 Task: Read customer reviews and ratings for real estate agents in Pittsburgh, Pennsylvania, to find an agent who specializes in historic homes or unique architecture.
Action: Mouse moved to (457, 231)
Screenshot: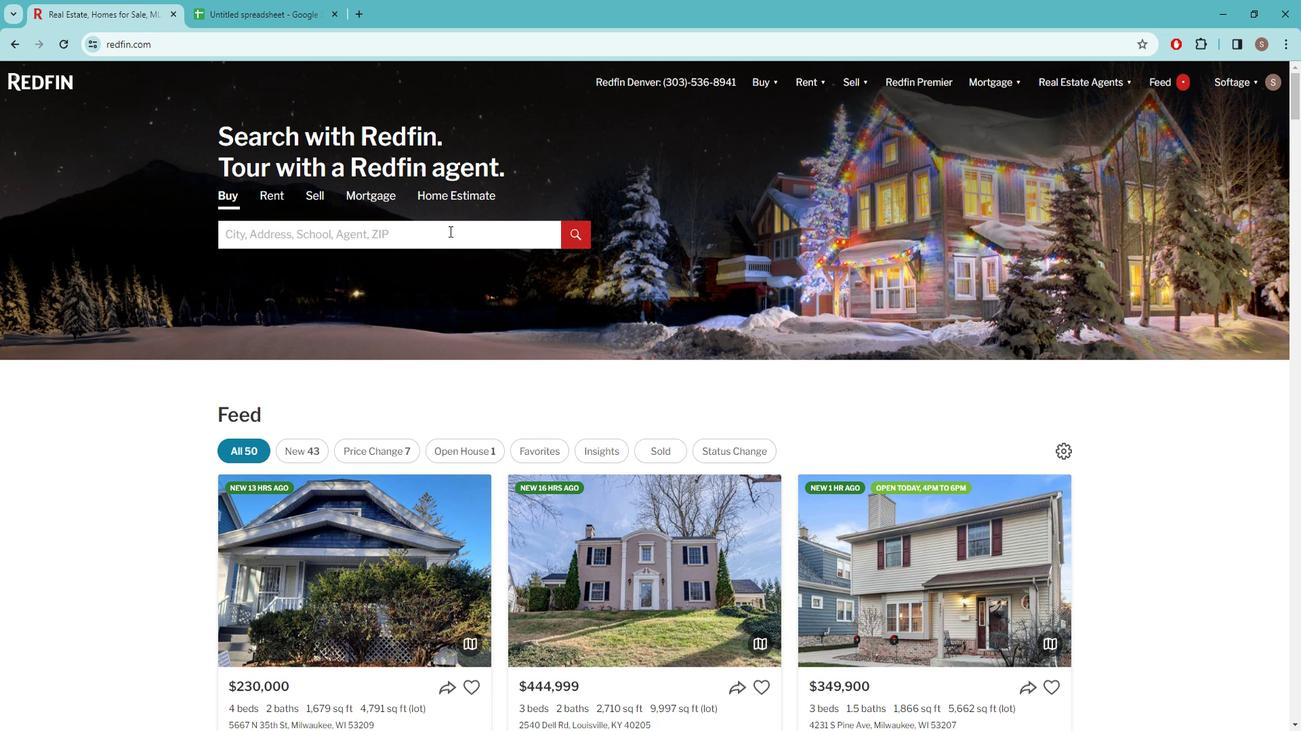 
Action: Mouse pressed left at (457, 231)
Screenshot: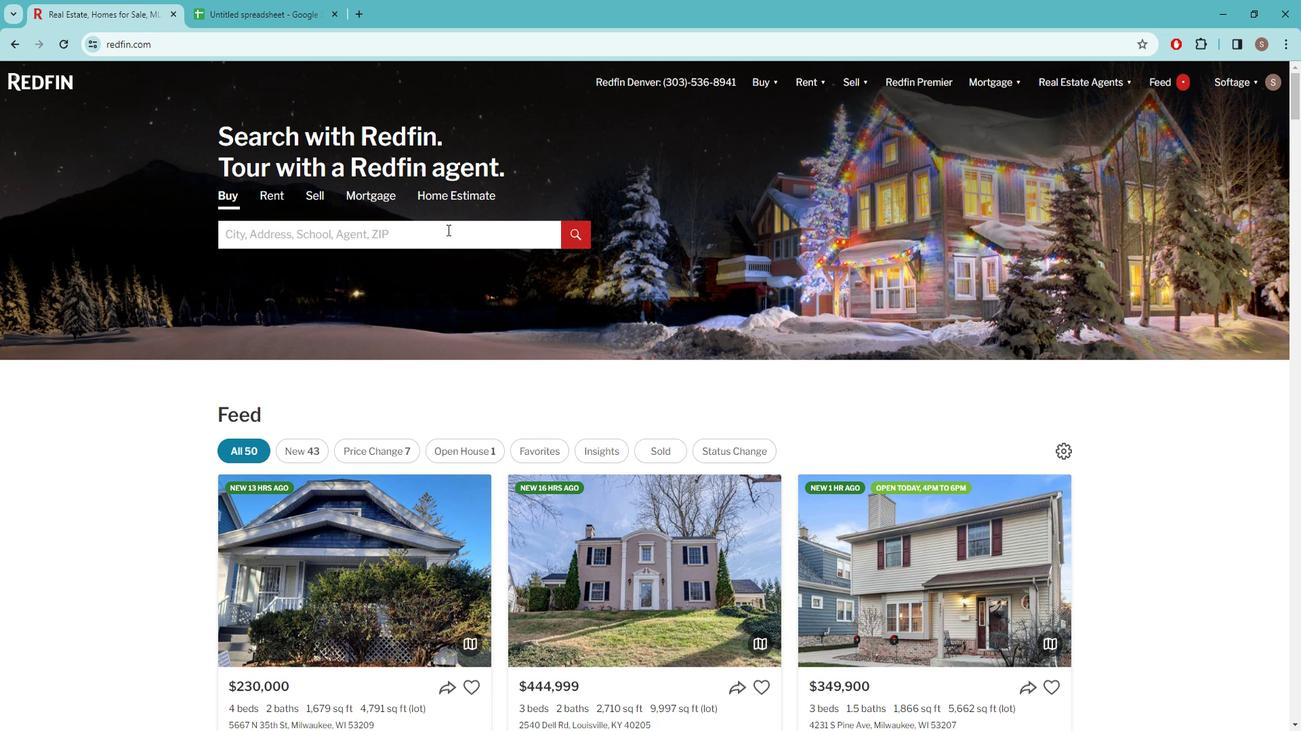 
Action: Key pressed p<Key.caps_lock>ITTSBURGH
Screenshot: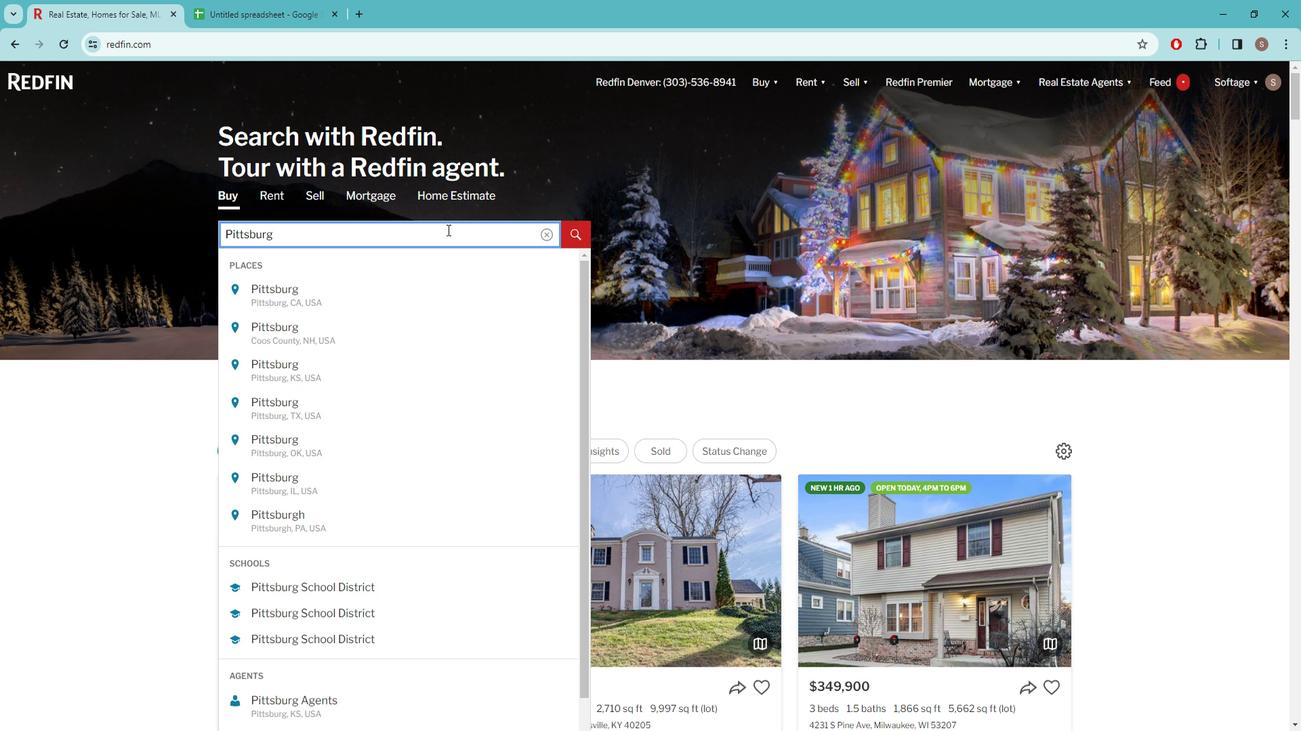 
Action: Mouse moved to (363, 296)
Screenshot: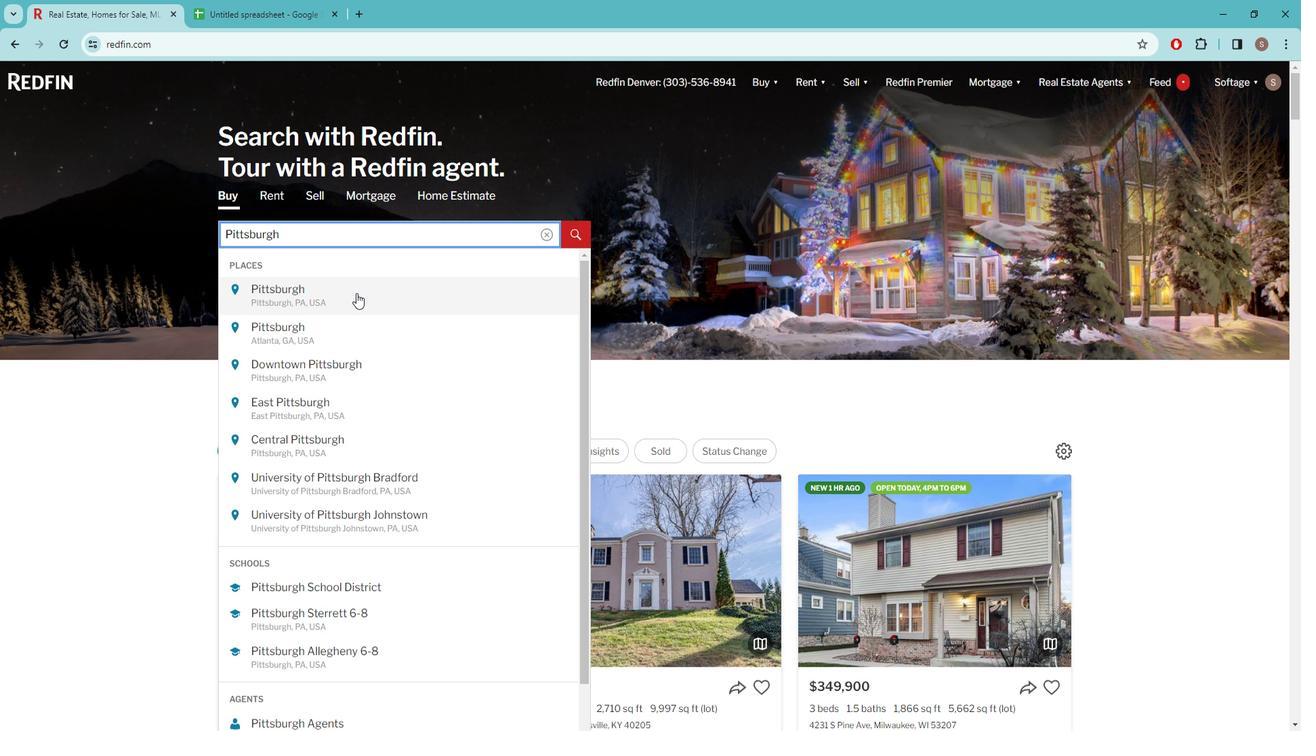 
Action: Mouse pressed left at (363, 296)
Screenshot: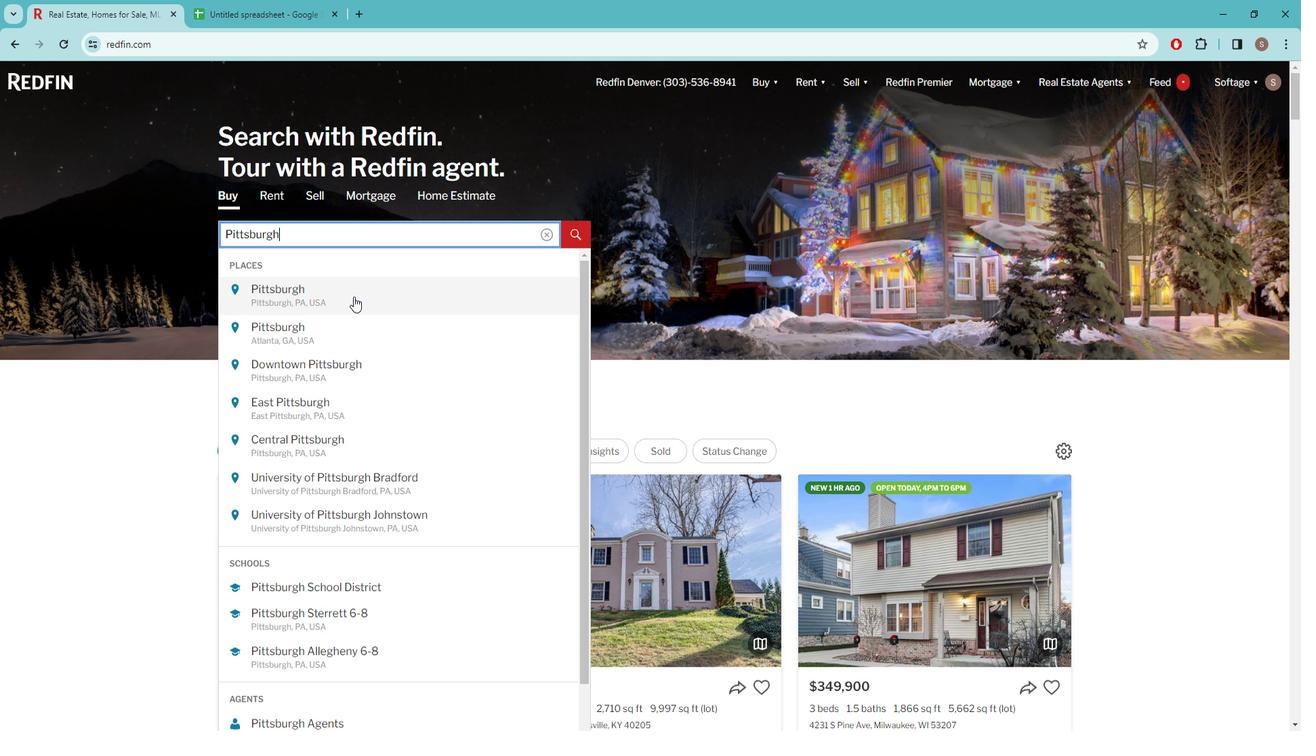 
Action: Mouse moved to (1147, 169)
Screenshot: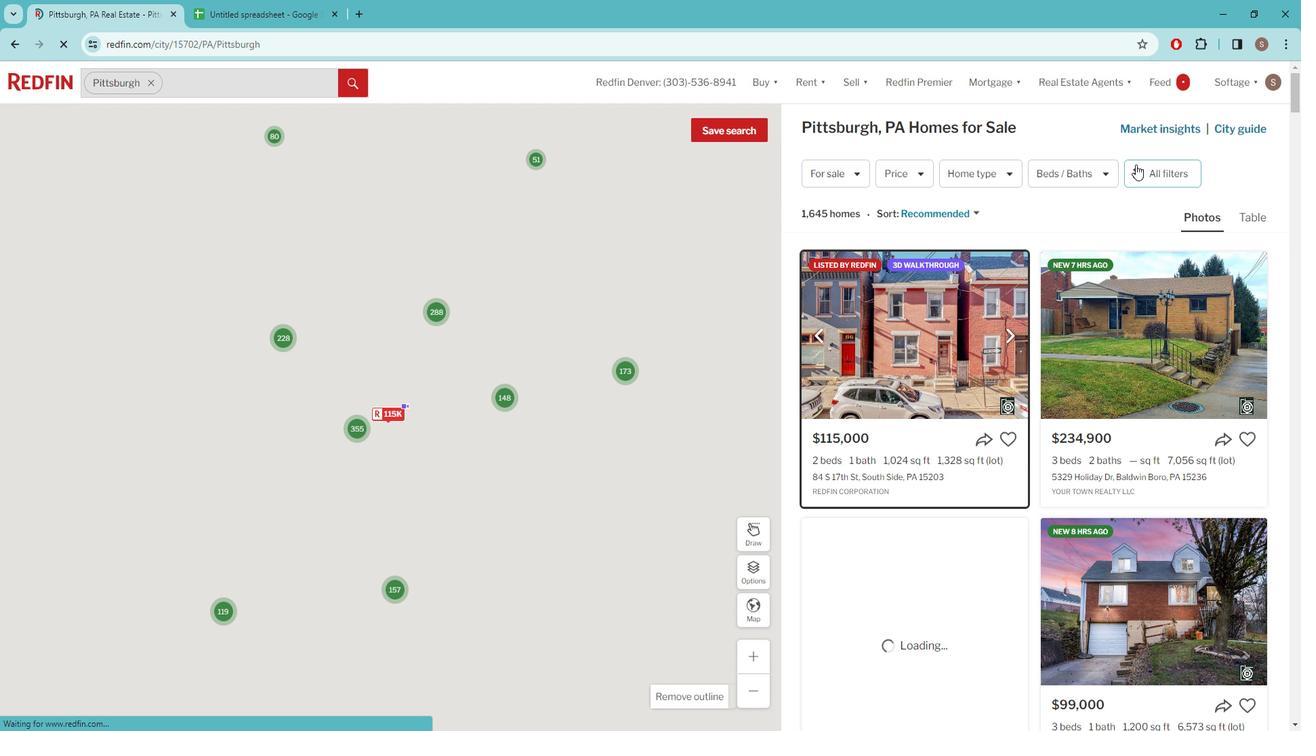 
Action: Mouse pressed left at (1147, 169)
Screenshot: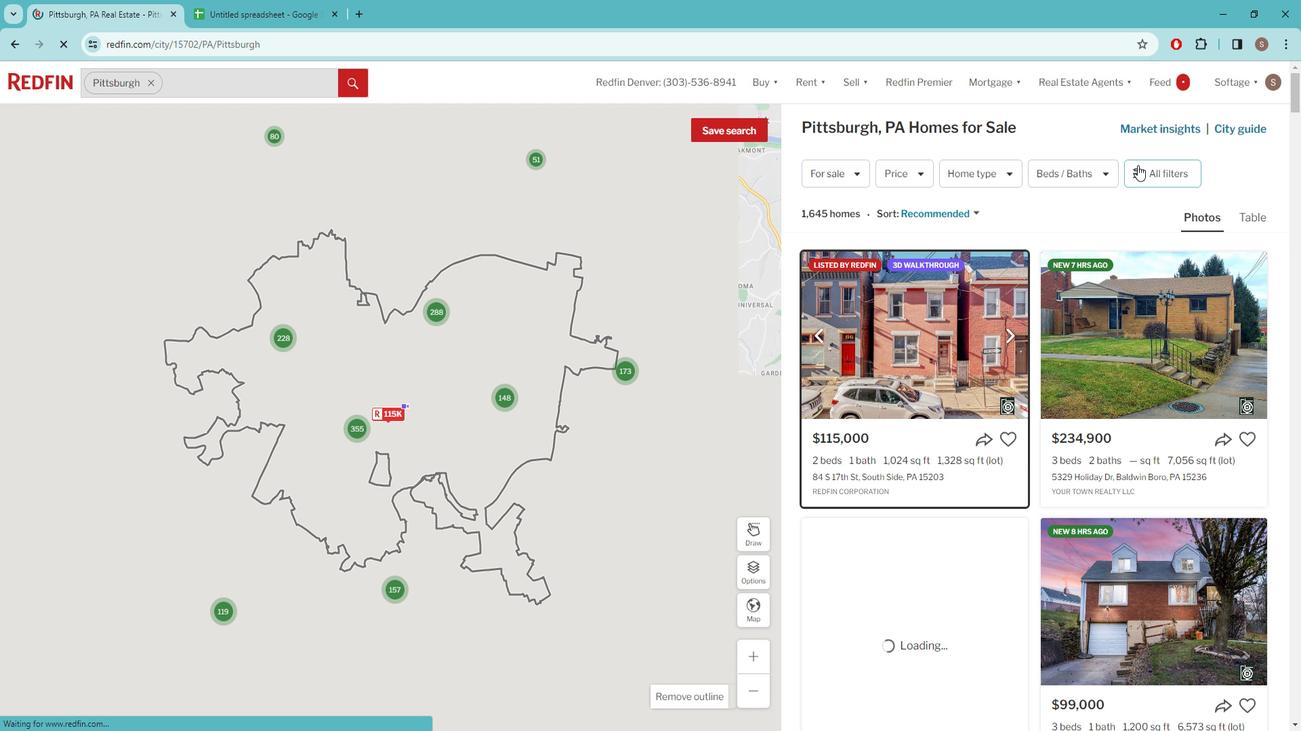 
Action: Mouse pressed left at (1147, 169)
Screenshot: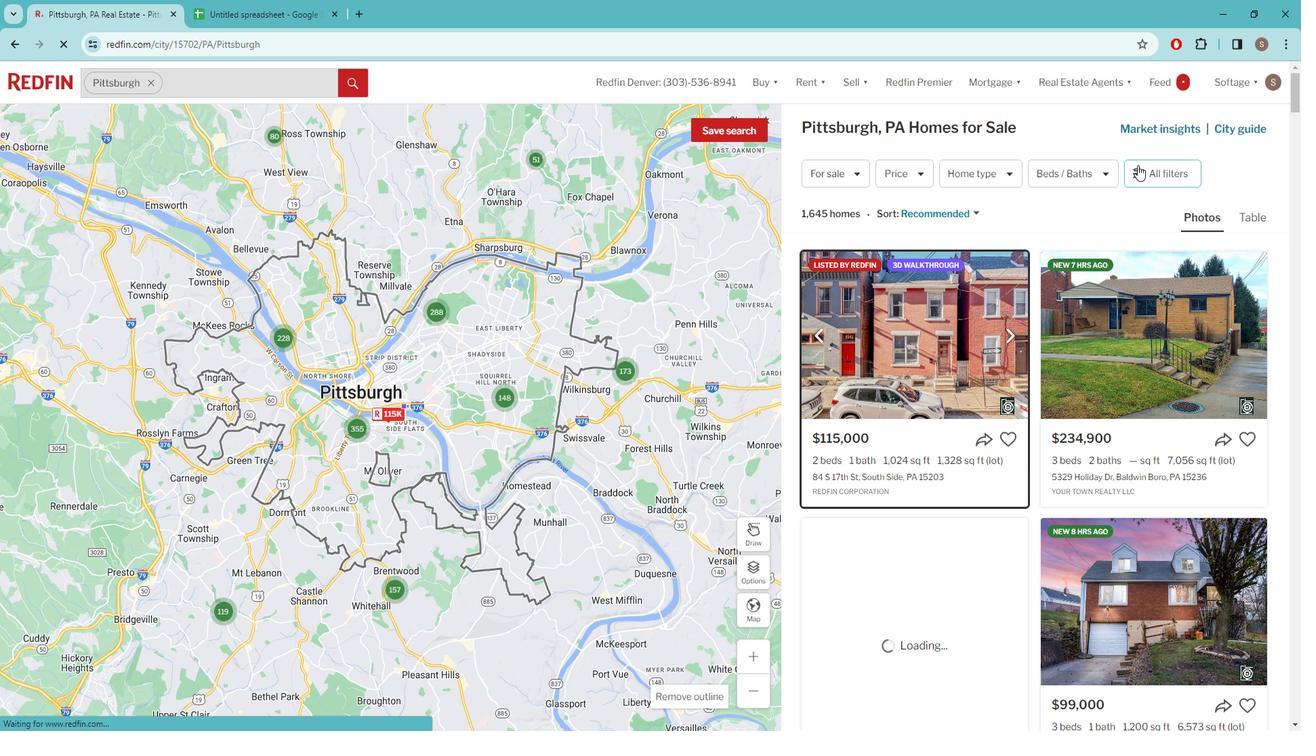 
Action: Mouse moved to (1148, 173)
Screenshot: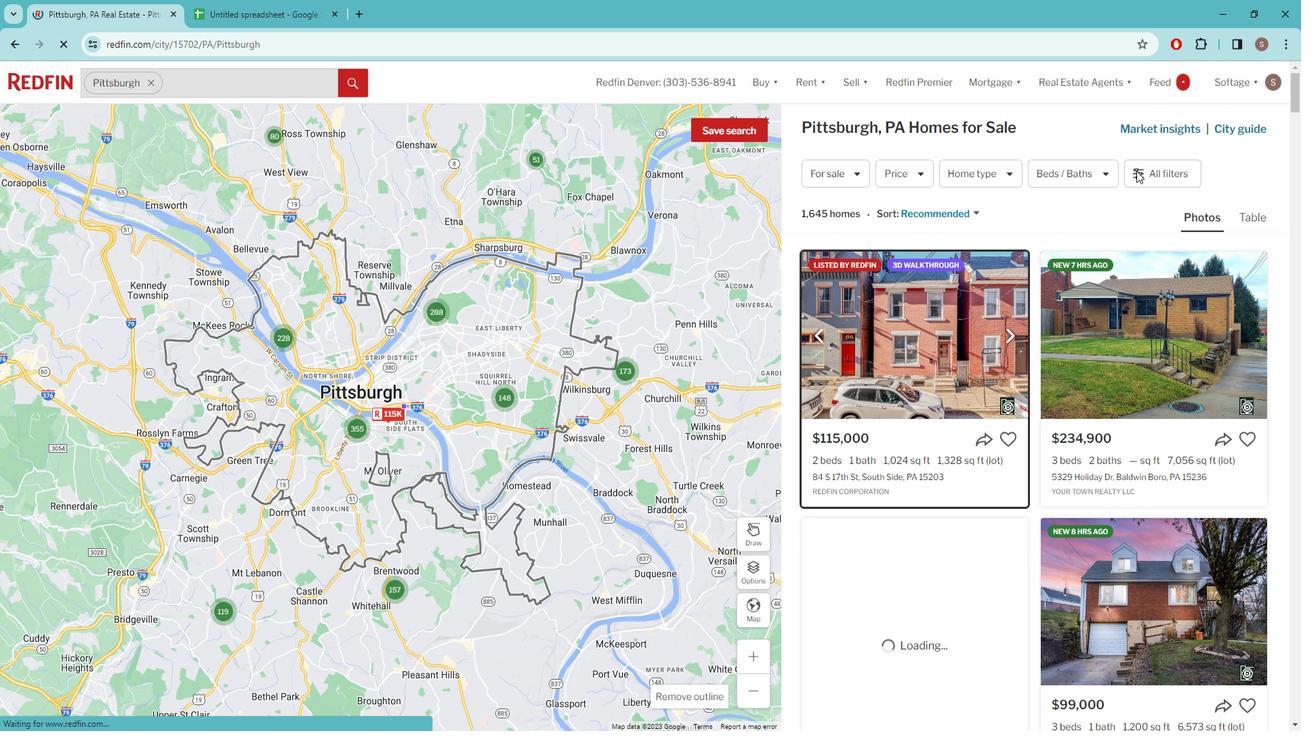 
Action: Mouse pressed left at (1148, 173)
Screenshot: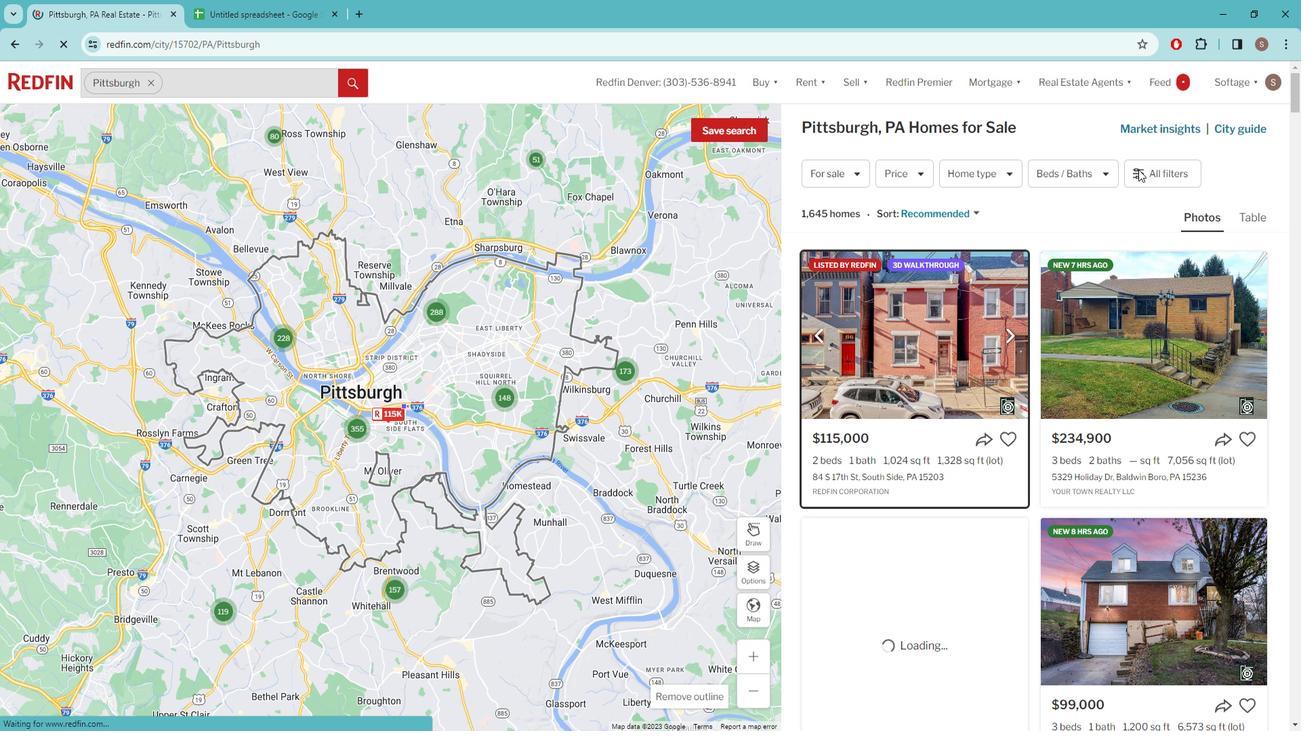 
Action: Mouse moved to (1156, 172)
Screenshot: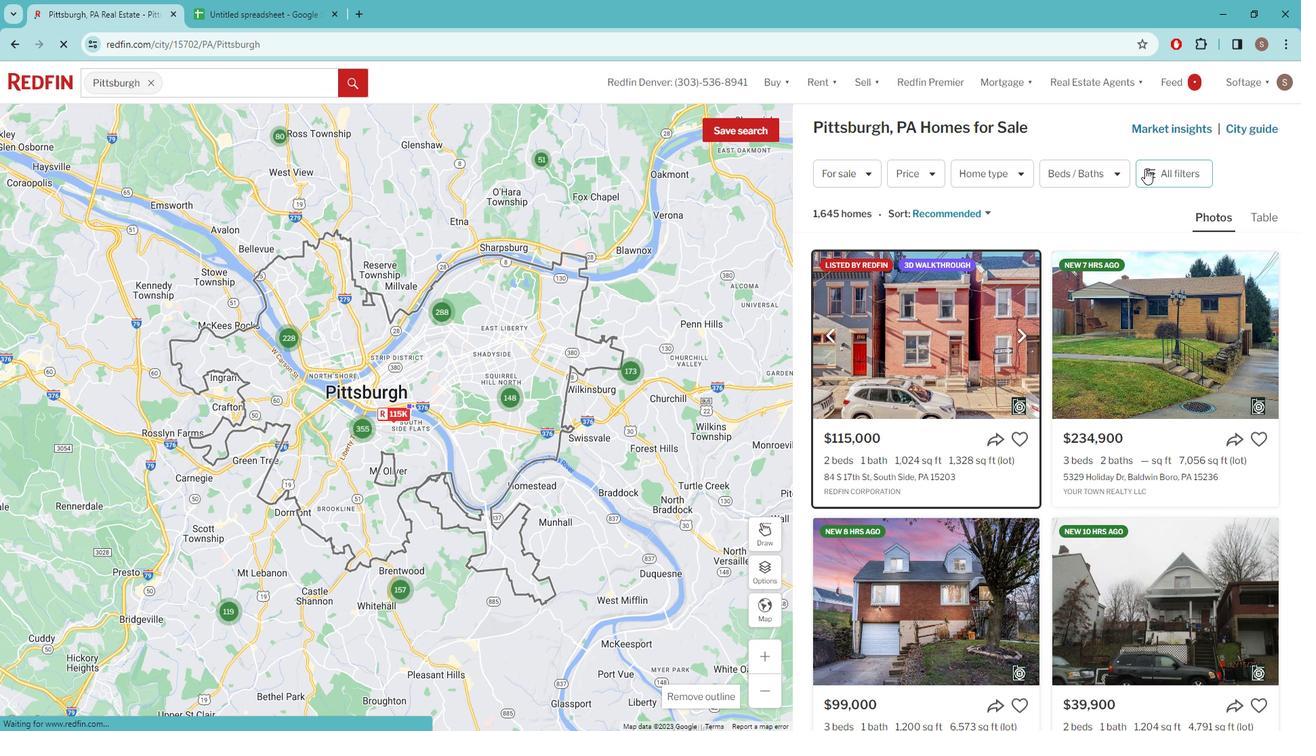 
Action: Mouse pressed left at (1156, 172)
Screenshot: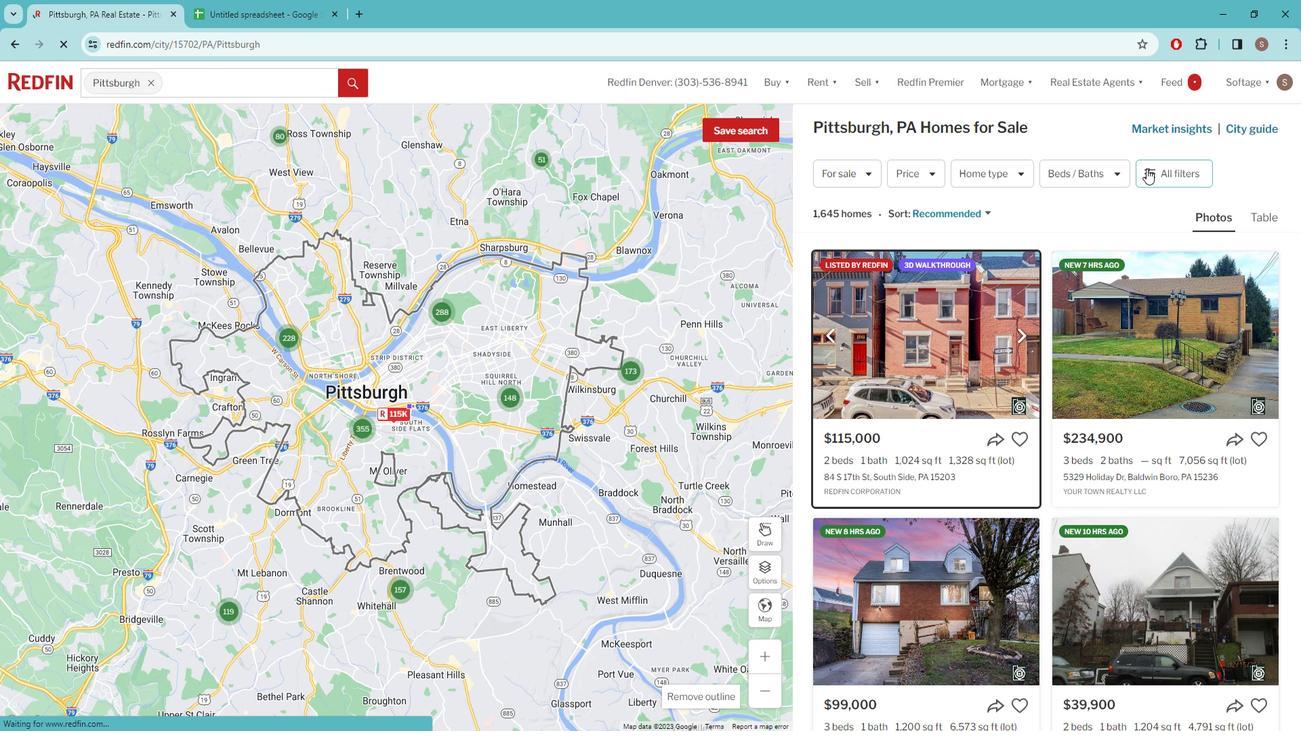 
Action: Mouse pressed left at (1156, 172)
Screenshot: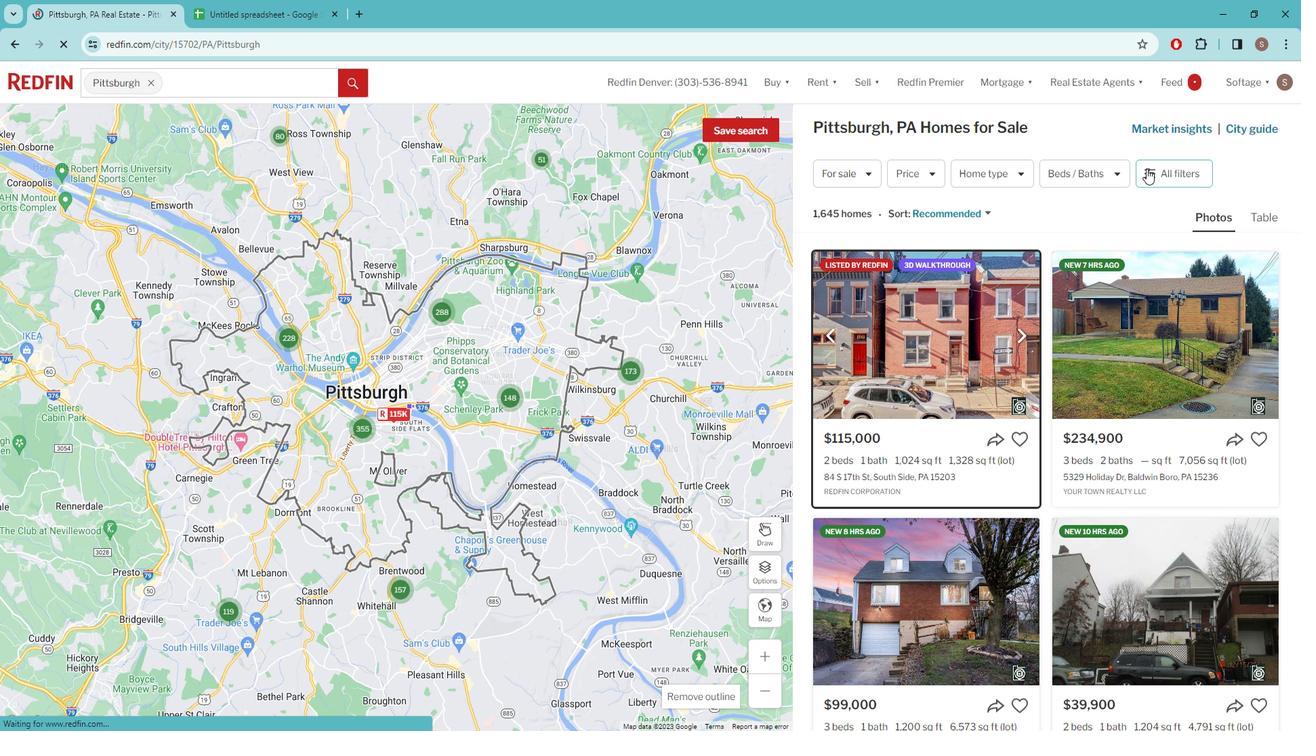 
Action: Mouse moved to (1071, 250)
Screenshot: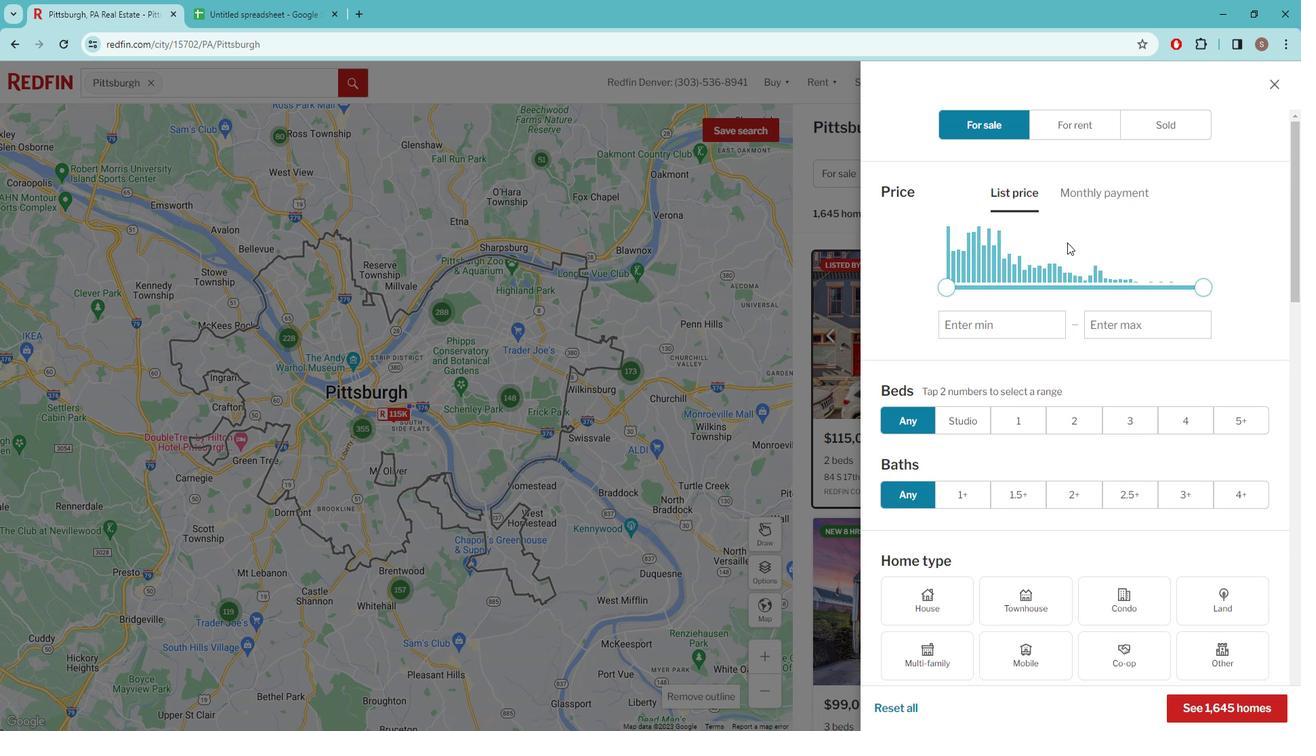 
Action: Mouse scrolled (1071, 250) with delta (0, 0)
Screenshot: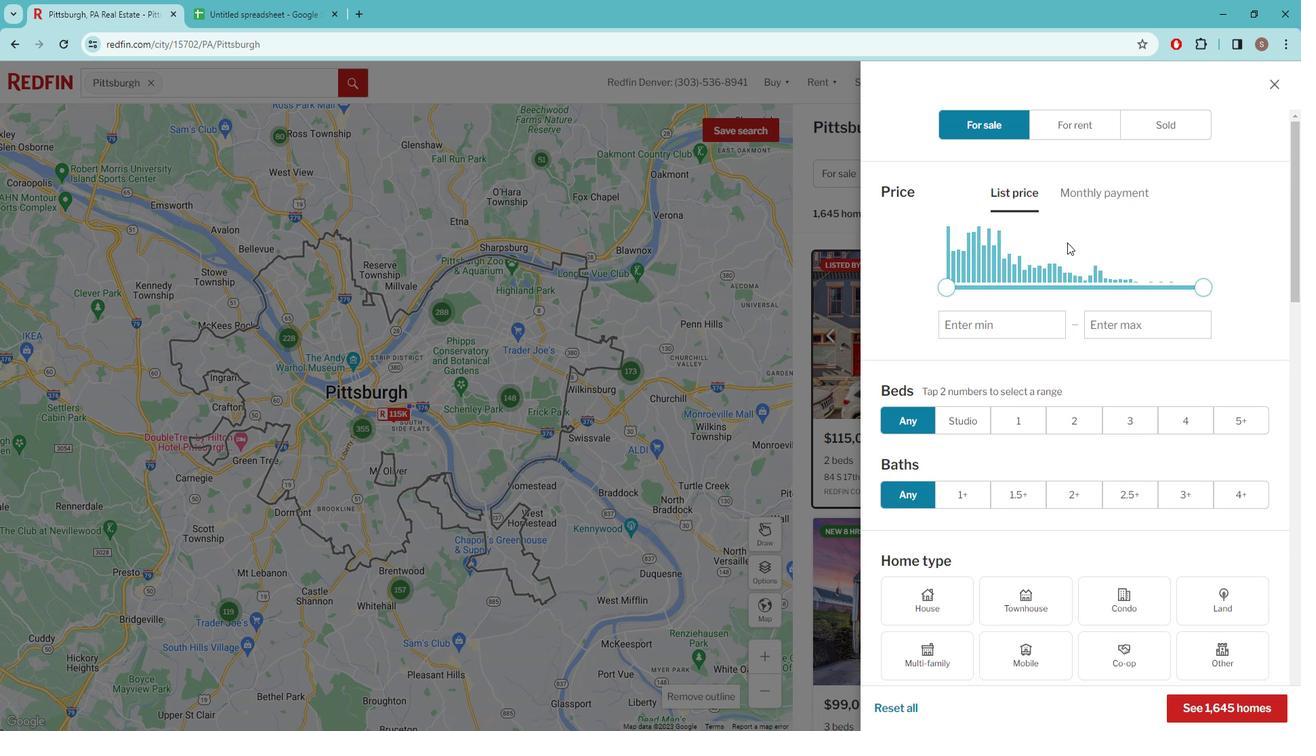 
Action: Mouse moved to (1067, 255)
Screenshot: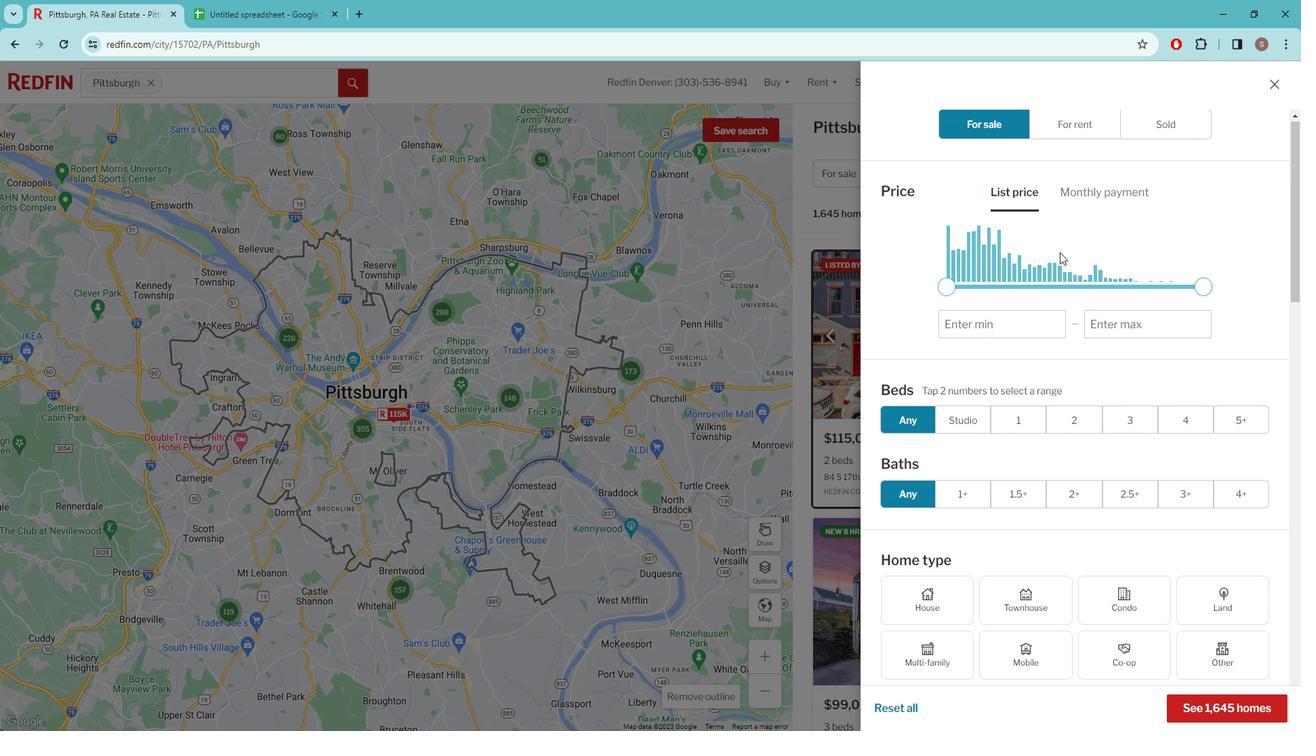 
Action: Mouse scrolled (1067, 254) with delta (0, 0)
Screenshot: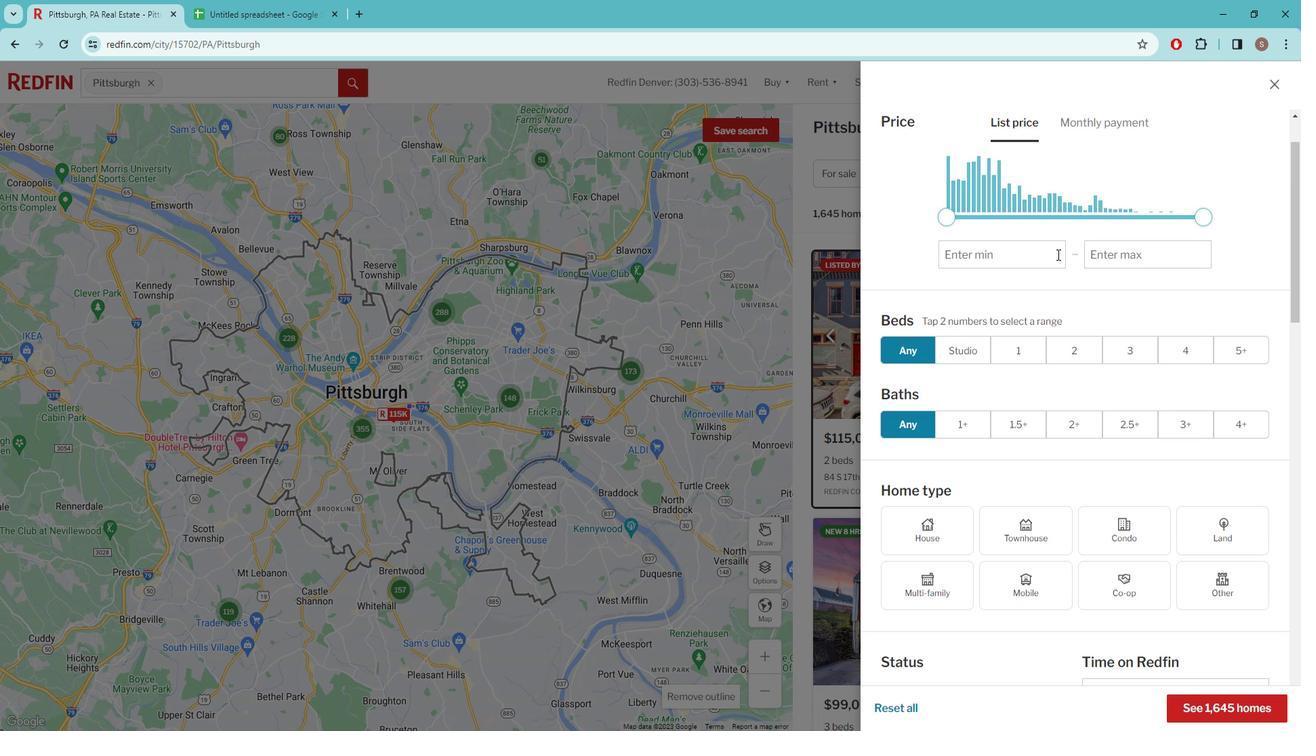 
Action: Mouse moved to (1066, 256)
Screenshot: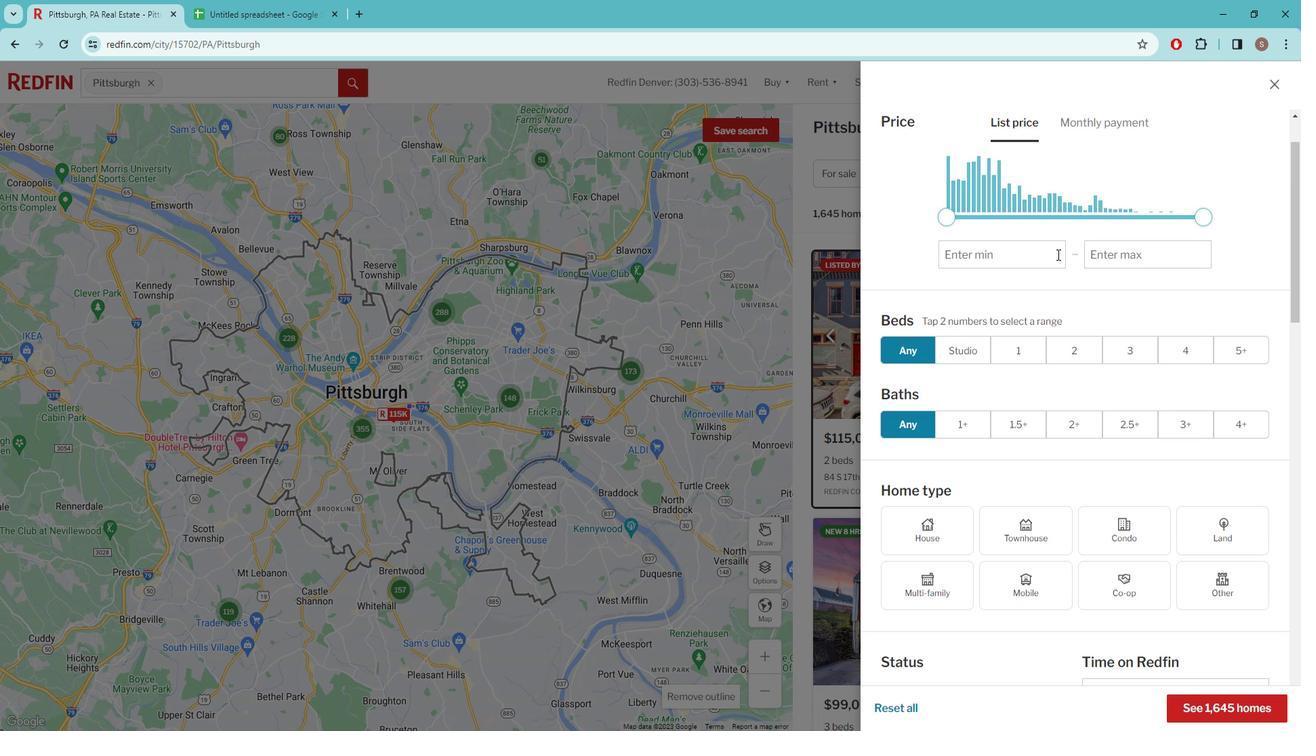 
Action: Mouse scrolled (1066, 255) with delta (0, 0)
Screenshot: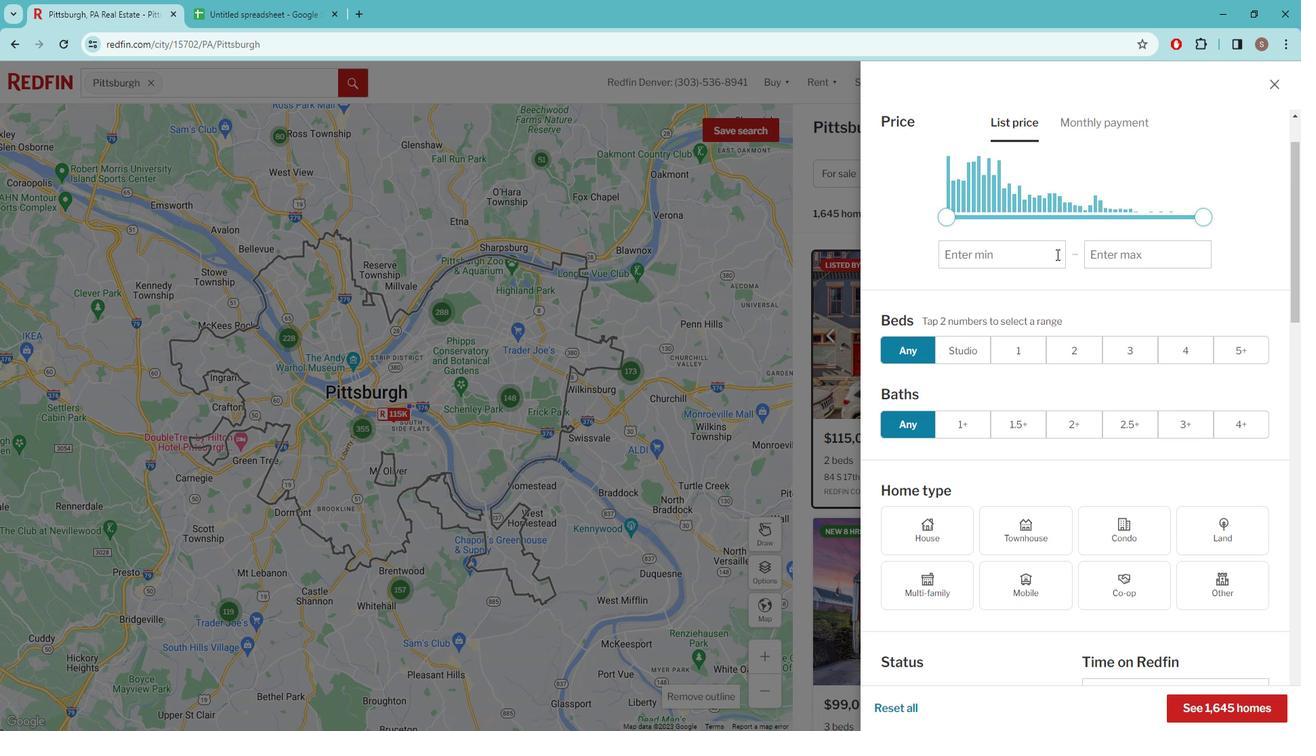 
Action: Mouse moved to (1040, 278)
Screenshot: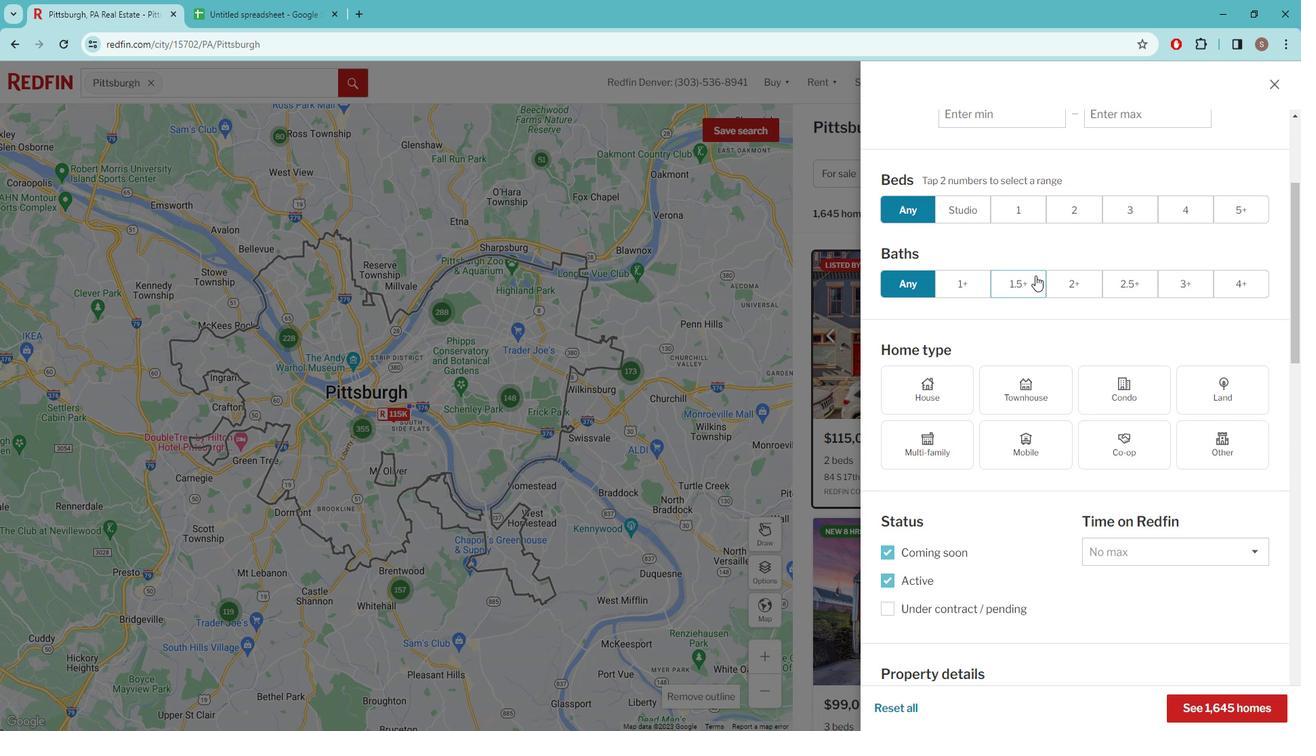 
Action: Mouse scrolled (1040, 277) with delta (0, 0)
Screenshot: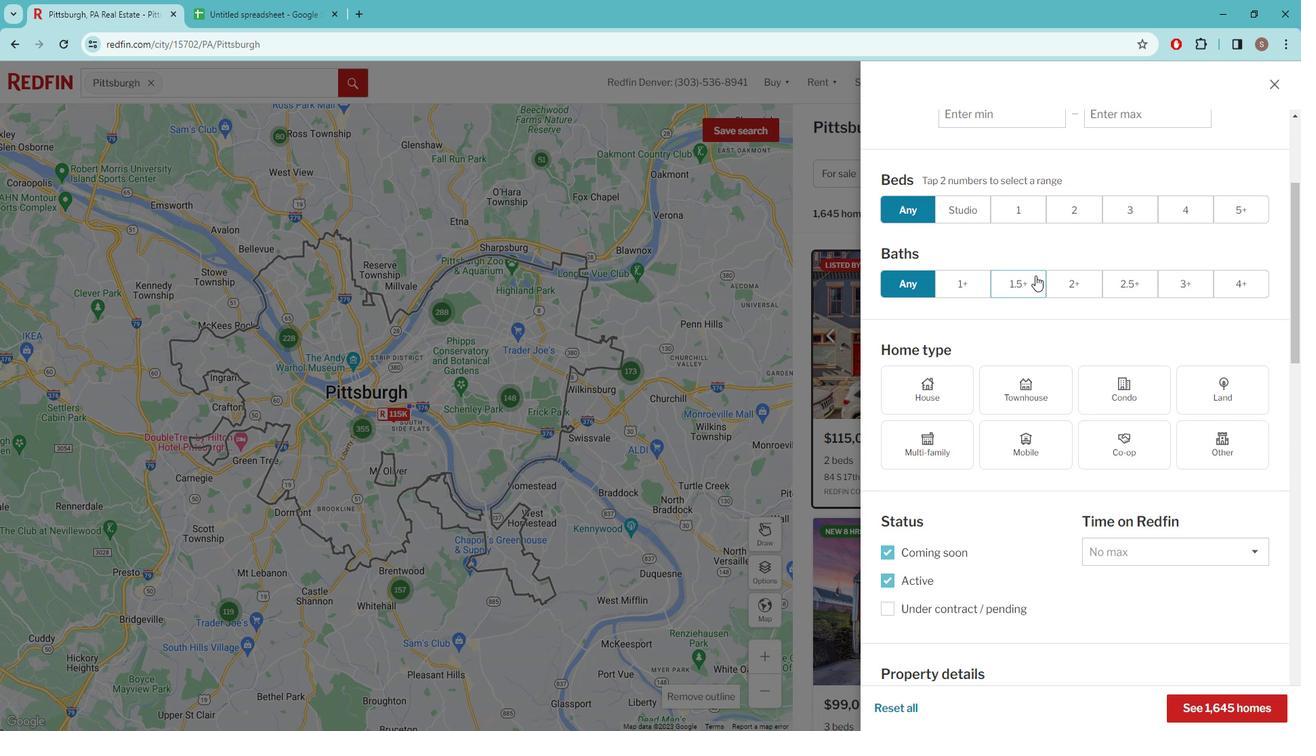 
Action: Mouse moved to (1040, 279)
Screenshot: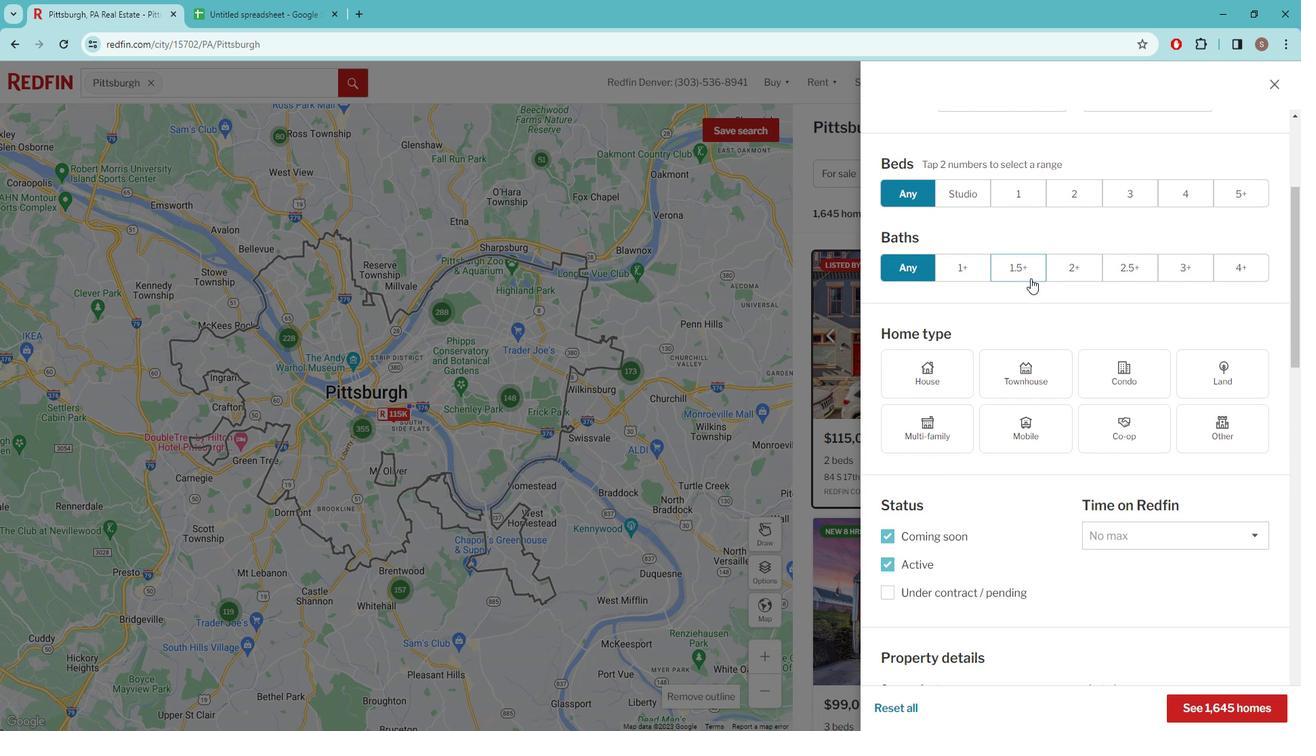 
Action: Mouse scrolled (1040, 278) with delta (0, 0)
Screenshot: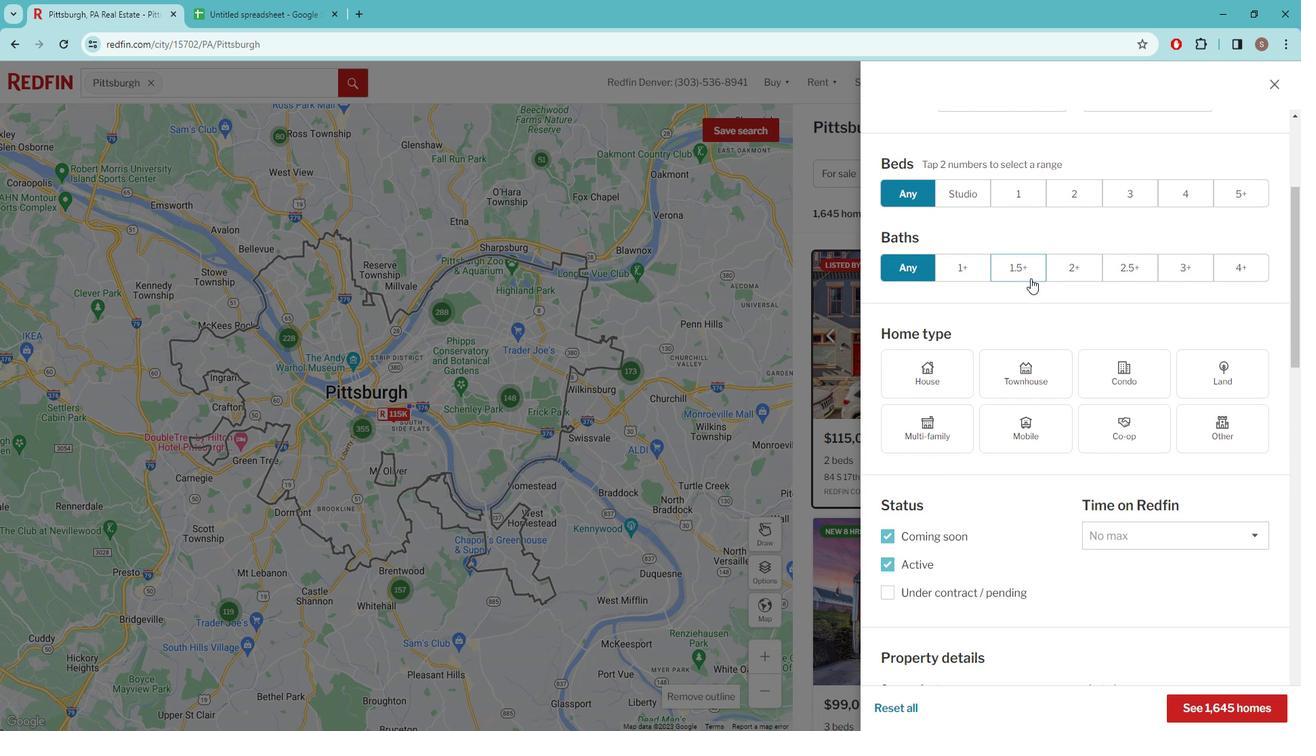 
Action: Mouse moved to (1008, 284)
Screenshot: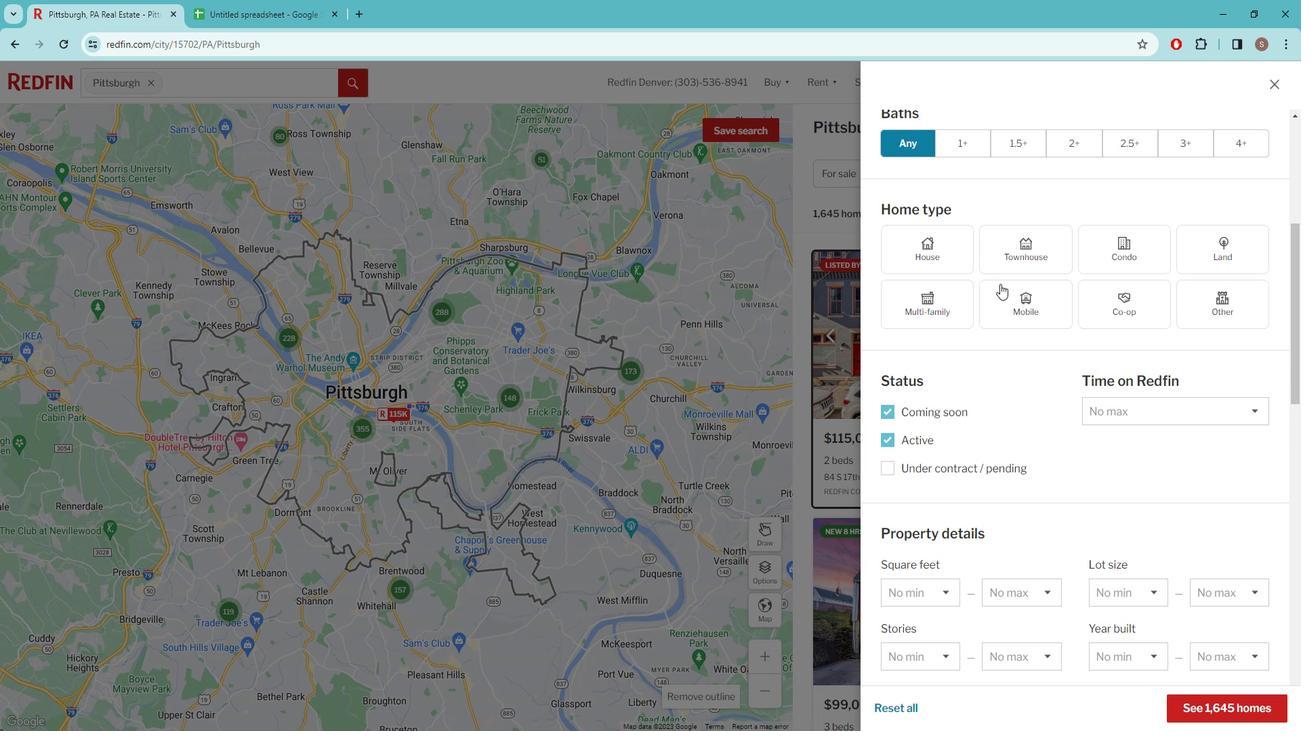 
Action: Mouse scrolled (1008, 283) with delta (0, 0)
Screenshot: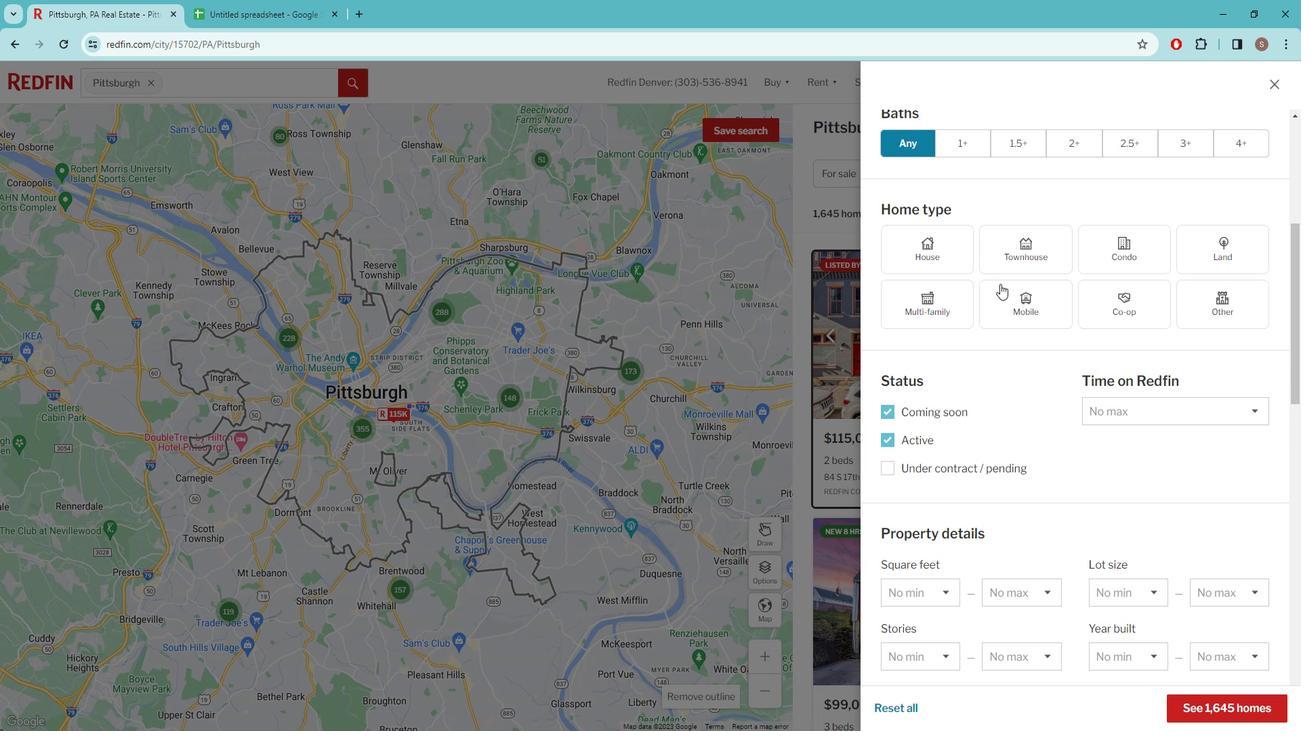 
Action: Mouse moved to (968, 309)
Screenshot: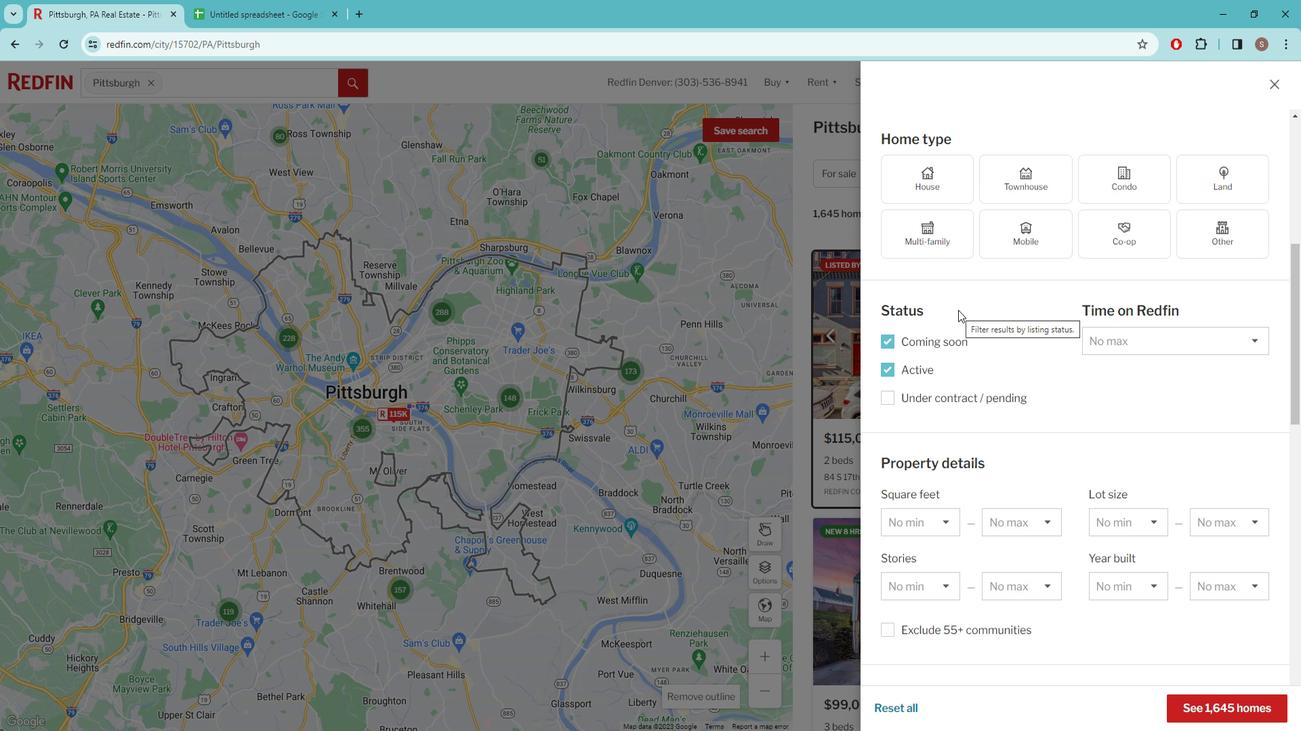 
Action: Mouse scrolled (968, 308) with delta (0, 0)
Screenshot: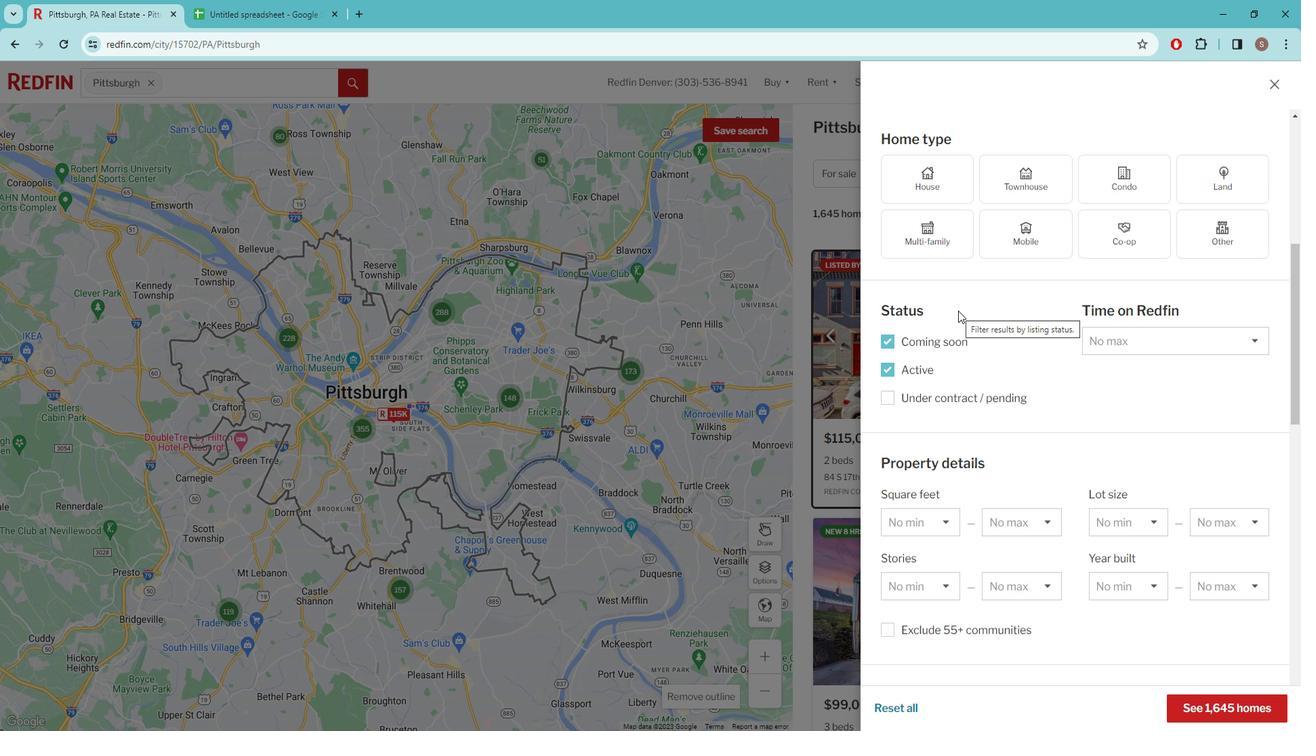 
Action: Mouse scrolled (968, 308) with delta (0, 0)
Screenshot: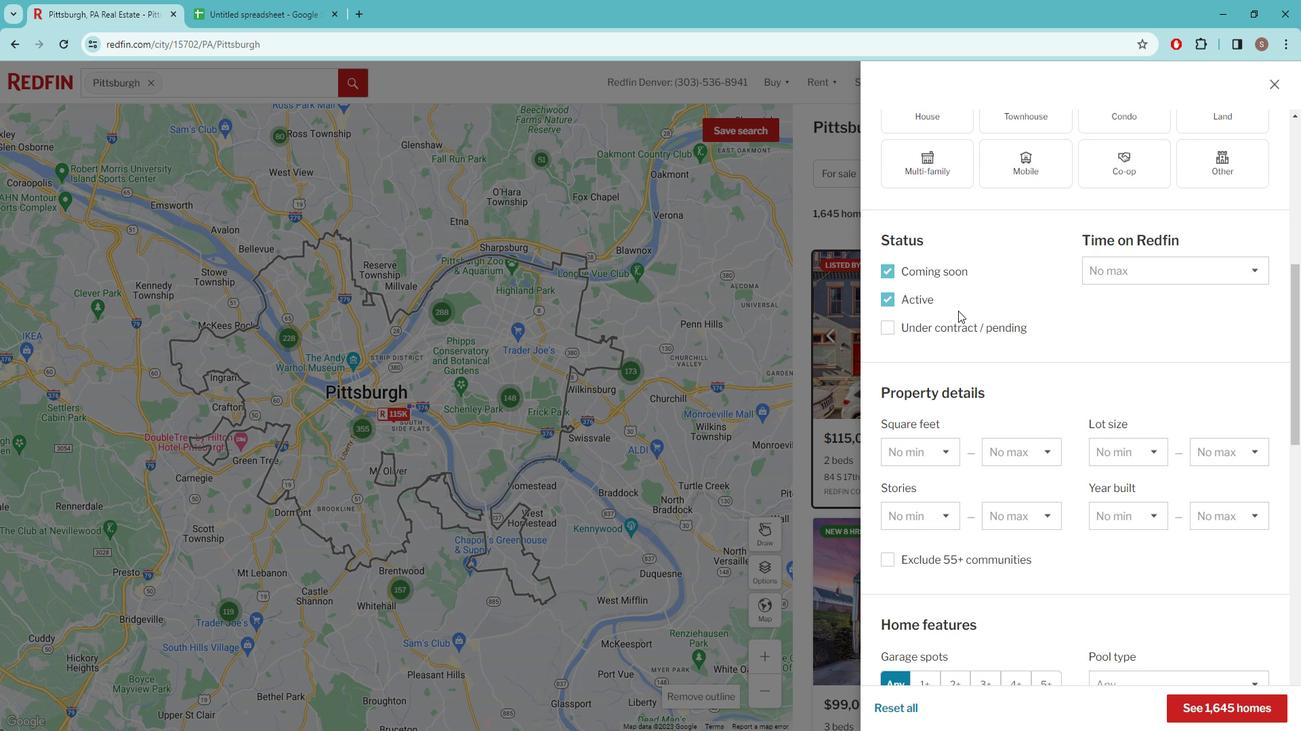 
Action: Mouse scrolled (968, 308) with delta (0, 0)
Screenshot: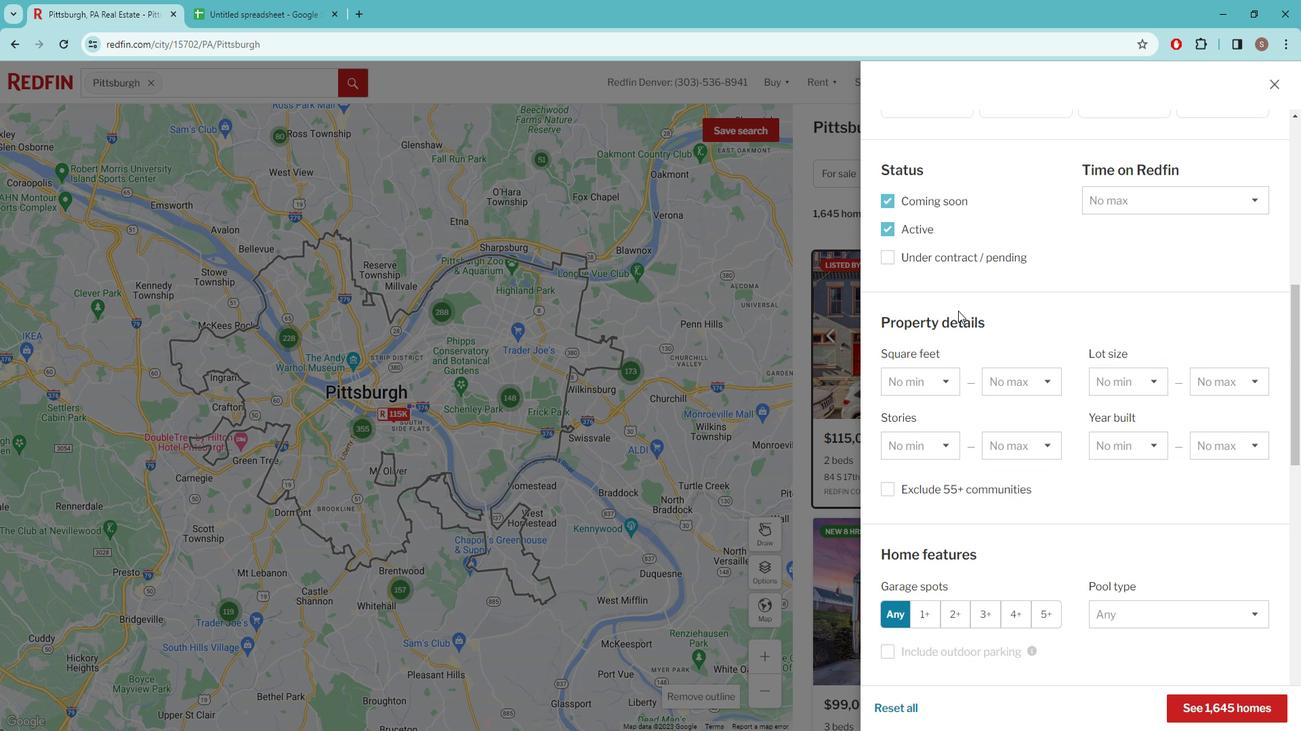 
Action: Mouse scrolled (968, 308) with delta (0, 0)
Screenshot: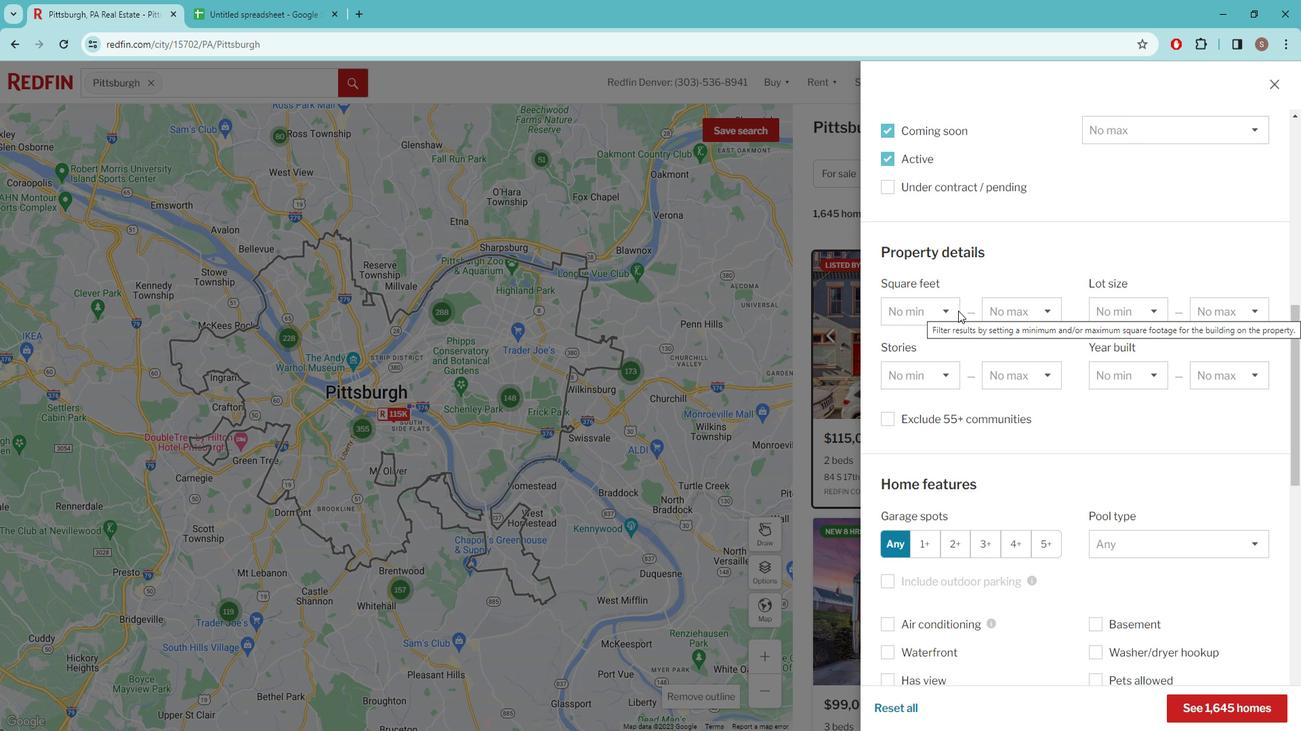 
Action: Mouse scrolled (968, 308) with delta (0, 0)
Screenshot: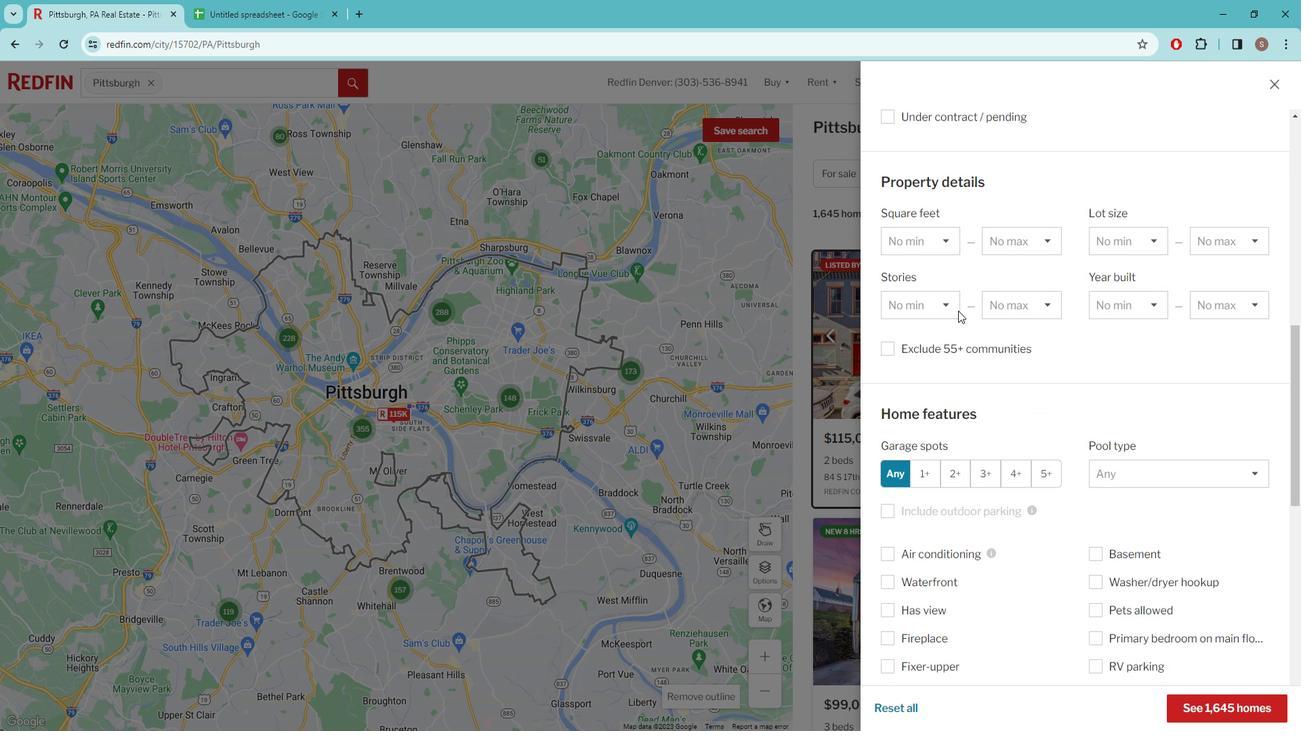 
Action: Mouse moved to (967, 309)
Screenshot: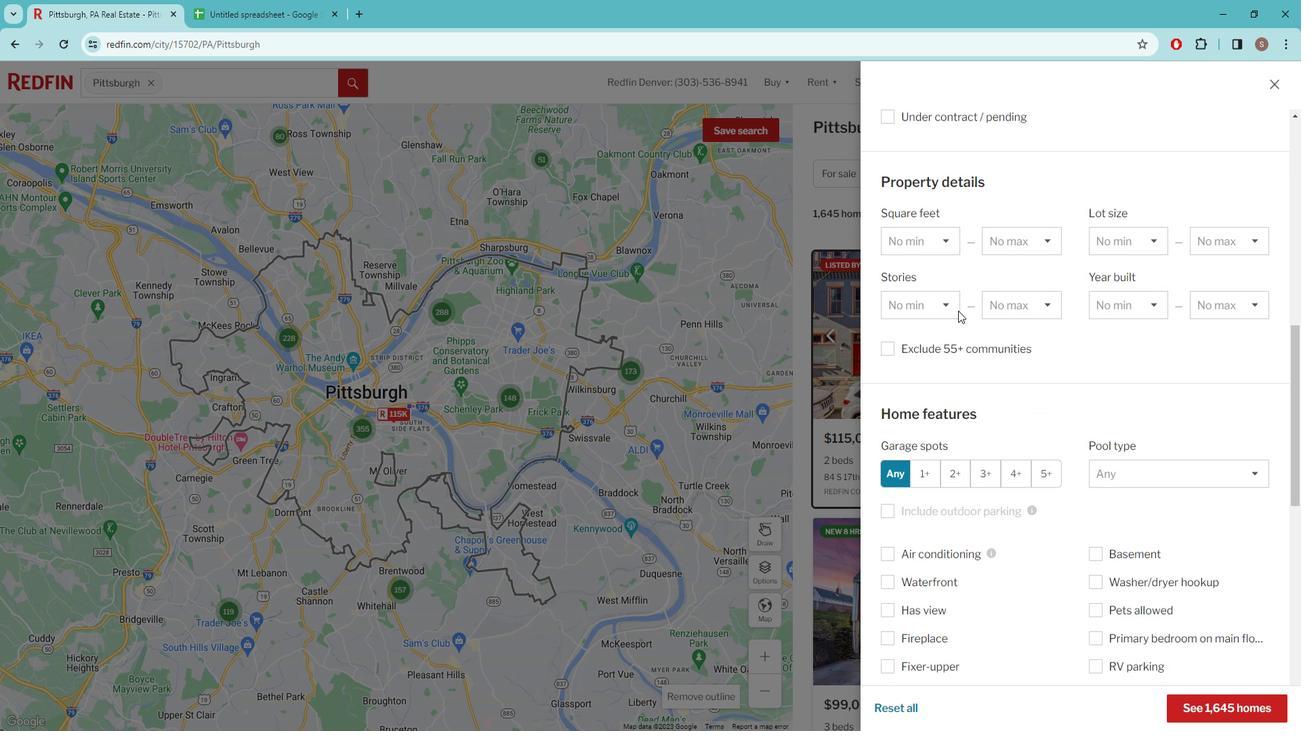 
Action: Mouse scrolled (967, 308) with delta (0, 0)
Screenshot: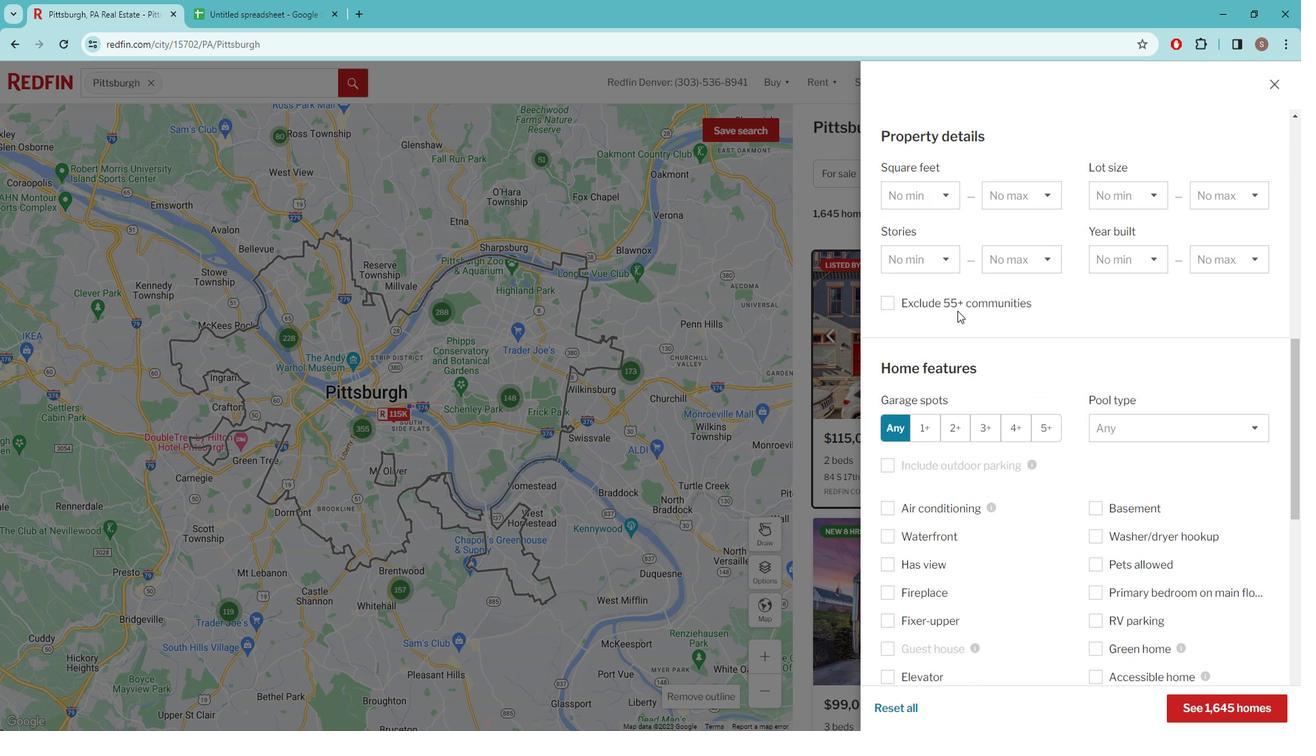 
Action: Mouse scrolled (967, 308) with delta (0, 0)
Screenshot: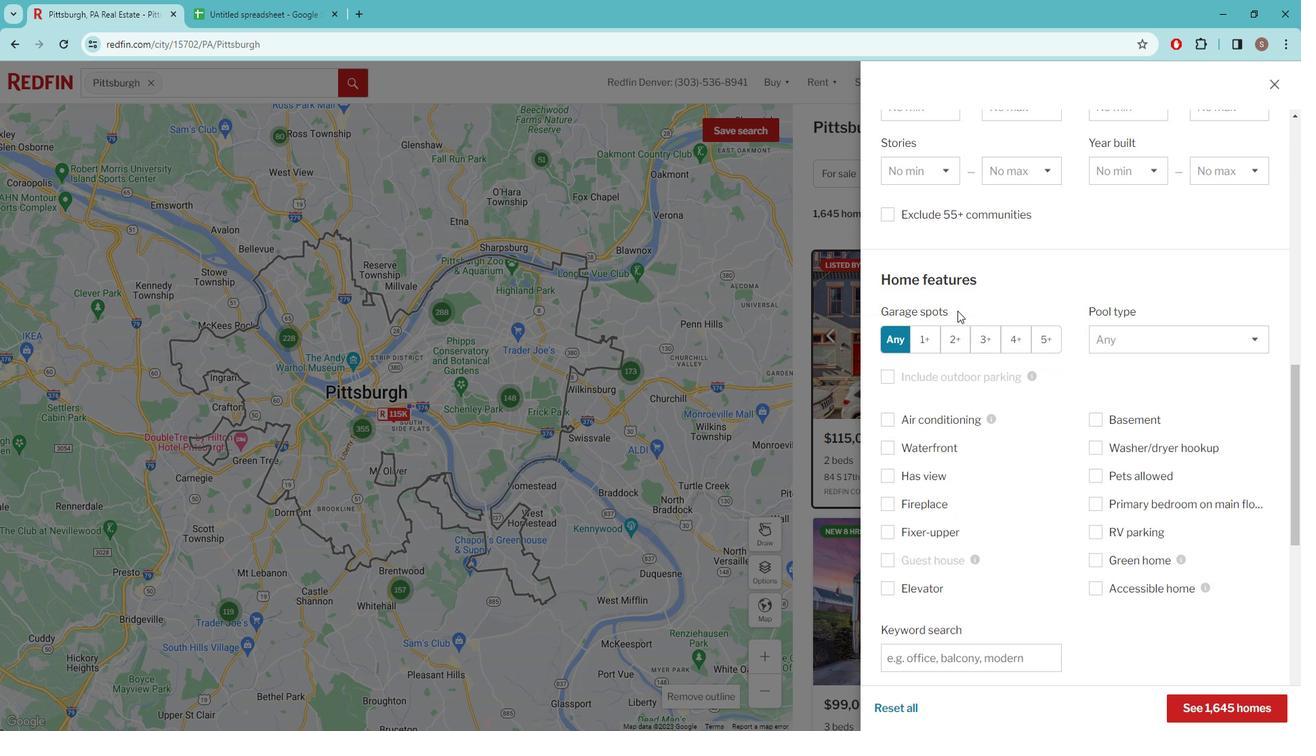 
Action: Mouse scrolled (967, 308) with delta (0, 0)
Screenshot: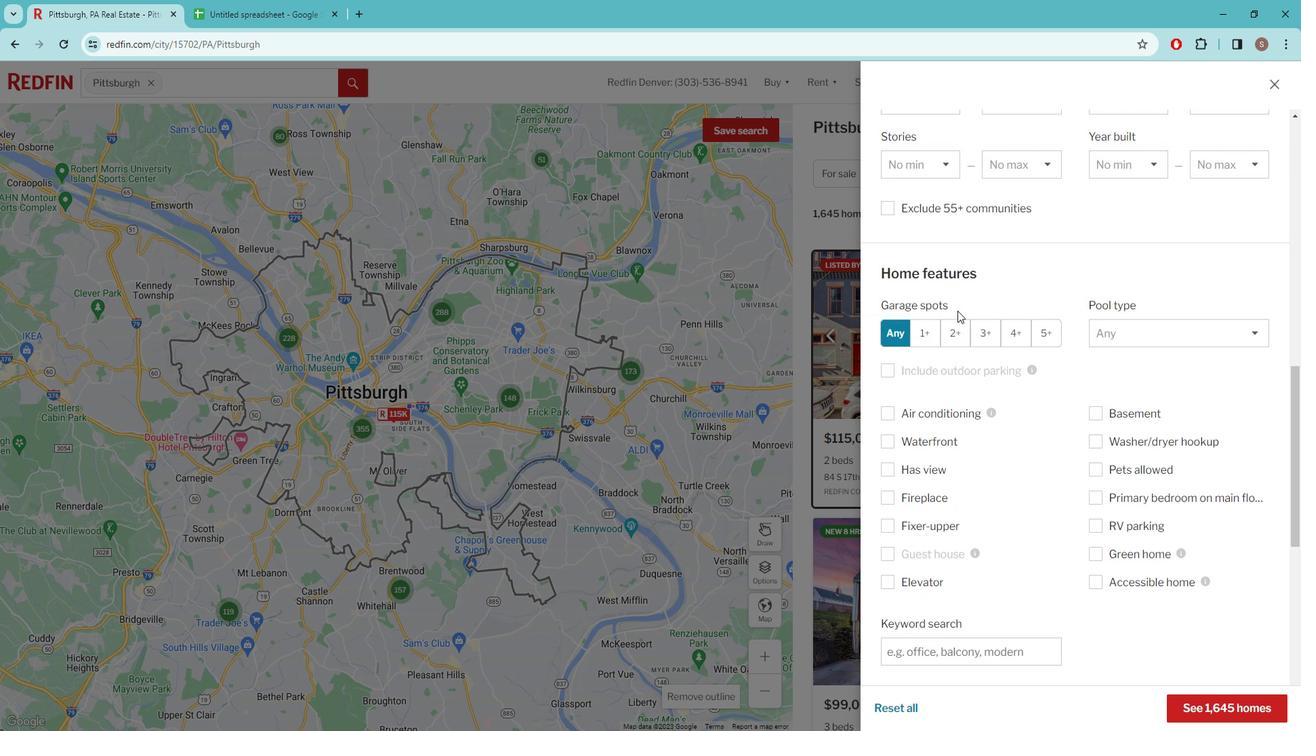 
Action: Mouse moved to (975, 321)
Screenshot: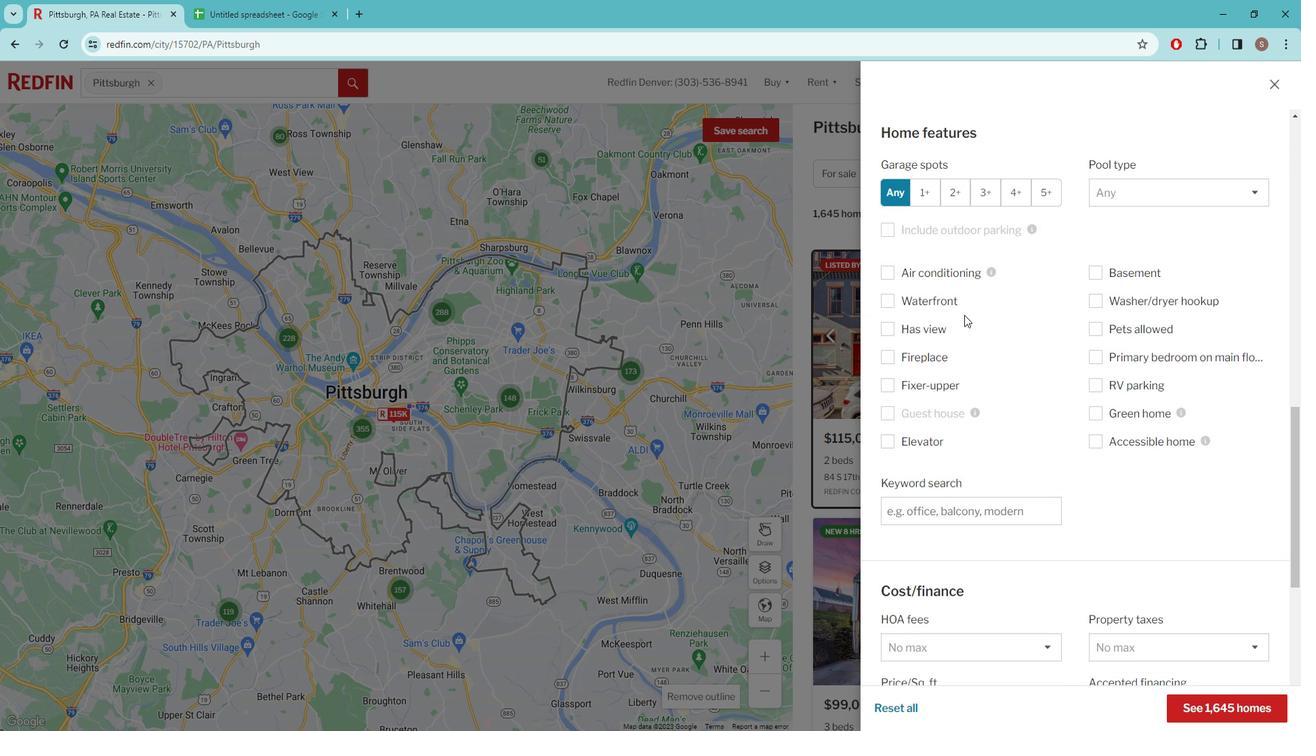 
Action: Mouse scrolled (975, 320) with delta (0, 0)
Screenshot: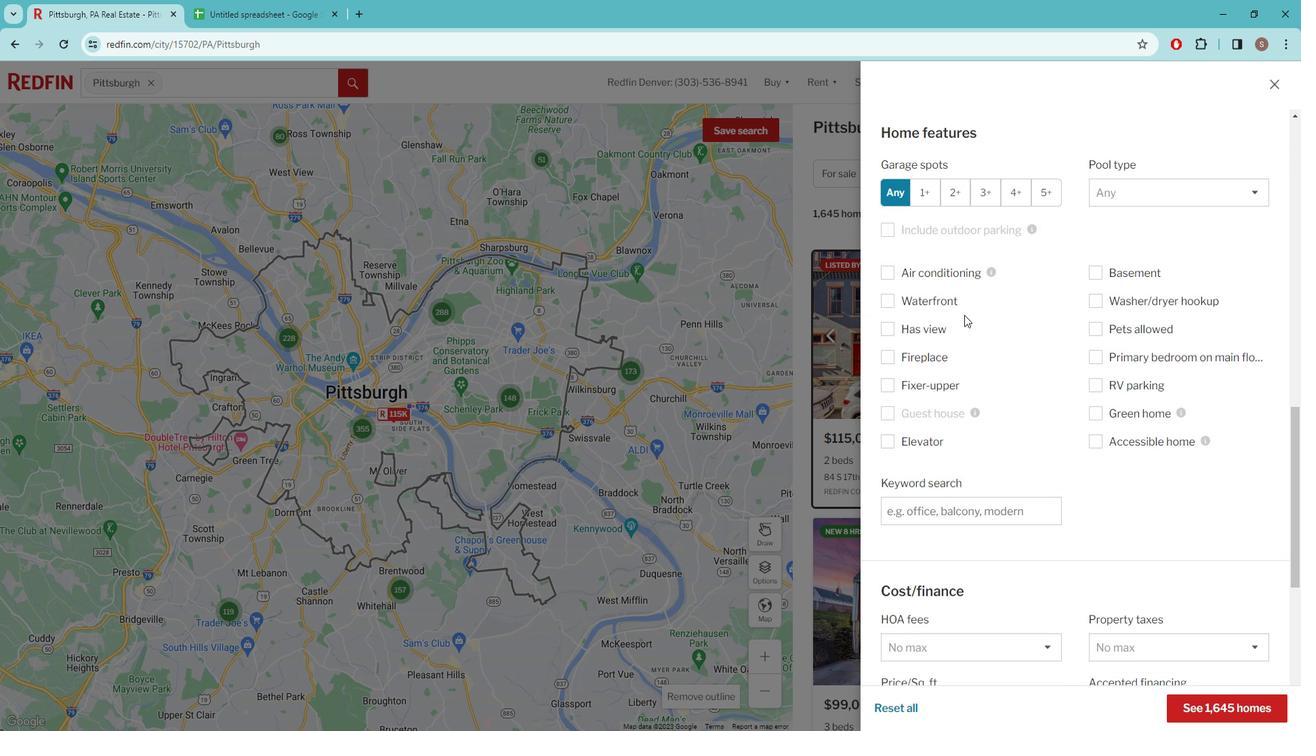 
Action: Mouse moved to (962, 429)
Screenshot: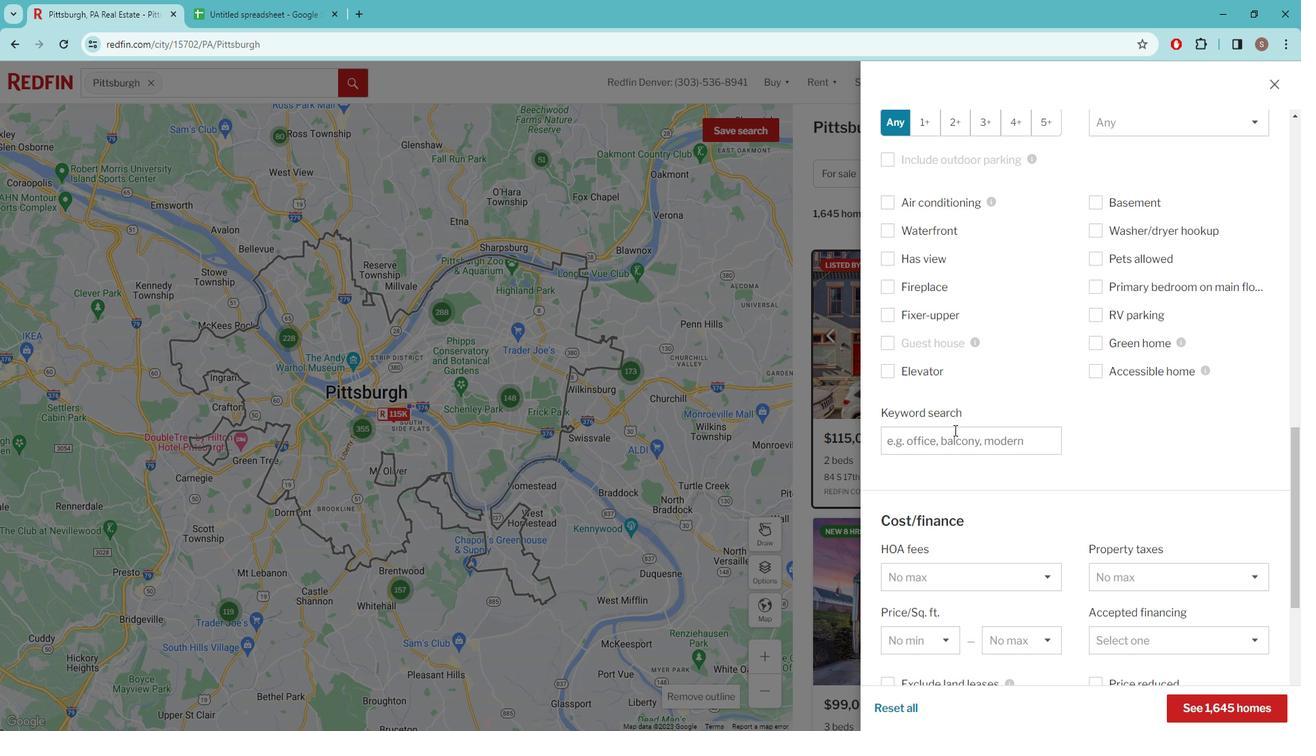 
Action: Mouse pressed left at (962, 429)
Screenshot: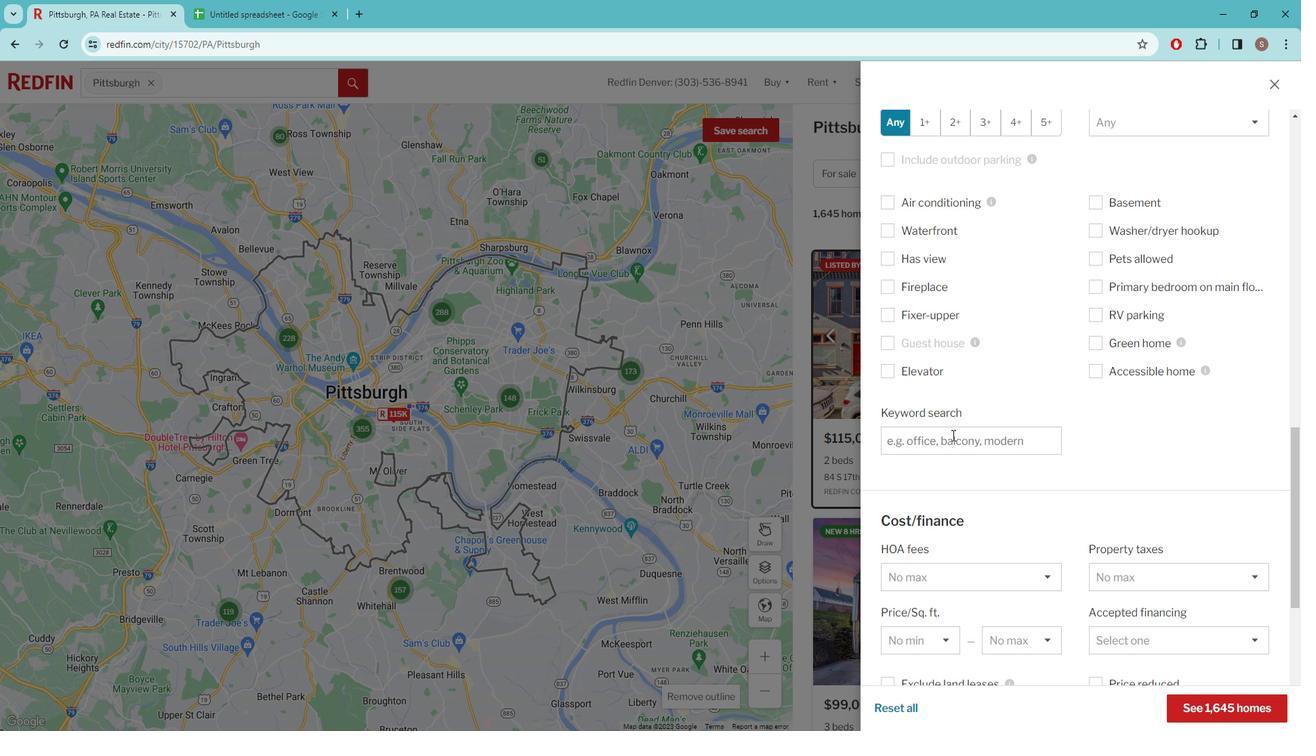 
Action: Key pressed HISTORIC<Key.space>HOMES<Key.space>
Screenshot: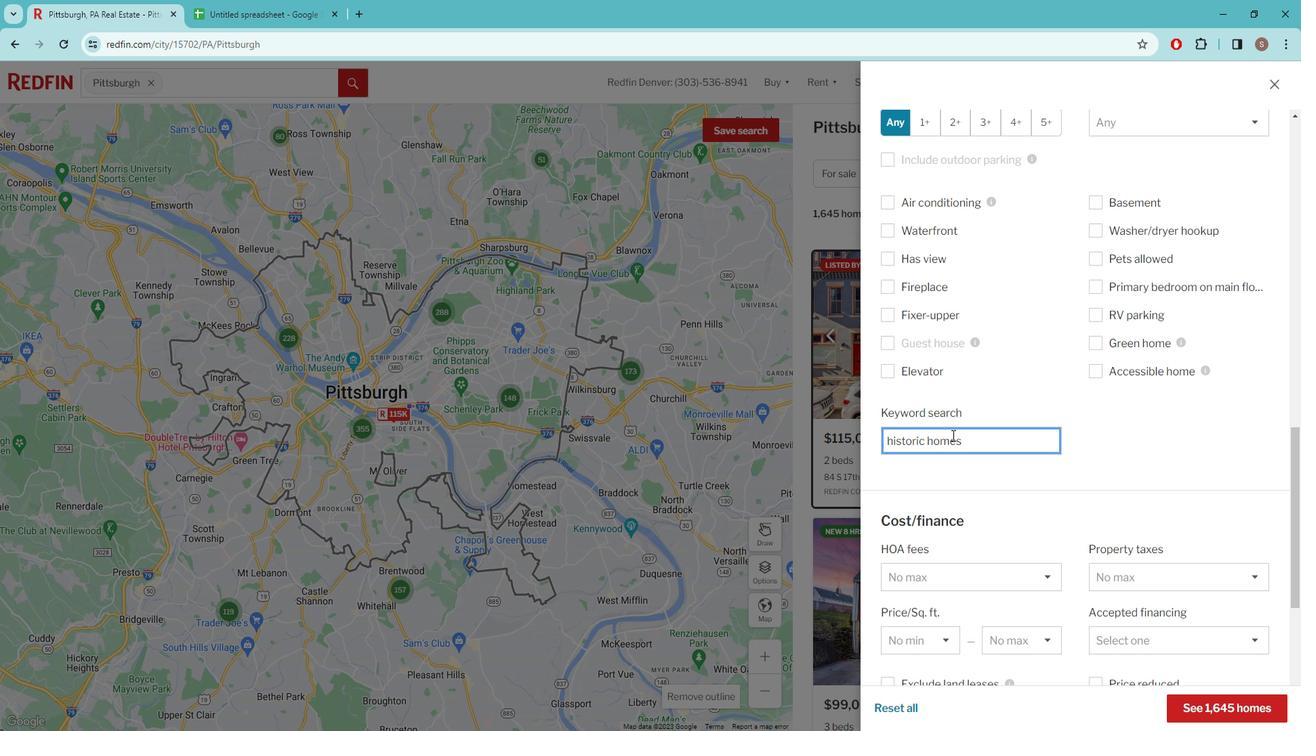 
Action: Mouse moved to (873, 458)
Screenshot: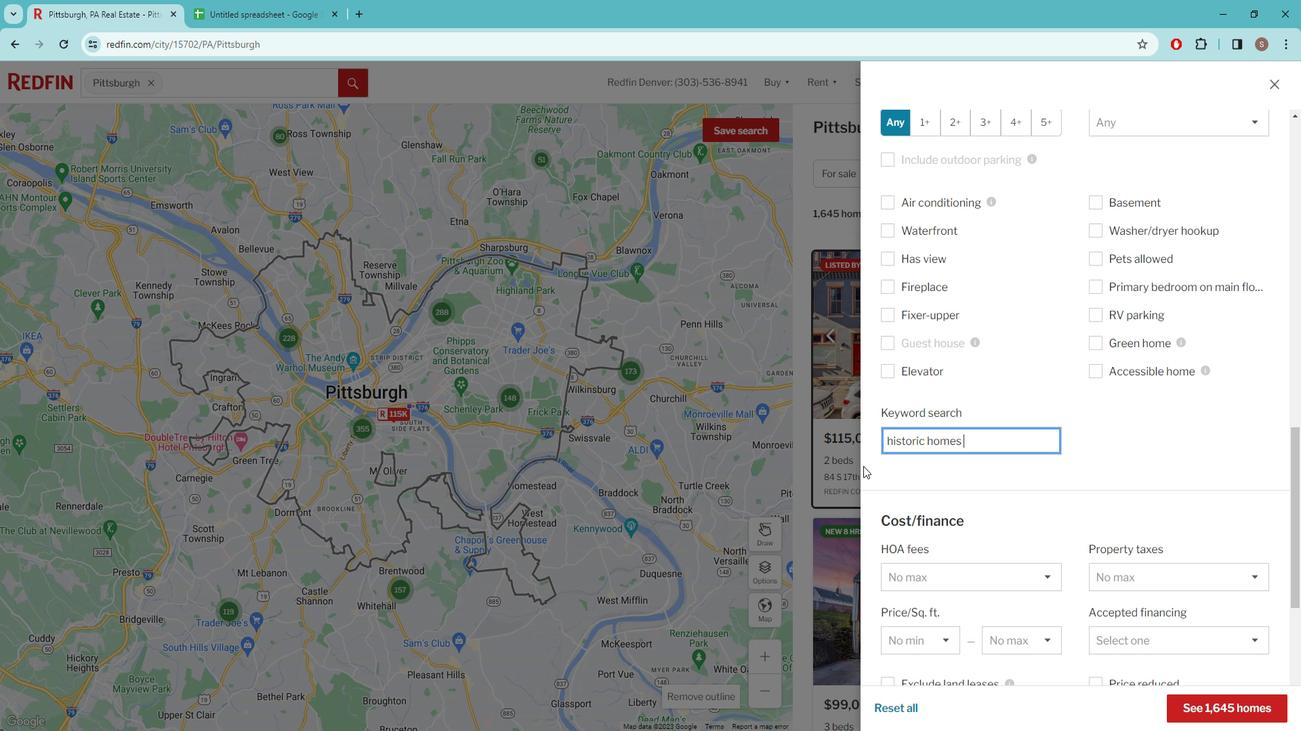 
Action: Mouse scrolled (873, 458) with delta (0, 0)
Screenshot: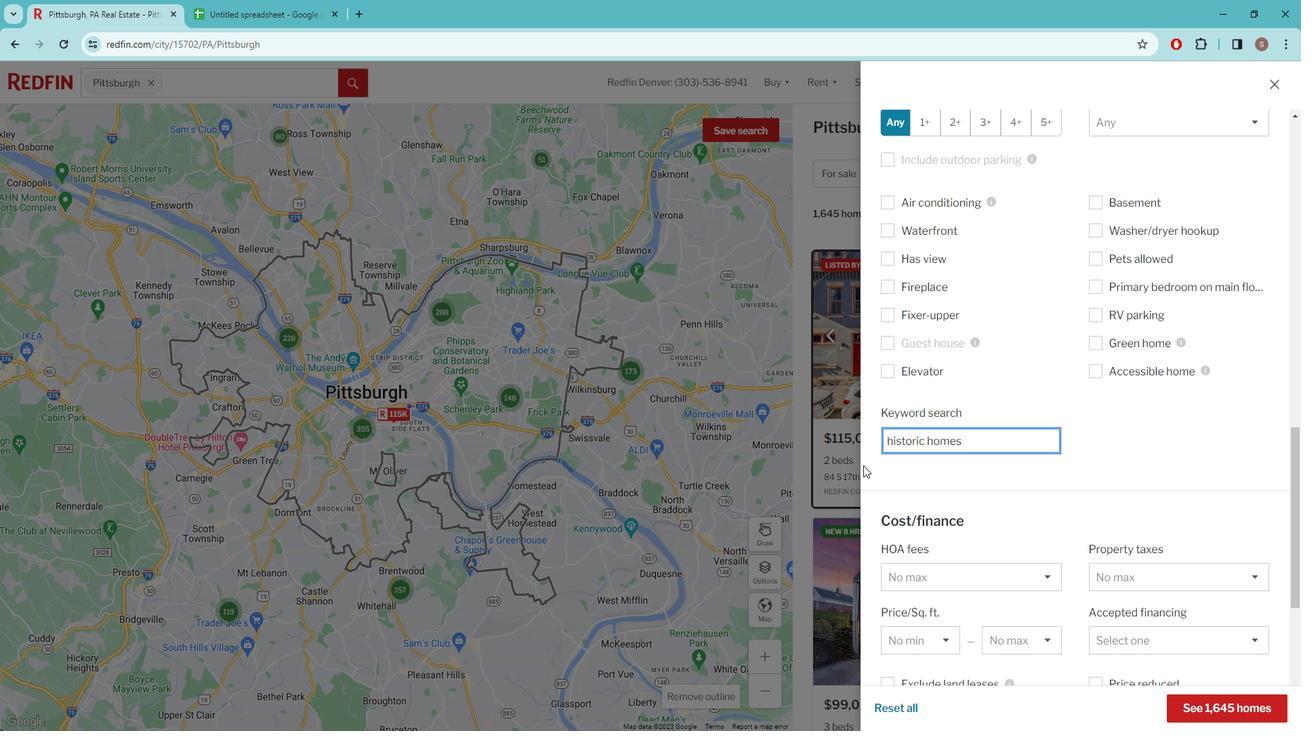 
Action: Mouse scrolled (873, 458) with delta (0, 0)
Screenshot: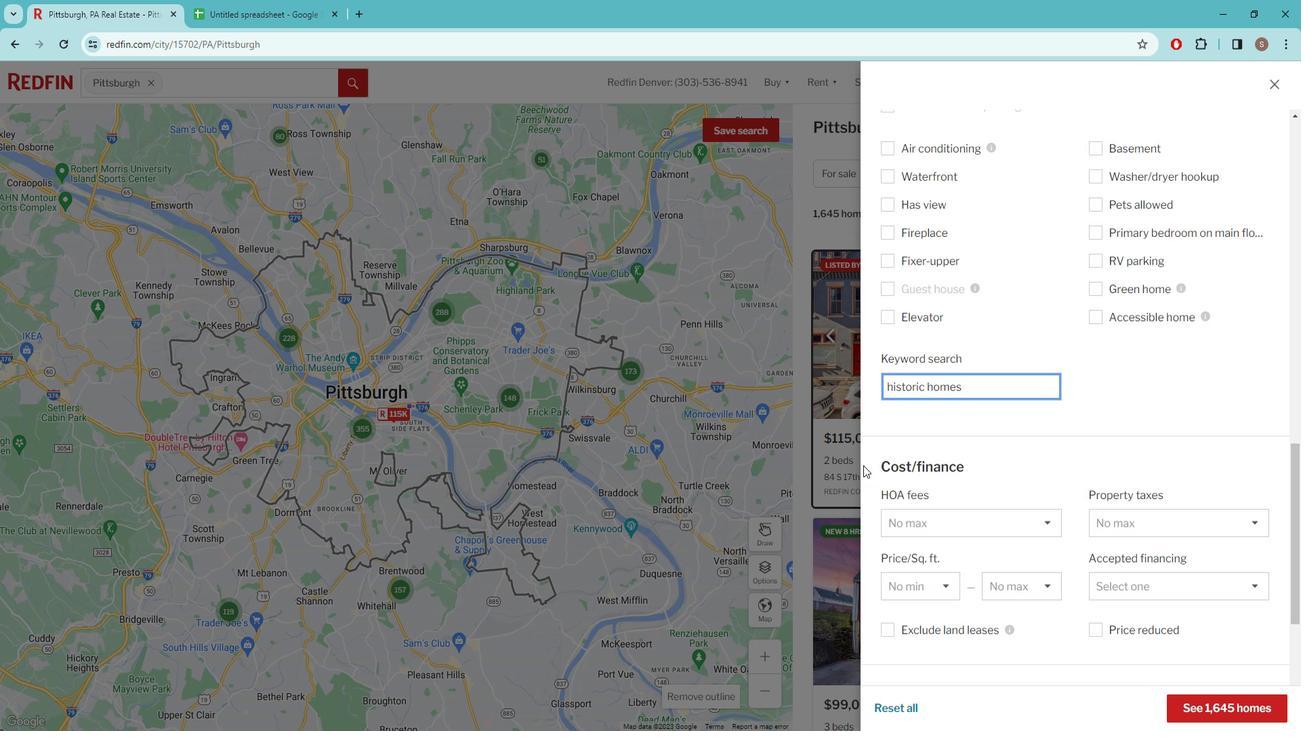
Action: Mouse scrolled (873, 458) with delta (0, 0)
Screenshot: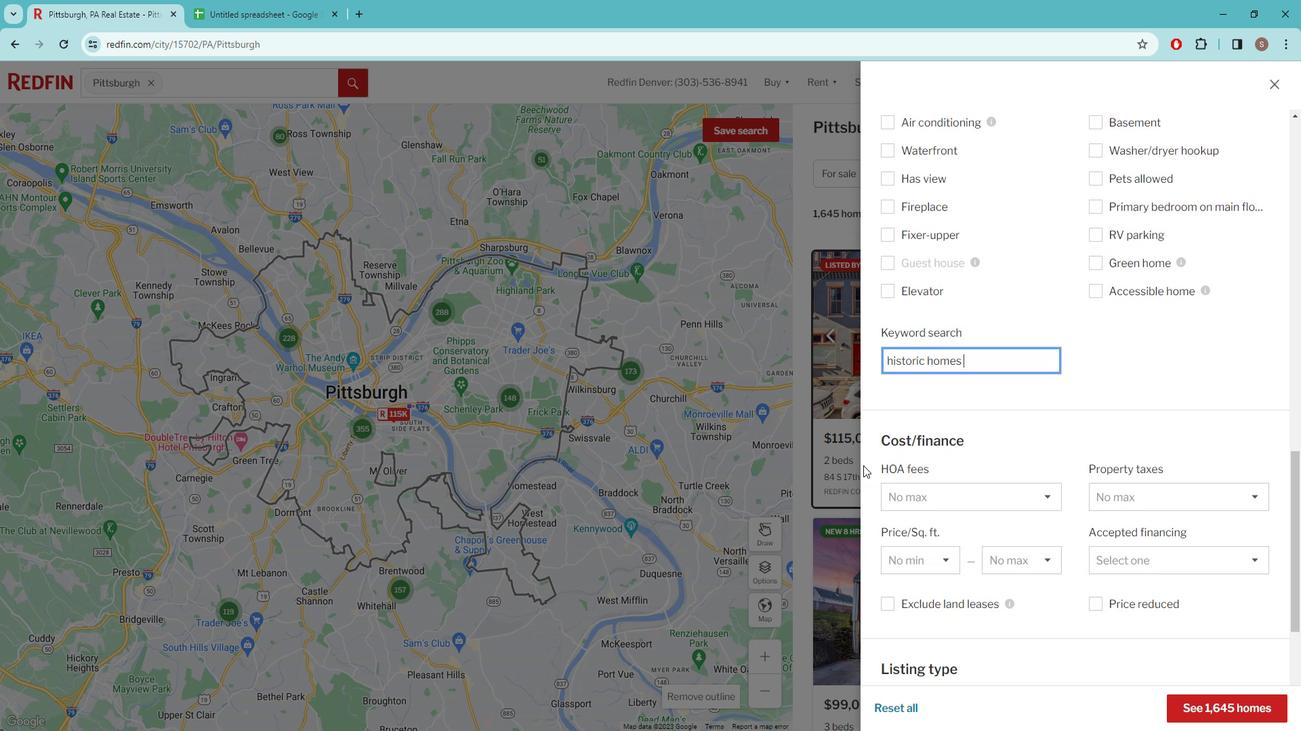 
Action: Mouse moved to (874, 454)
Screenshot: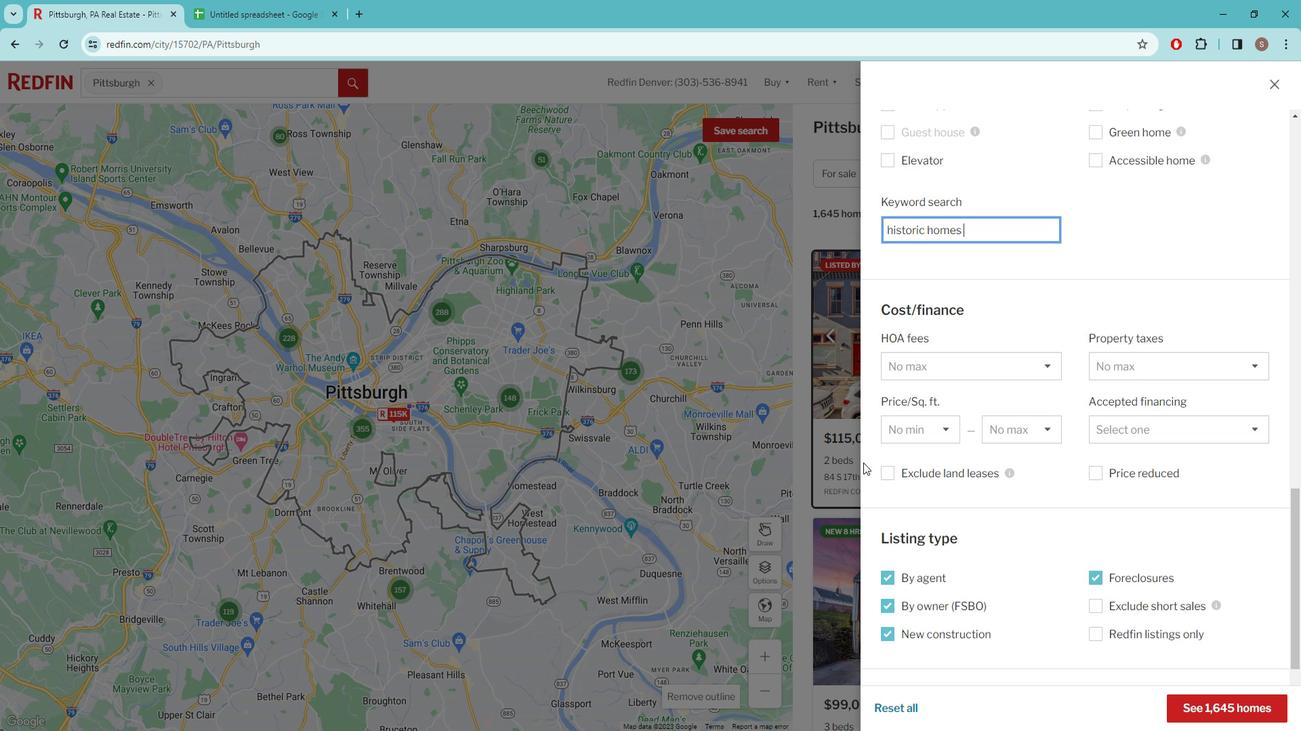 
Action: Mouse scrolled (874, 454) with delta (0, 0)
Screenshot: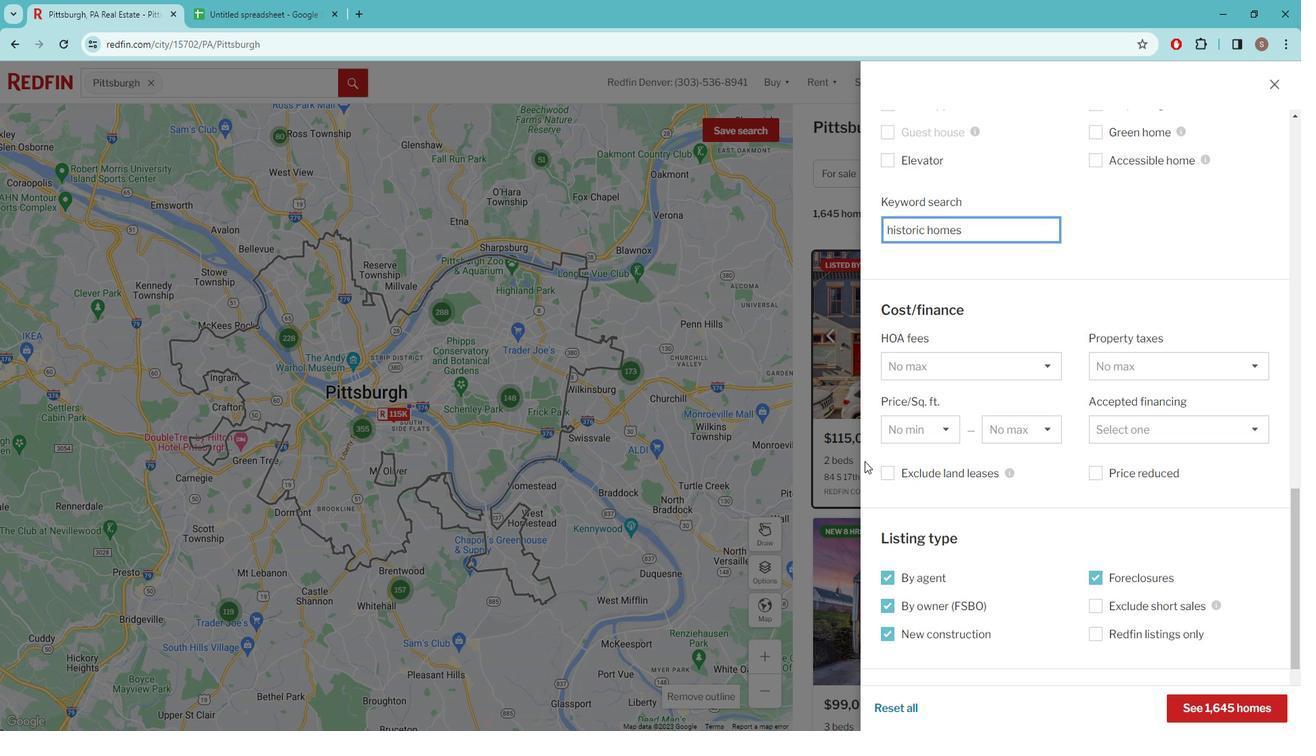 
Action: Mouse scrolled (874, 454) with delta (0, 0)
Screenshot: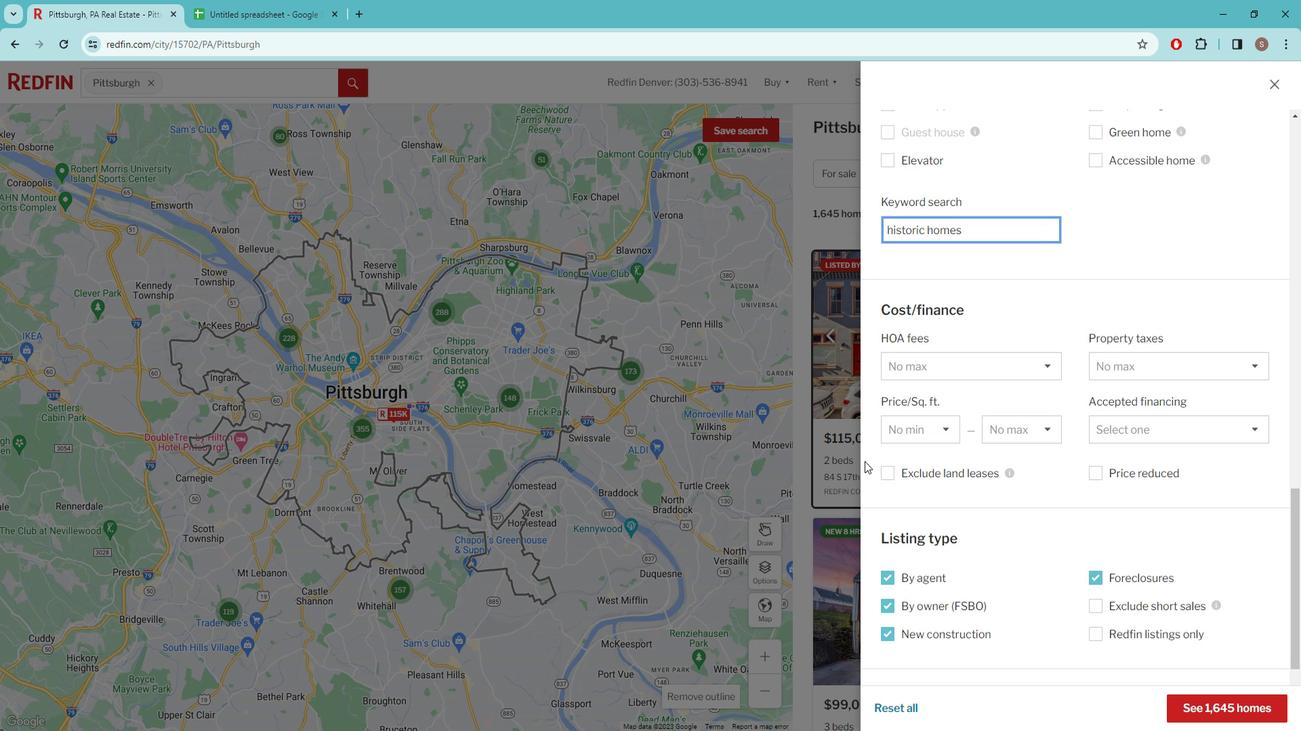 
Action: Mouse scrolled (874, 454) with delta (0, 0)
Screenshot: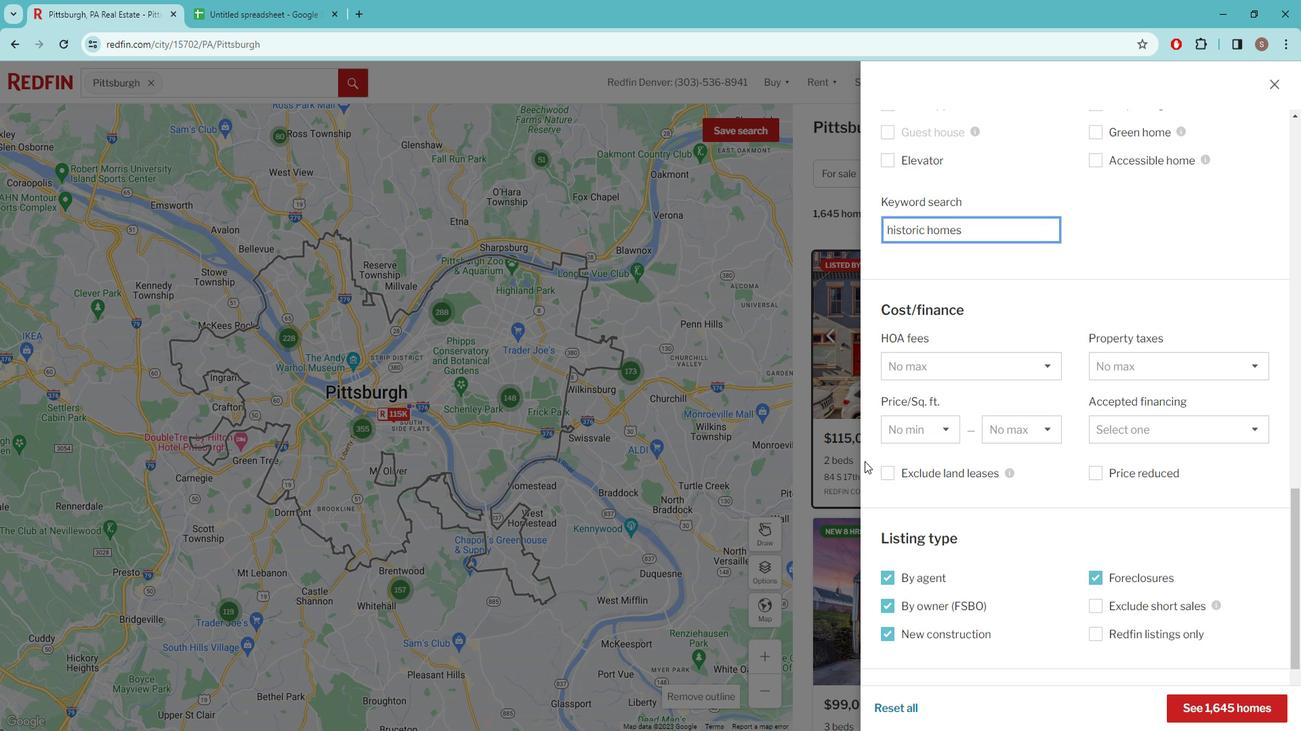 
Action: Mouse scrolled (874, 454) with delta (0, 0)
Screenshot: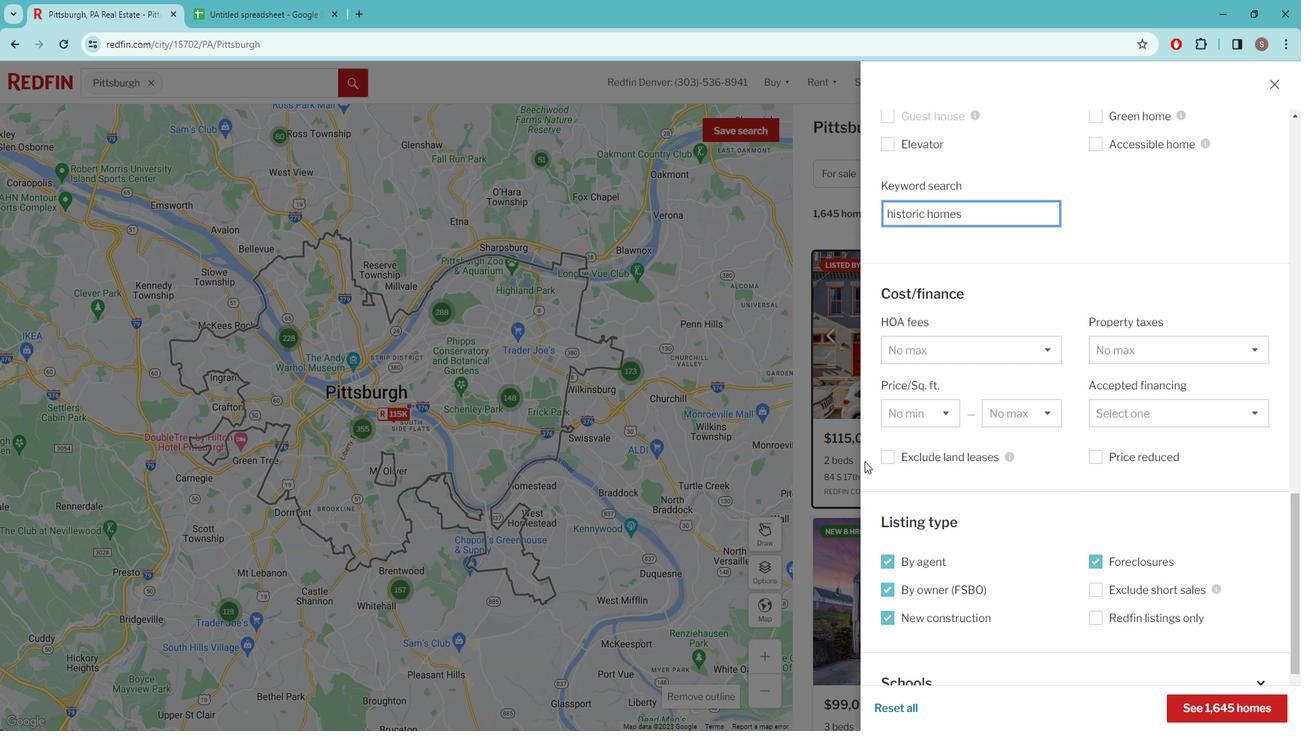 
Action: Mouse scrolled (874, 454) with delta (0, 0)
Screenshot: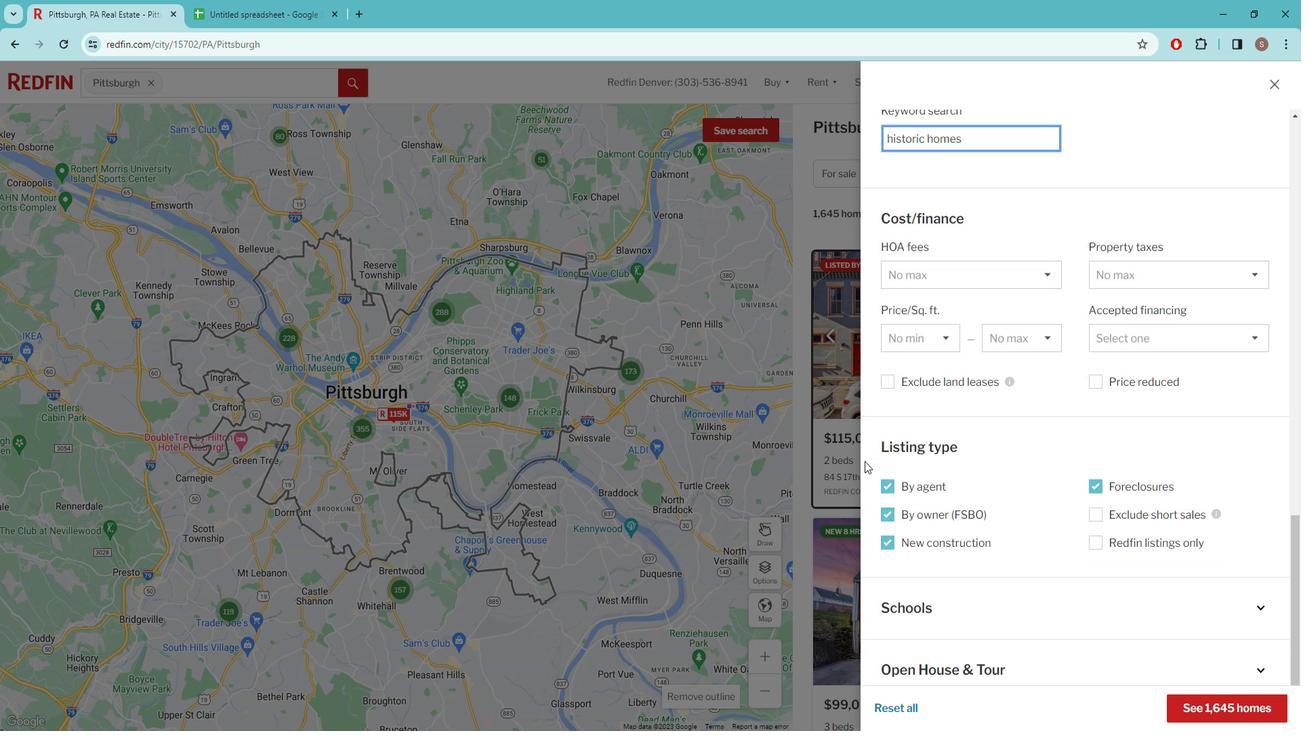
Action: Mouse moved to (1001, 527)
Screenshot: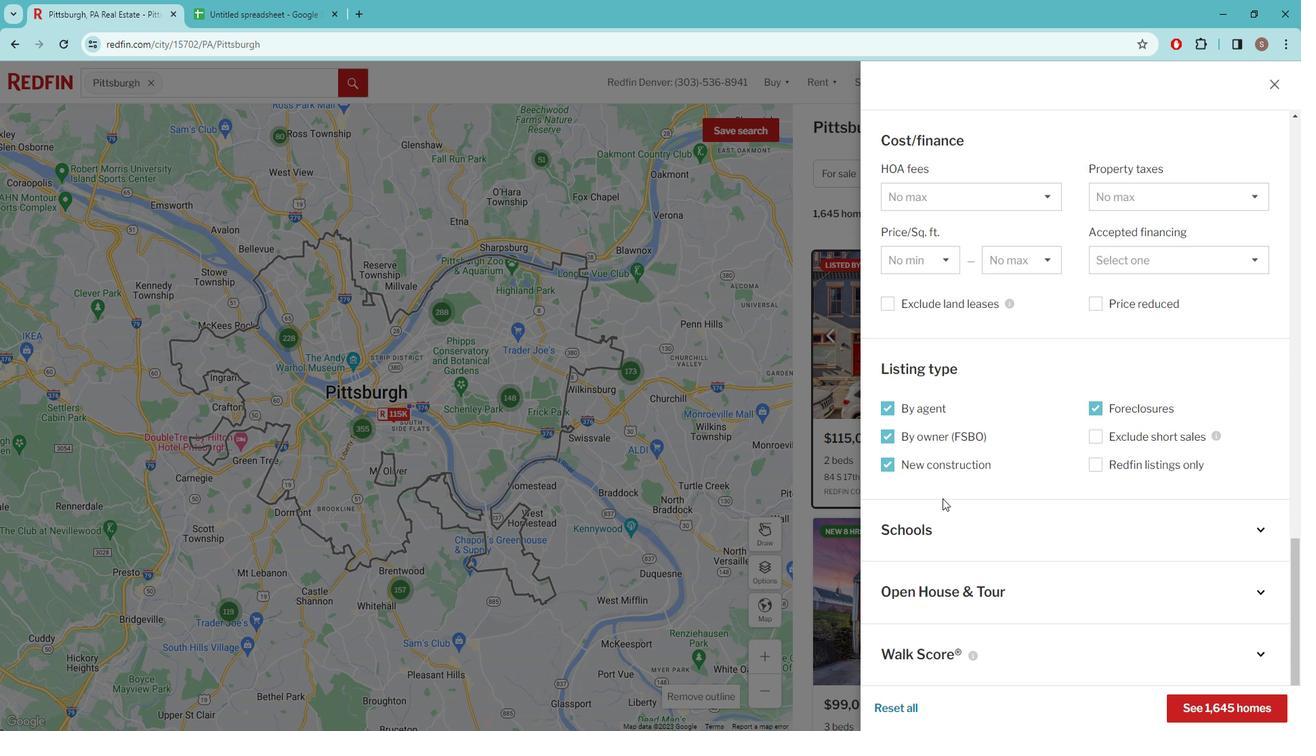 
Action: Mouse scrolled (1001, 527) with delta (0, 0)
Screenshot: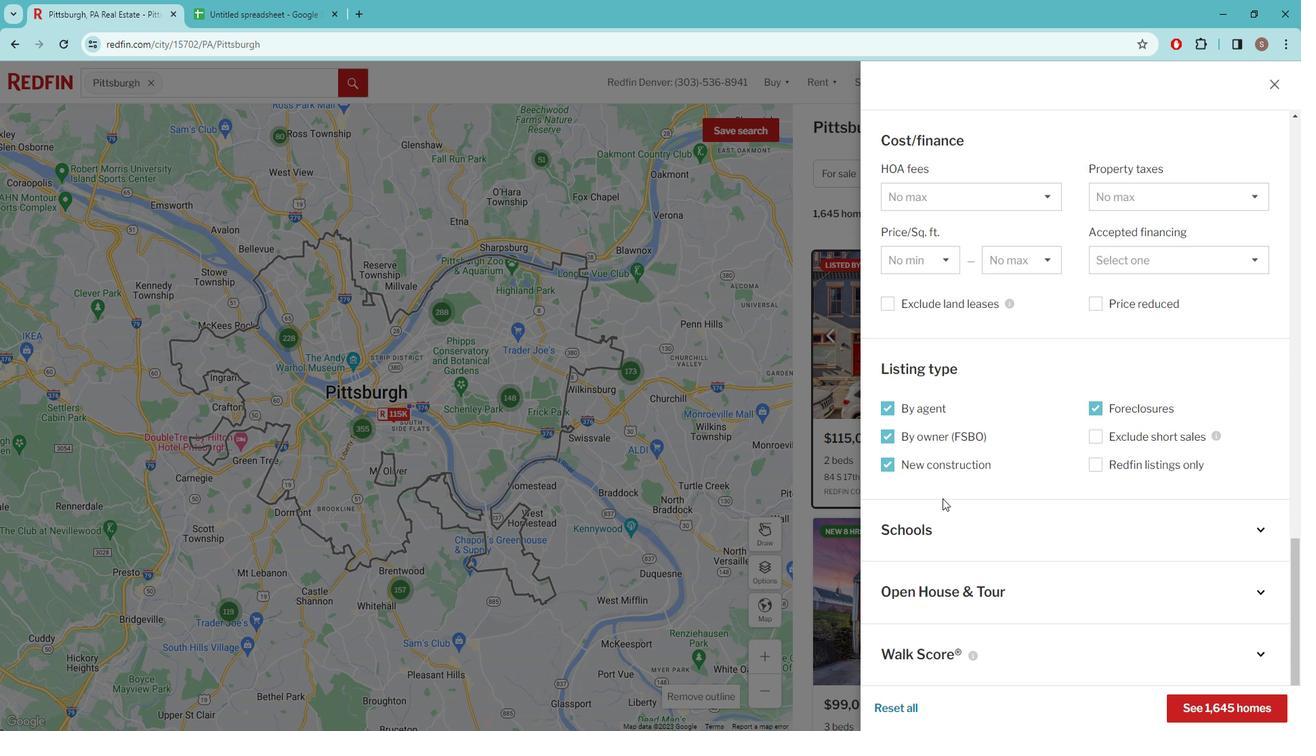 
Action: Mouse moved to (1212, 692)
Screenshot: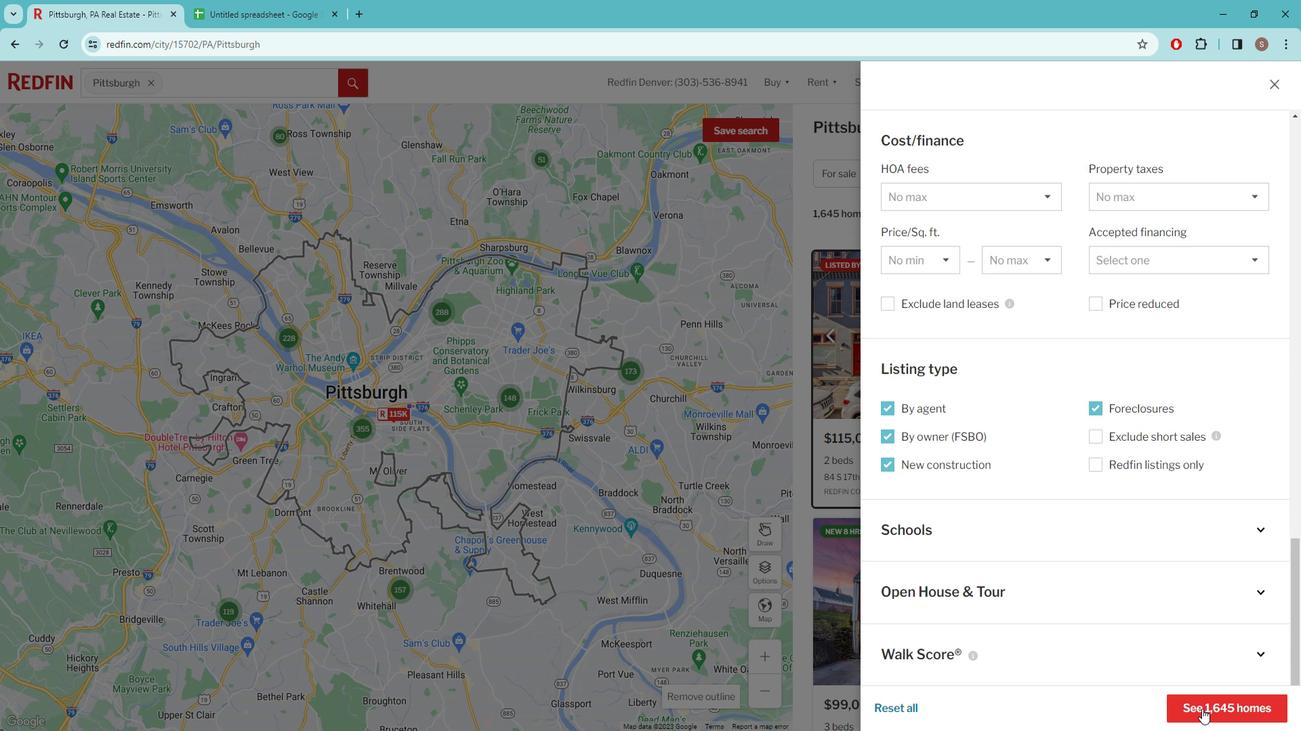 
Action: Mouse pressed left at (1212, 692)
Screenshot: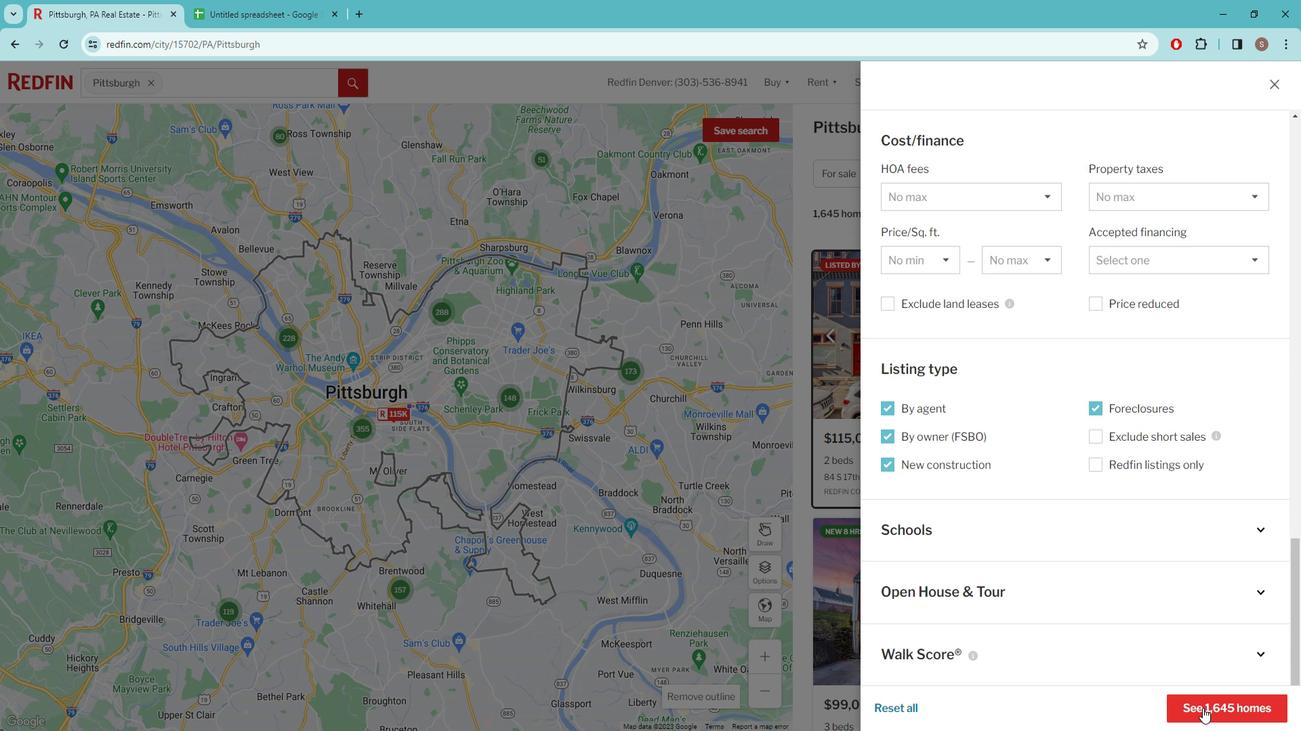 
Action: Mouse moved to (1080, 144)
Screenshot: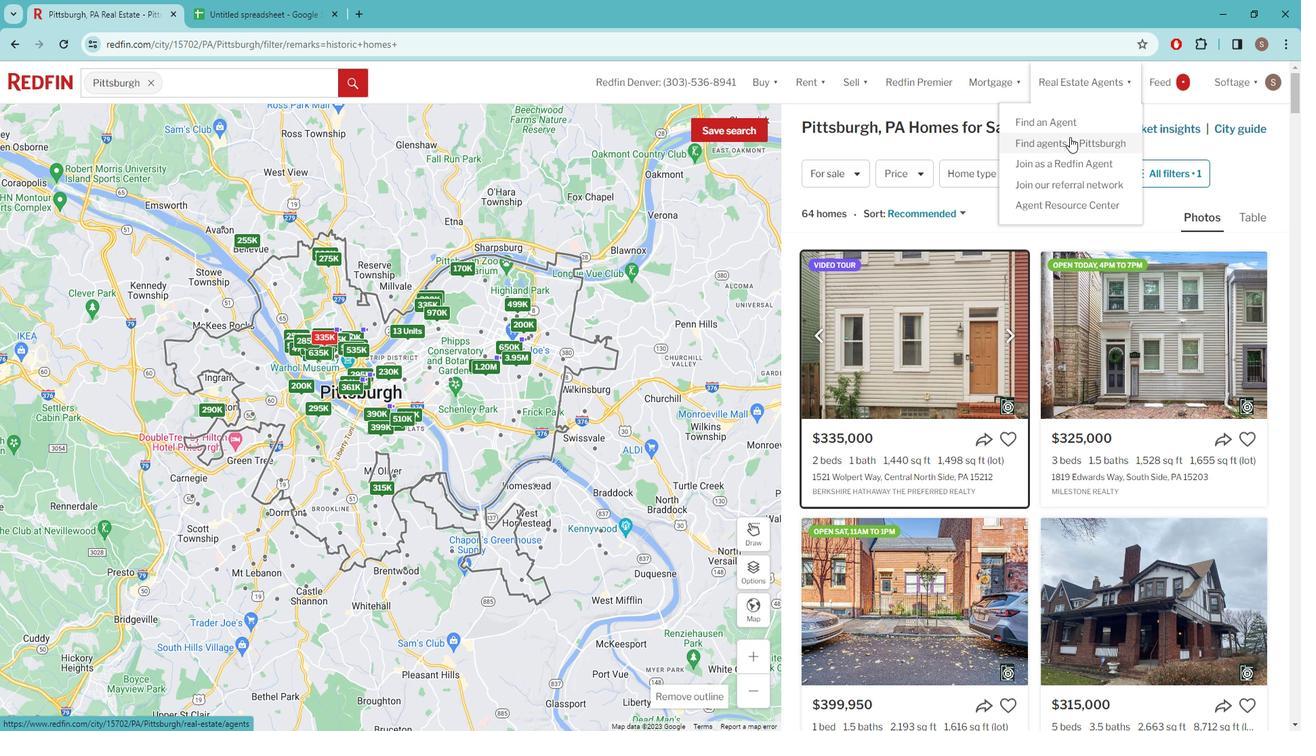 
Action: Mouse pressed left at (1080, 144)
Screenshot: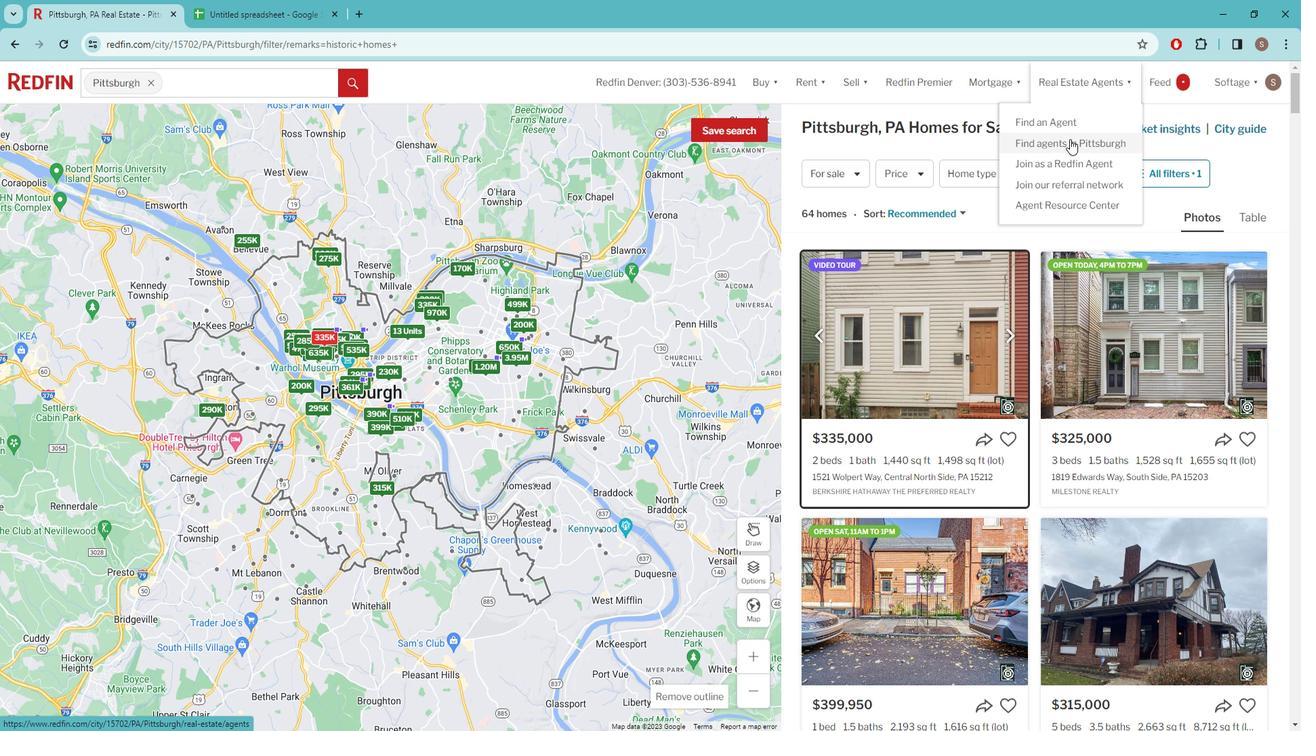 
Action: Mouse moved to (407, 496)
Screenshot: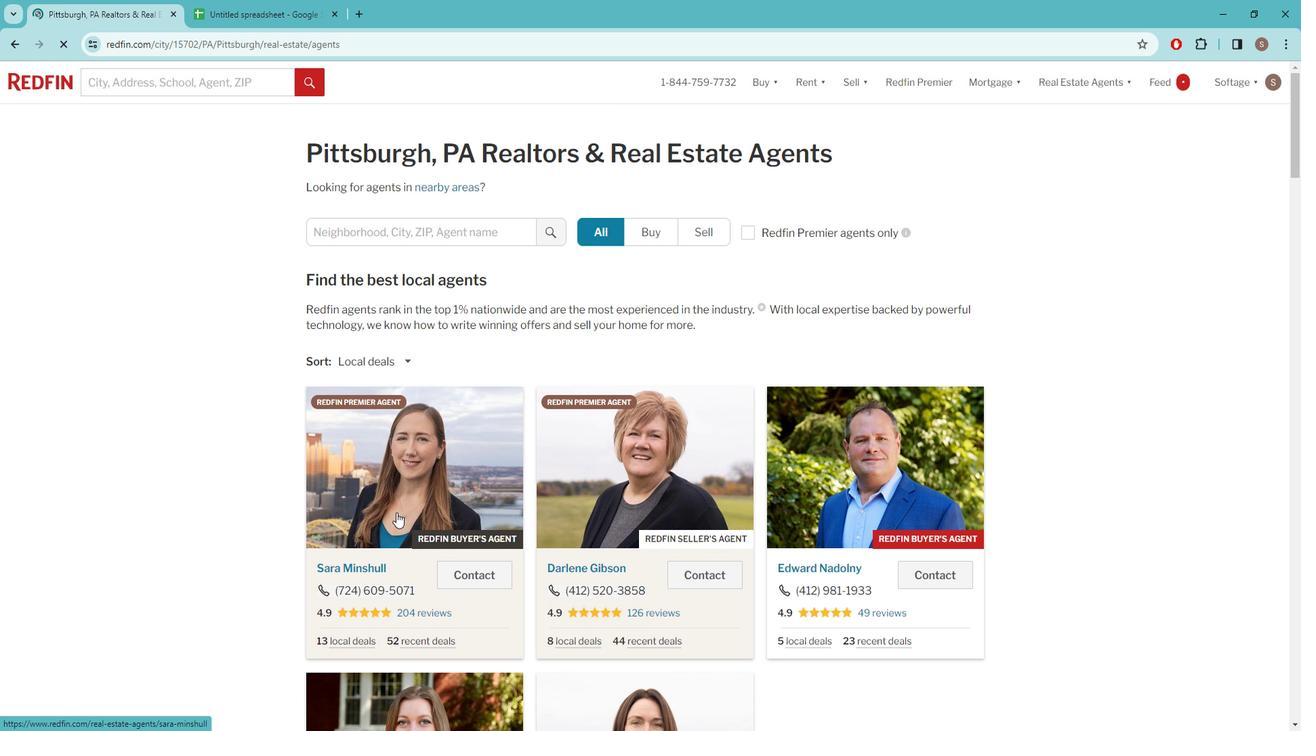 
Action: Mouse scrolled (407, 496) with delta (0, 0)
Screenshot: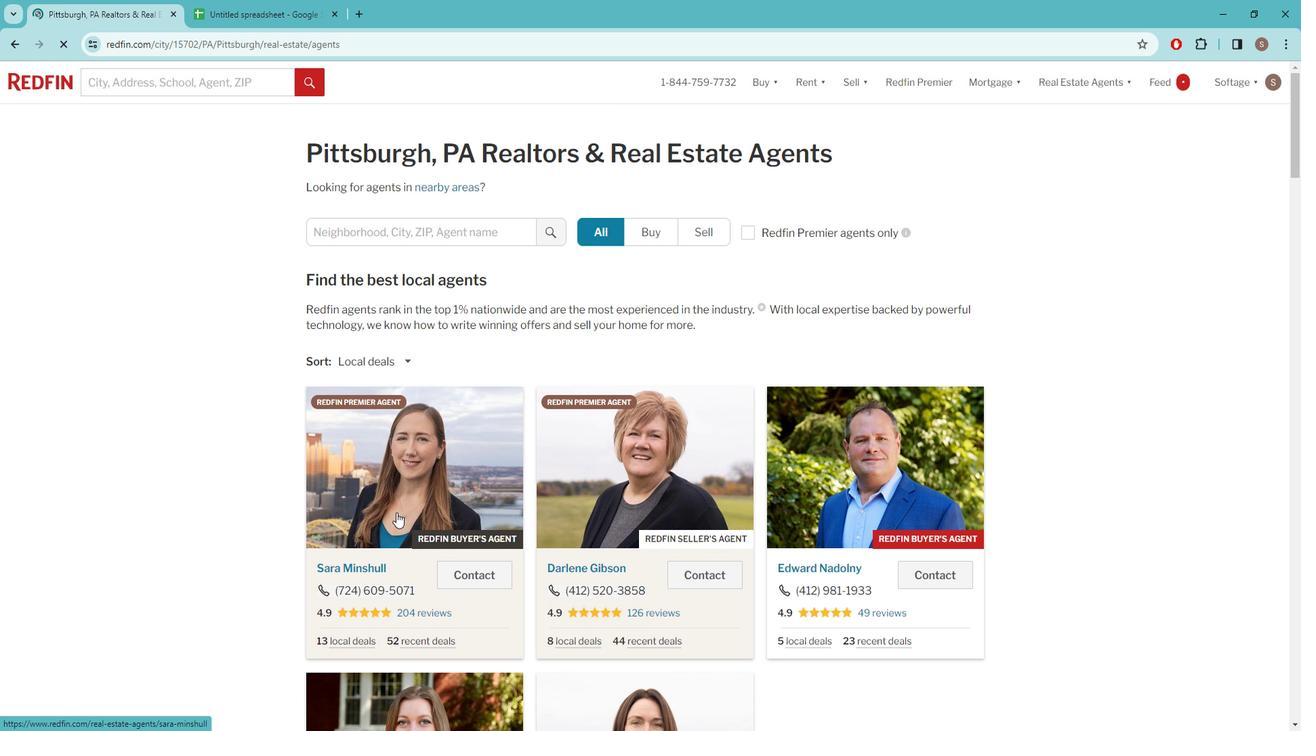 
Action: Mouse moved to (407, 493)
Screenshot: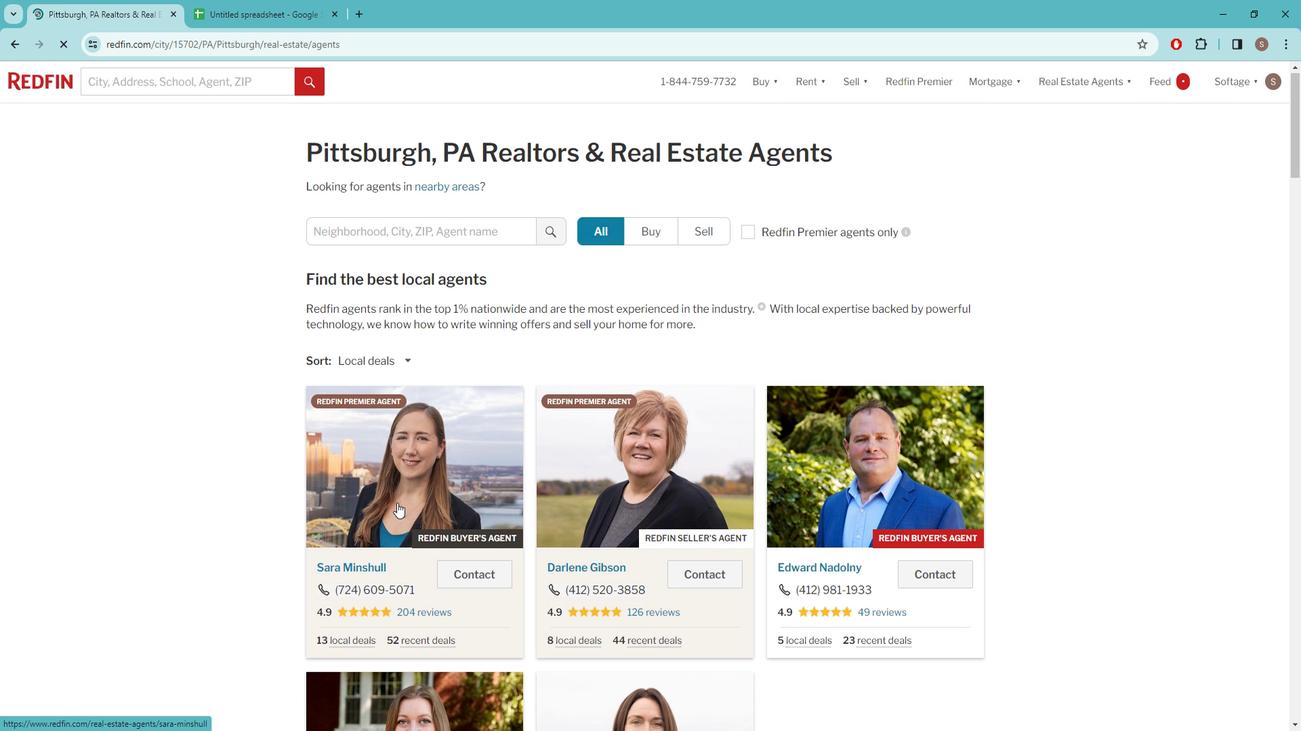 
Action: Mouse scrolled (407, 492) with delta (0, 0)
Screenshot: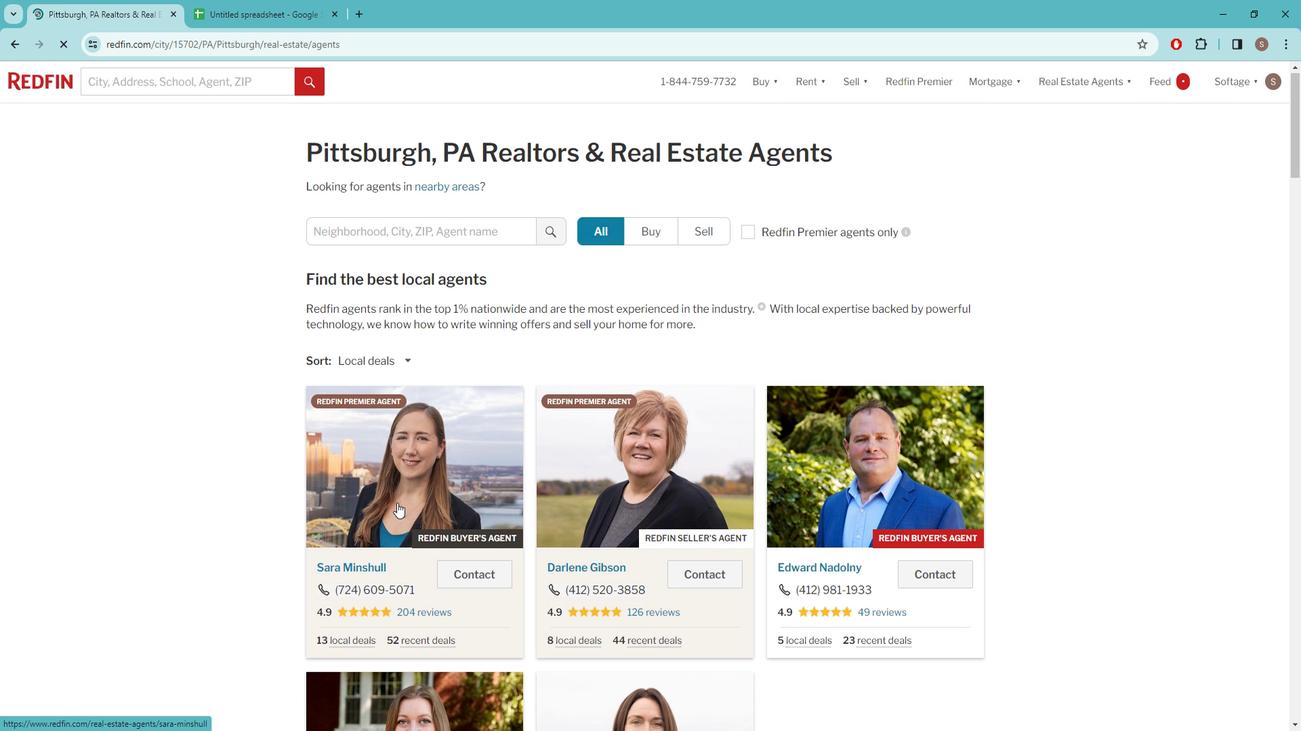 
Action: Mouse moved to (418, 460)
Screenshot: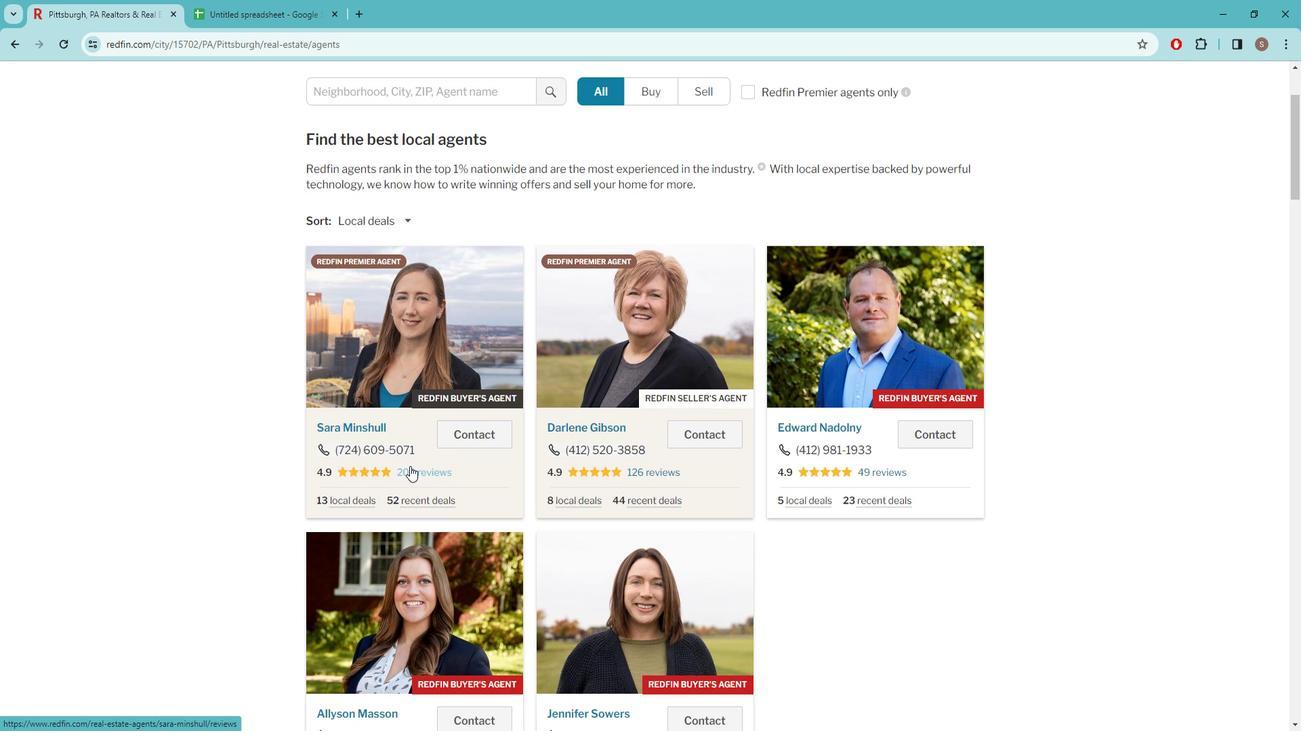 
Action: Mouse pressed left at (418, 460)
Screenshot: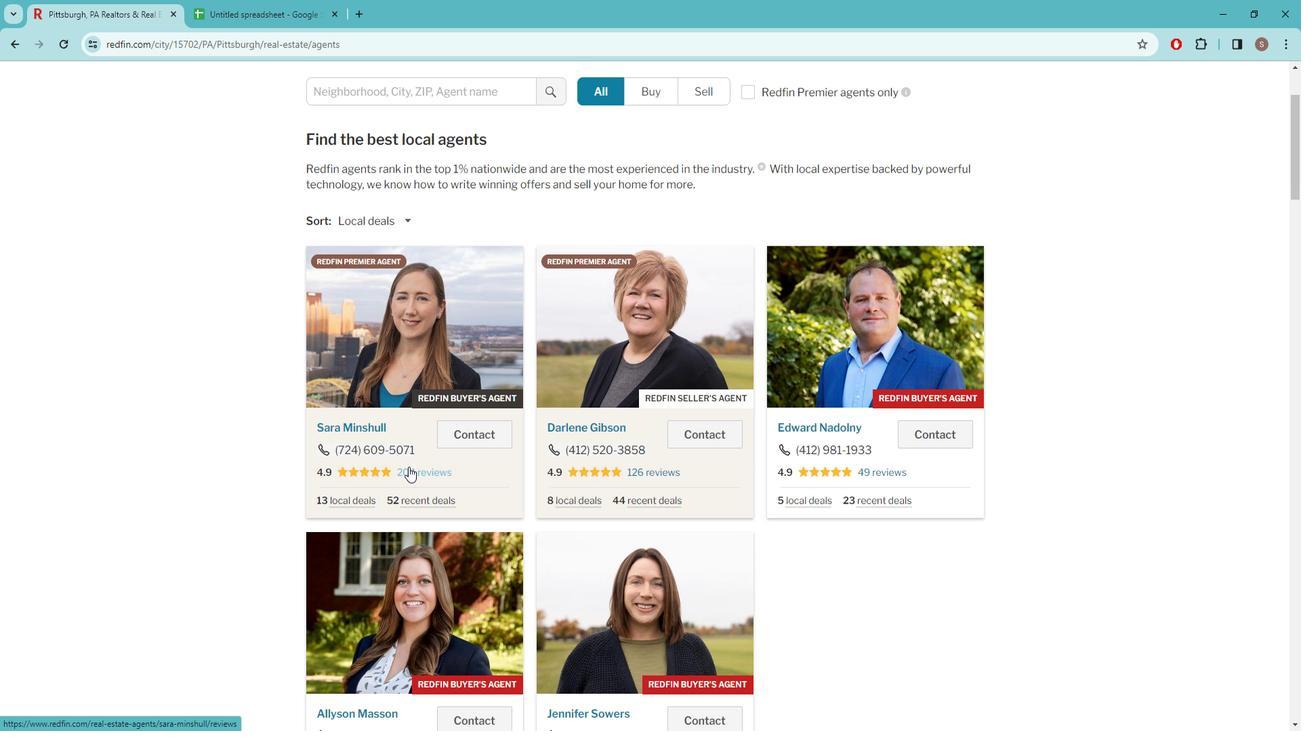 
Action: Mouse moved to (630, 387)
Screenshot: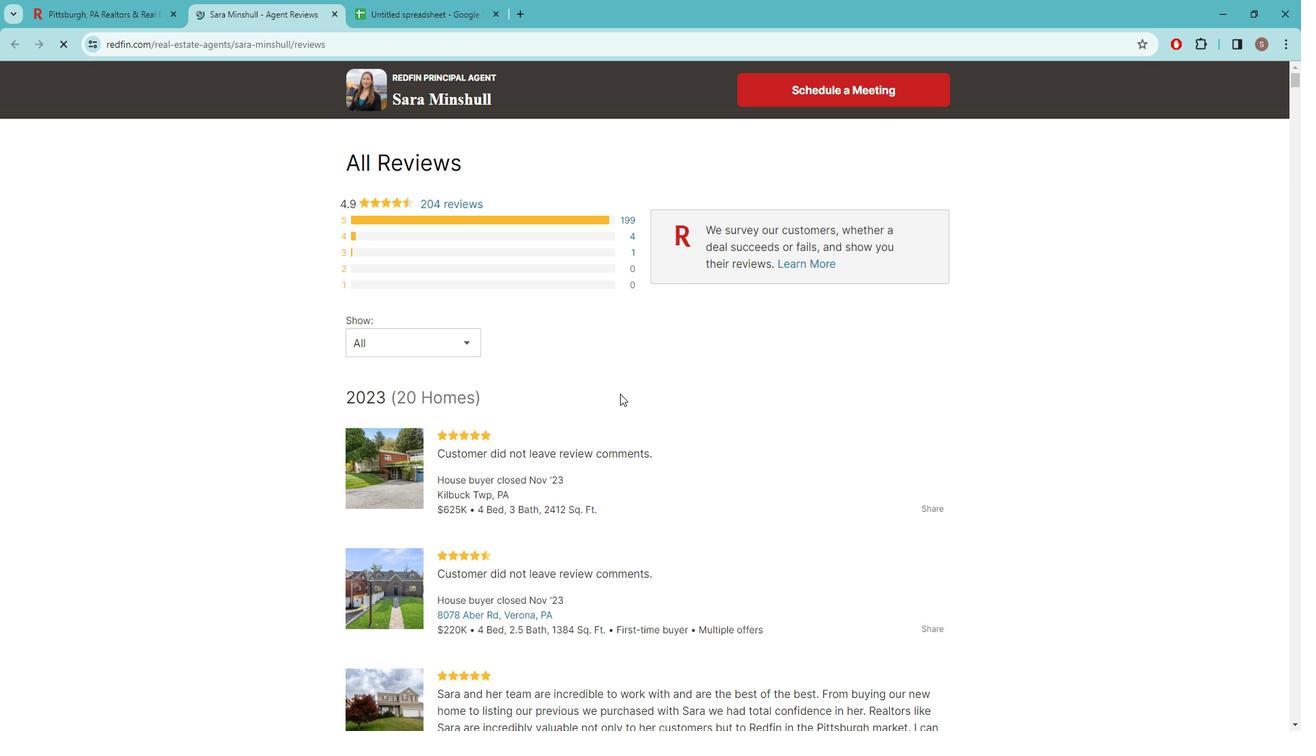 
Action: Mouse scrolled (630, 386) with delta (0, 0)
Screenshot: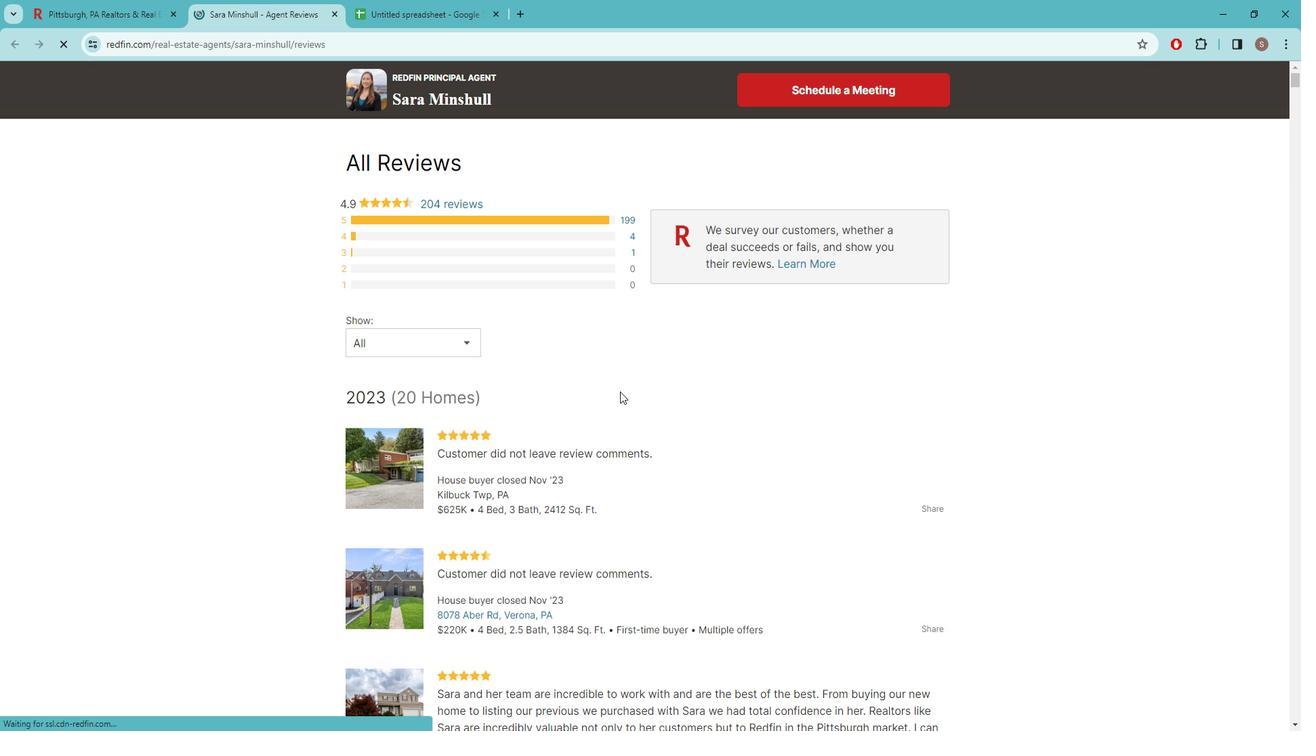 
Action: Mouse moved to (626, 381)
Screenshot: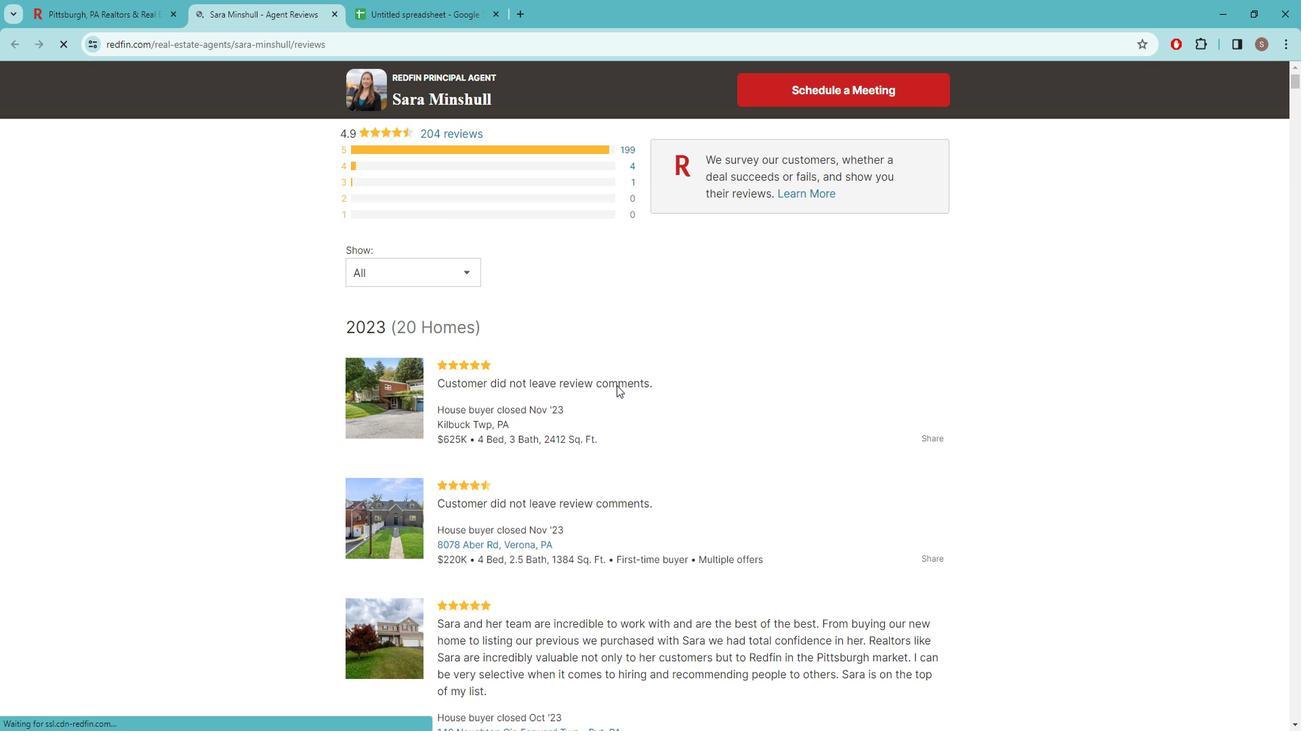 
Action: Mouse scrolled (626, 380) with delta (0, 0)
Screenshot: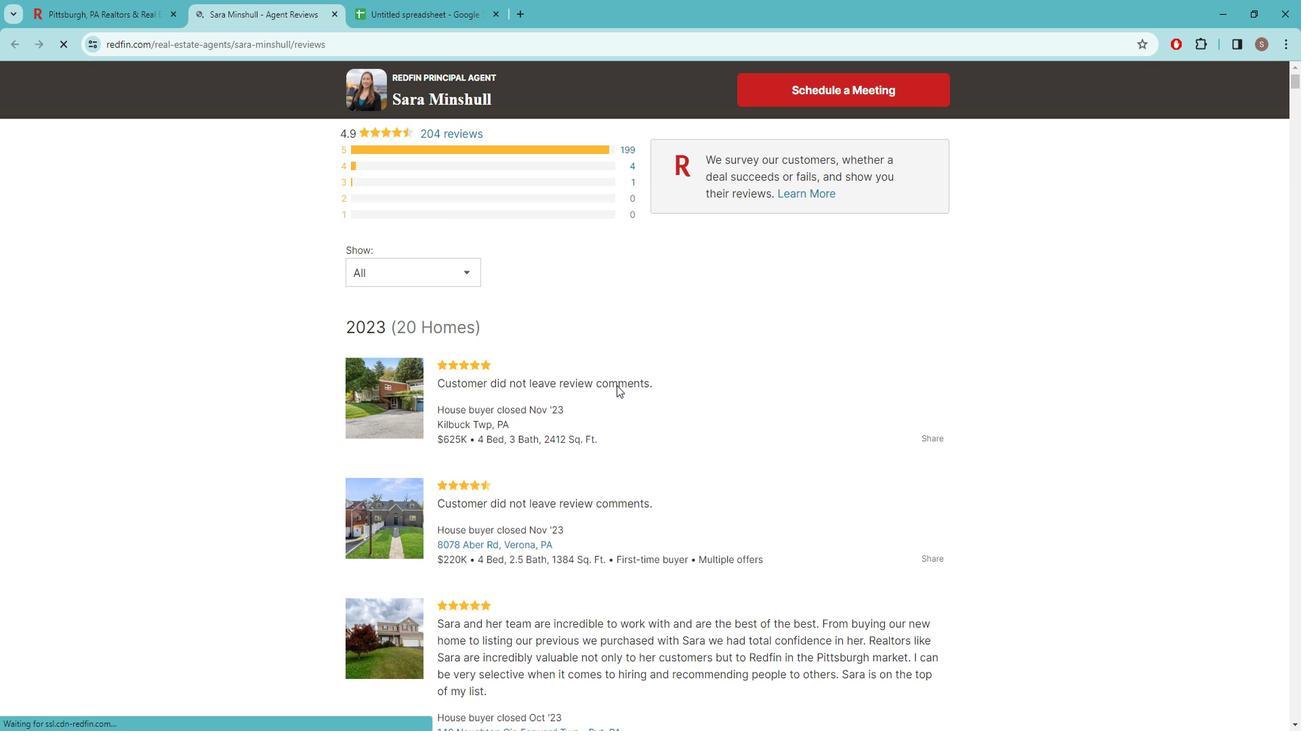 
Action: Mouse moved to (624, 365)
Screenshot: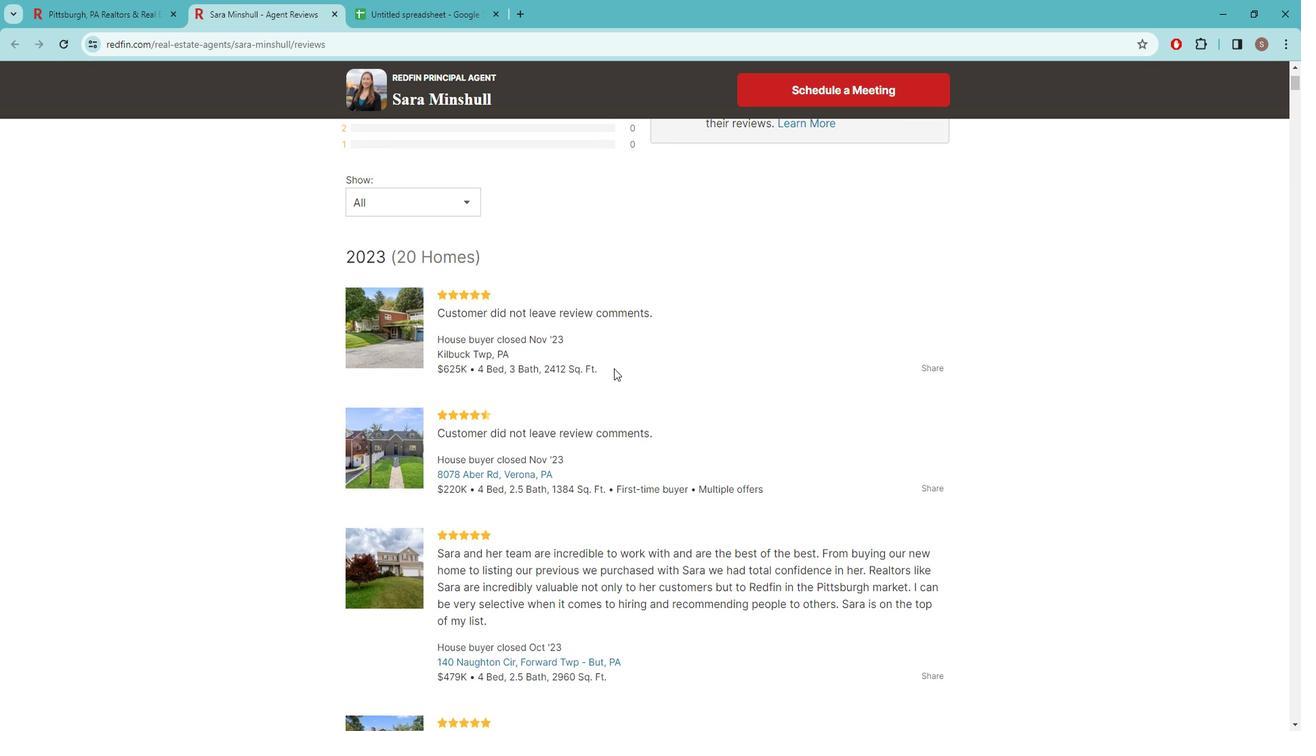 
Action: Mouse scrolled (624, 364) with delta (0, 0)
Screenshot: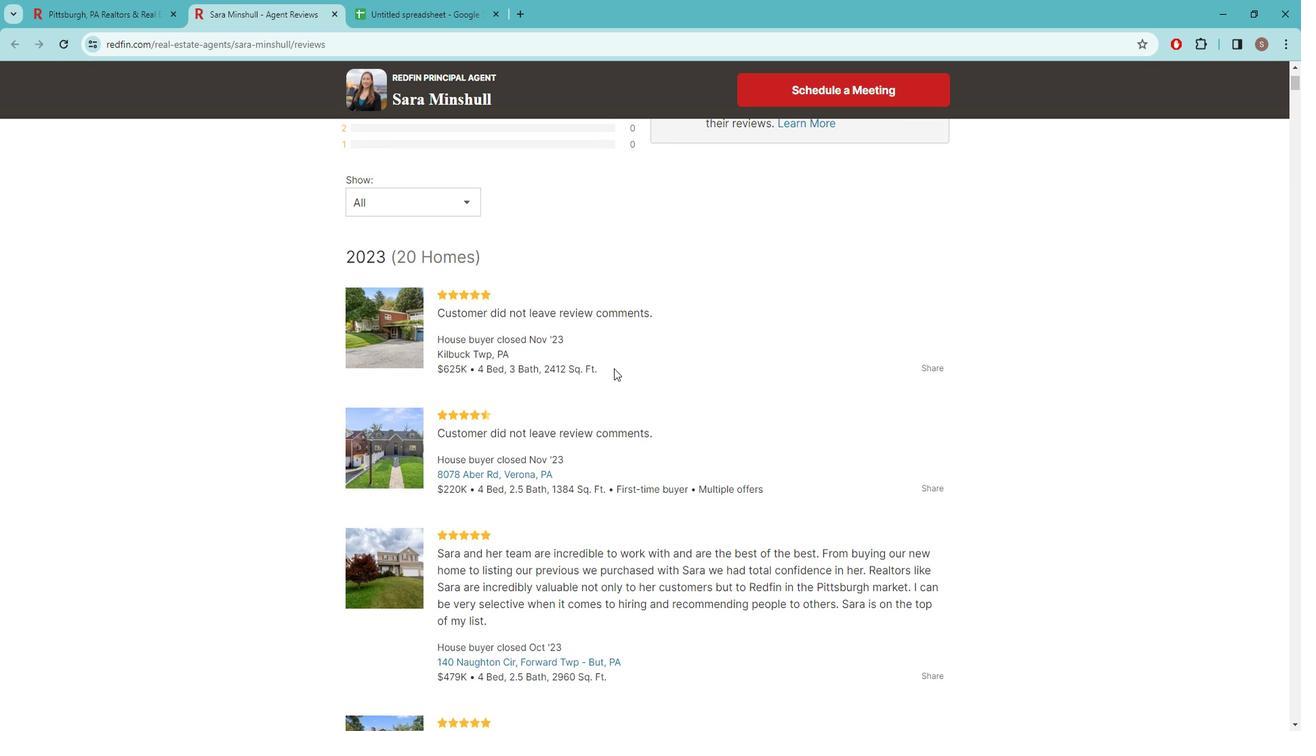 
Action: Mouse scrolled (624, 364) with delta (0, 0)
Screenshot: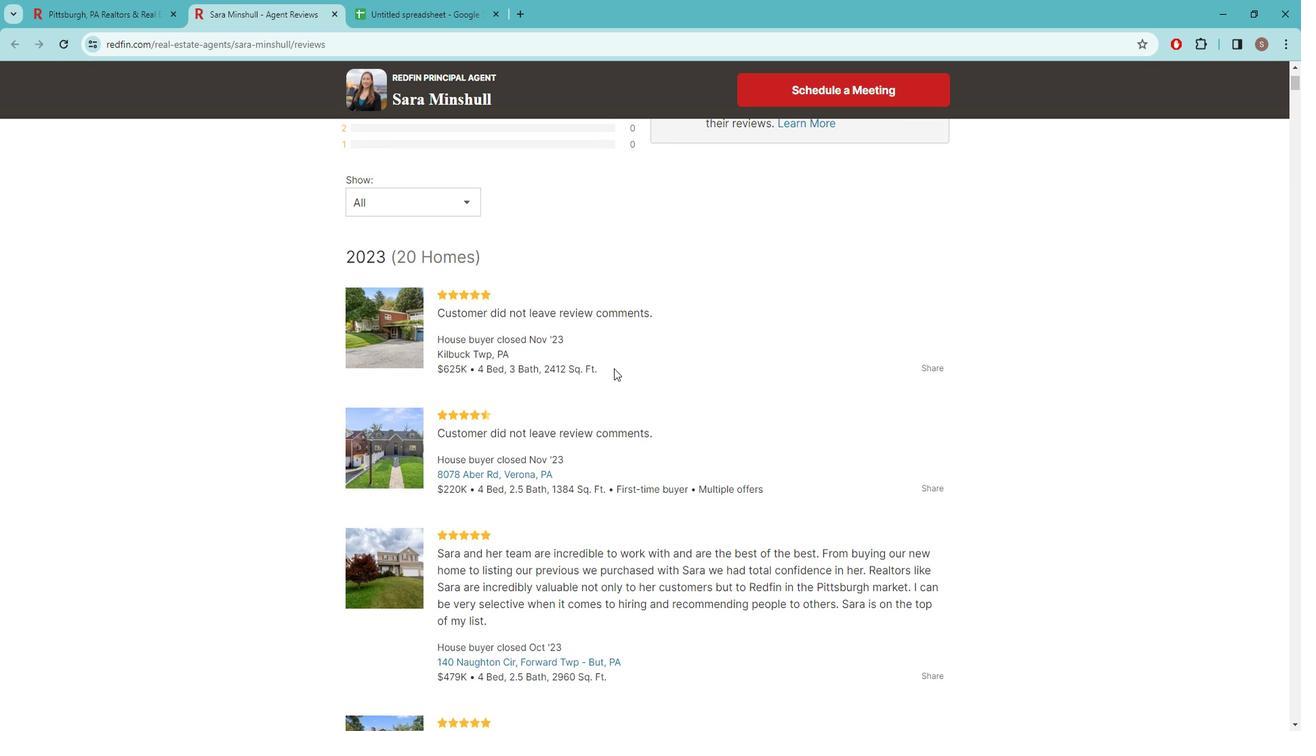 
Action: Mouse moved to (672, 344)
Screenshot: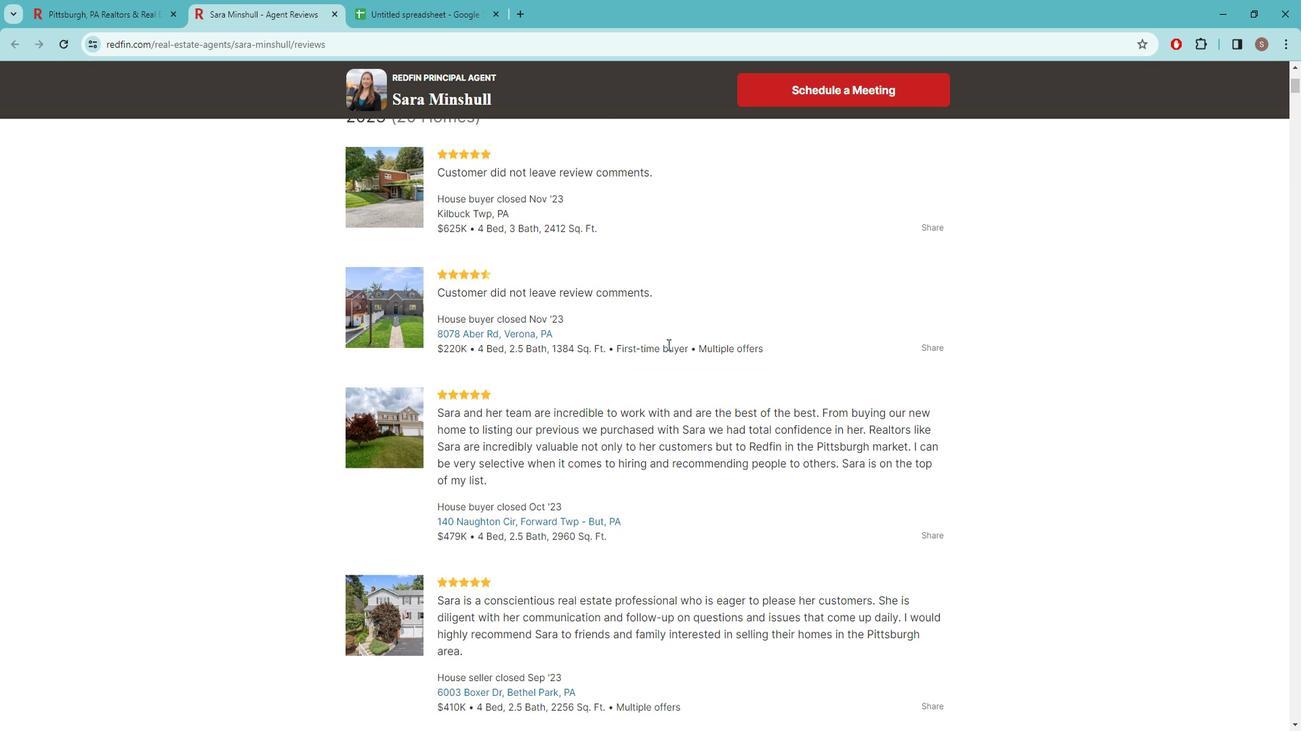 
Action: Mouse scrolled (672, 344) with delta (0, 0)
Screenshot: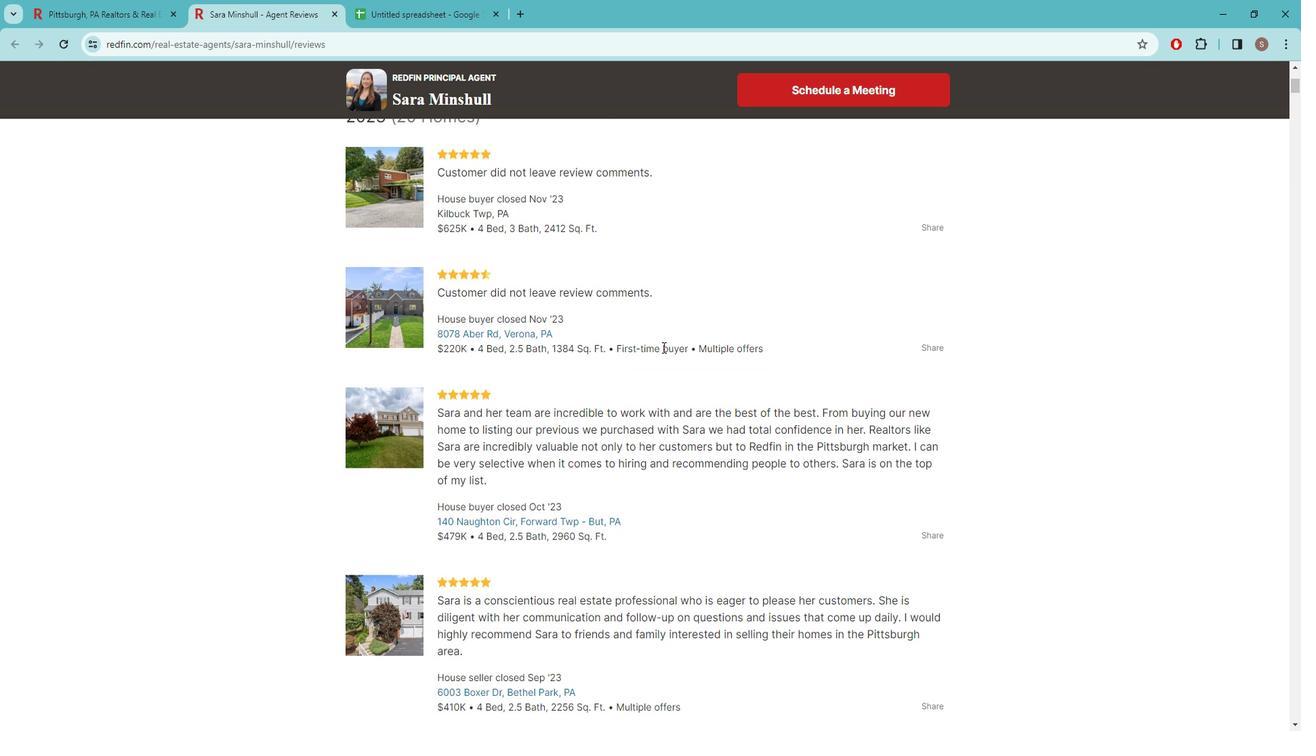 
Action: Mouse moved to (672, 344)
Screenshot: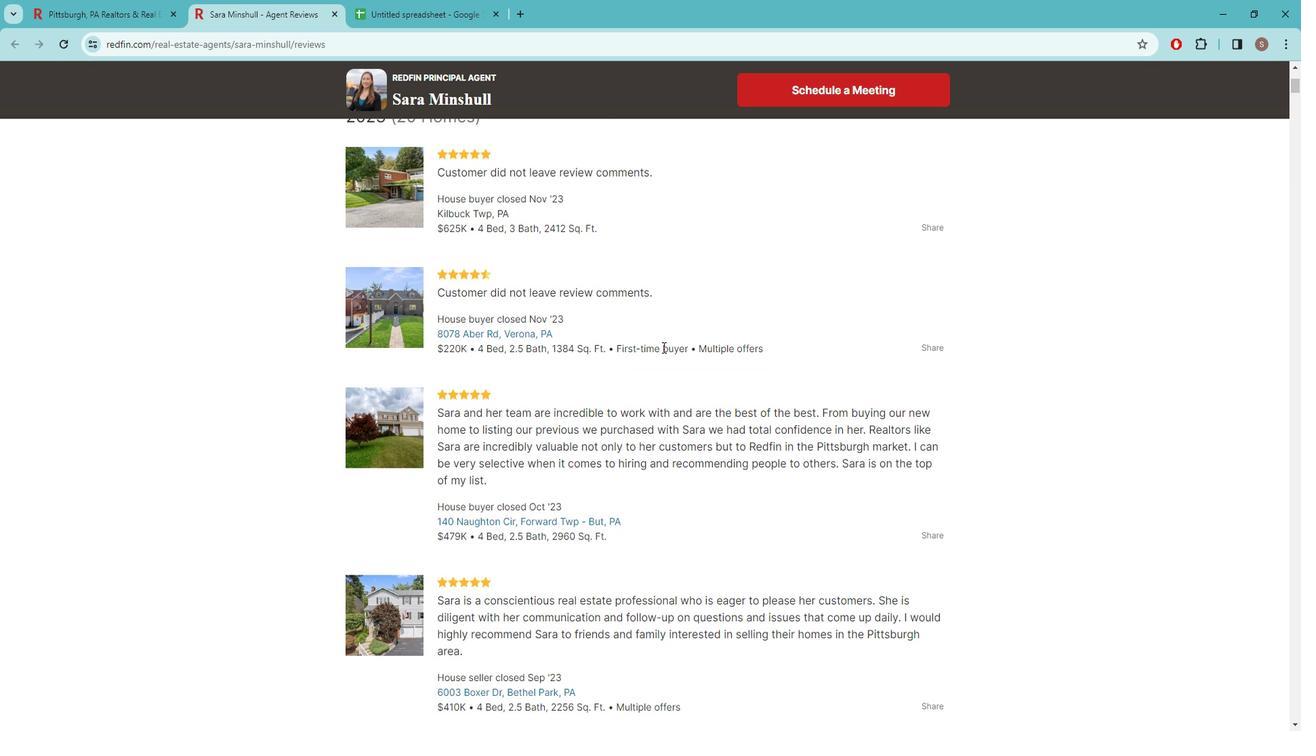 
Action: Mouse scrolled (672, 344) with delta (0, 0)
Screenshot: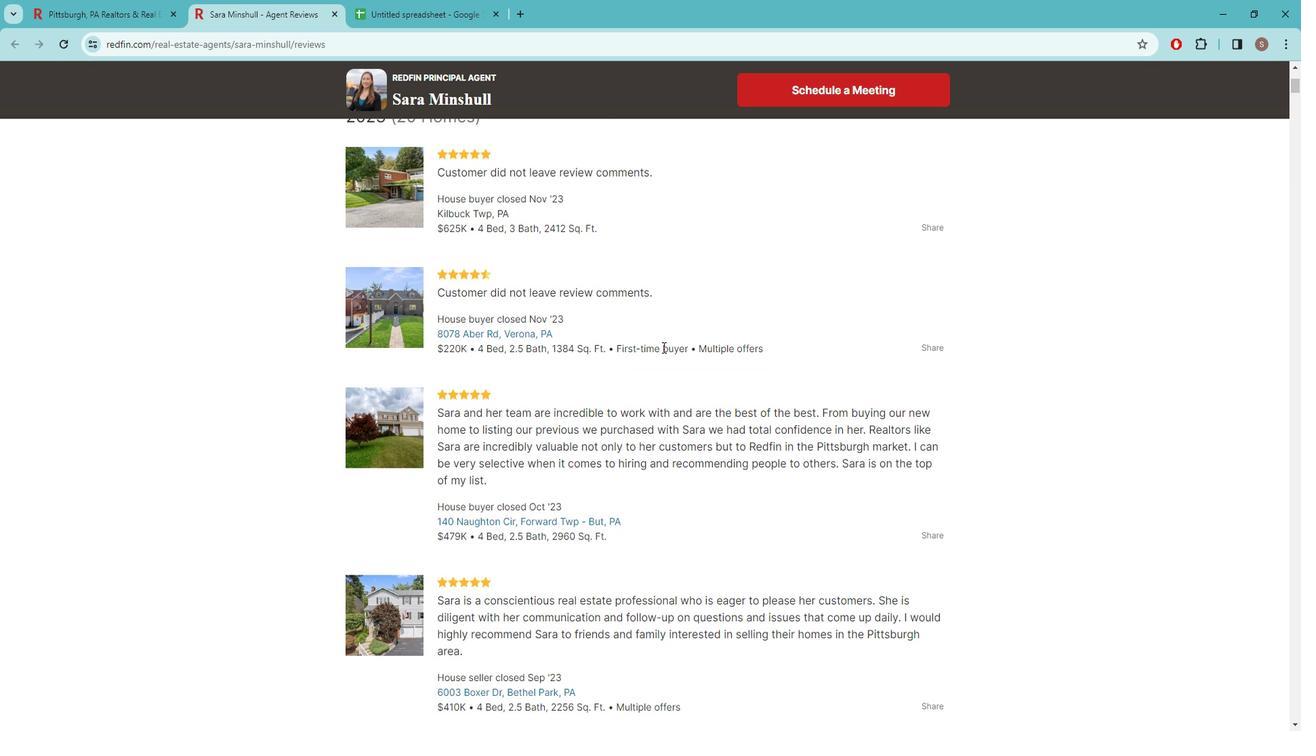 
Action: Mouse moved to (719, 338)
Screenshot: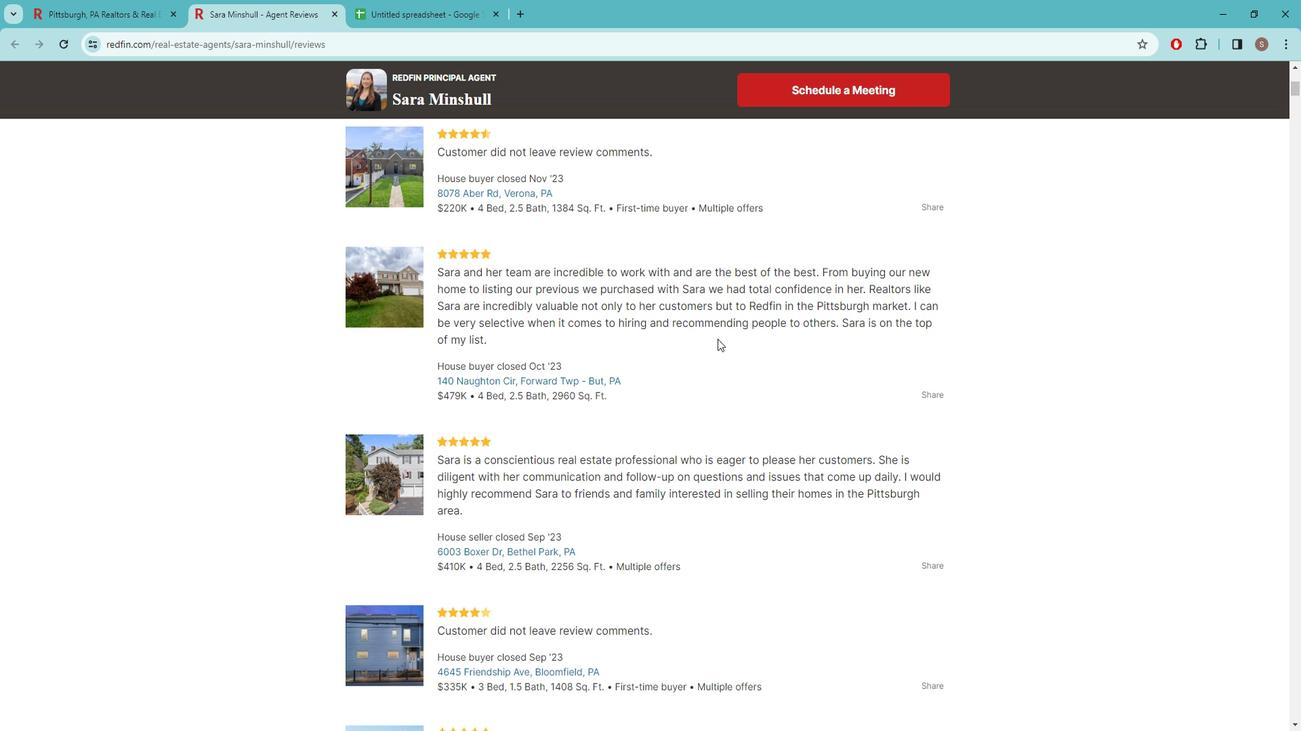 
Action: Mouse scrolled (719, 337) with delta (0, 0)
Screenshot: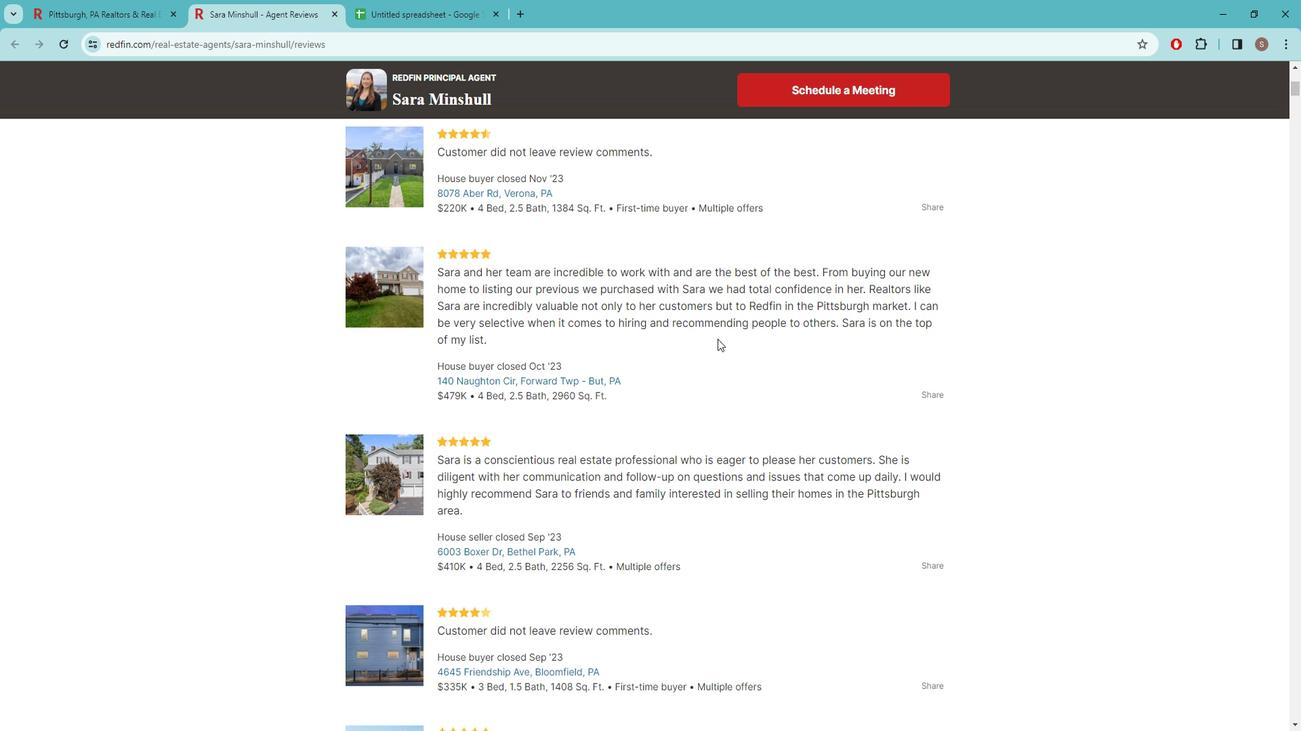 
Action: Mouse moved to (701, 319)
Screenshot: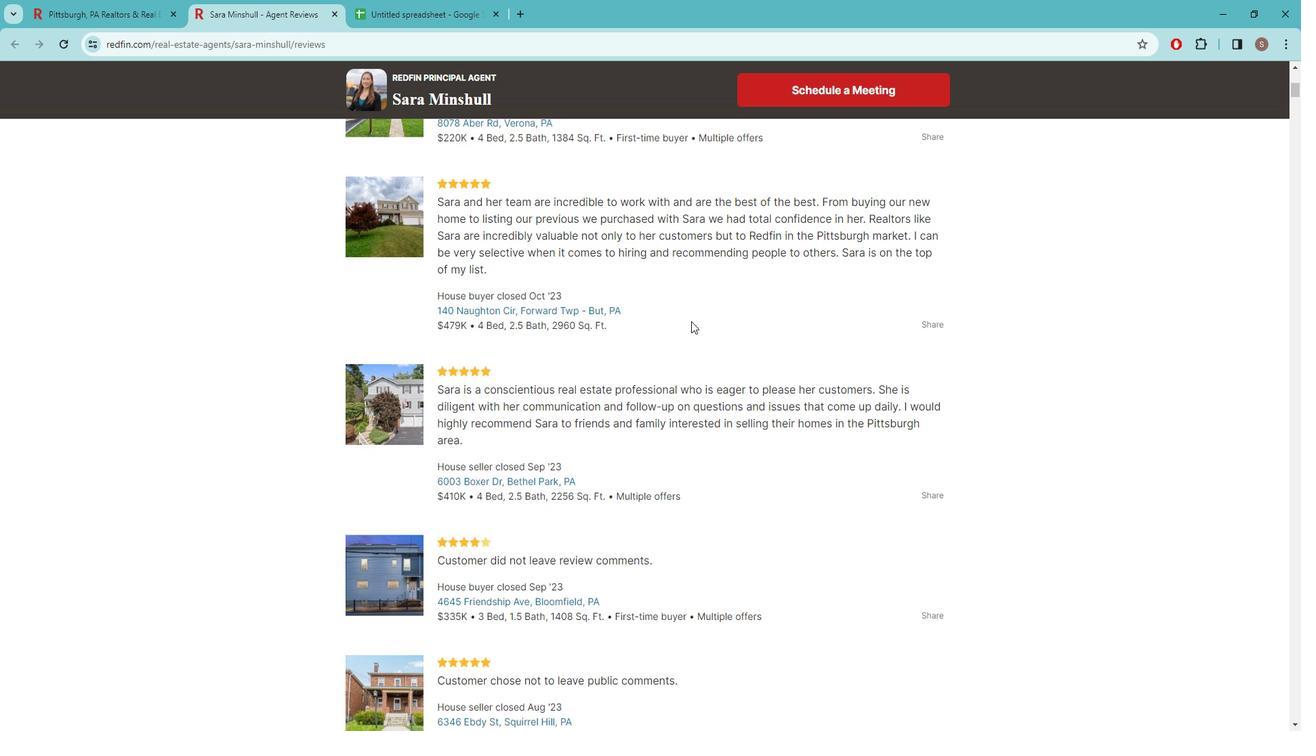 
Action: Mouse scrolled (701, 319) with delta (0, 0)
Screenshot: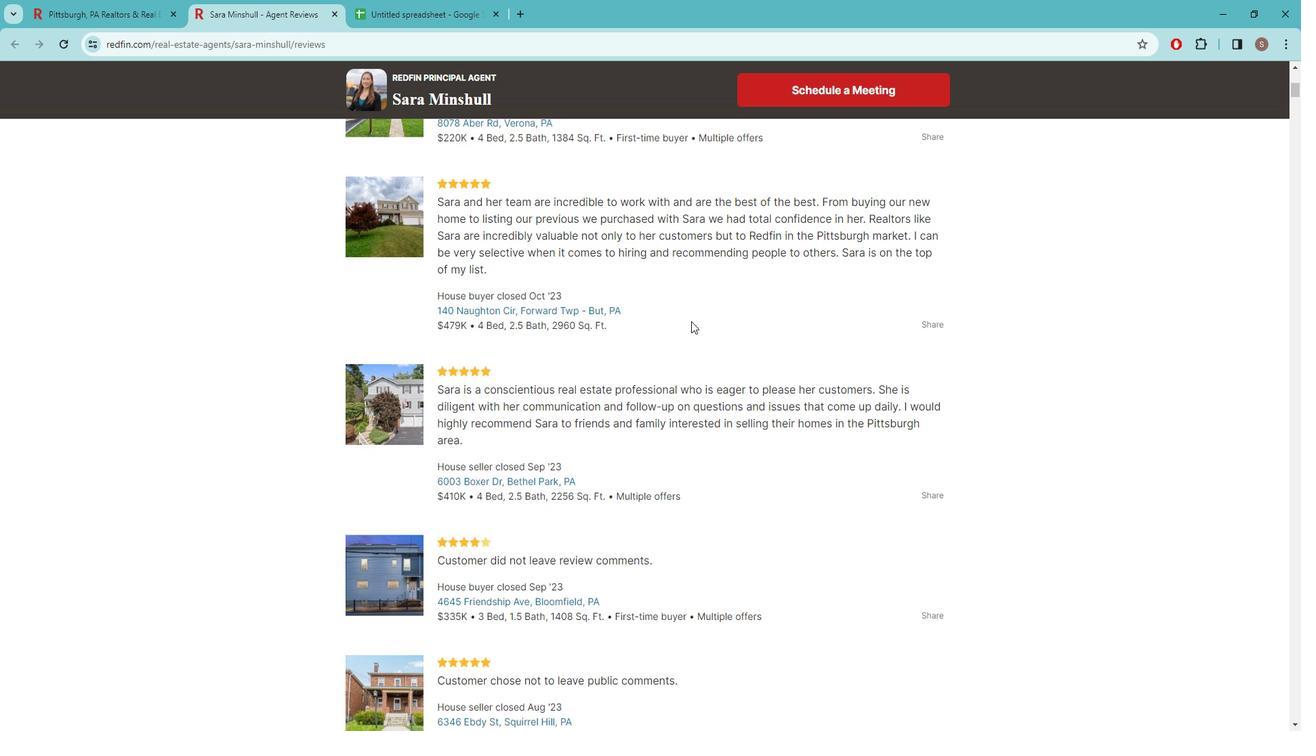 
Action: Mouse moved to (660, 367)
Screenshot: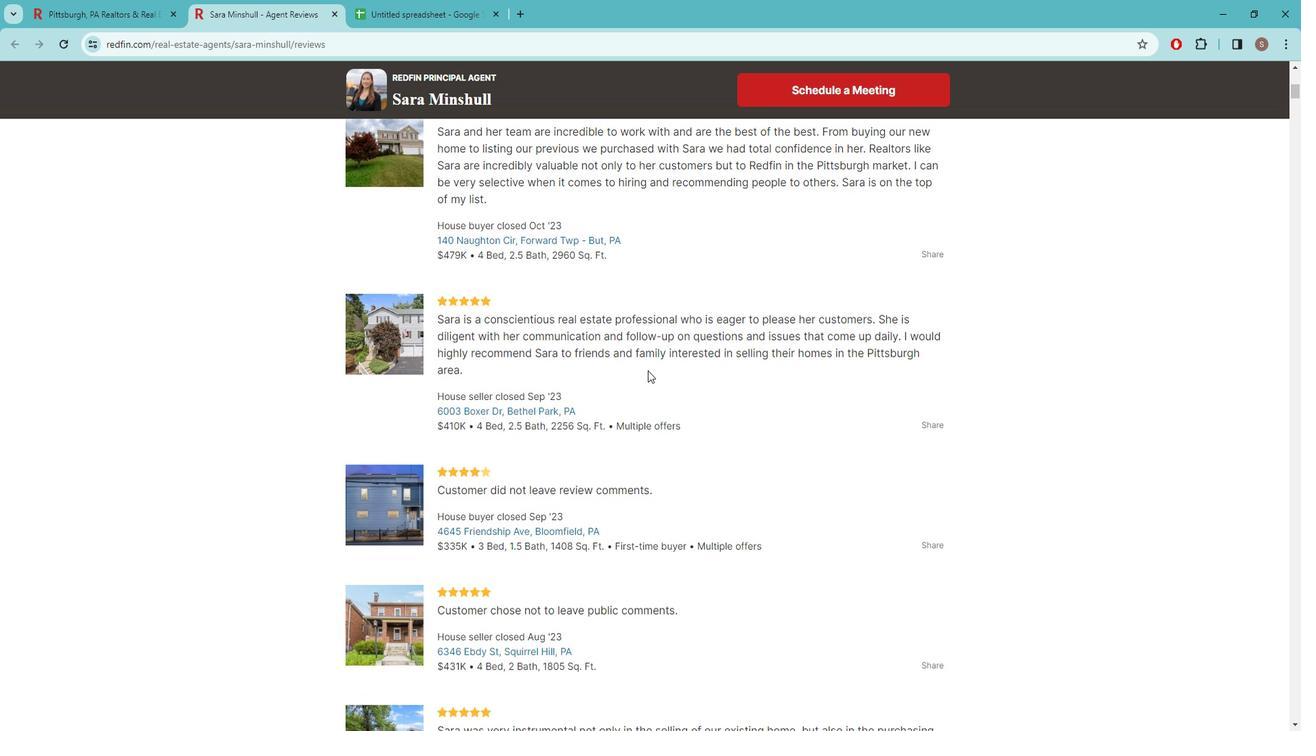 
Action: Mouse scrolled (660, 366) with delta (0, 0)
Screenshot: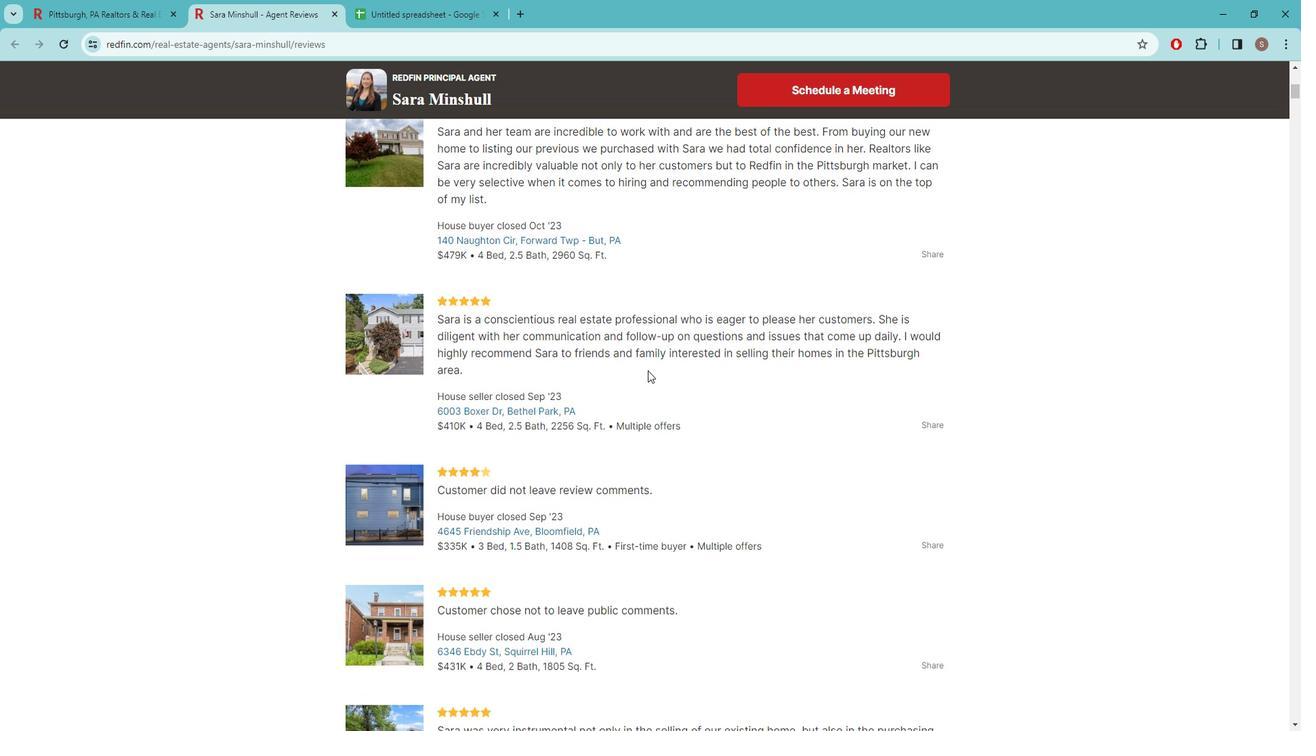 
Action: Mouse moved to (698, 308)
Screenshot: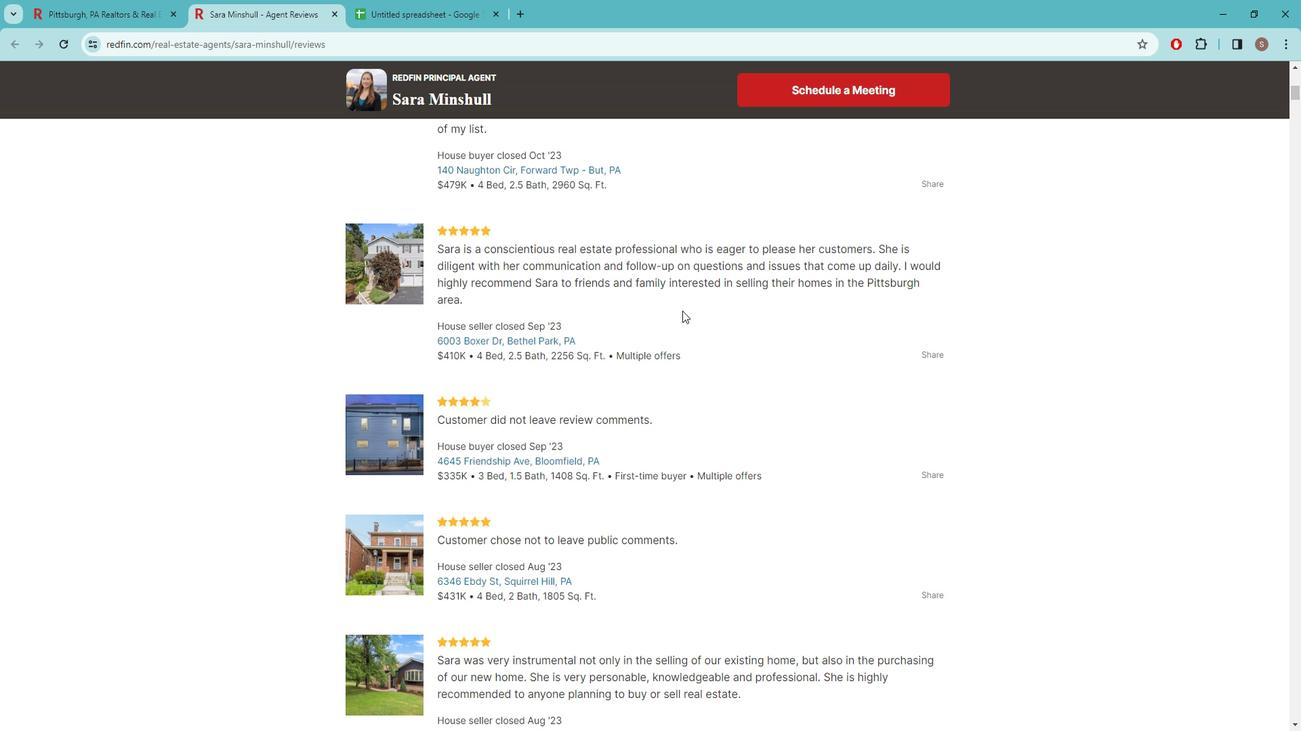 
Action: Mouse scrolled (698, 308) with delta (0, 0)
Screenshot: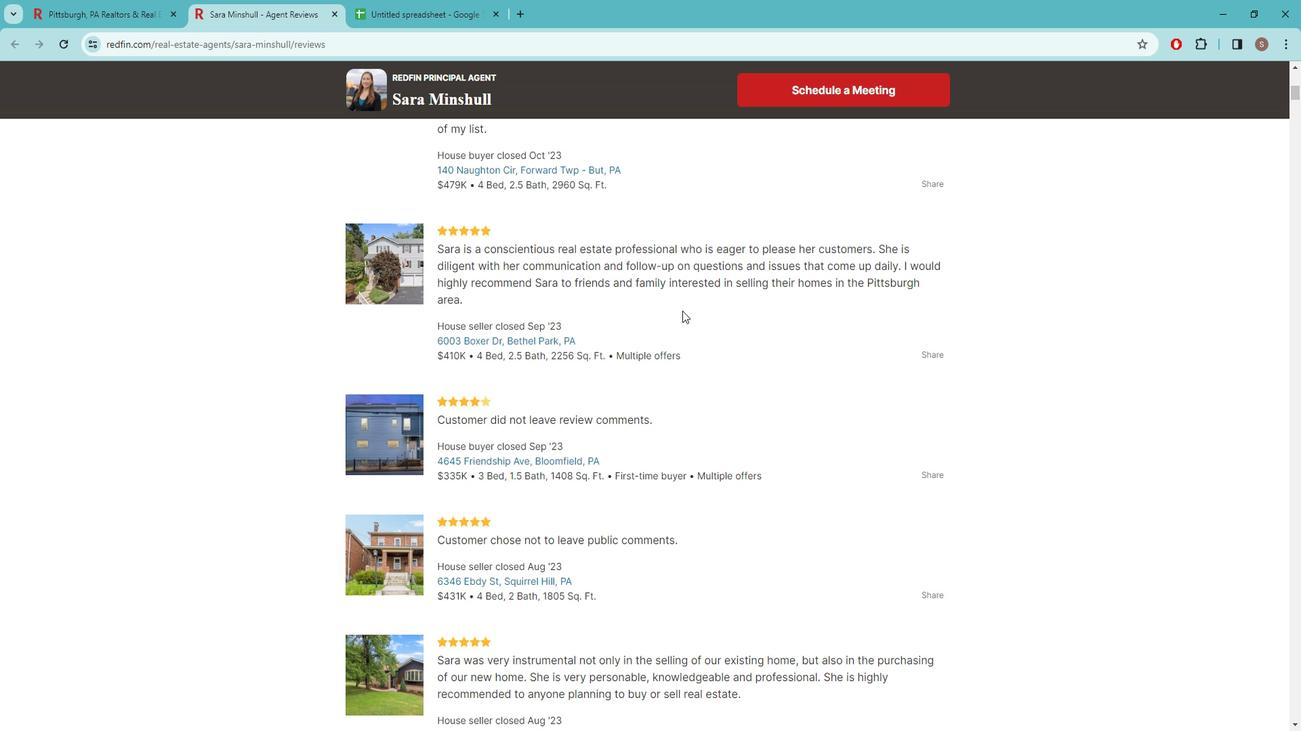 
Action: Mouse moved to (691, 321)
Screenshot: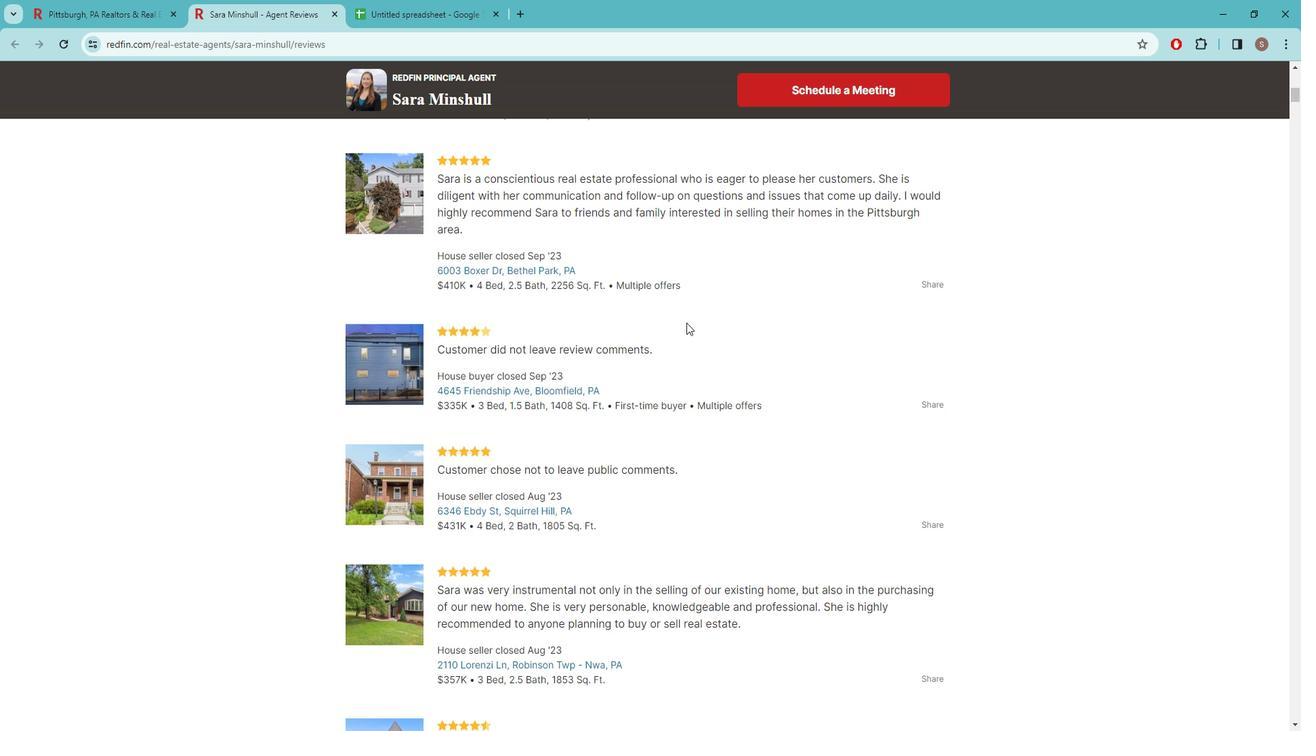 
Action: Mouse scrolled (691, 321) with delta (0, 0)
Screenshot: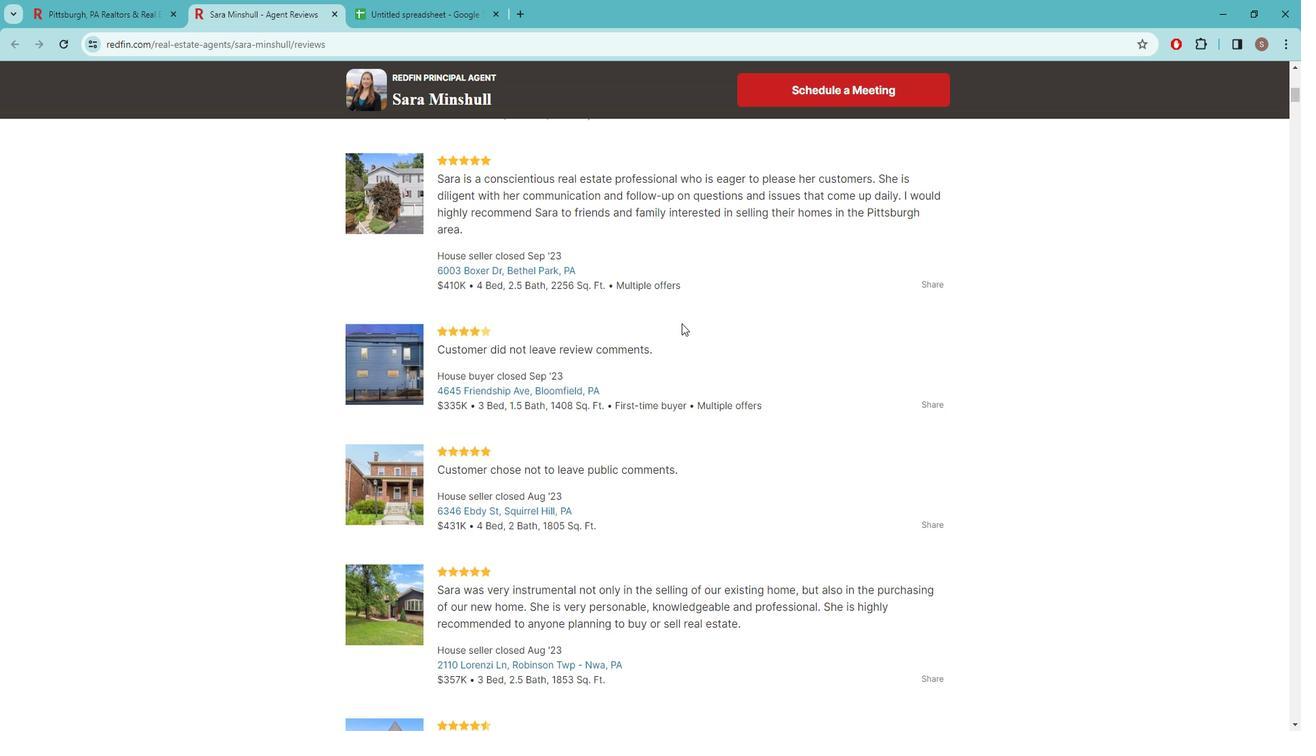 
Action: Mouse moved to (649, 331)
Screenshot: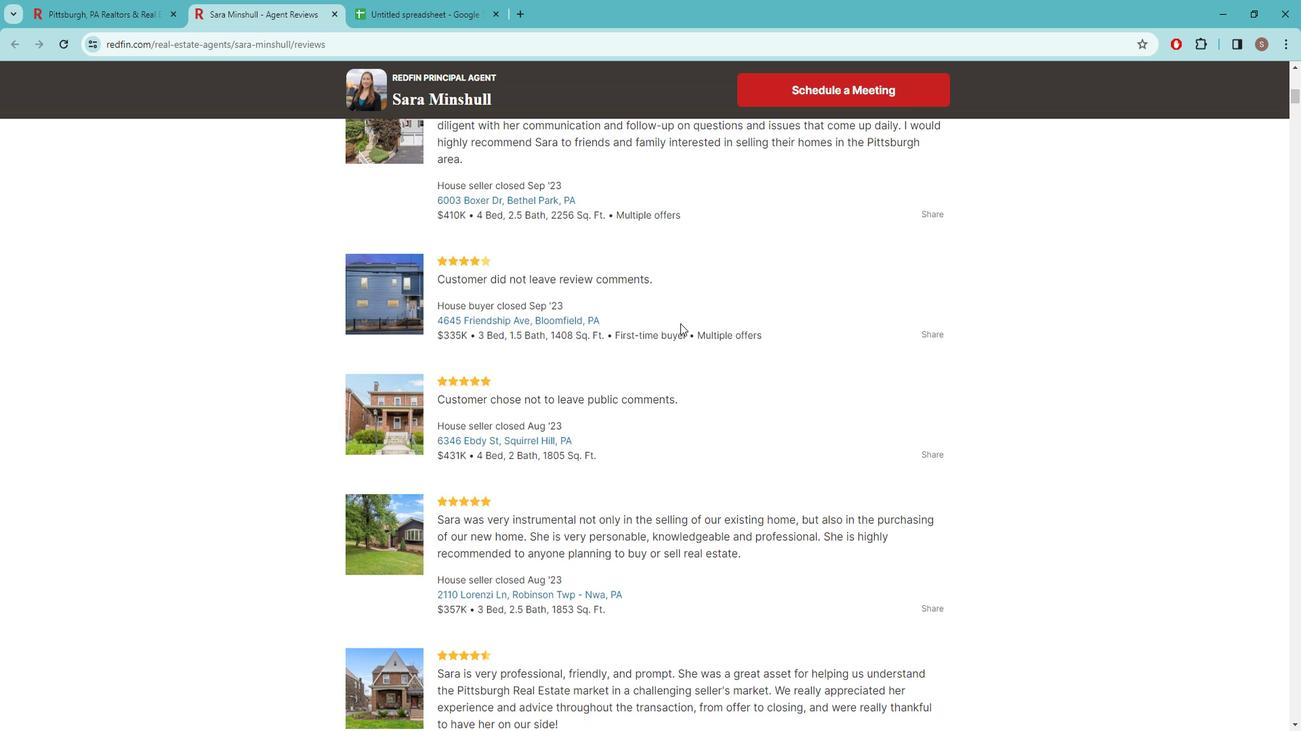 
Action: Mouse scrolled (649, 330) with delta (0, 0)
Screenshot: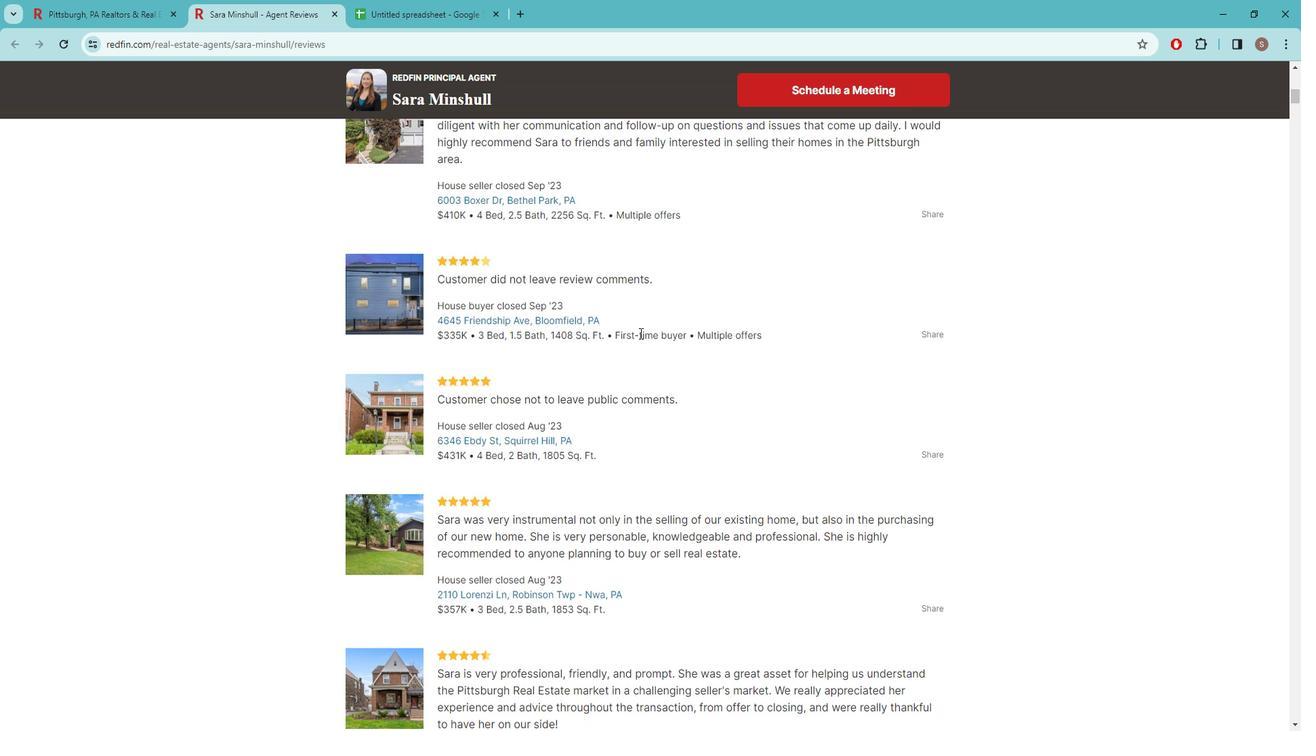 
Action: Mouse moved to (664, 343)
Screenshot: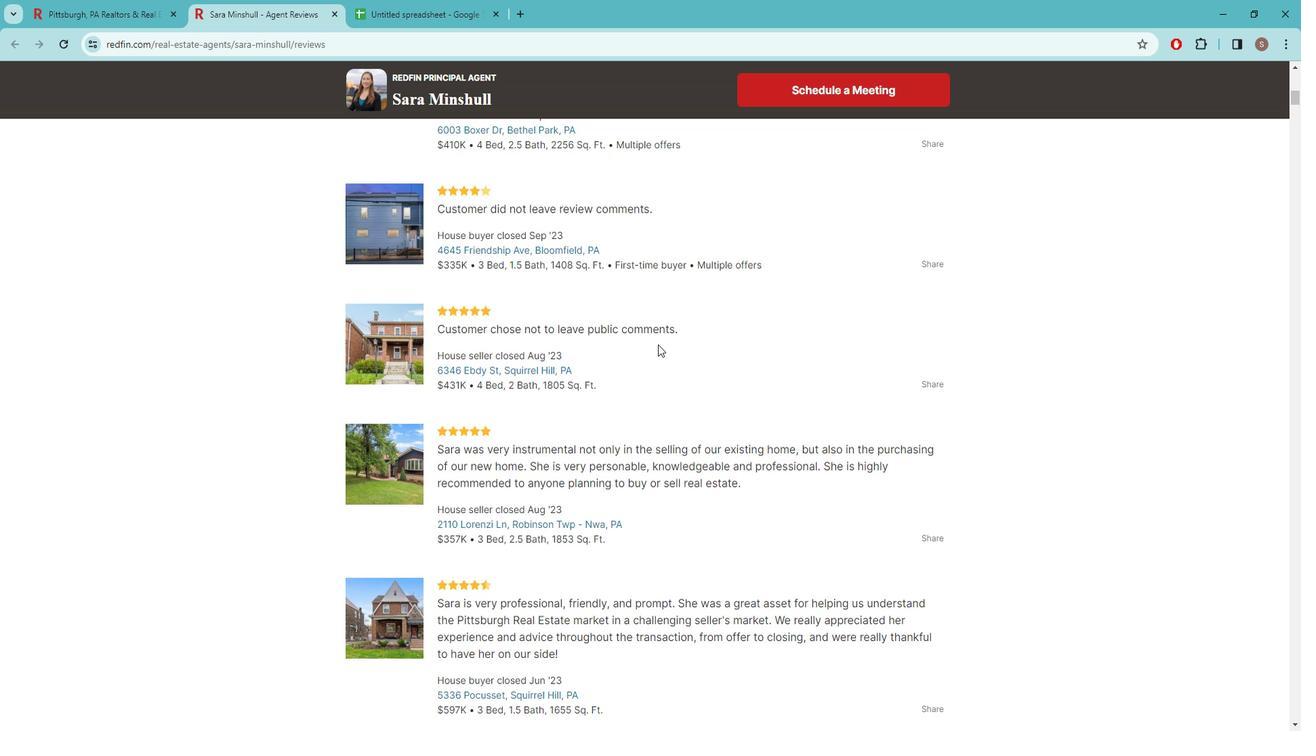 
Action: Mouse scrolled (664, 342) with delta (0, 0)
Screenshot: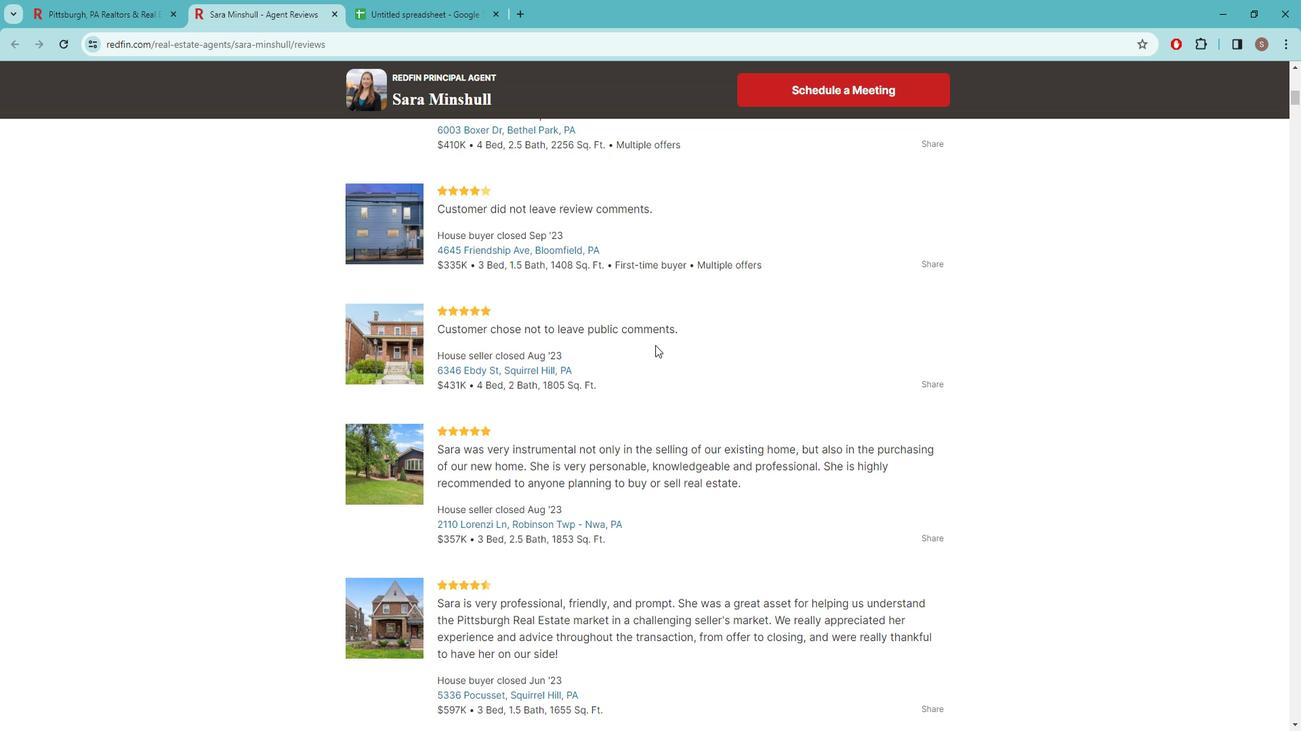 
Action: Mouse moved to (768, 416)
Screenshot: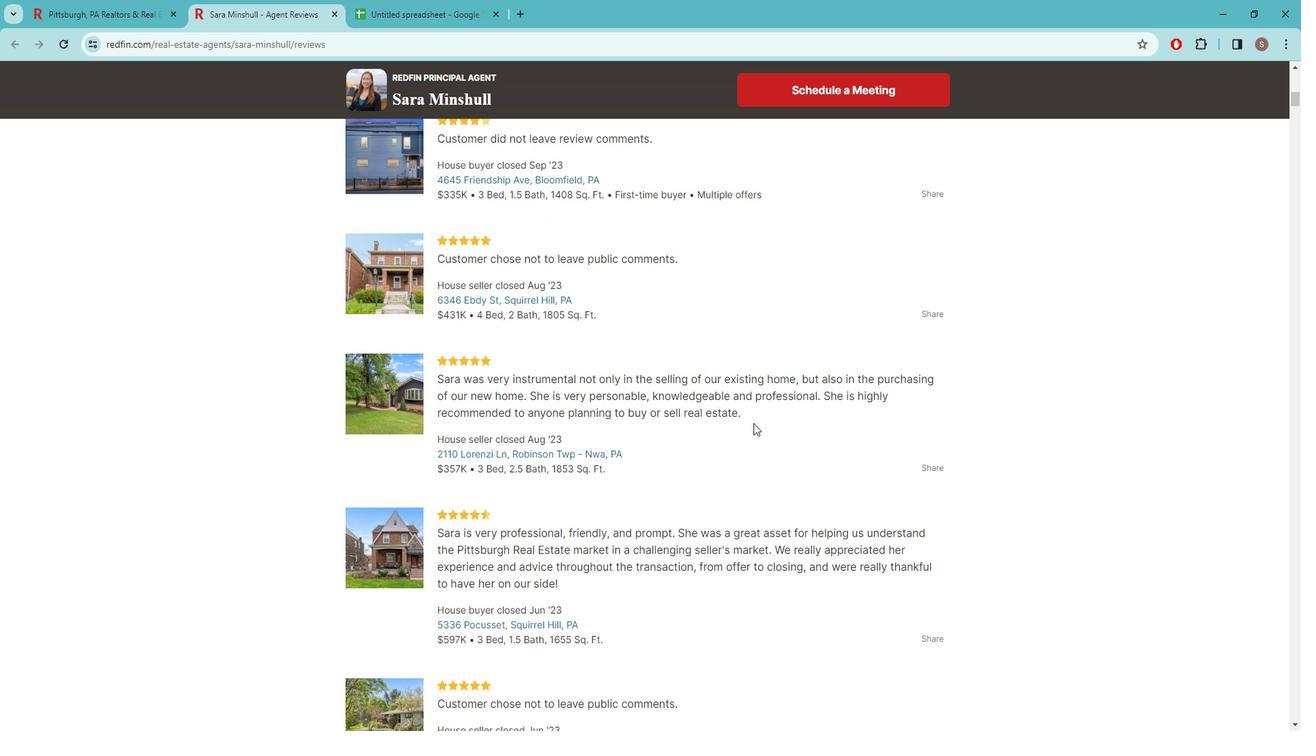 
Action: Mouse scrolled (768, 416) with delta (0, 0)
Screenshot: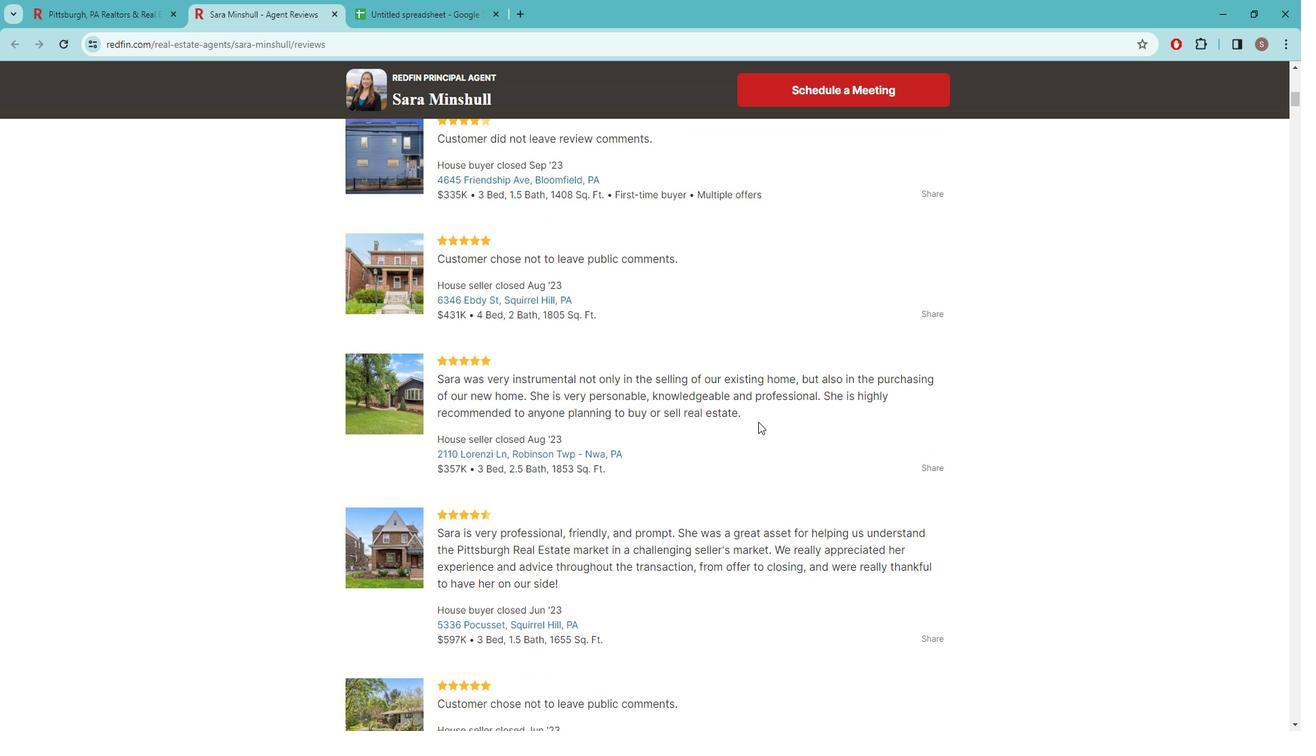 
Action: Mouse moved to (748, 381)
Screenshot: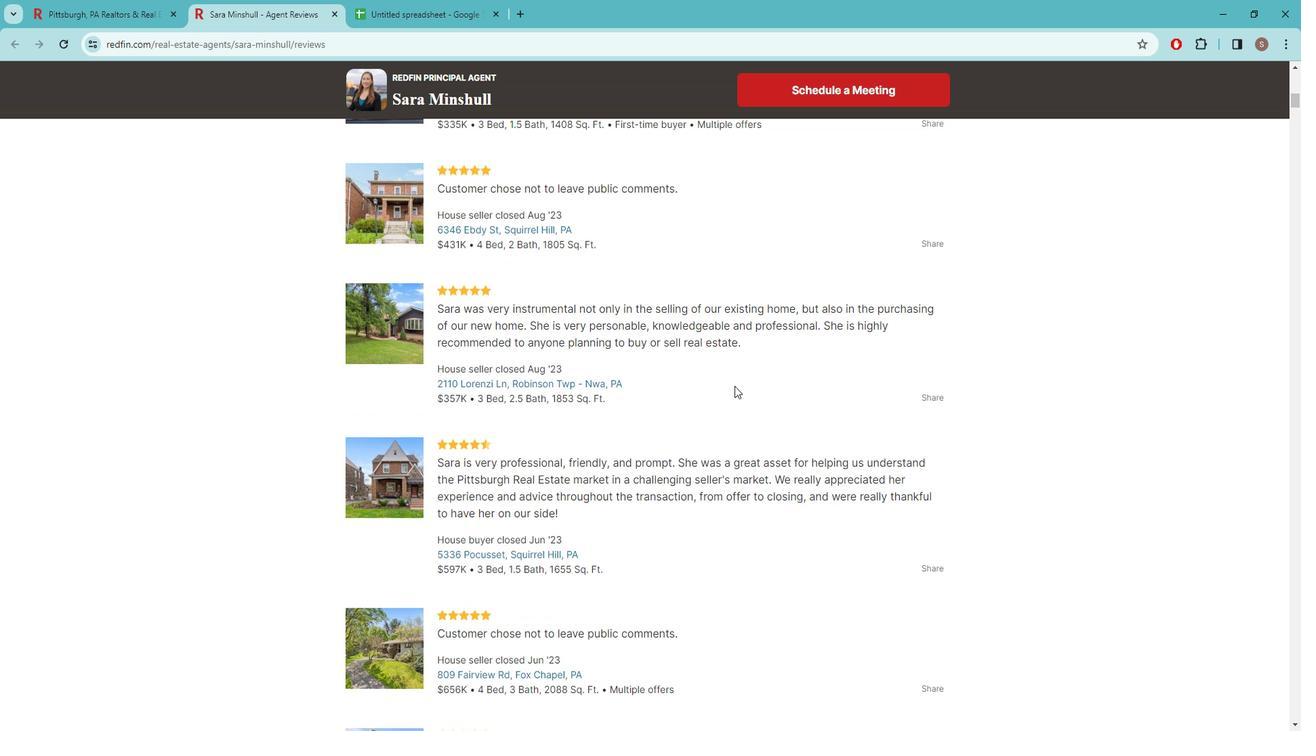 
Action: Mouse scrolled (748, 380) with delta (0, 0)
Screenshot: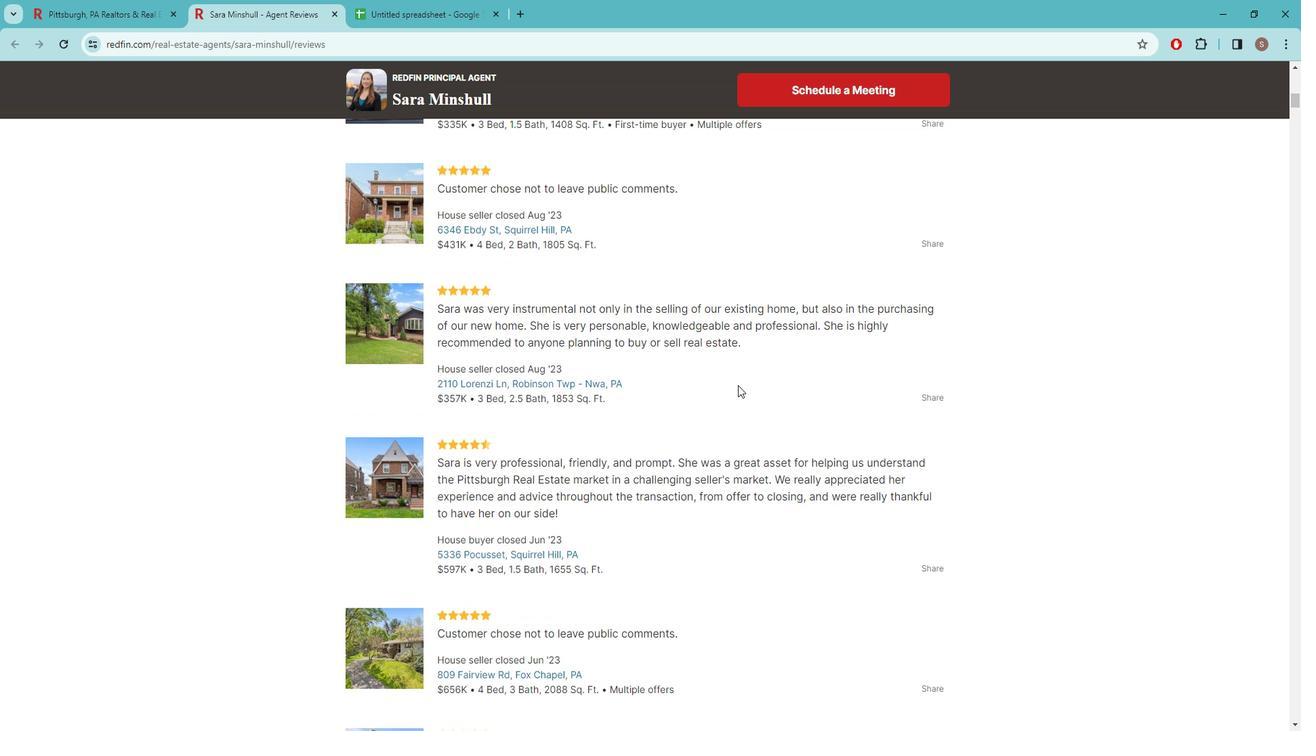 
Action: Mouse moved to (704, 449)
Screenshot: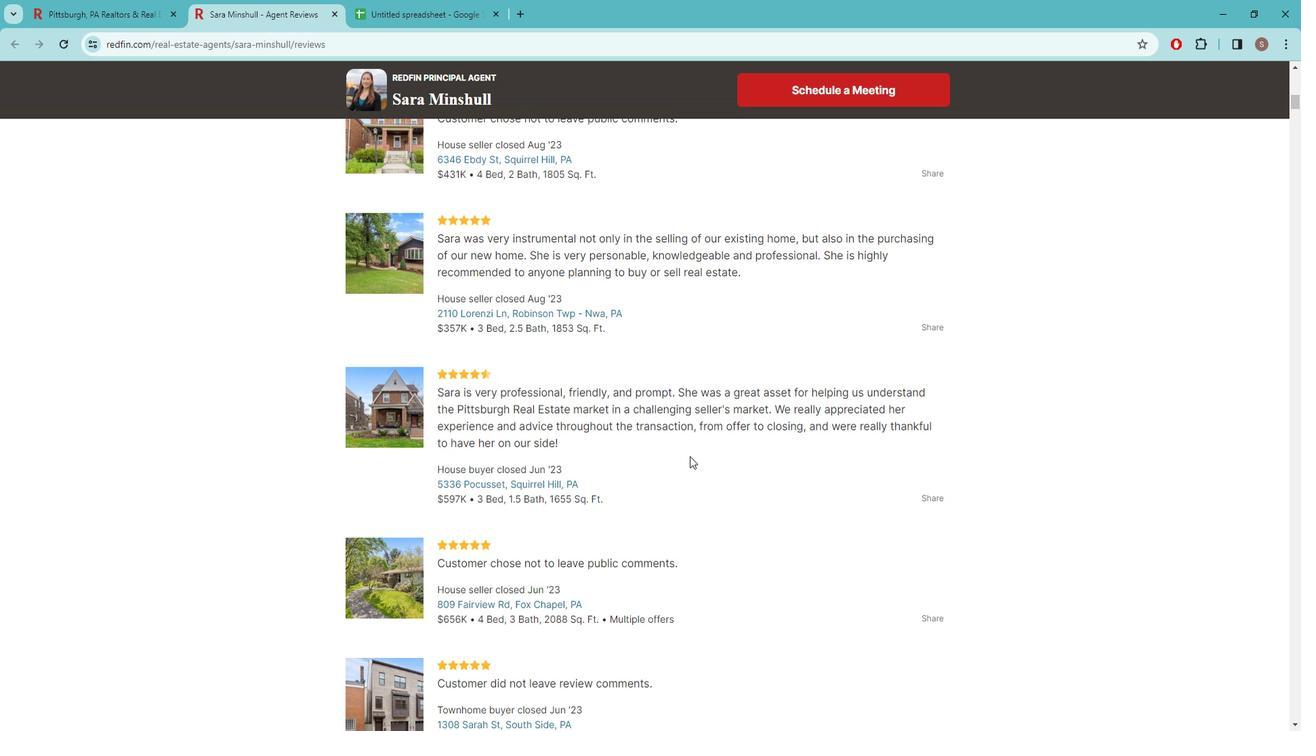 
Action: Mouse scrolled (704, 448) with delta (0, 0)
Screenshot: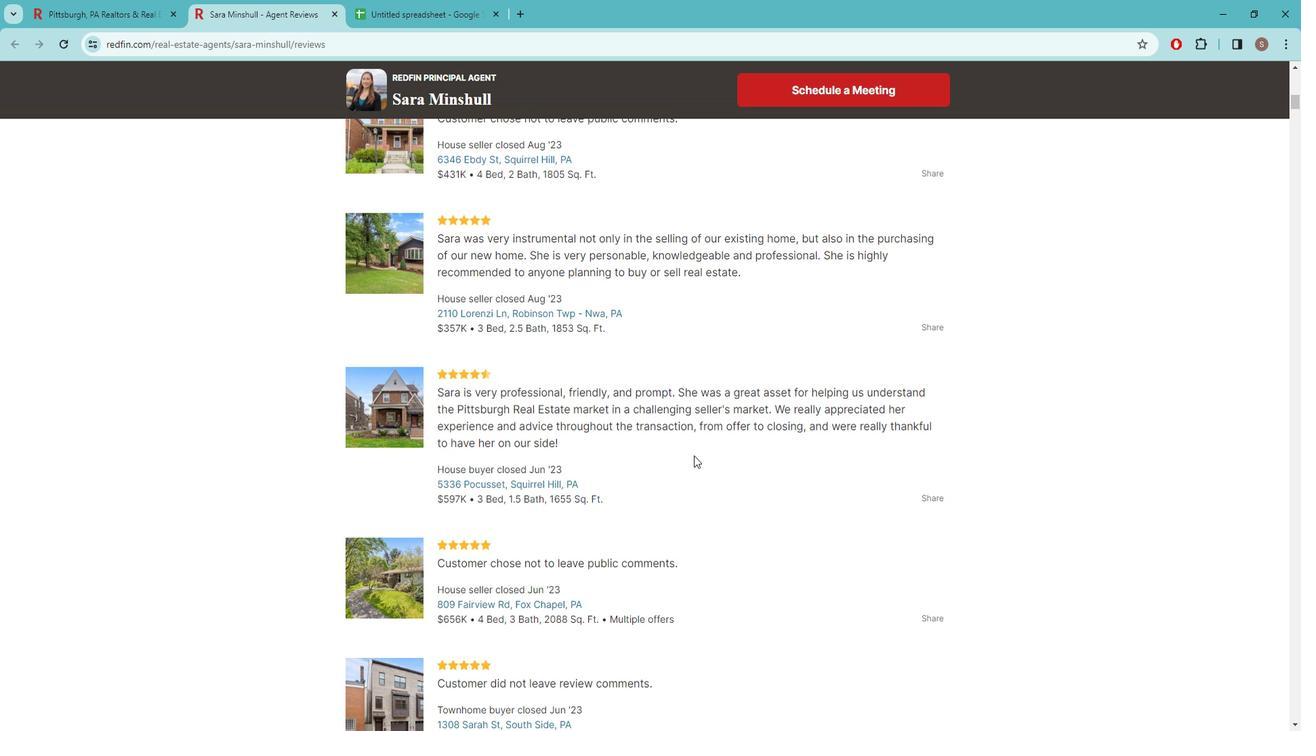 
Action: Mouse scrolled (704, 448) with delta (0, 0)
Screenshot: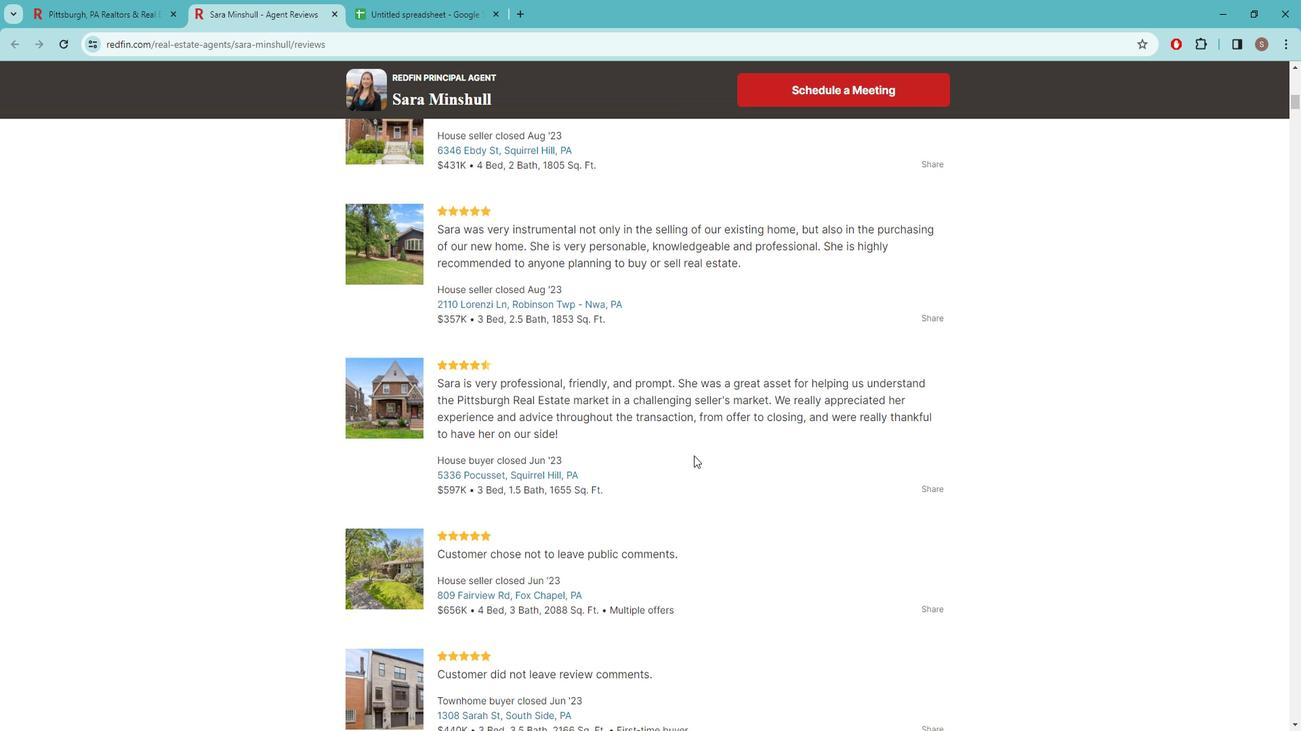 
Action: Mouse moved to (696, 438)
Screenshot: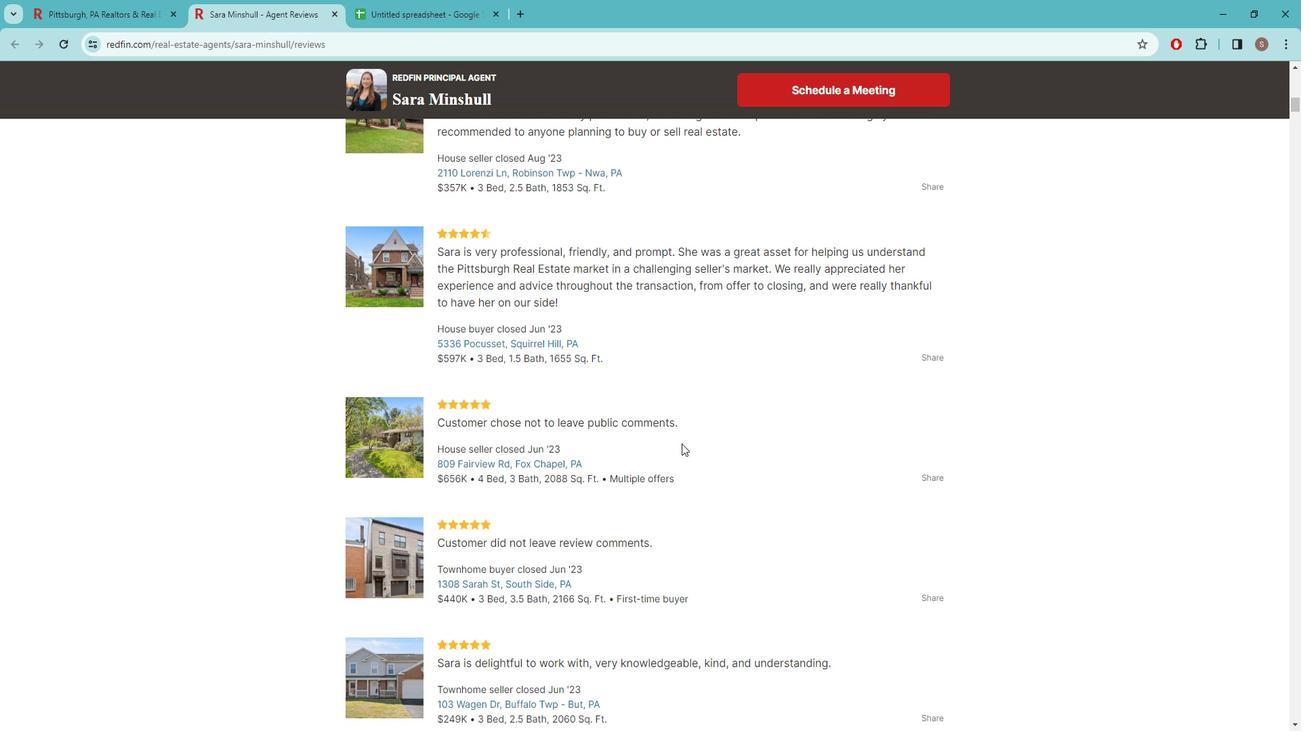 
Action: Mouse scrolled (696, 437) with delta (0, 0)
Screenshot: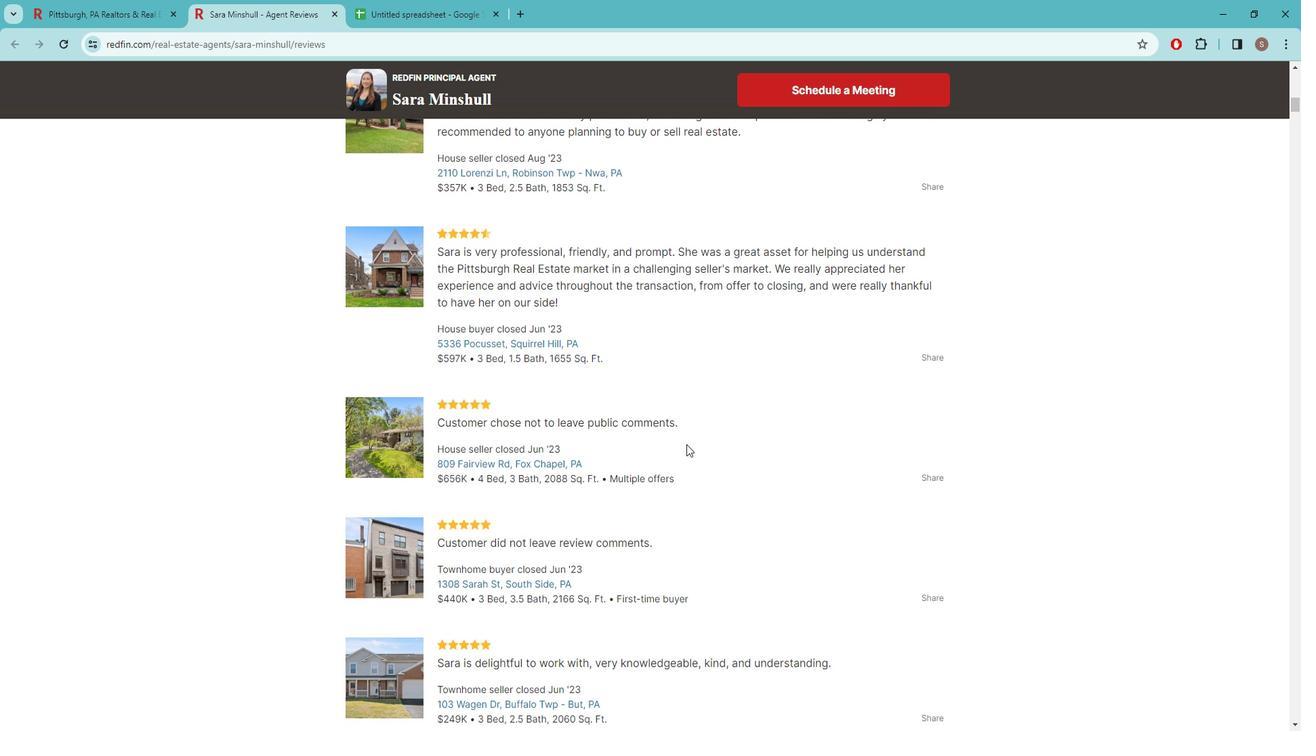 
Action: Mouse scrolled (696, 437) with delta (0, 0)
Screenshot: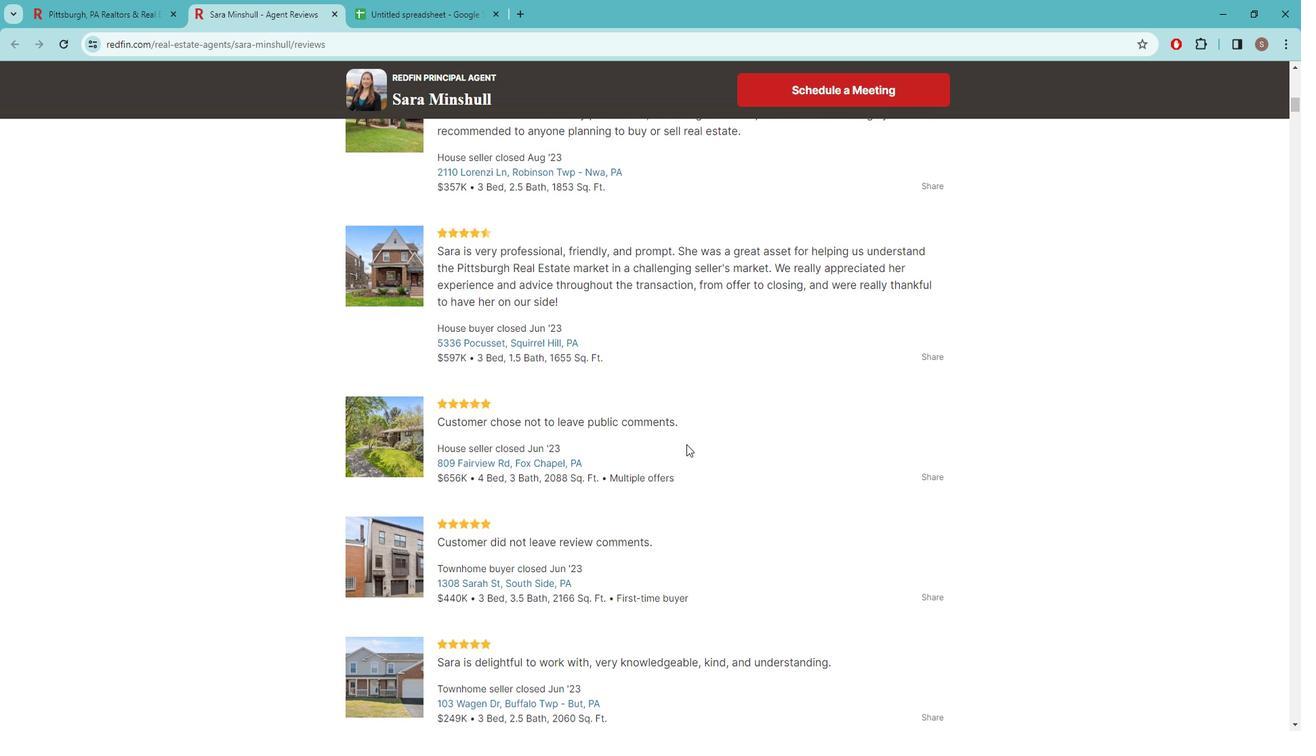 
Action: Mouse moved to (680, 438)
Screenshot: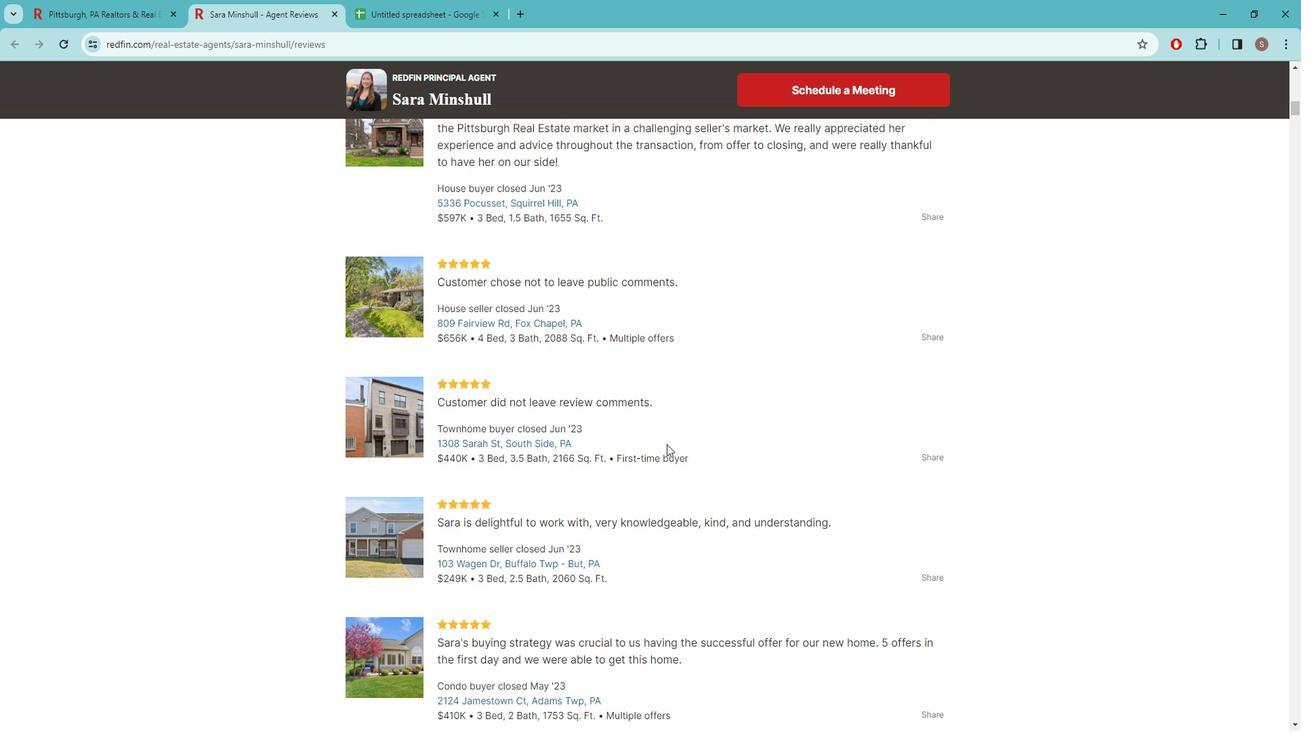 
Action: Mouse scrolled (680, 437) with delta (0, 0)
Screenshot: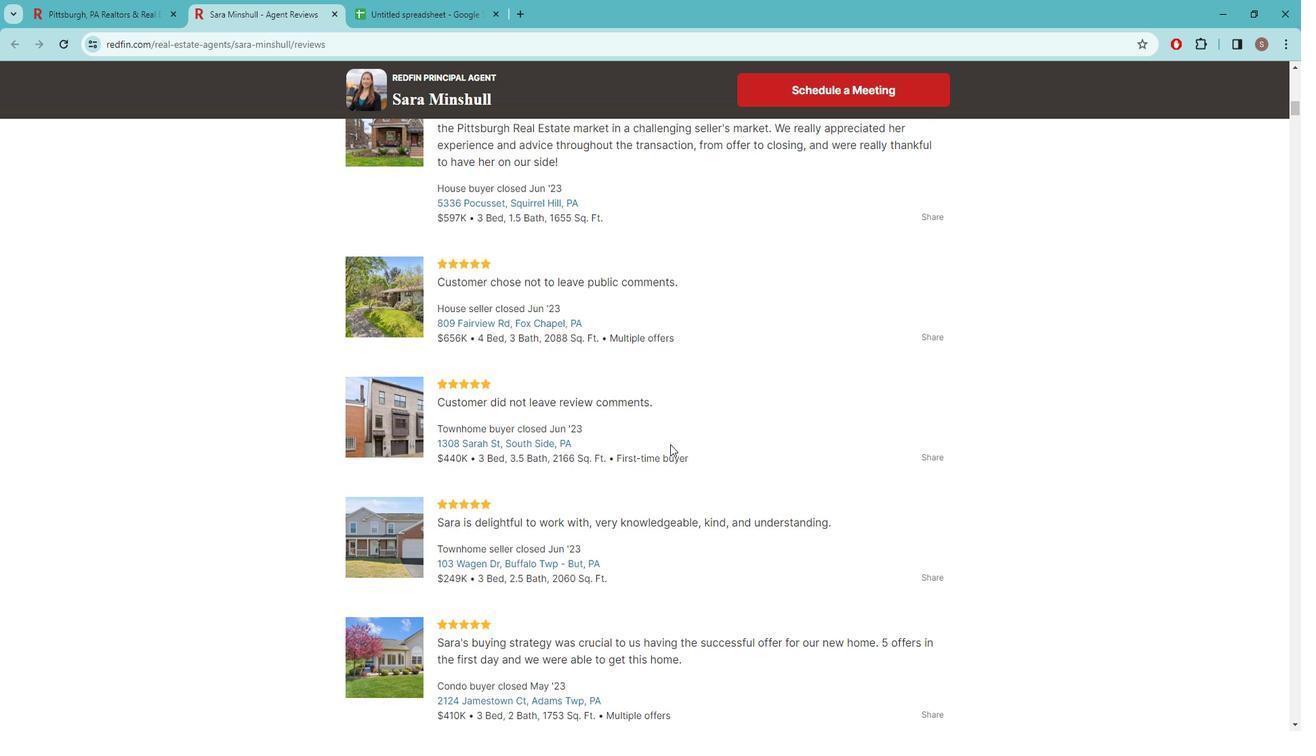 
Action: Mouse moved to (681, 438)
Screenshot: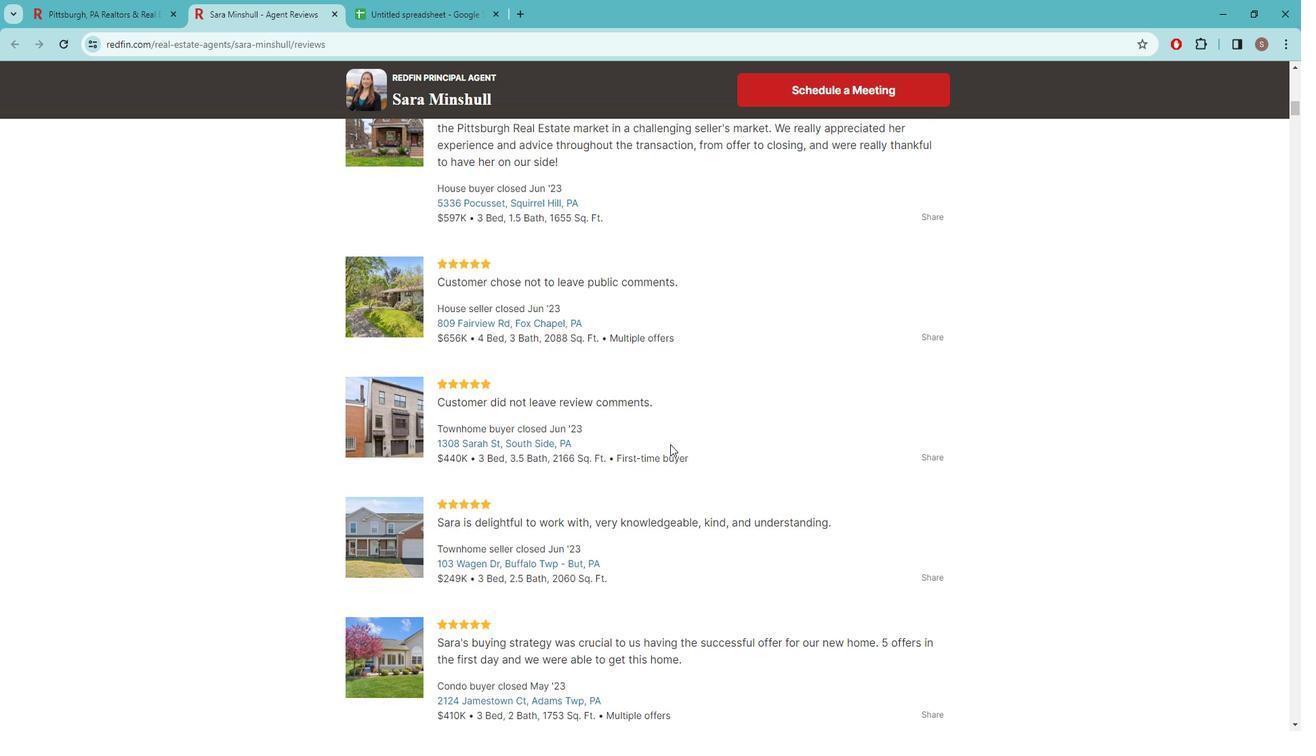 
Action: Mouse scrolled (681, 437) with delta (0, 0)
Screenshot: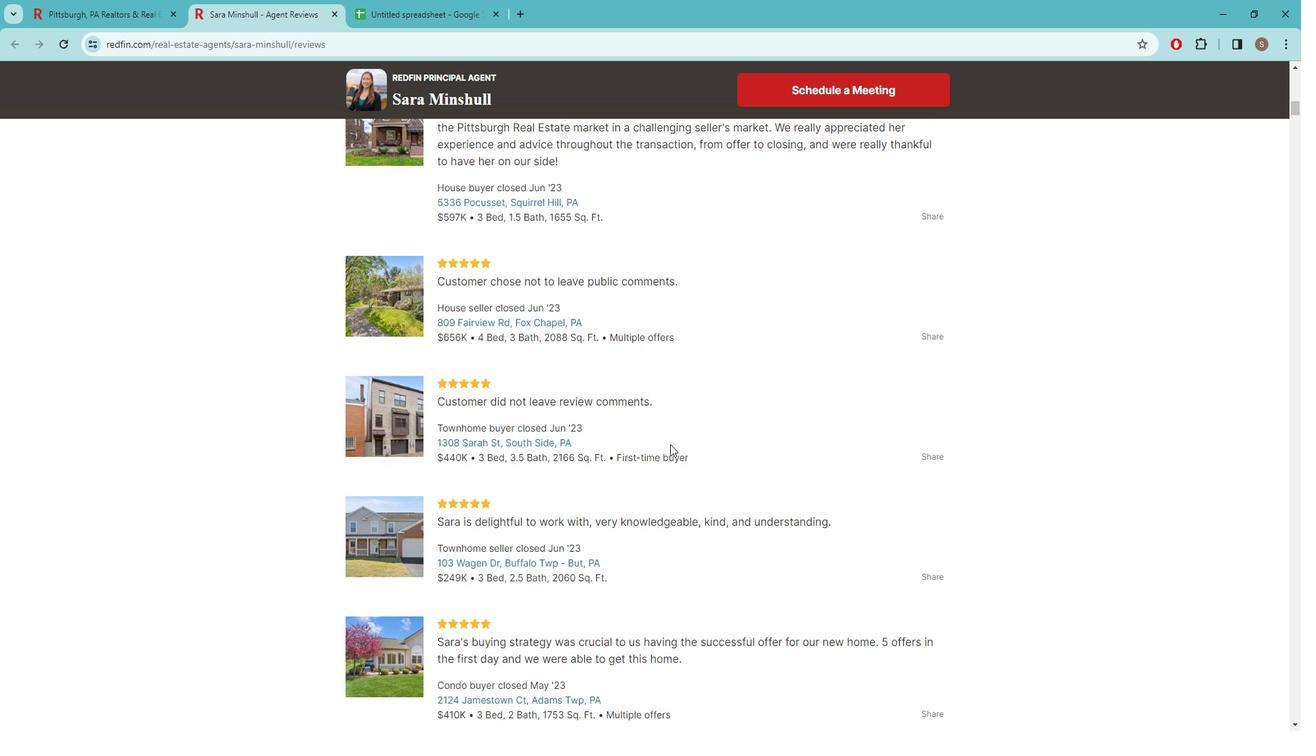 
Action: Mouse moved to (754, 407)
Screenshot: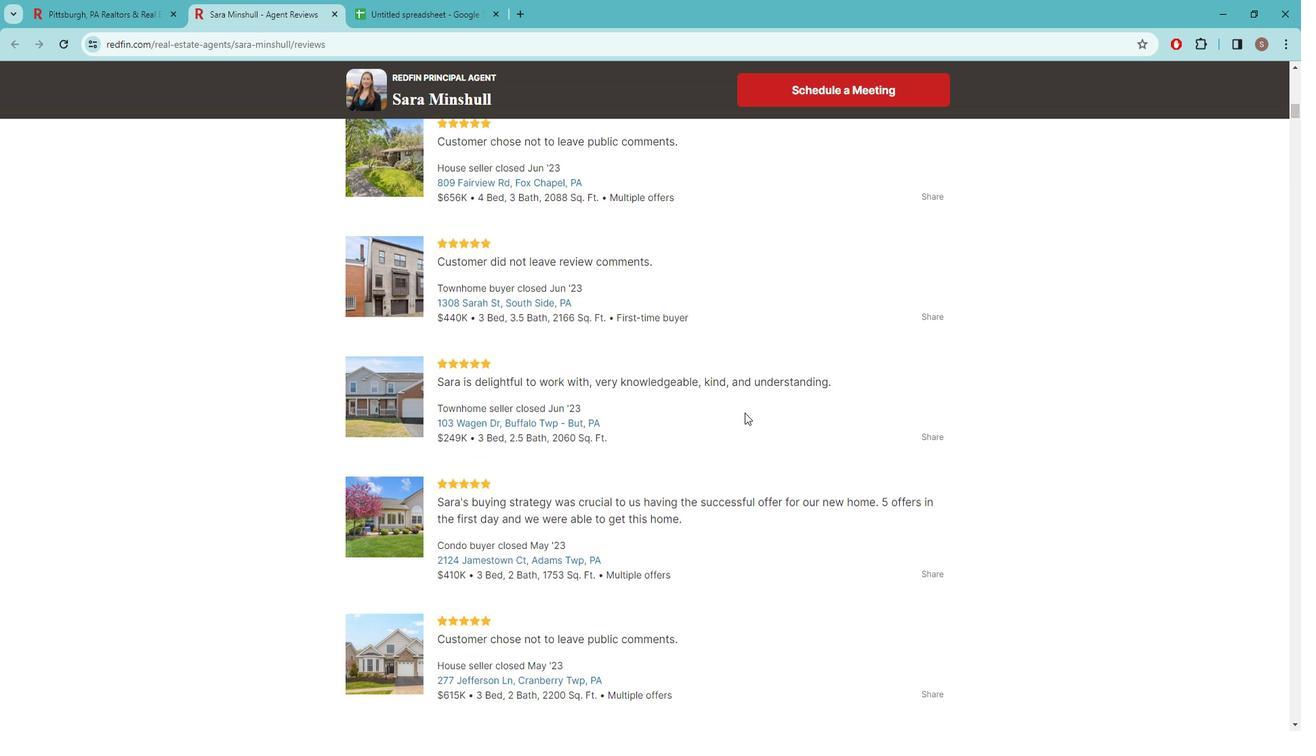 
Action: Mouse scrolled (754, 407) with delta (0, 0)
Screenshot: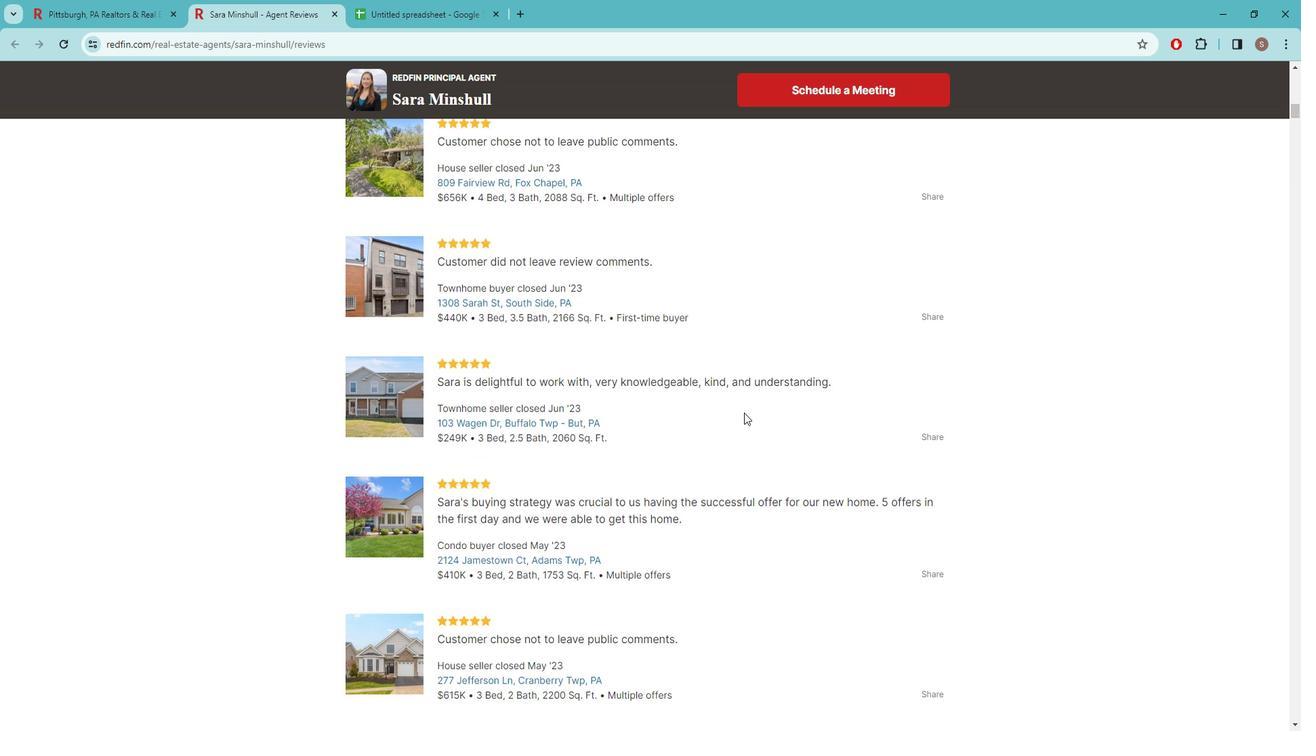 
Action: Mouse moved to (749, 408)
Screenshot: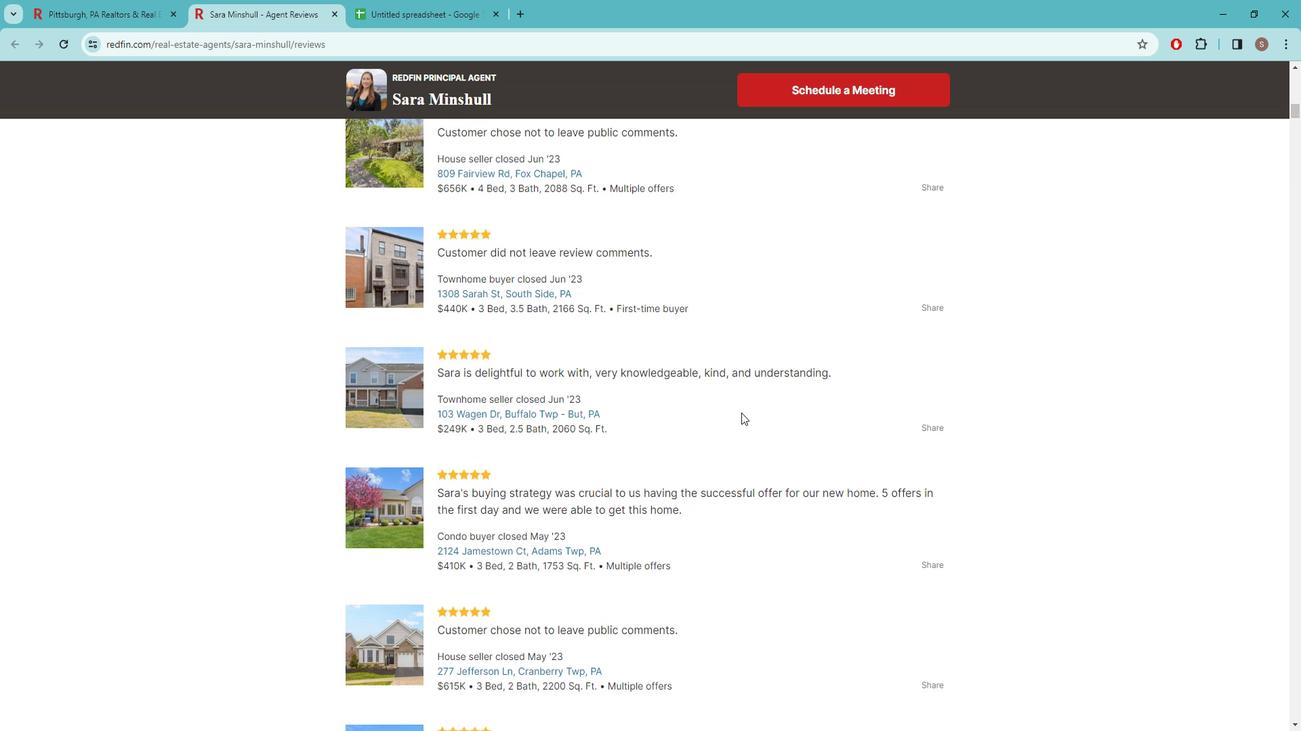 
Action: Mouse scrolled (749, 407) with delta (0, 0)
Screenshot: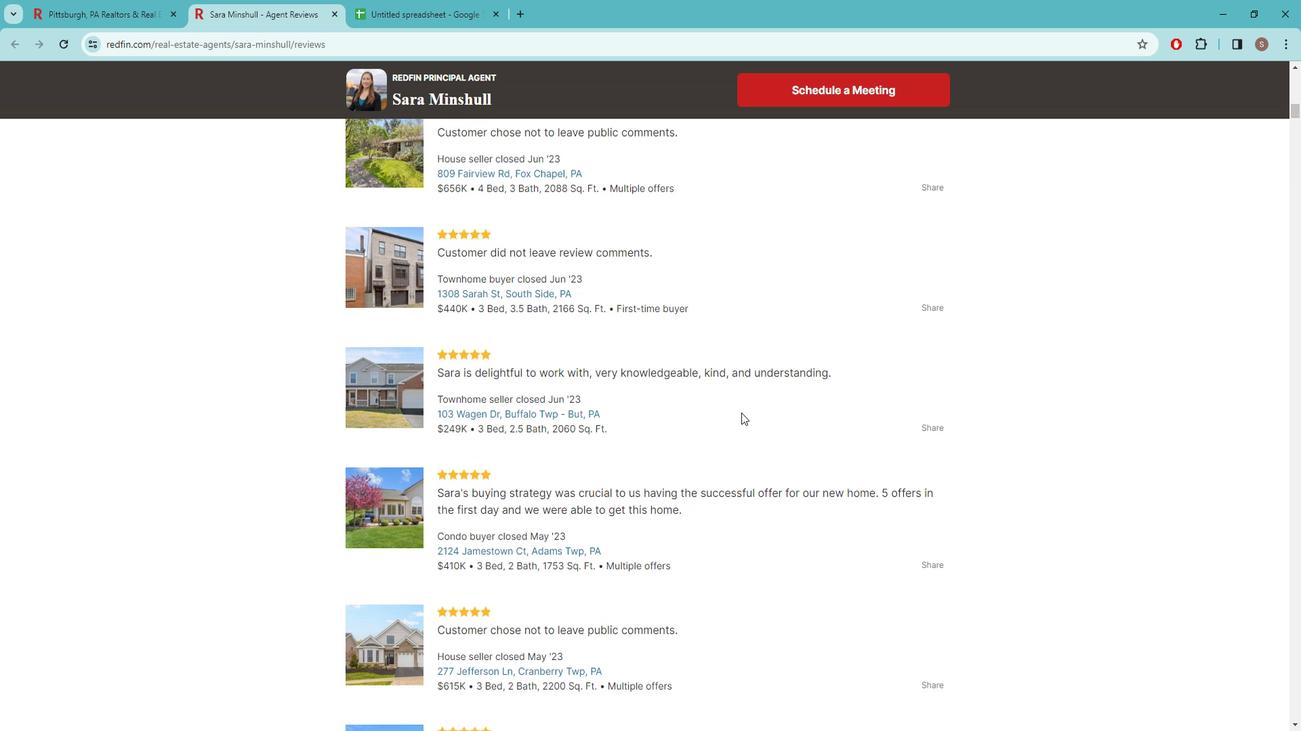 
Action: Mouse moved to (716, 383)
Screenshot: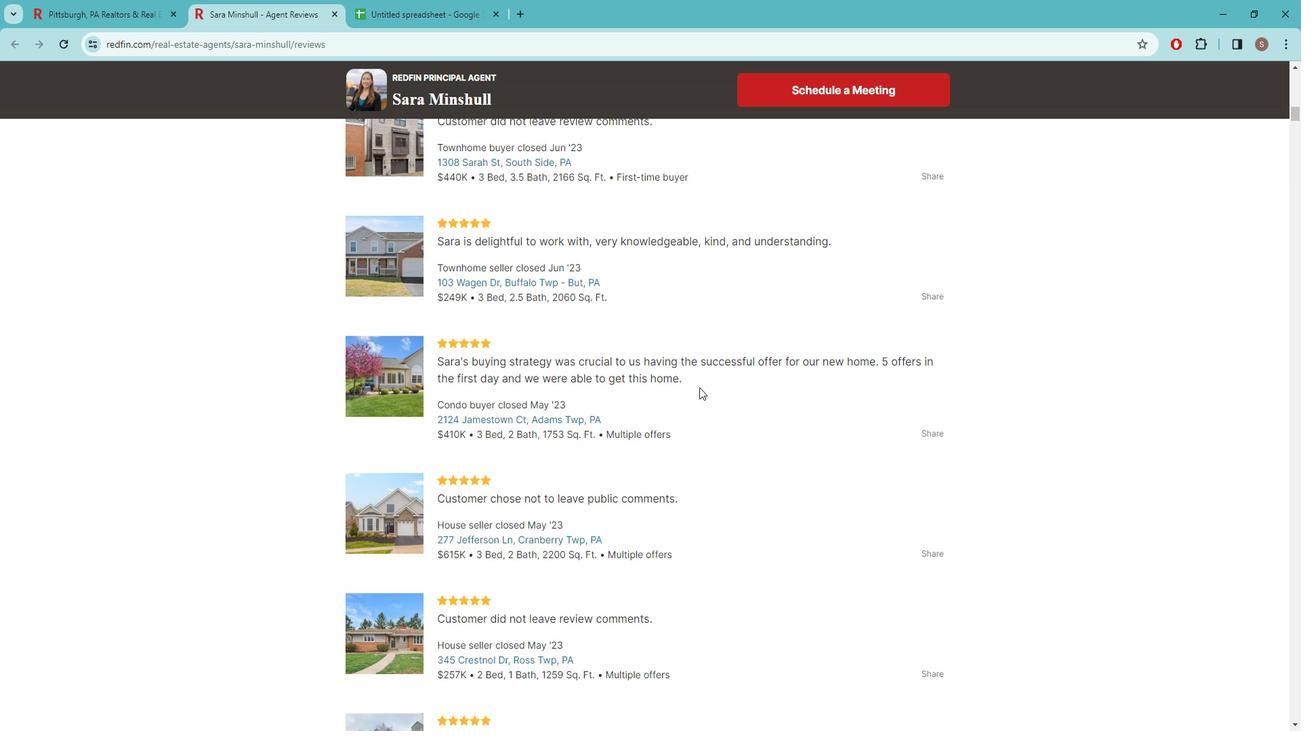 
Action: Mouse scrolled (716, 382) with delta (0, 0)
Screenshot: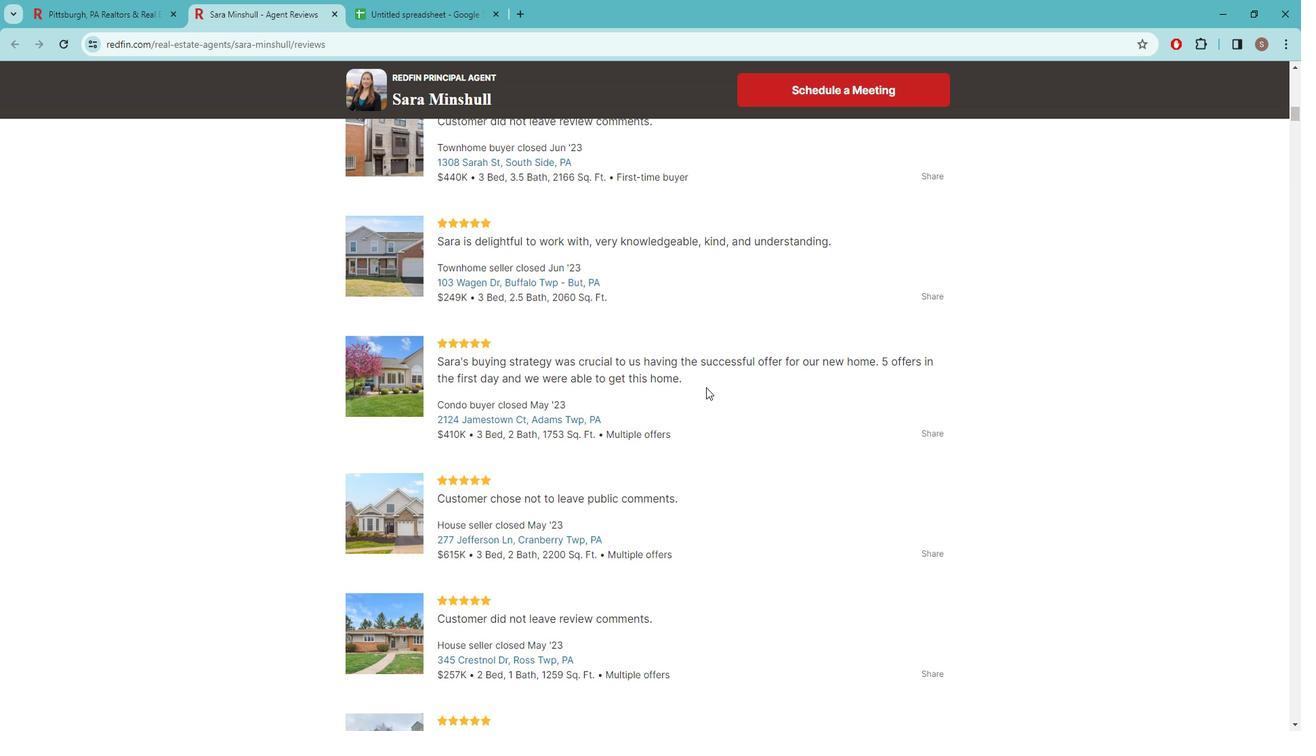 
Action: Mouse moved to (719, 384)
Screenshot: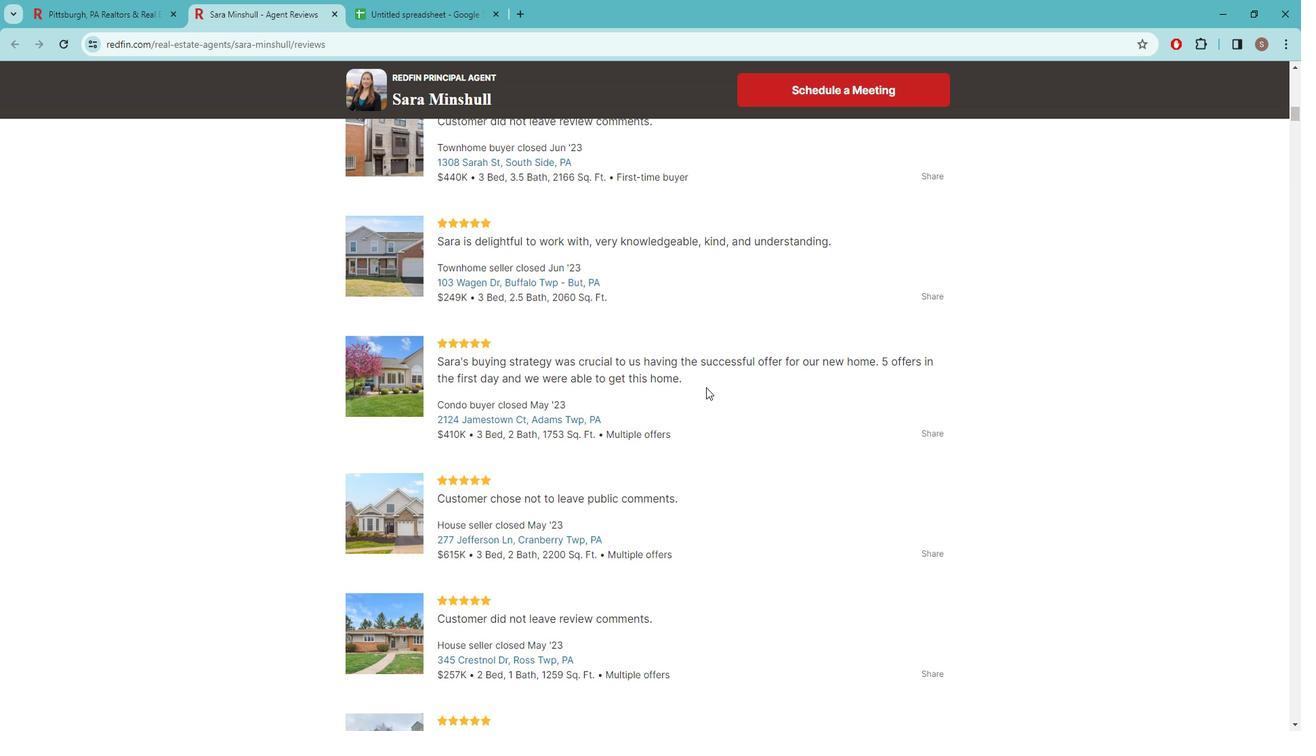 
Action: Mouse scrolled (719, 384) with delta (0, 0)
Screenshot: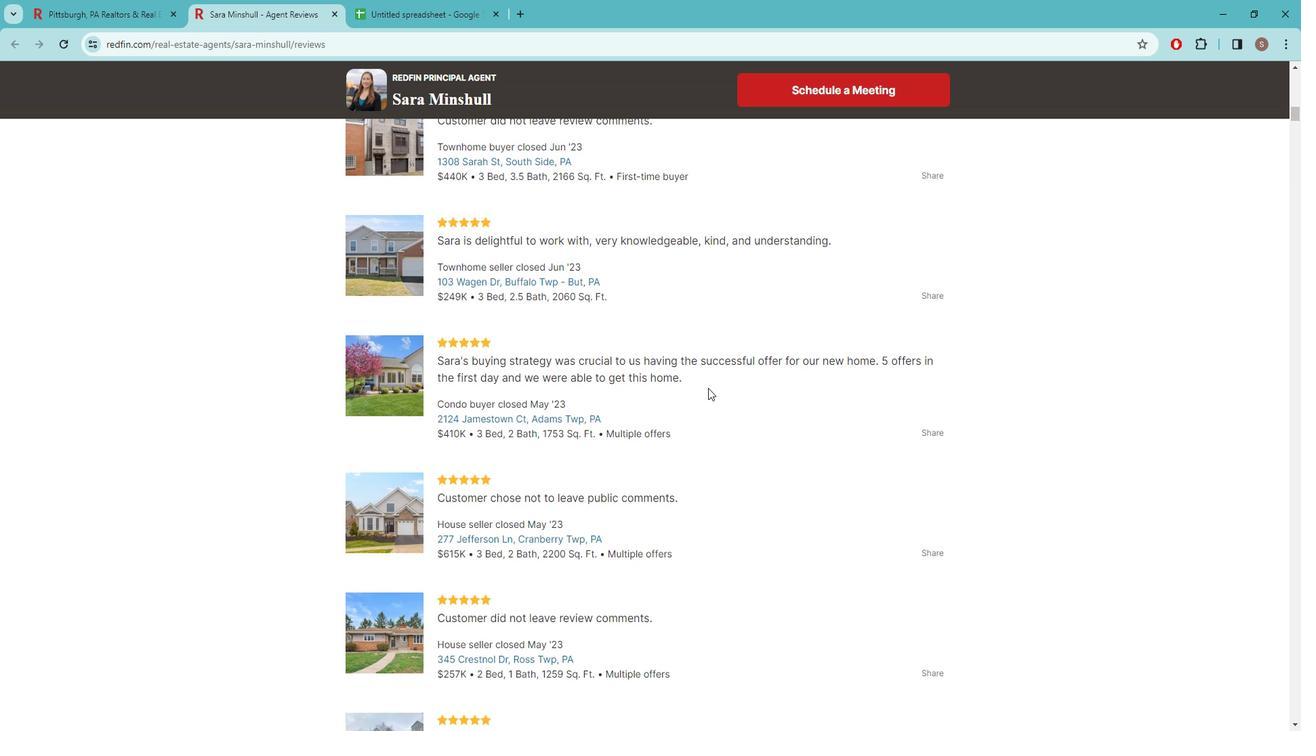 
Action: Mouse moved to (699, 376)
Screenshot: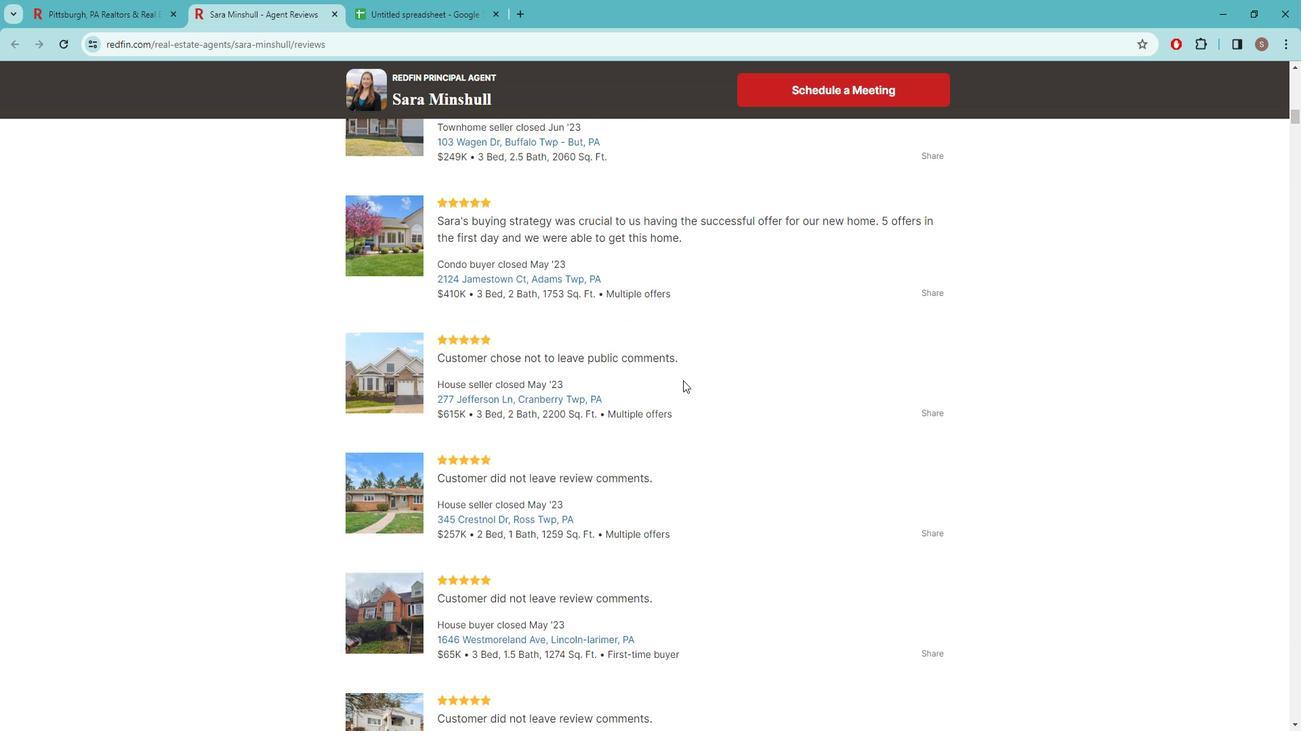 
Action: Mouse scrolled (699, 375) with delta (0, 0)
Screenshot: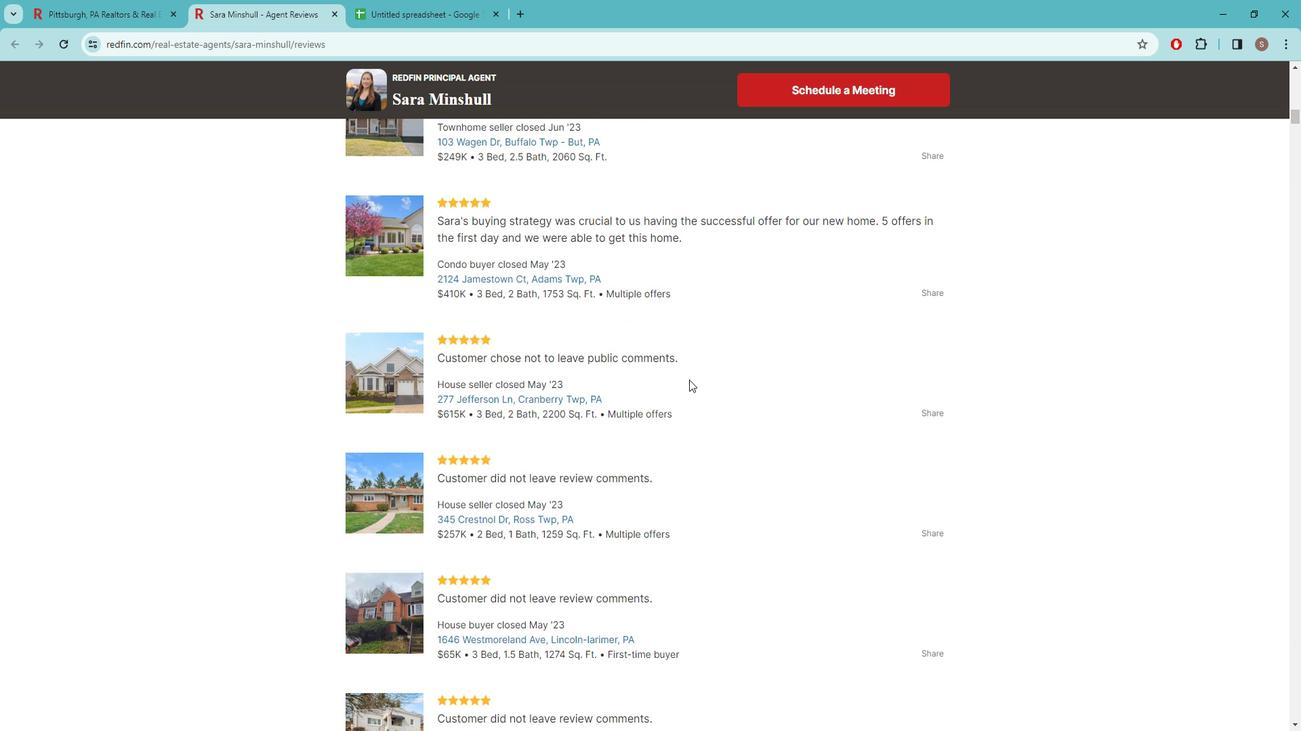 
Action: Mouse moved to (696, 401)
Screenshot: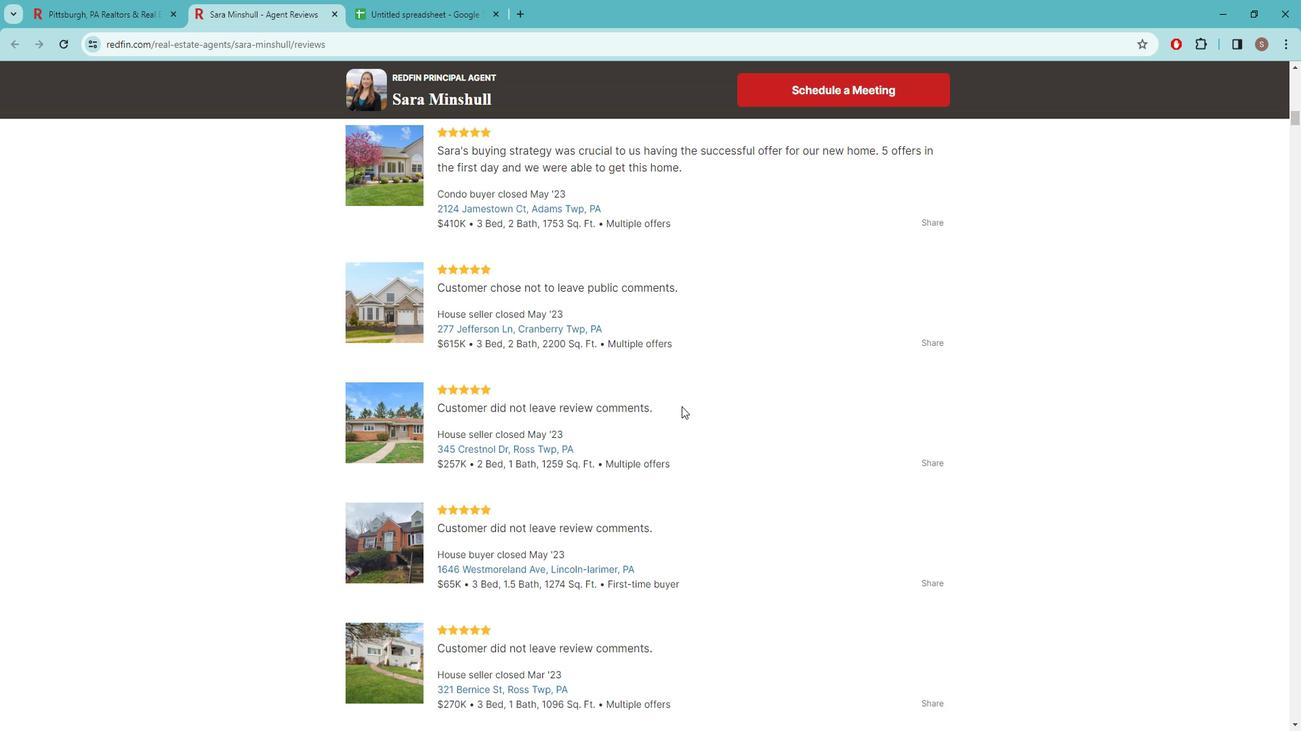 
Action: Mouse scrolled (696, 400) with delta (0, 0)
Screenshot: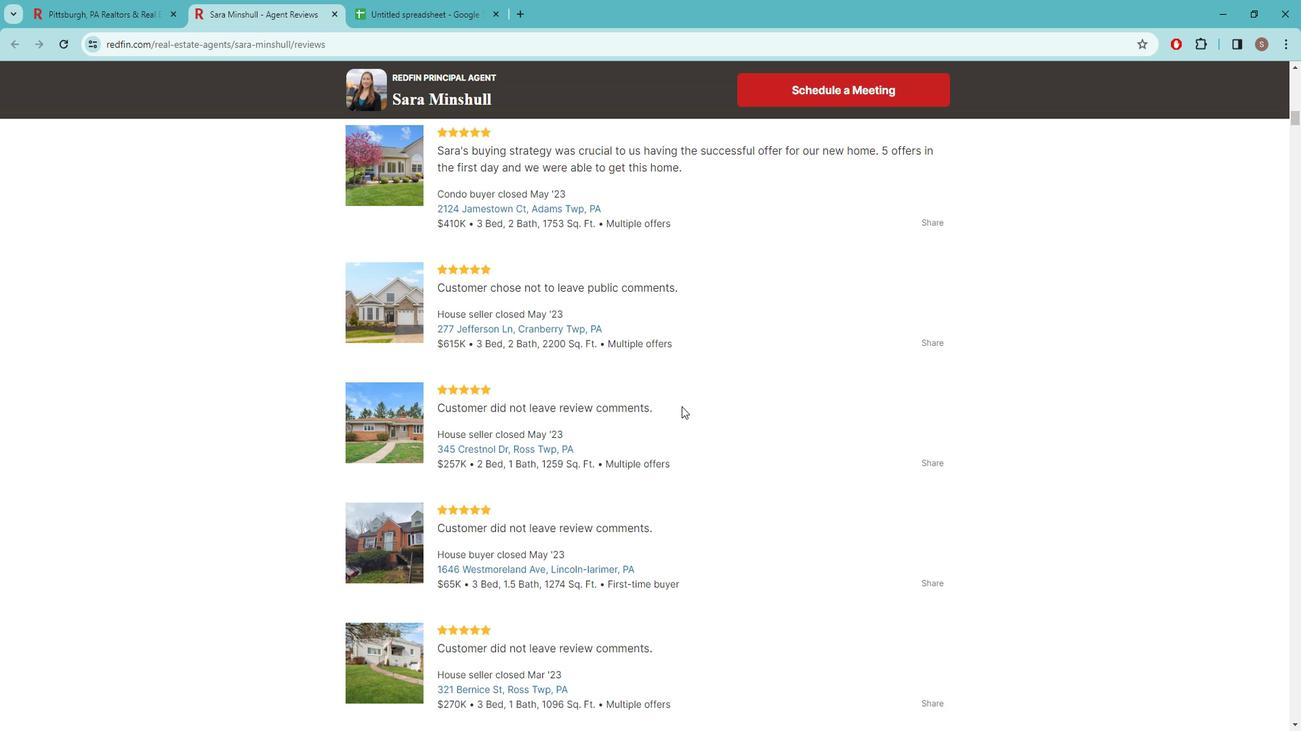 
Action: Mouse moved to (697, 401)
Screenshot: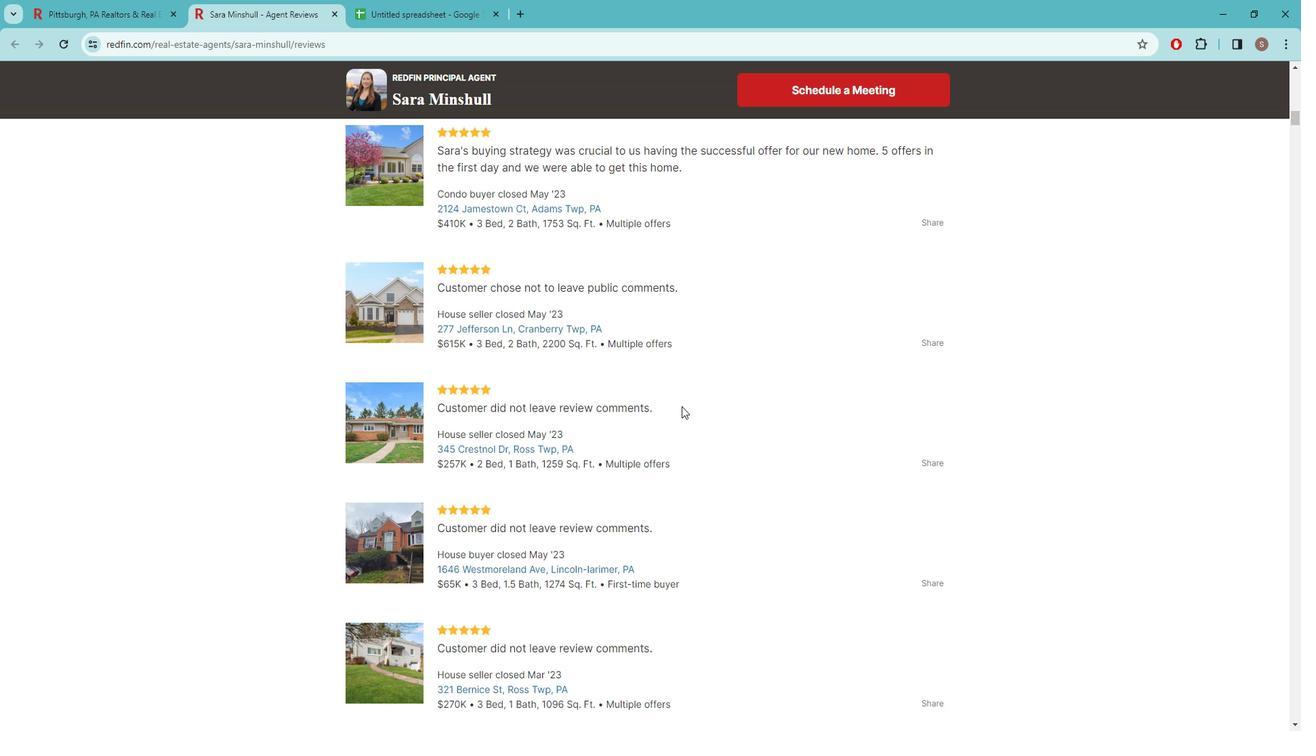 
Action: Mouse scrolled (697, 400) with delta (0, 0)
Screenshot: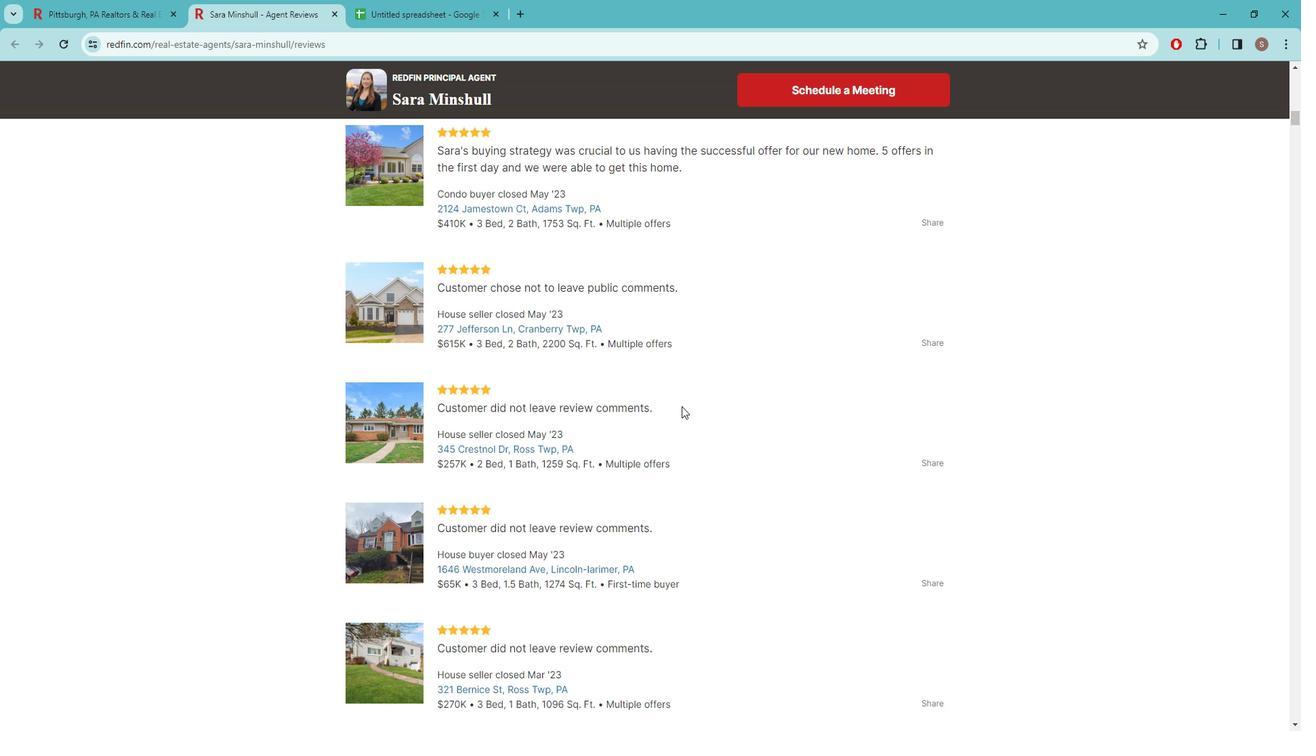 
Action: Mouse moved to (700, 400)
Screenshot: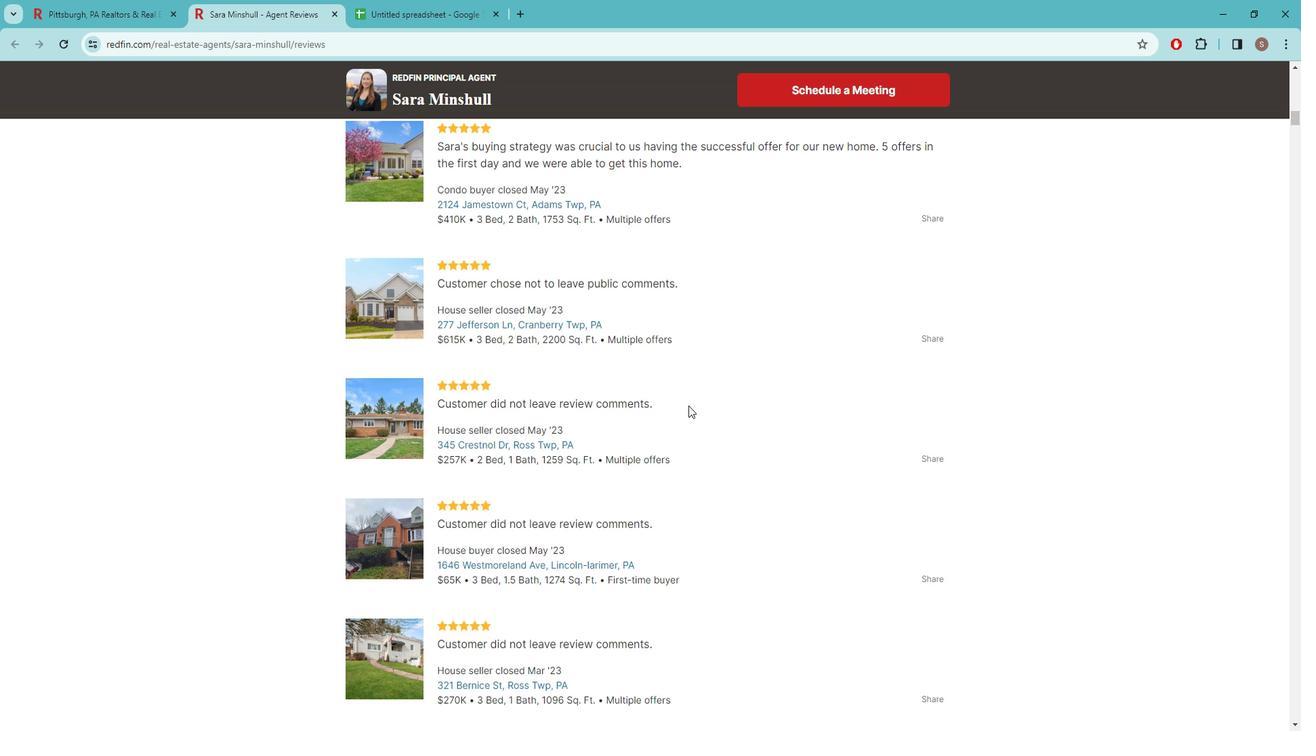 
Action: Mouse scrolled (700, 399) with delta (0, 0)
Screenshot: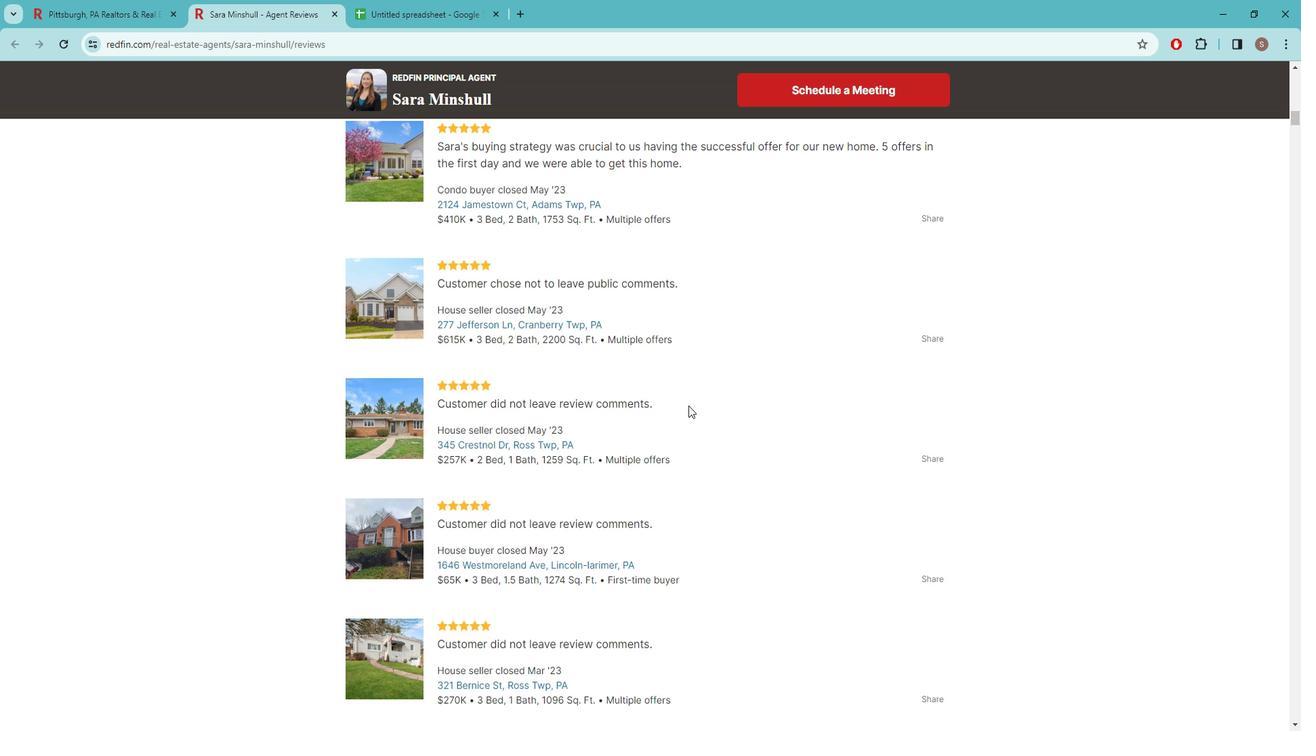 
Action: Mouse moved to (704, 364)
Screenshot: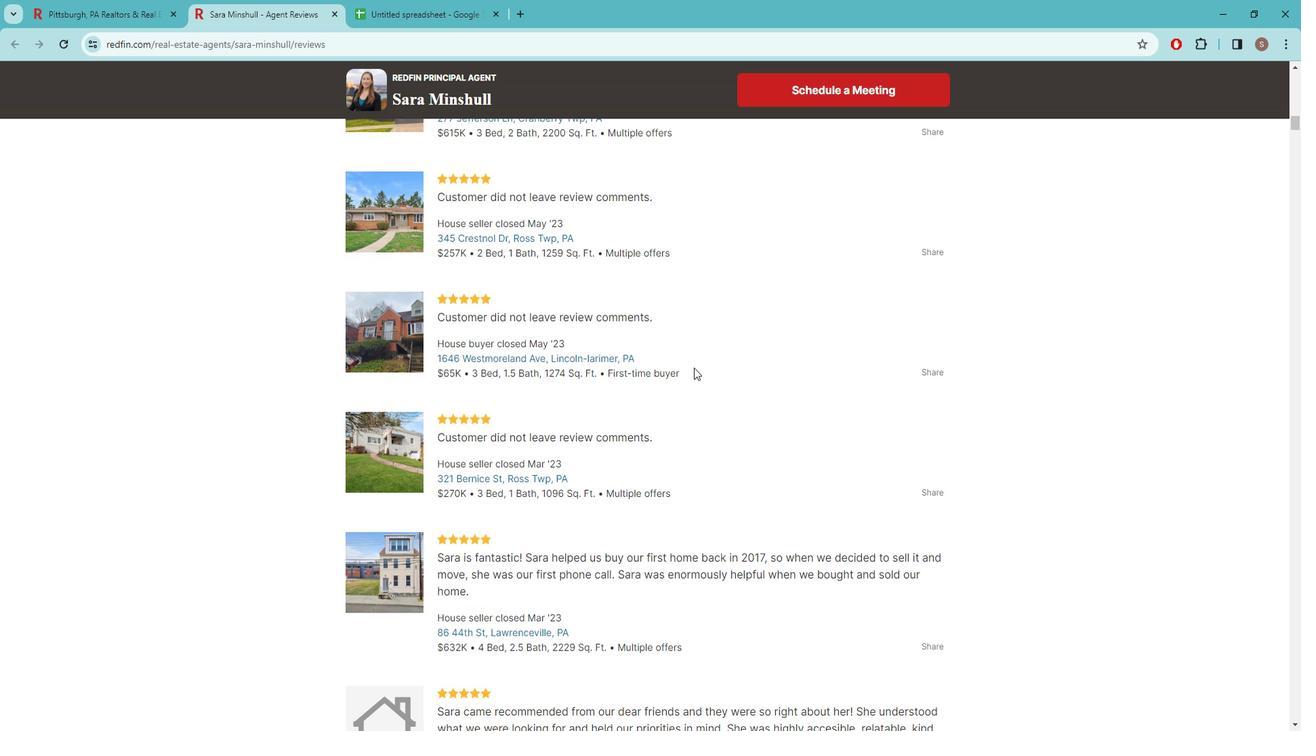
Action: Mouse scrolled (704, 363) with delta (0, 0)
Screenshot: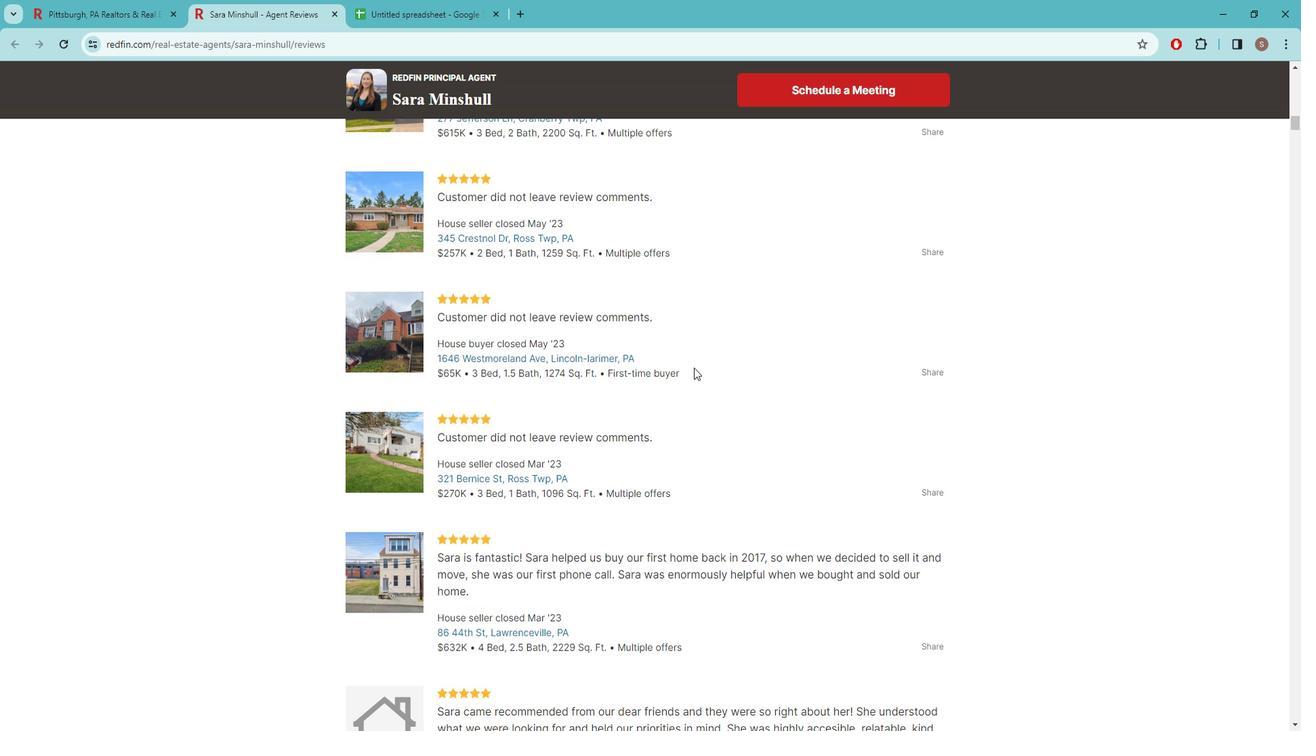 
Action: Mouse scrolled (704, 363) with delta (0, 0)
Screenshot: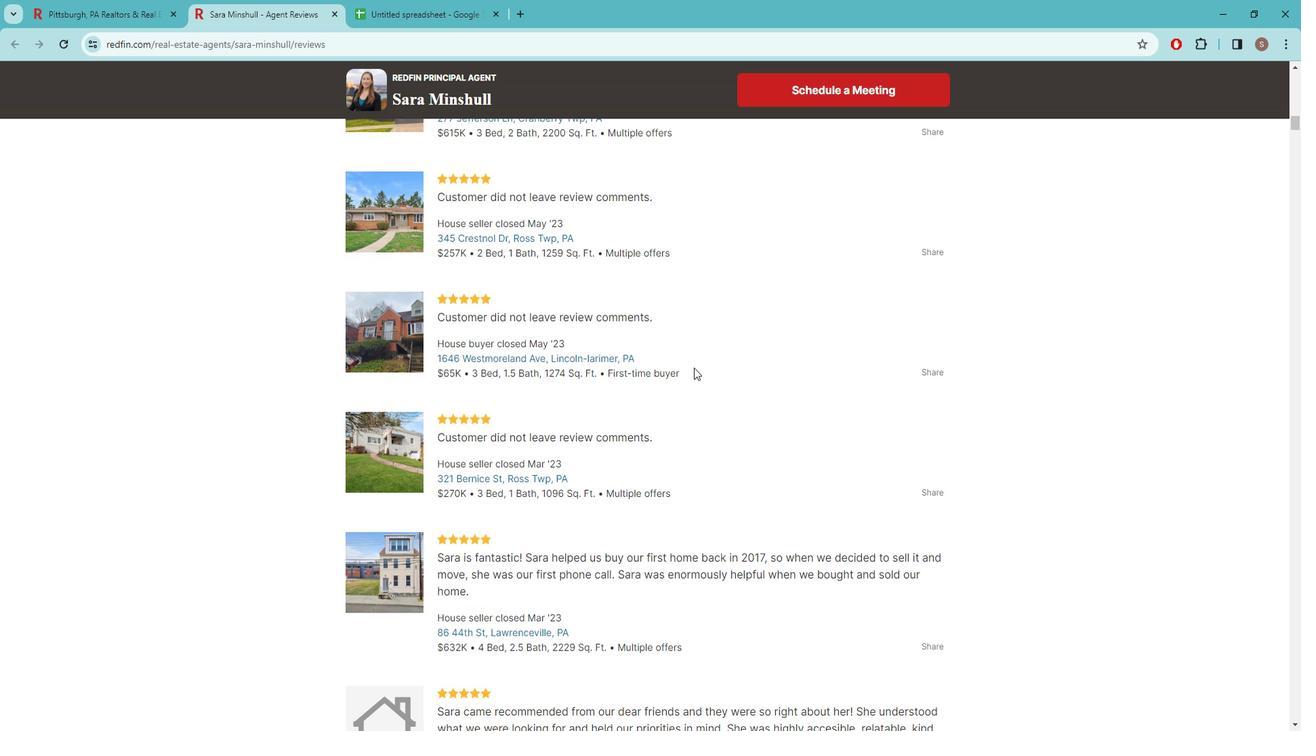 
Action: Mouse moved to (710, 354)
Screenshot: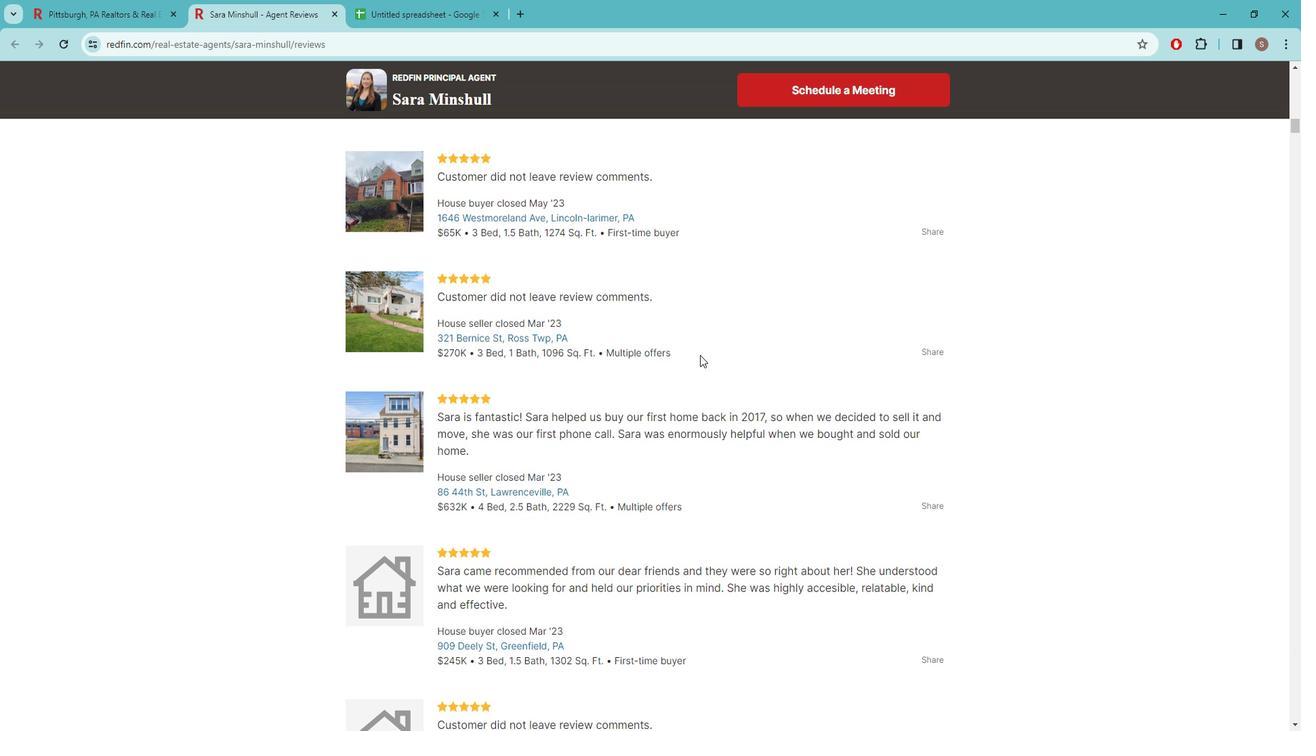 
Action: Mouse scrolled (710, 353) with delta (0, 0)
Screenshot: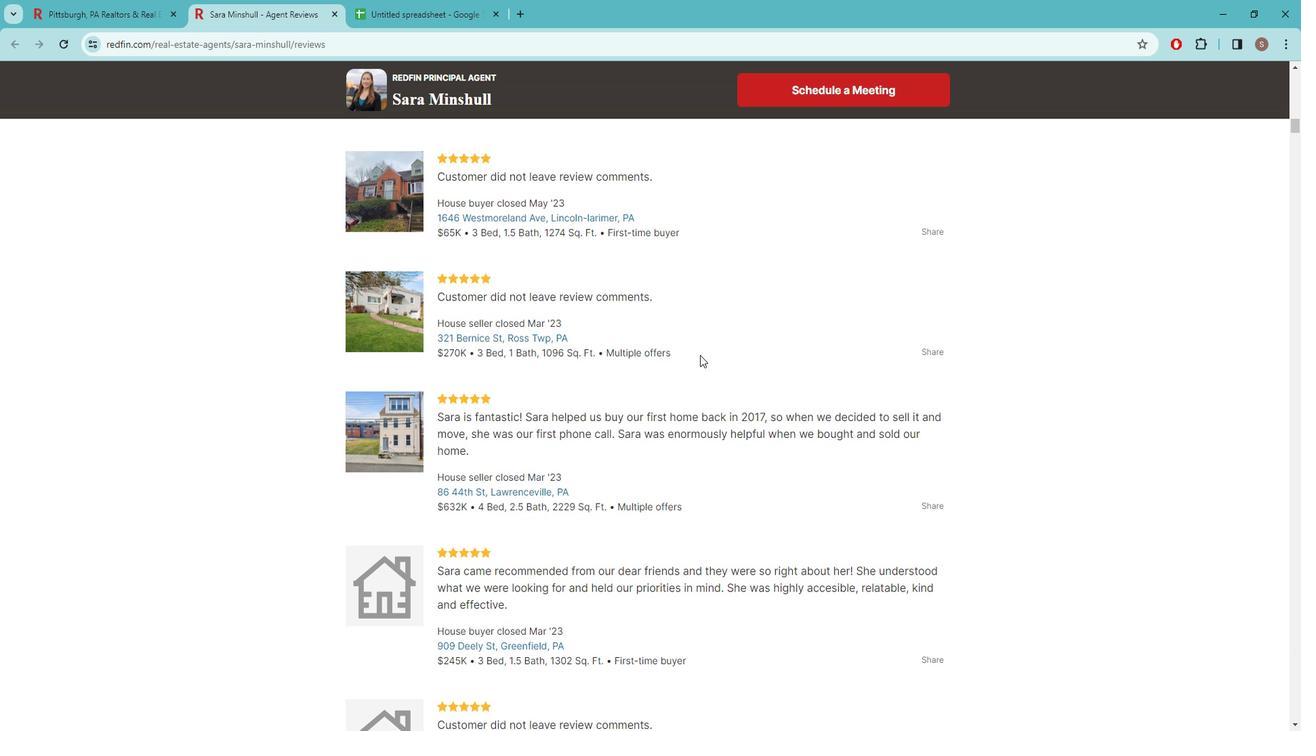 
Action: Mouse scrolled (710, 353) with delta (0, 0)
Screenshot: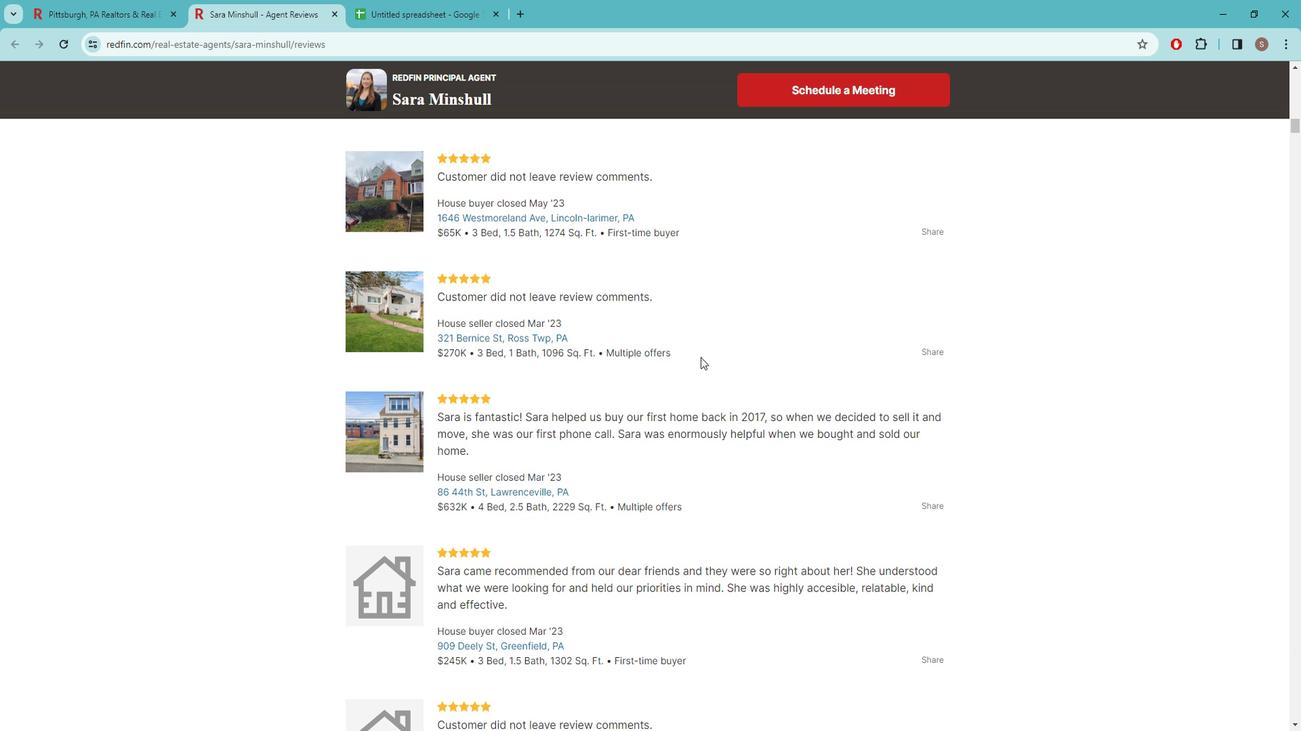 
Action: Mouse moved to (754, 316)
Screenshot: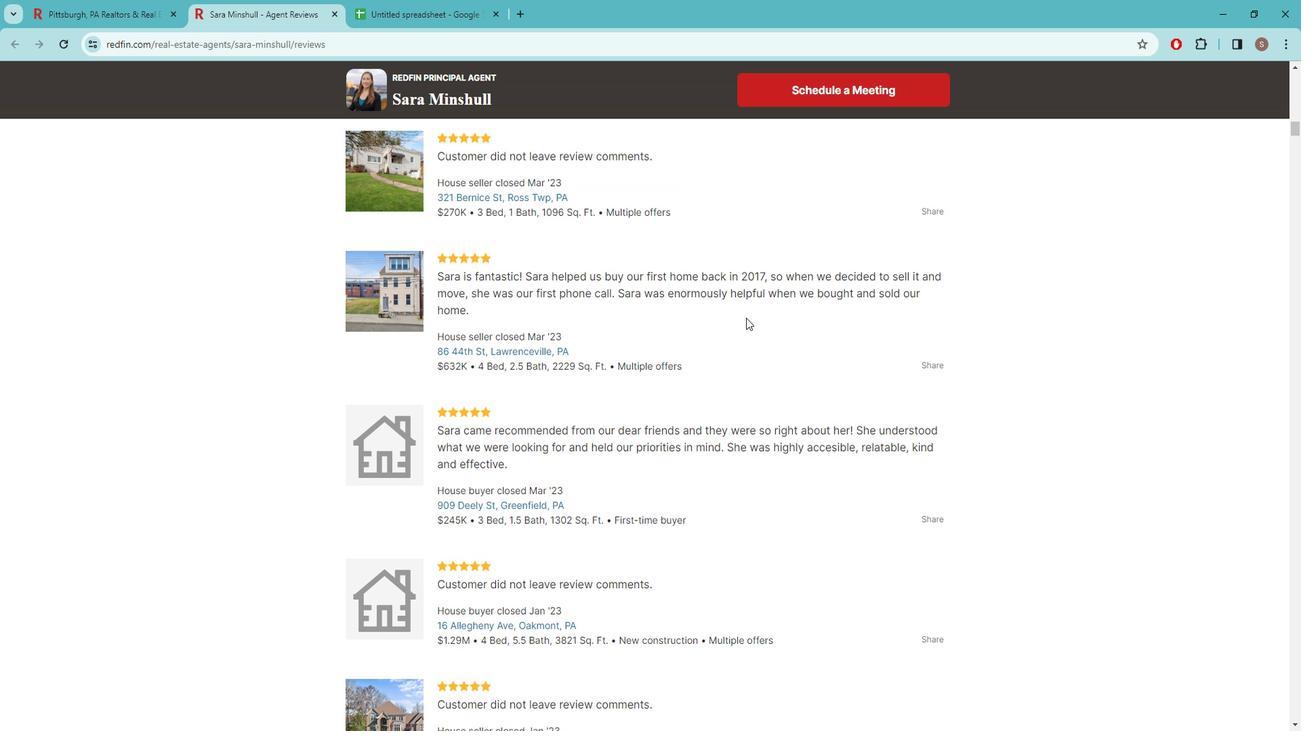 
Action: Mouse scrolled (754, 315) with delta (0, 0)
Screenshot: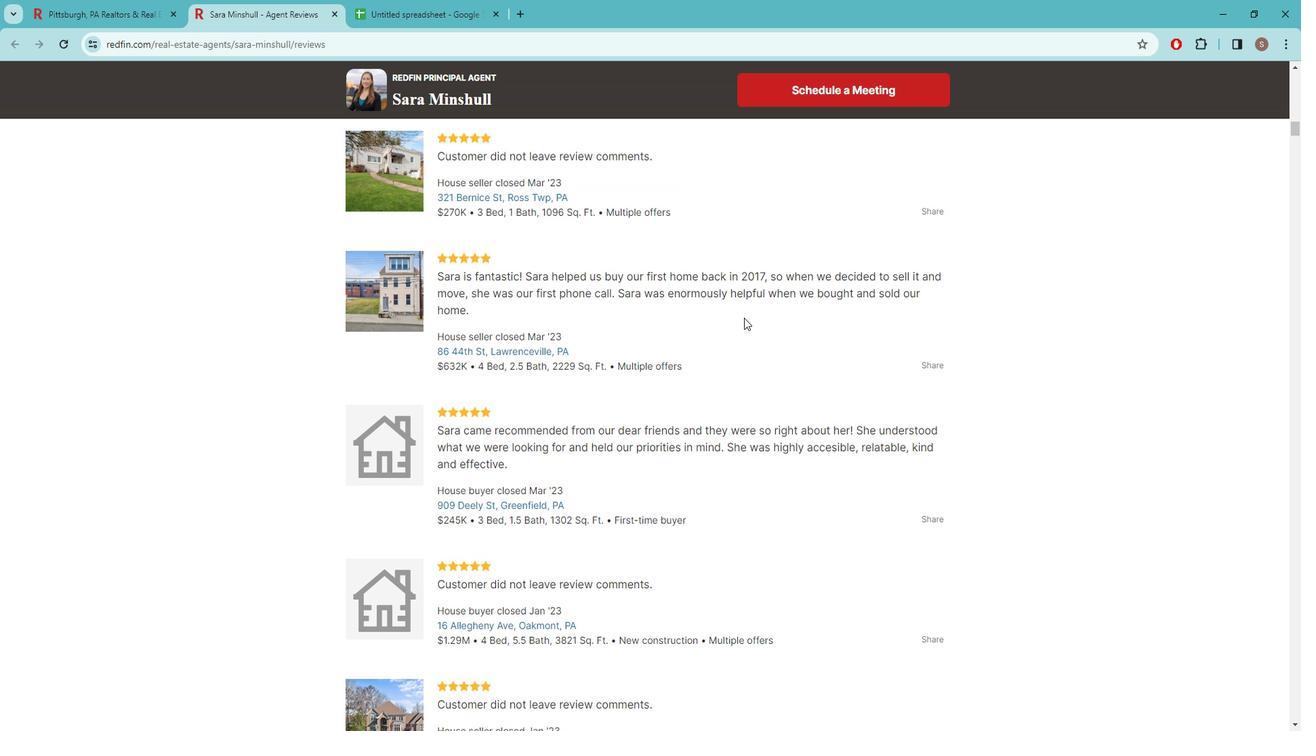 
Action: Mouse moved to (752, 317)
Screenshot: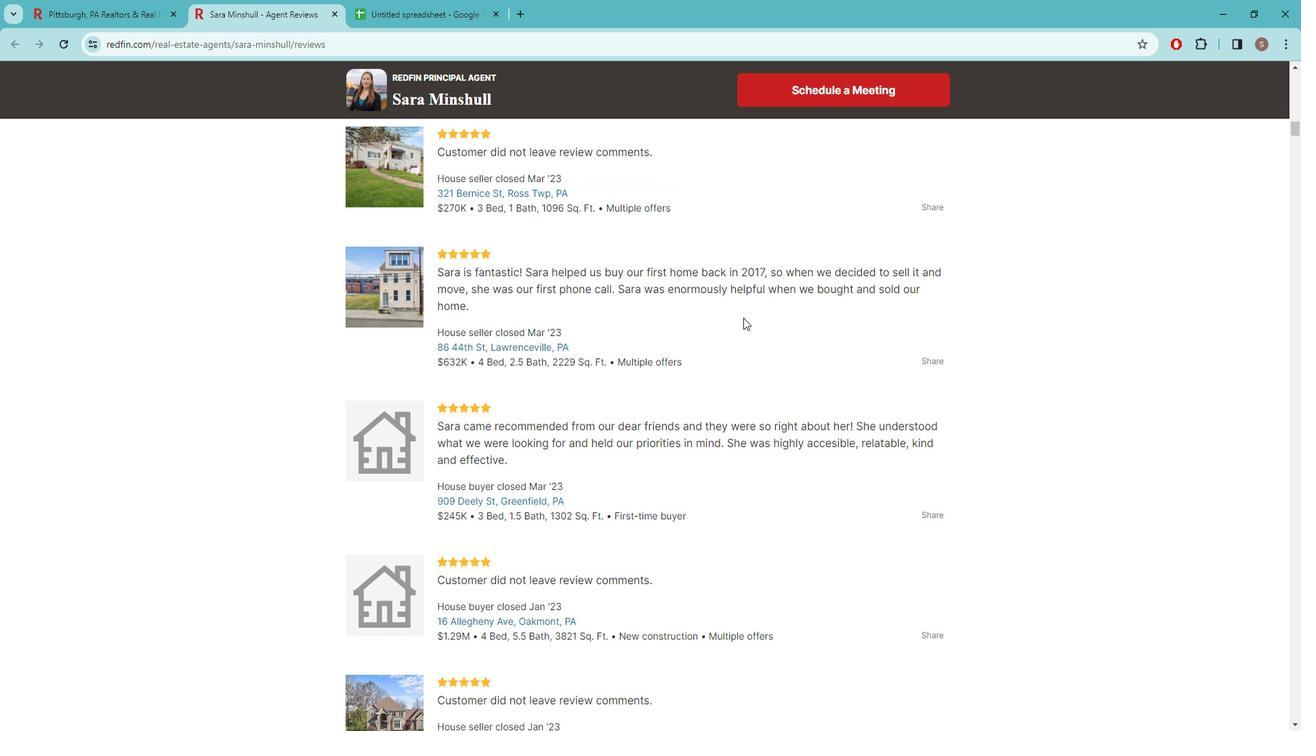 
Action: Mouse scrolled (752, 316) with delta (0, 0)
Screenshot: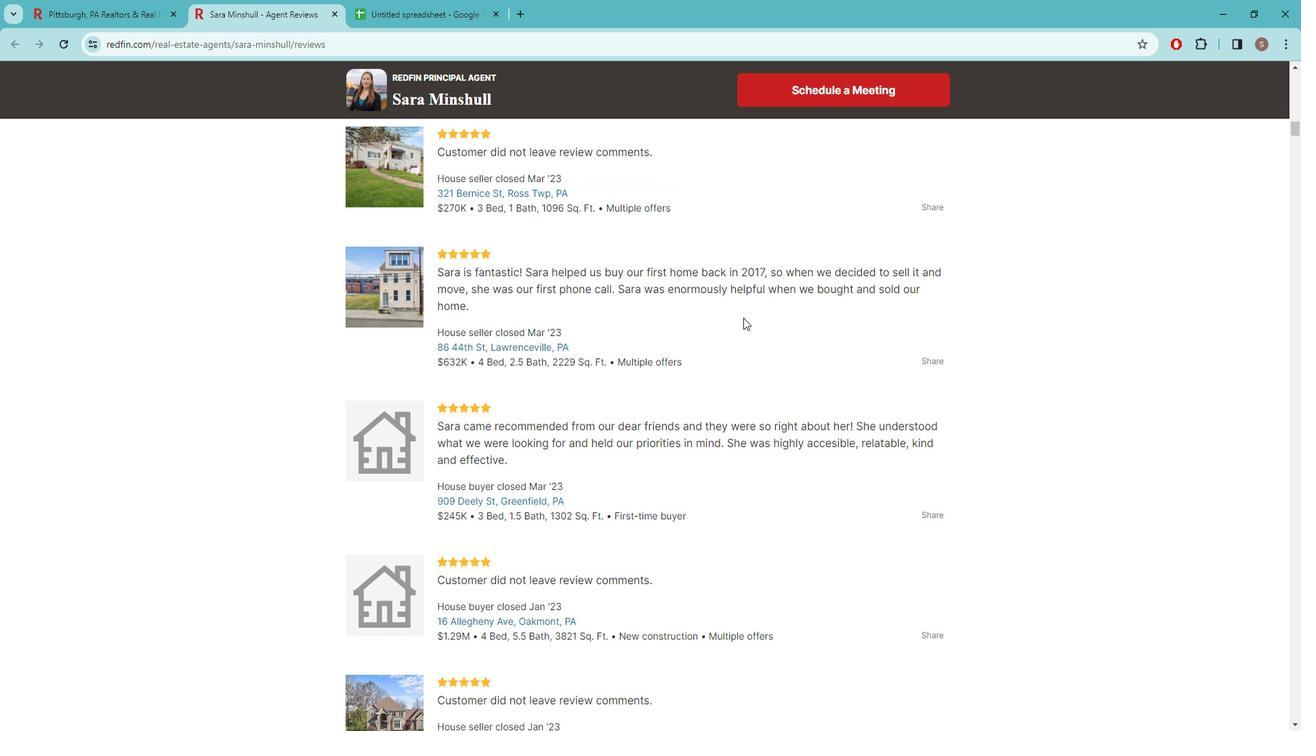 
Action: Mouse moved to (731, 336)
Screenshot: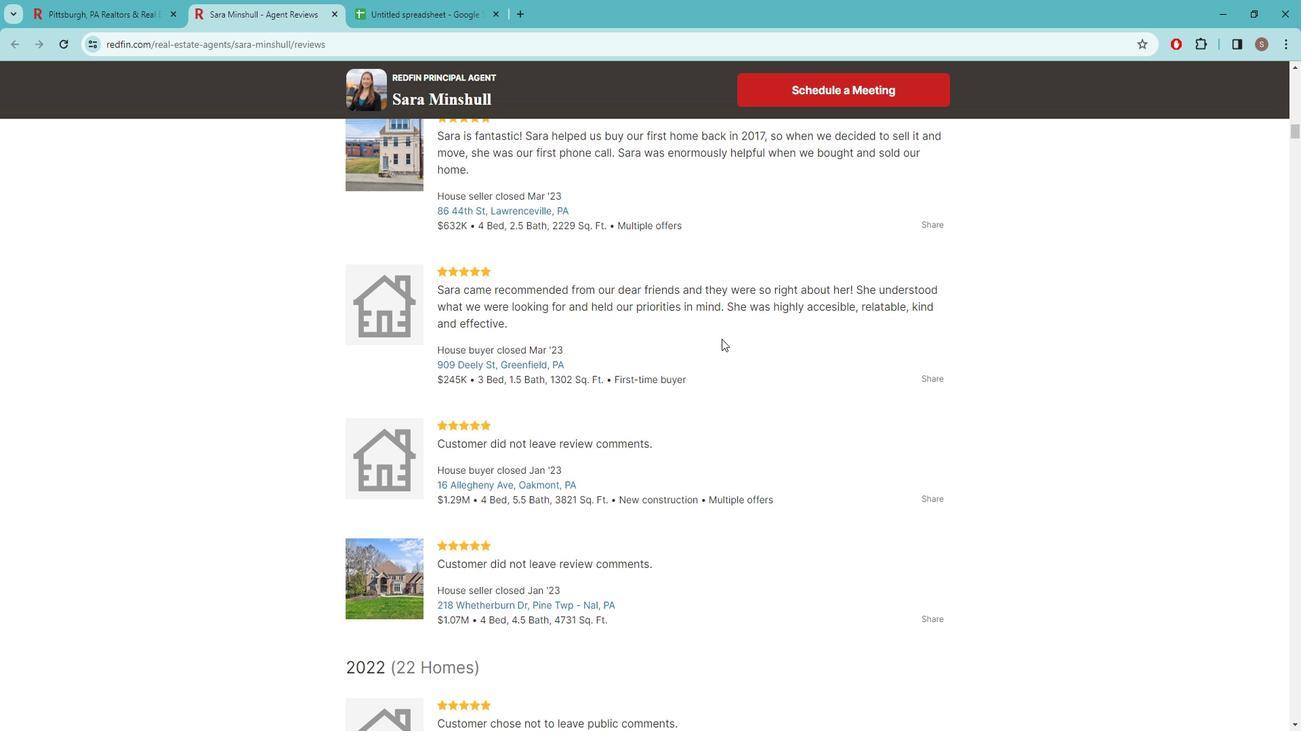 
Action: Mouse scrolled (731, 336) with delta (0, 0)
Screenshot: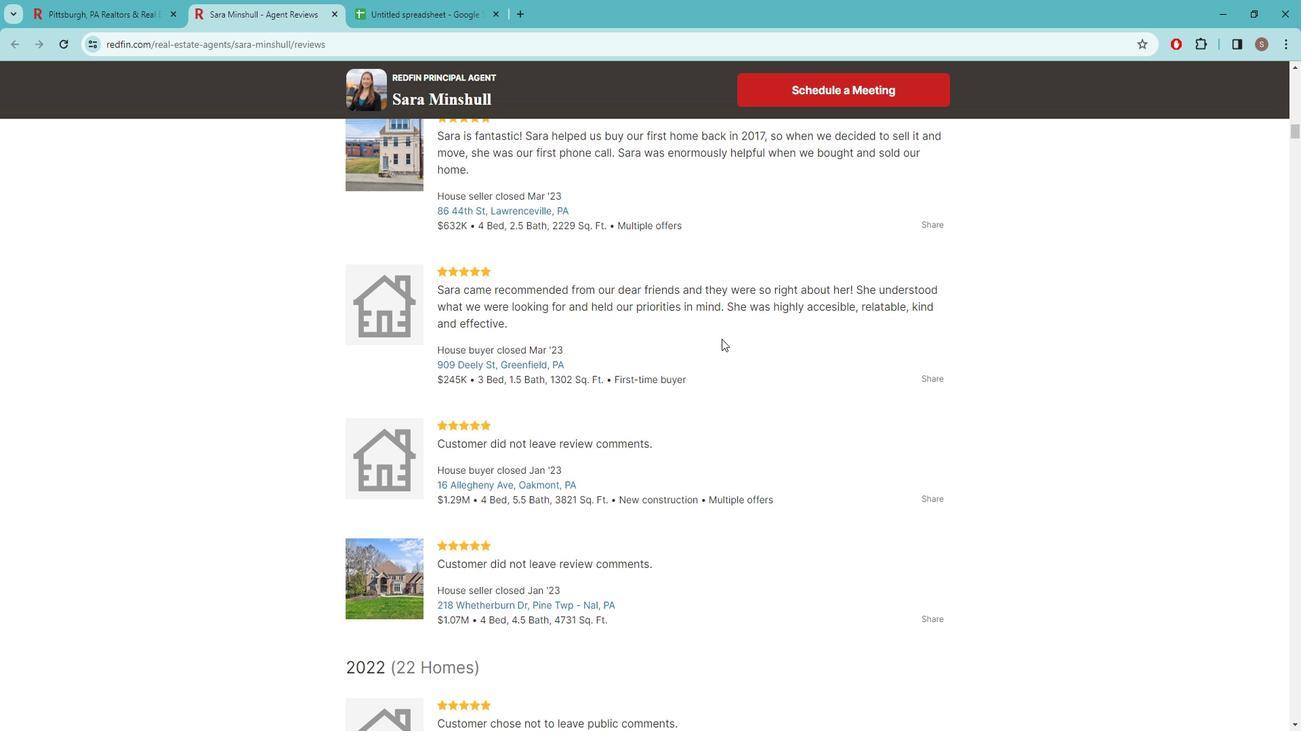 
Action: Mouse scrolled (731, 336) with delta (0, 0)
Screenshot: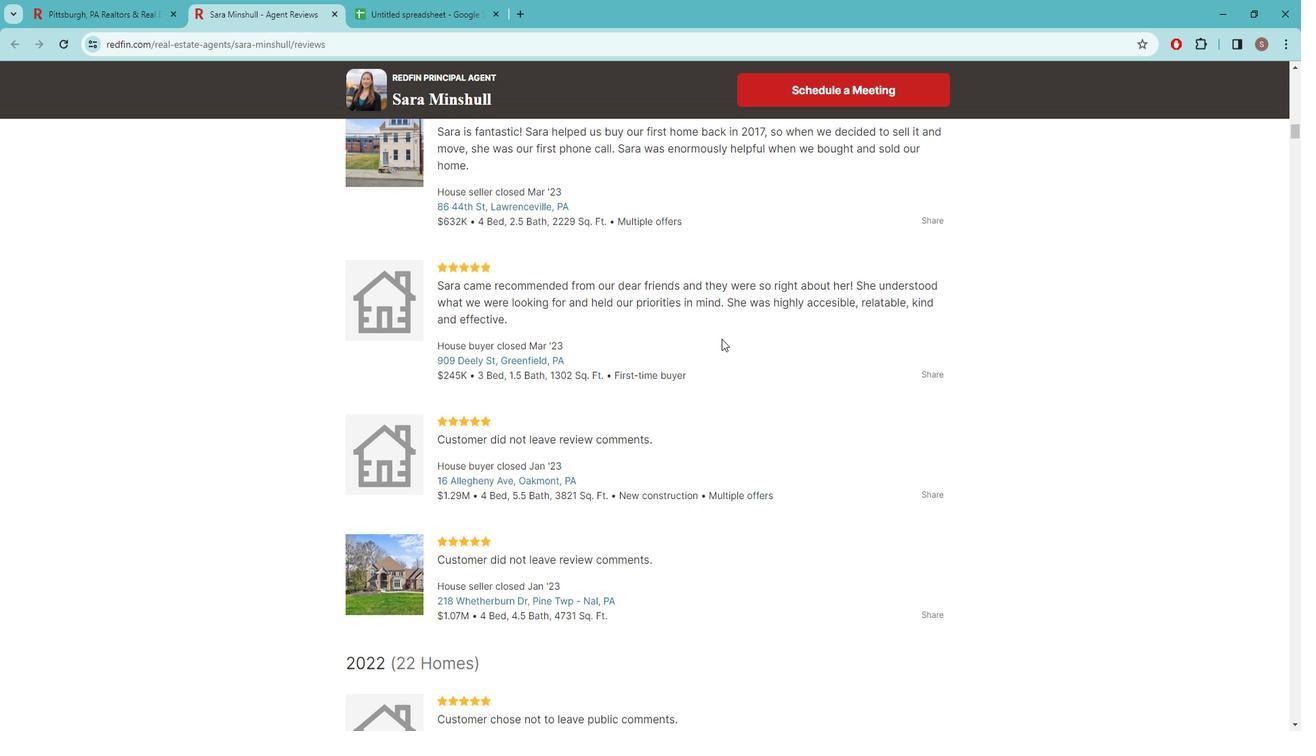 
Action: Mouse moved to (691, 341)
Screenshot: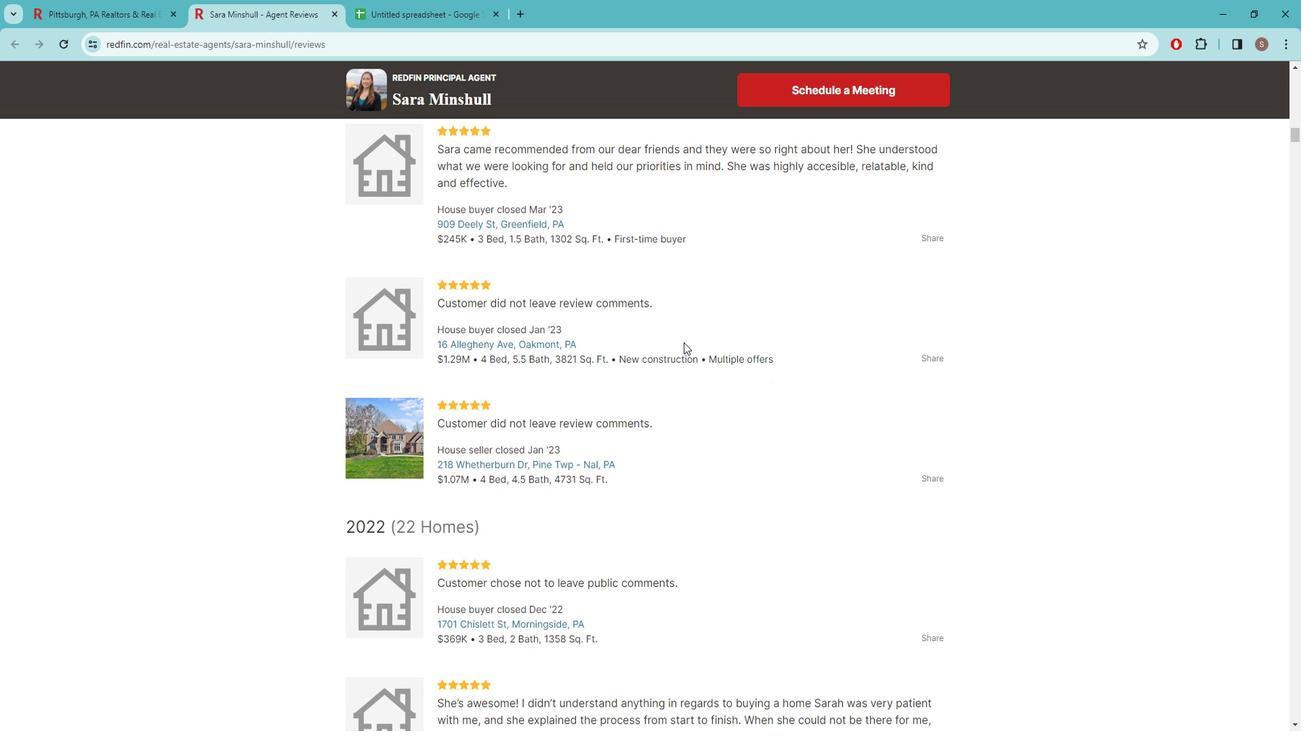 
Action: Mouse scrolled (691, 340) with delta (0, 0)
Screenshot: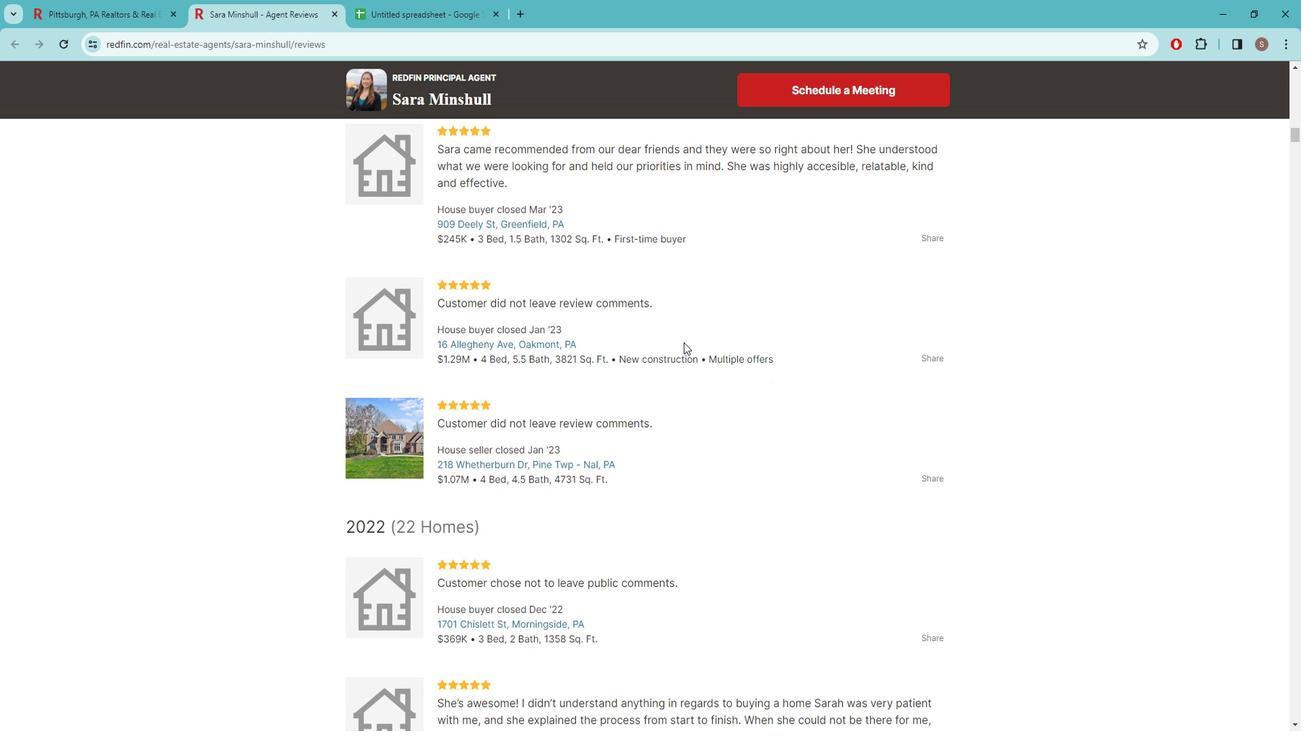 
Action: Mouse moved to (691, 341)
Screenshot: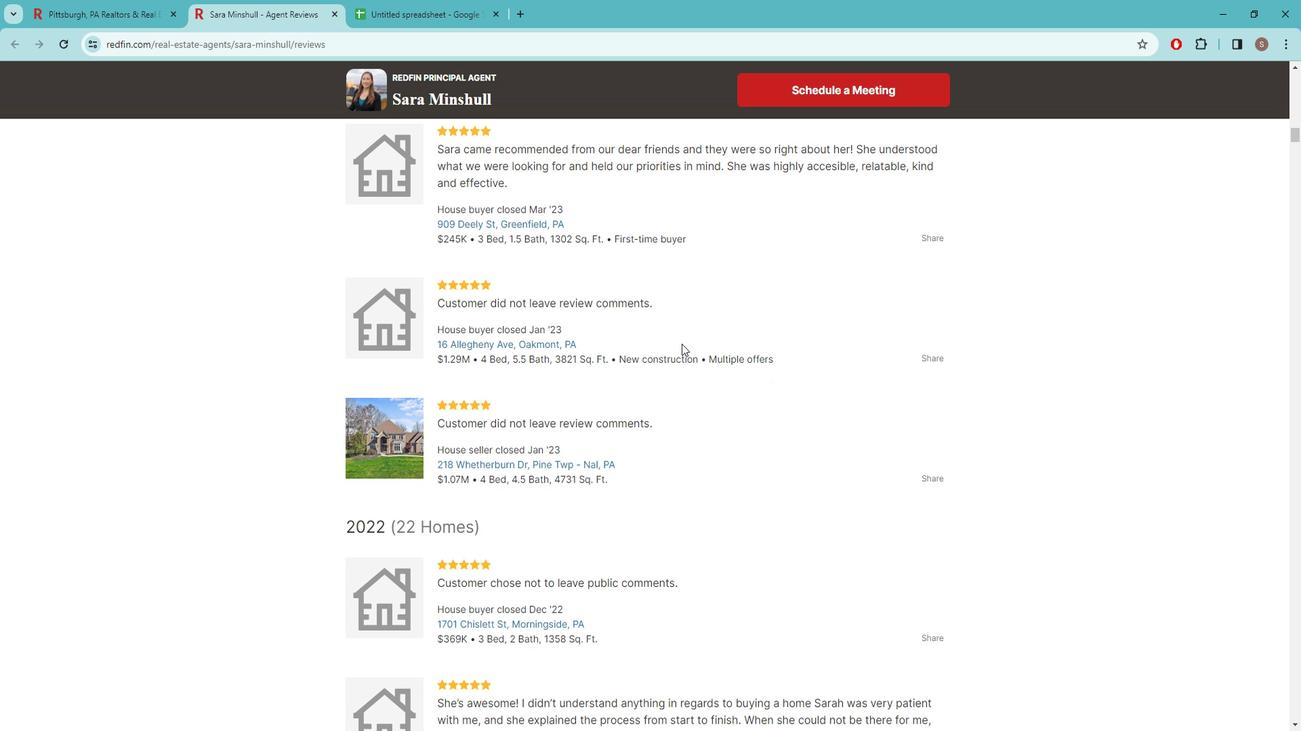 
Action: Mouse scrolled (691, 340) with delta (0, 0)
Screenshot: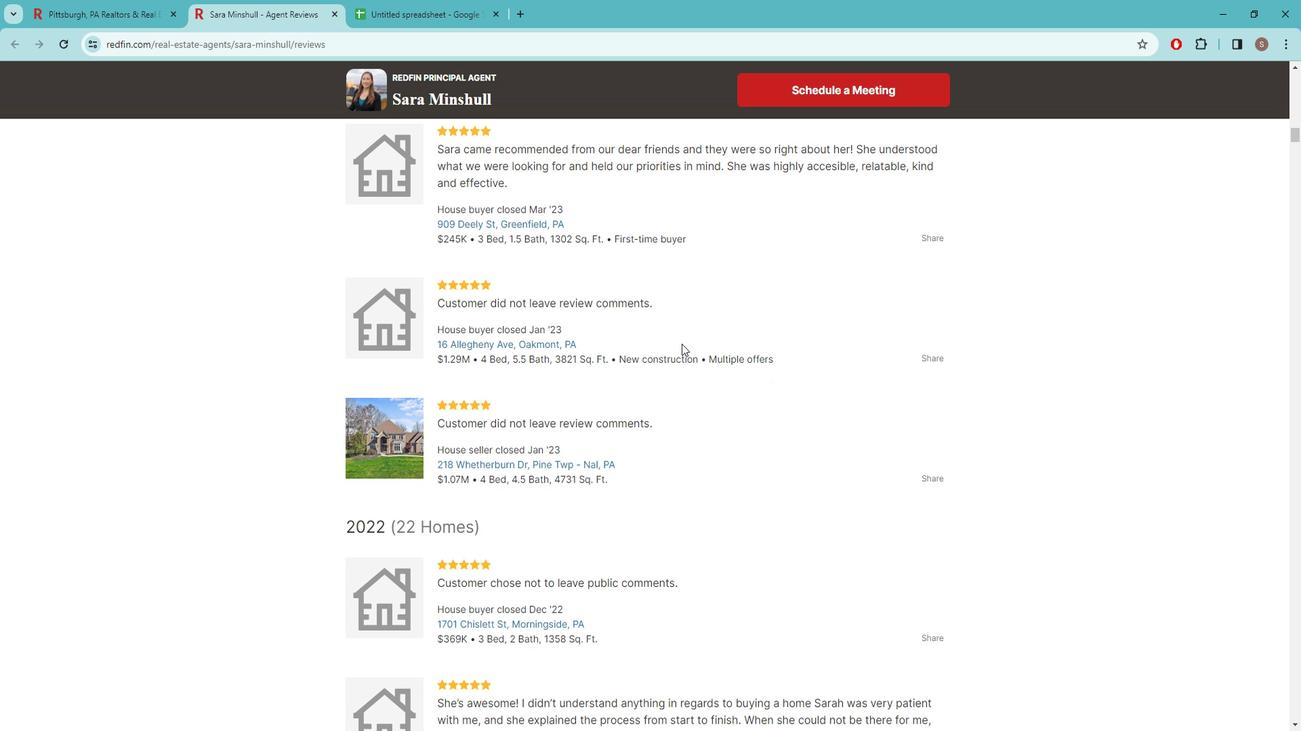 
Action: Mouse moved to (681, 336)
Screenshot: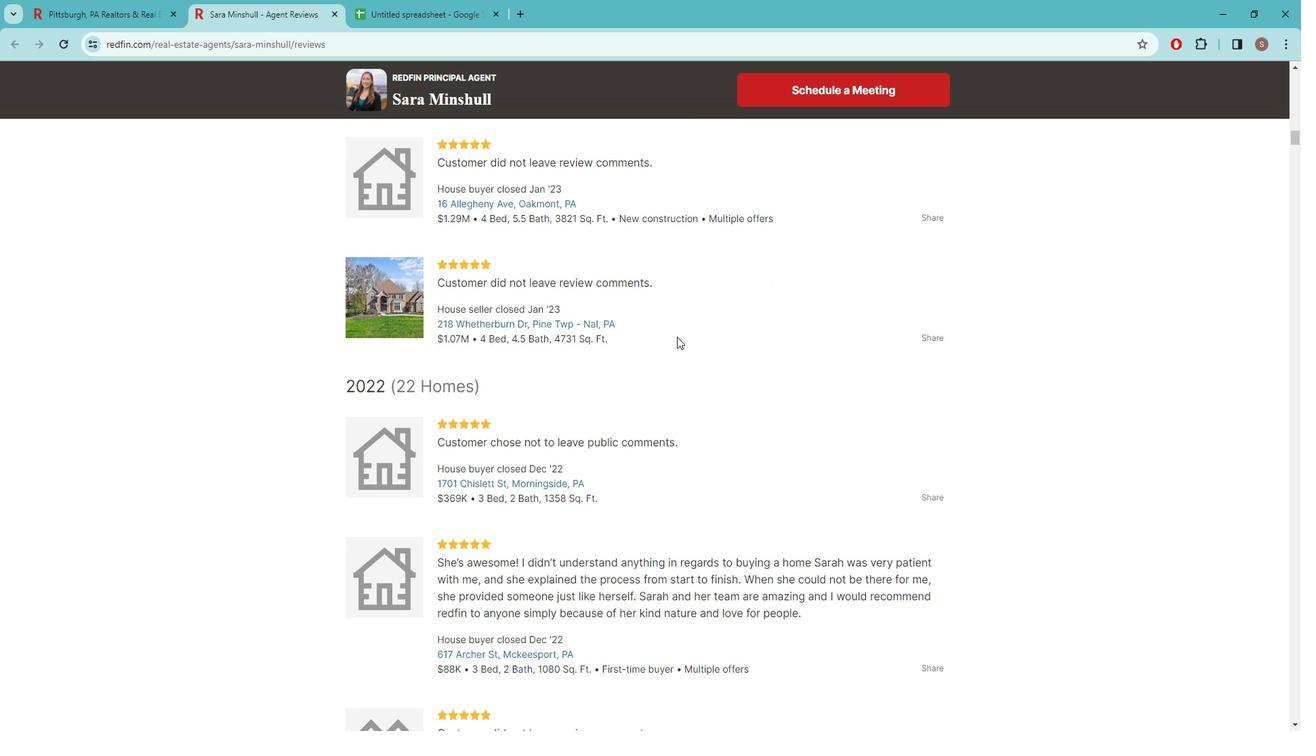 
Action: Mouse scrolled (681, 336) with delta (0, 0)
Screenshot: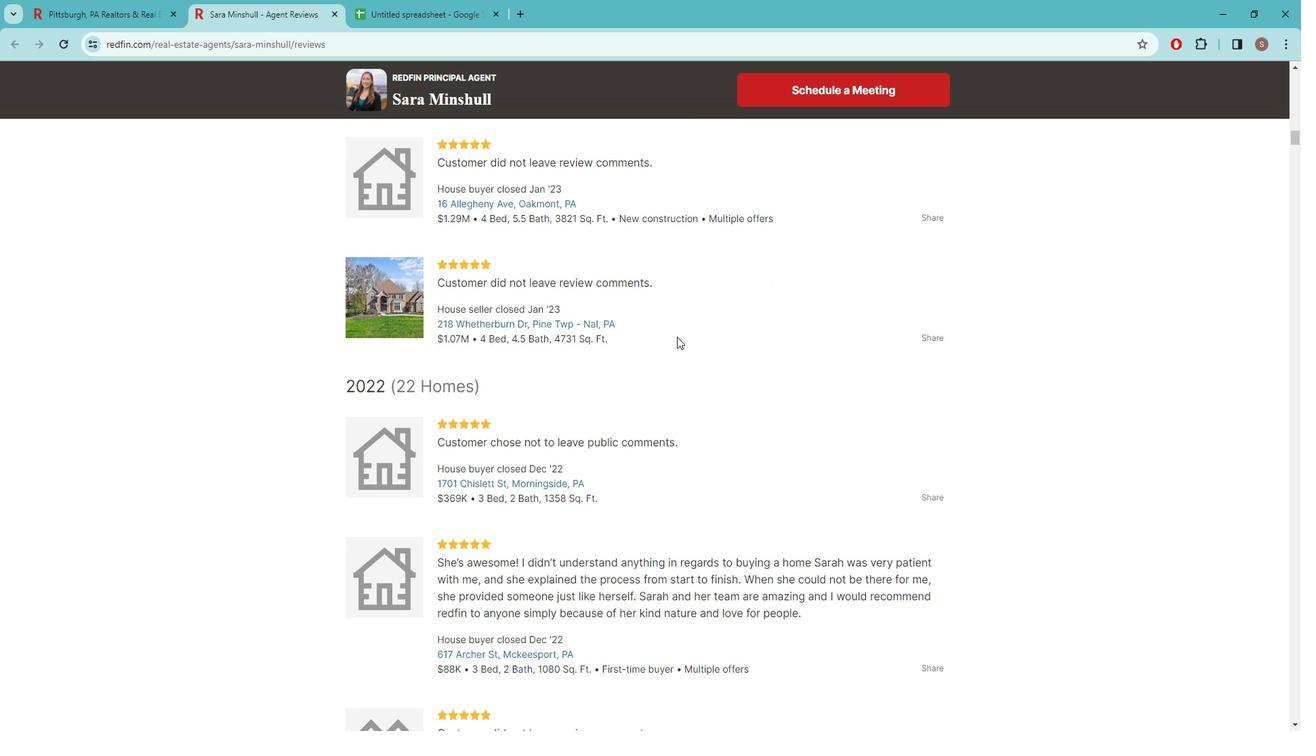 
Action: Mouse scrolled (681, 336) with delta (0, 0)
Screenshot: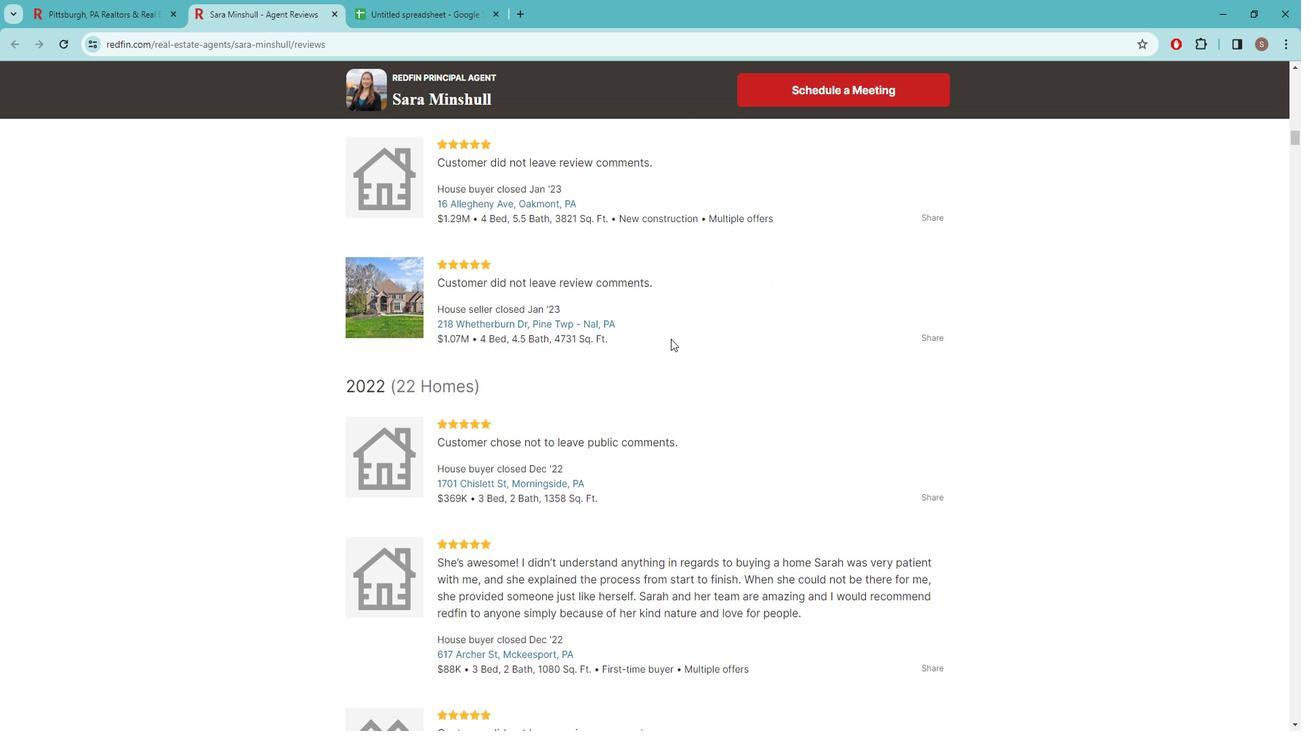 
Action: Mouse moved to (670, 342)
Screenshot: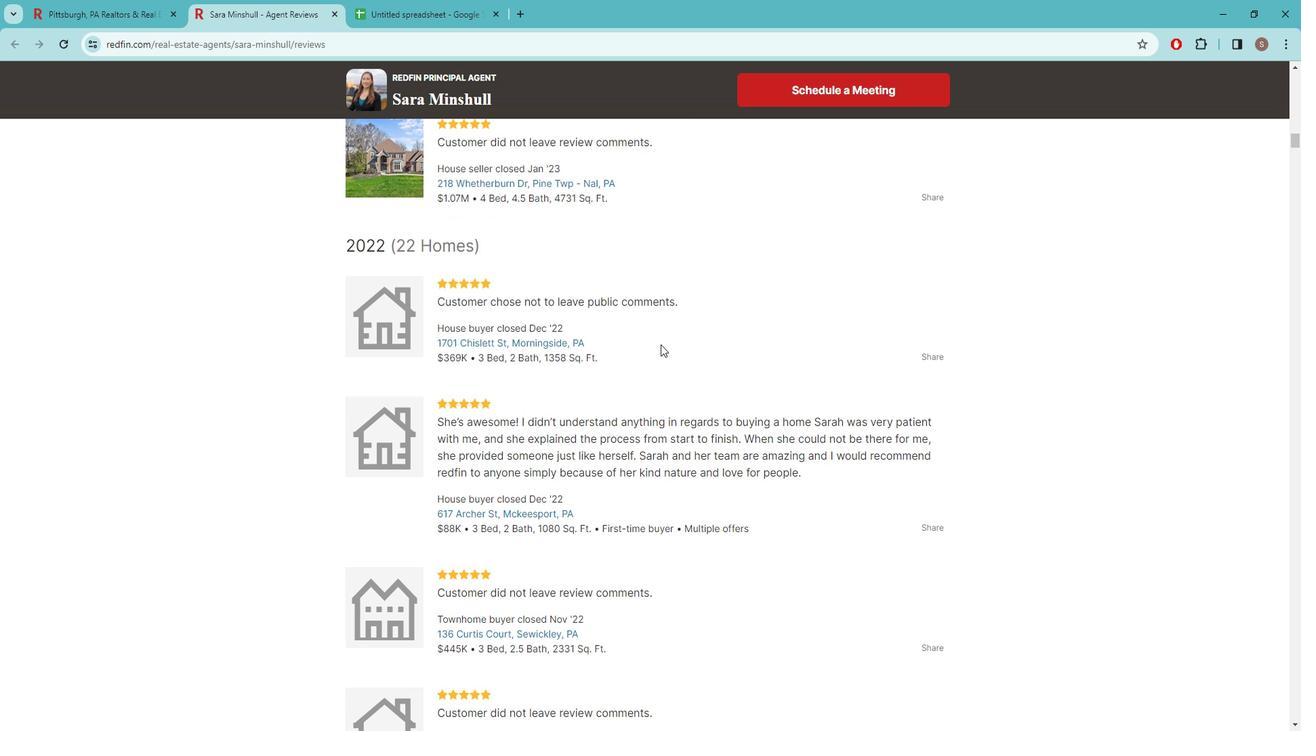
Action: Mouse scrolled (670, 342) with delta (0, 0)
Screenshot: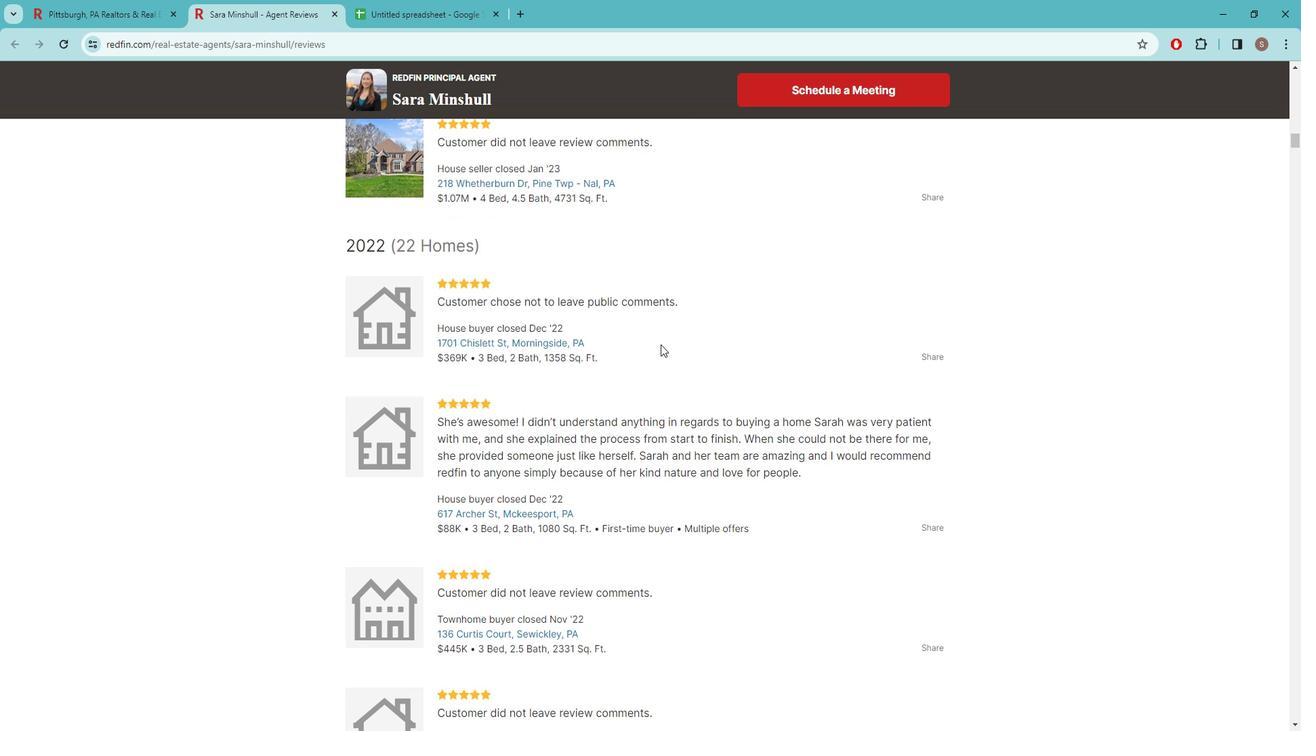 
Action: Mouse moved to (789, 415)
Screenshot: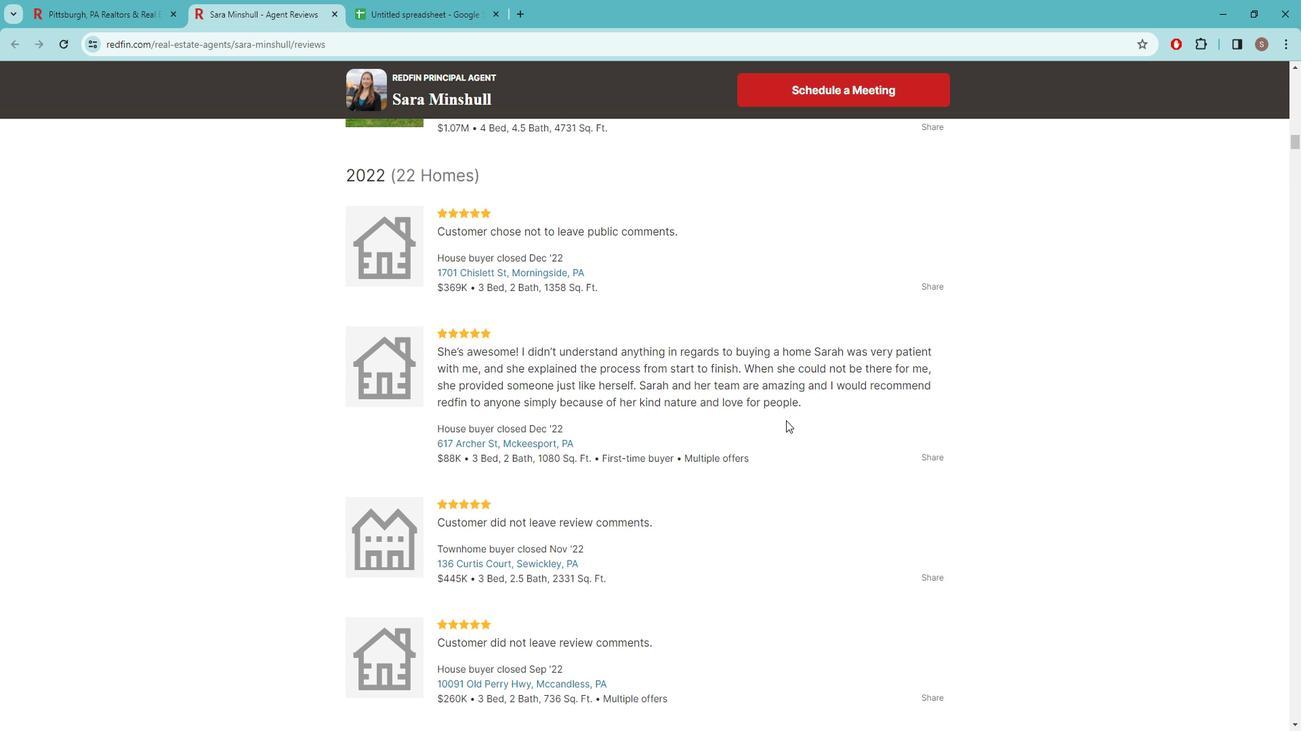 
Action: Mouse scrolled (789, 414) with delta (0, 0)
Screenshot: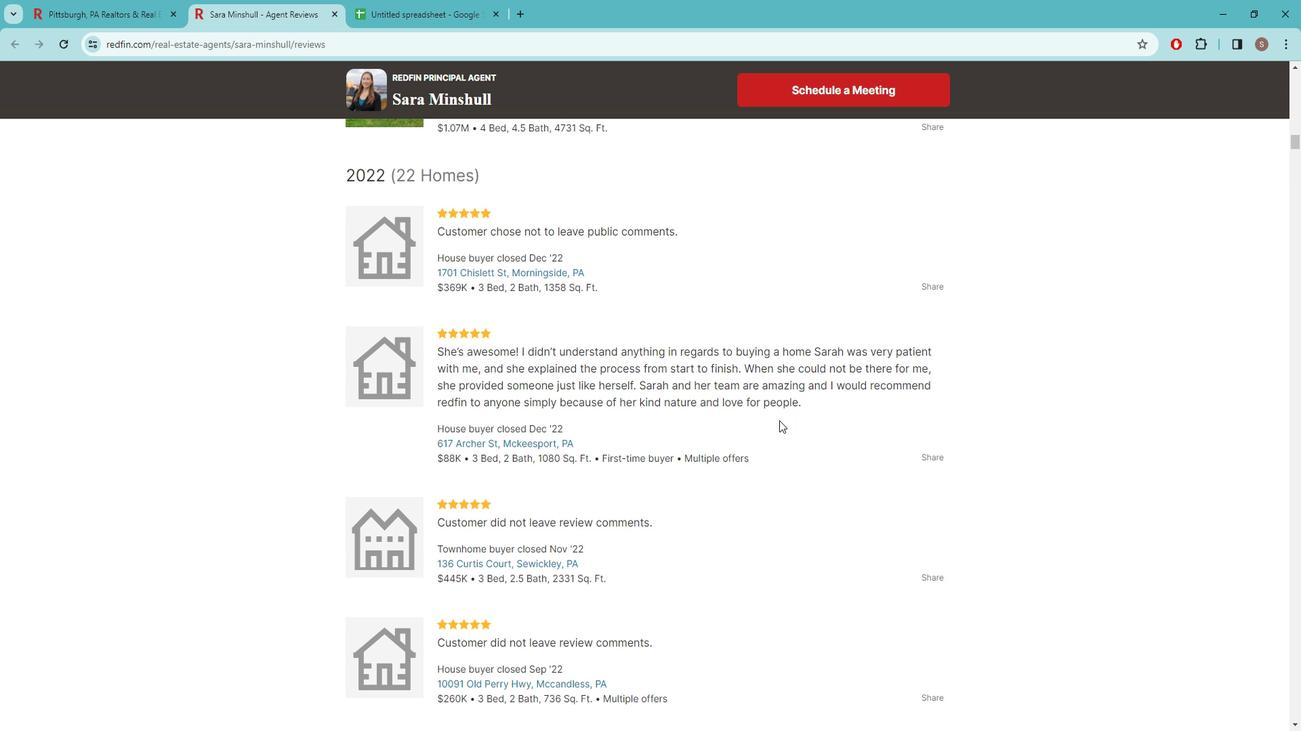 
Action: Mouse scrolled (789, 414) with delta (0, 0)
Screenshot: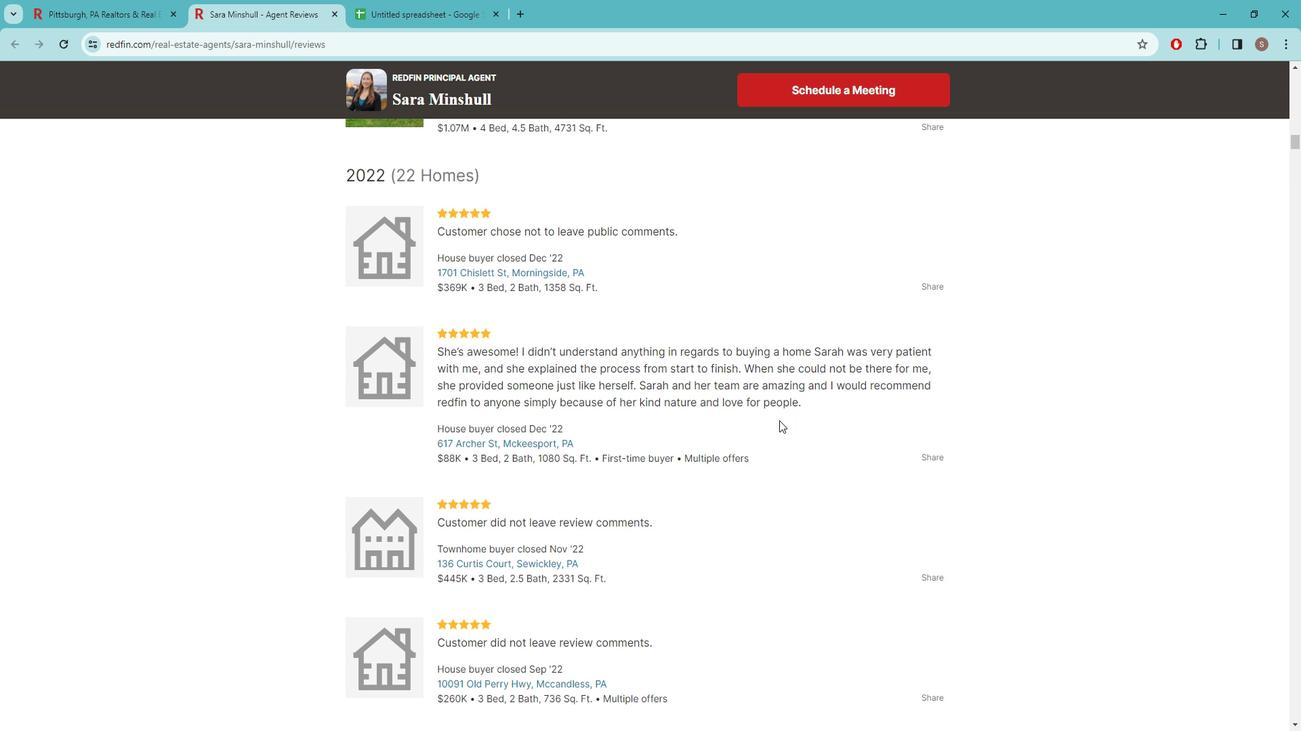 
Action: Mouse moved to (715, 415)
Screenshot: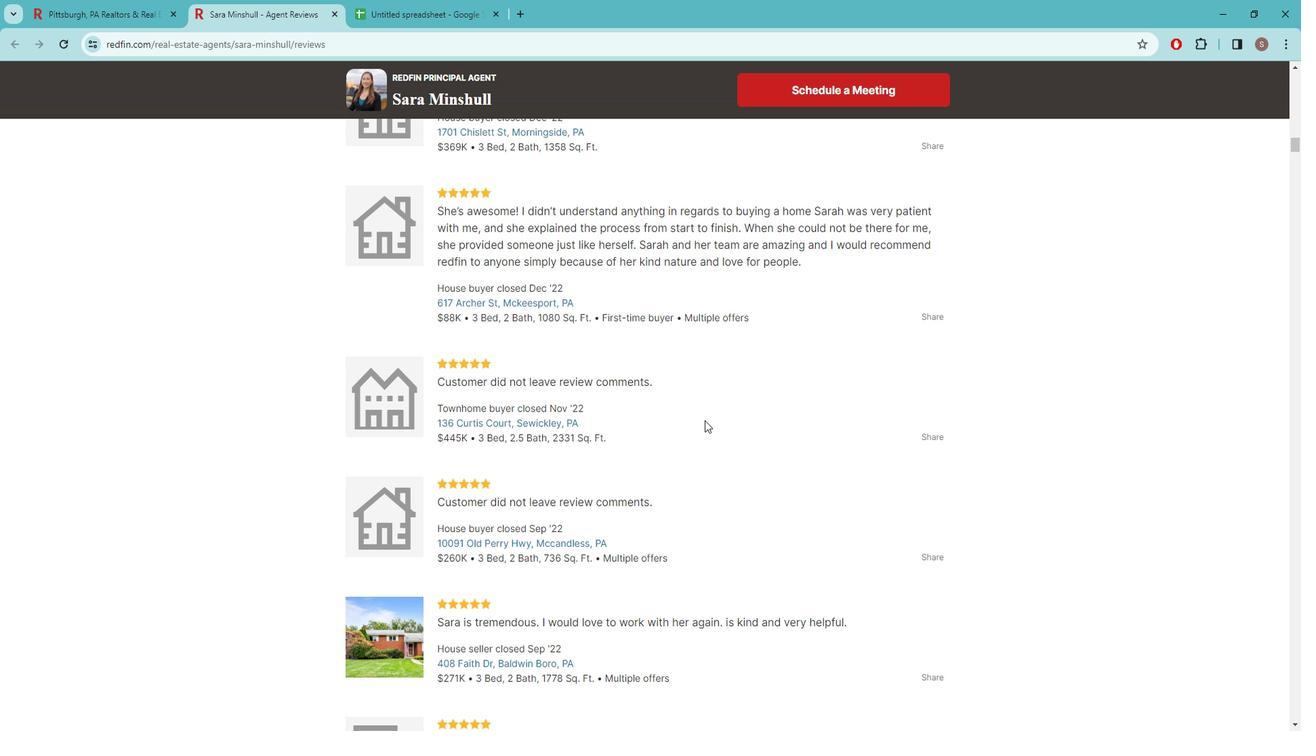 
Action: Mouse scrolled (715, 414) with delta (0, 0)
Screenshot: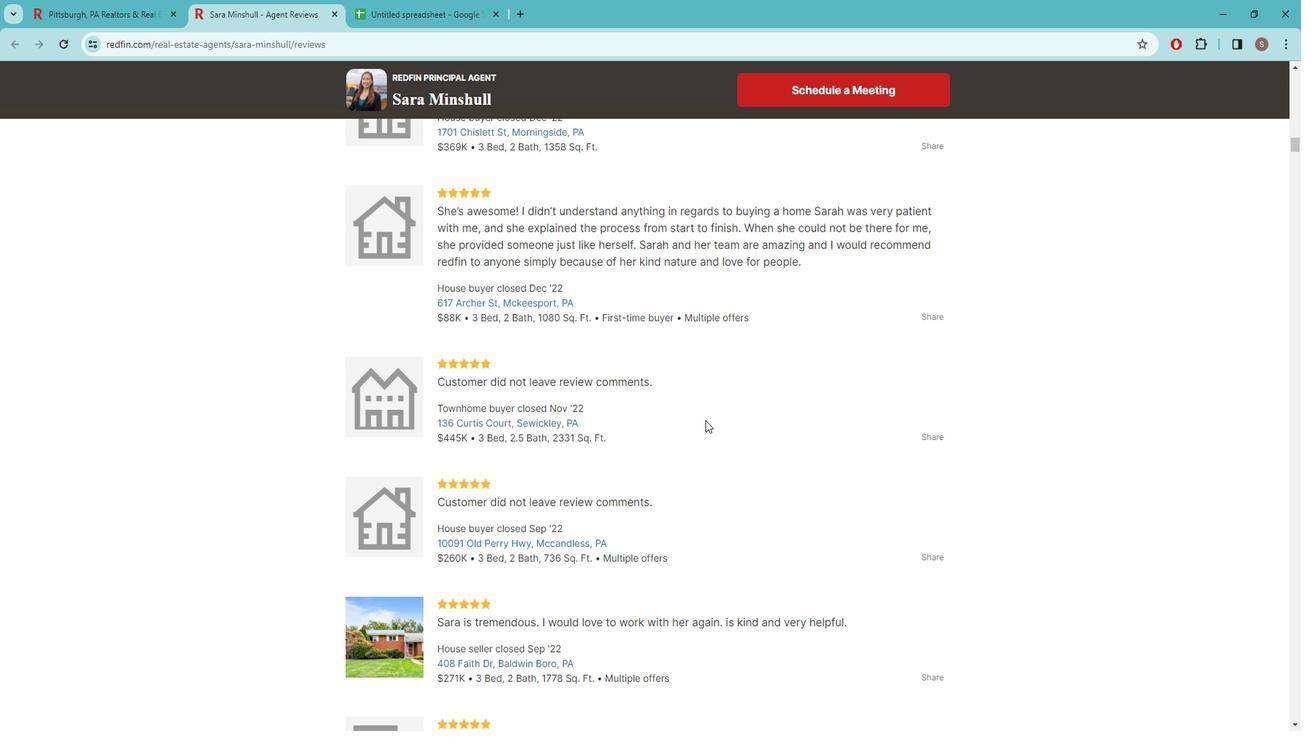 
Action: Mouse moved to (687, 438)
Screenshot: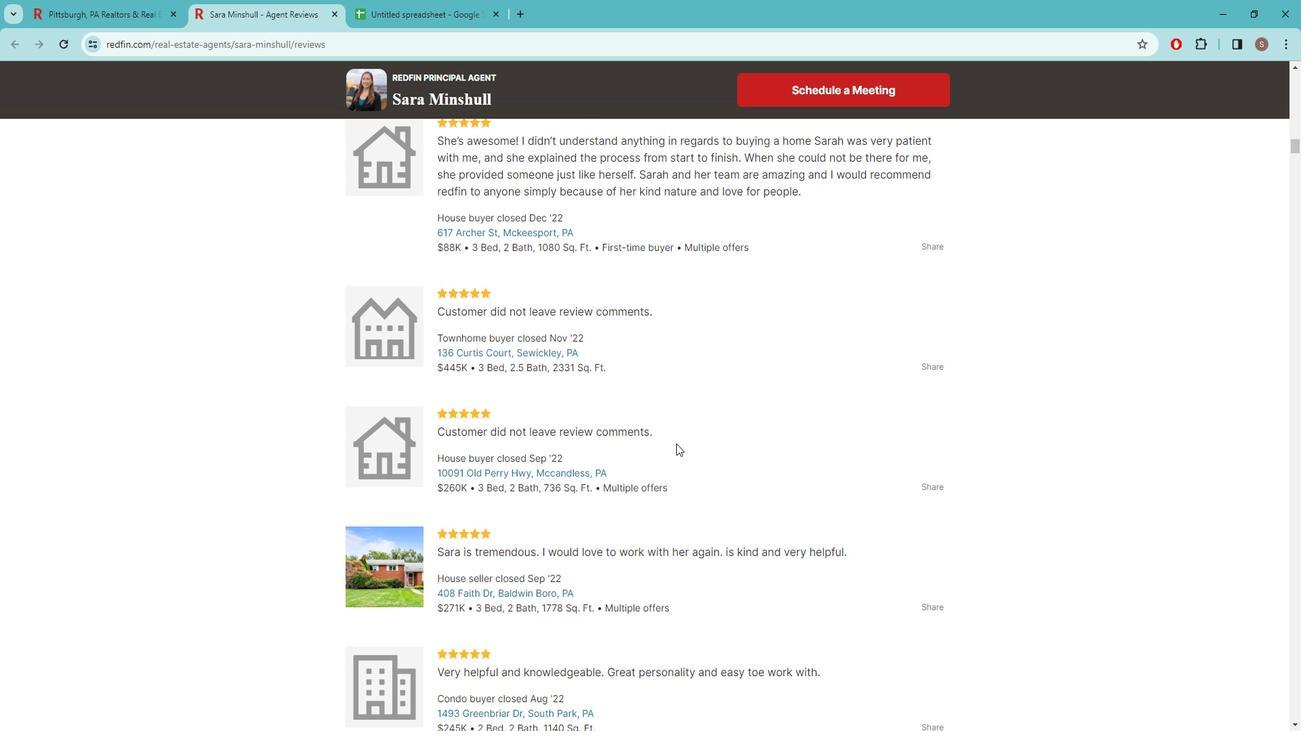 
Action: Mouse scrolled (687, 437) with delta (0, 0)
Screenshot: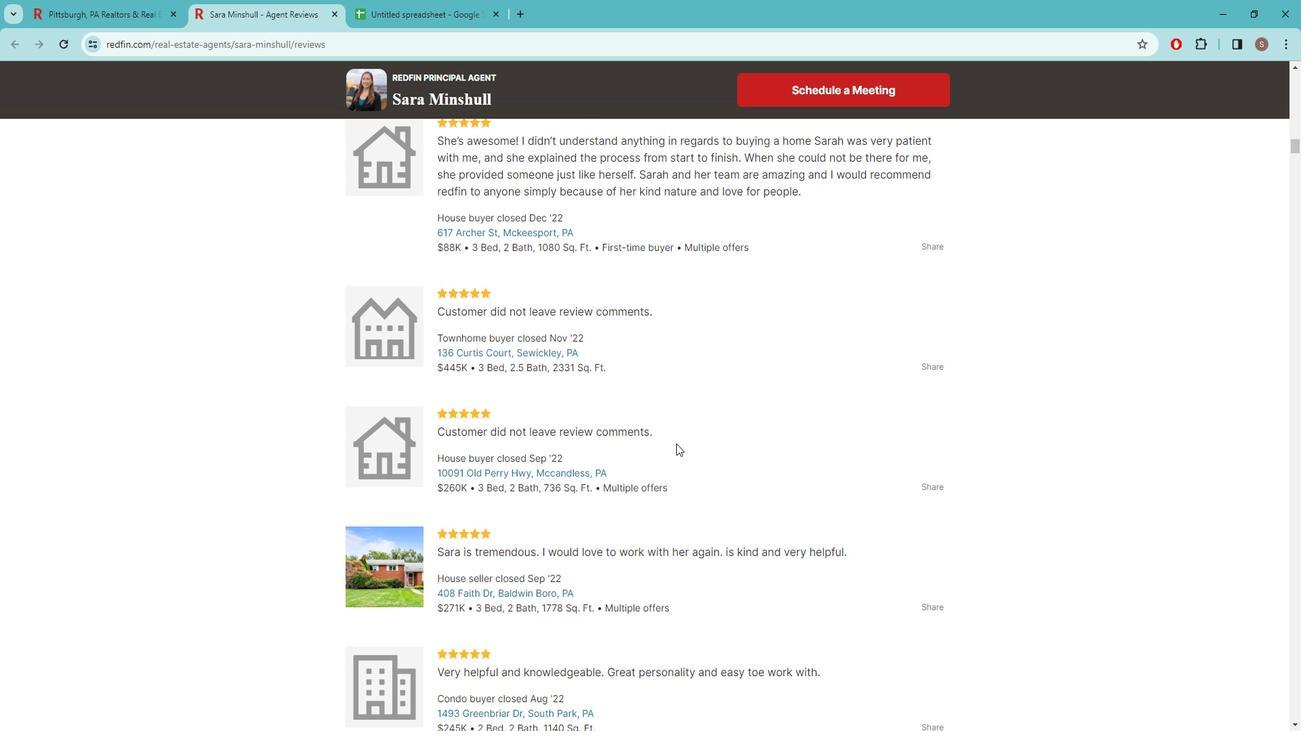 
Action: Mouse moved to (788, 493)
Screenshot: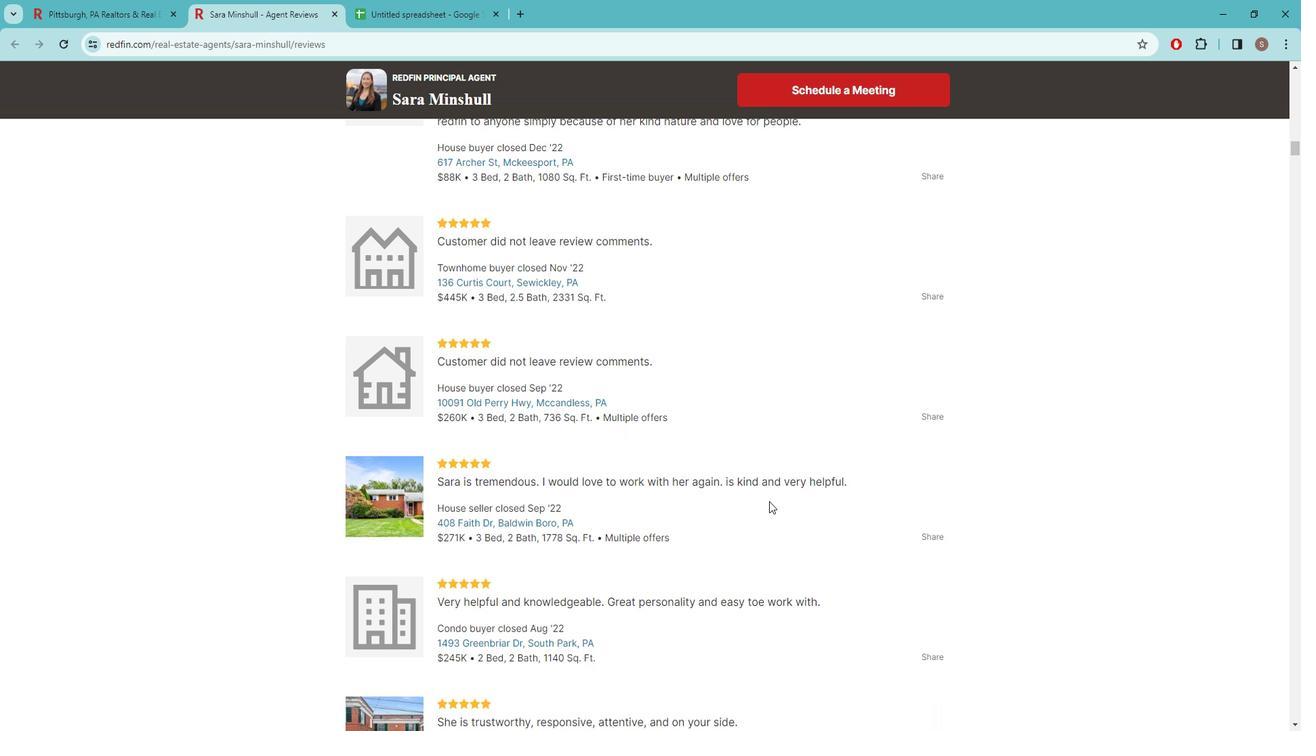 
Action: Mouse scrolled (788, 492) with delta (0, 0)
Screenshot: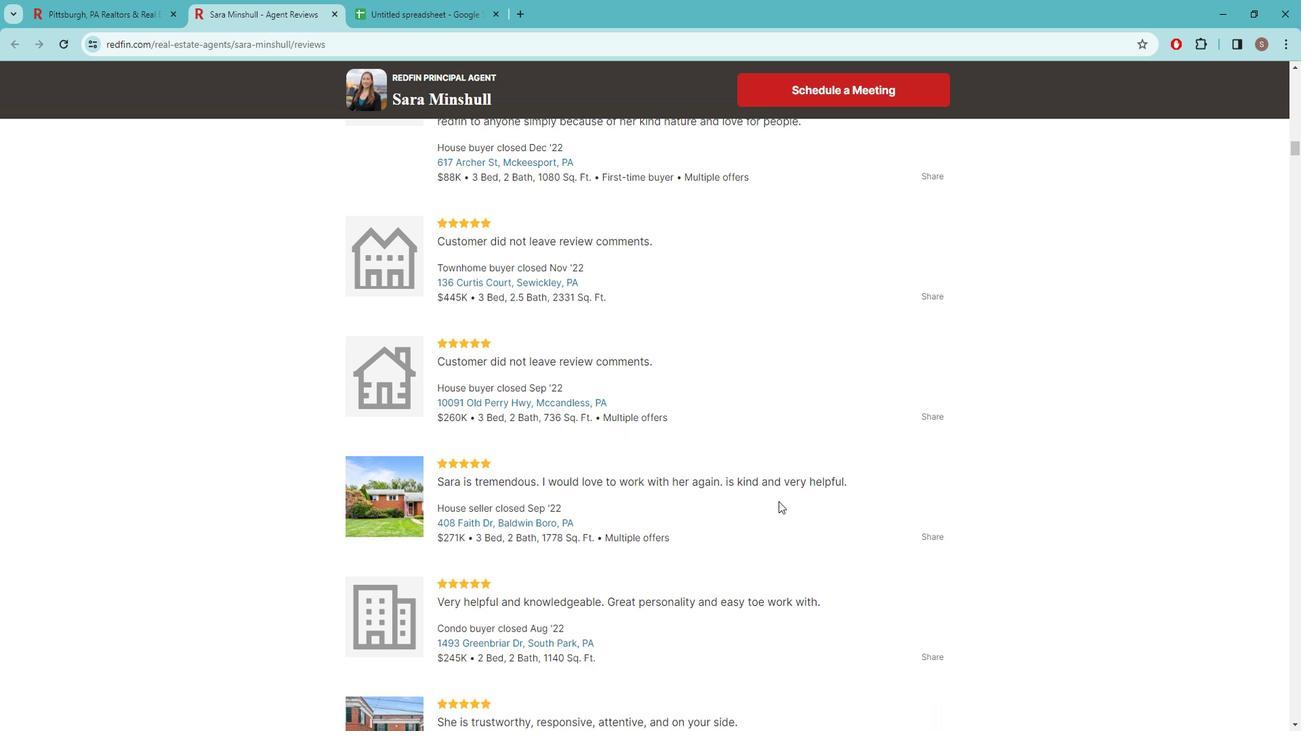 
Action: Mouse moved to (792, 462)
Screenshot: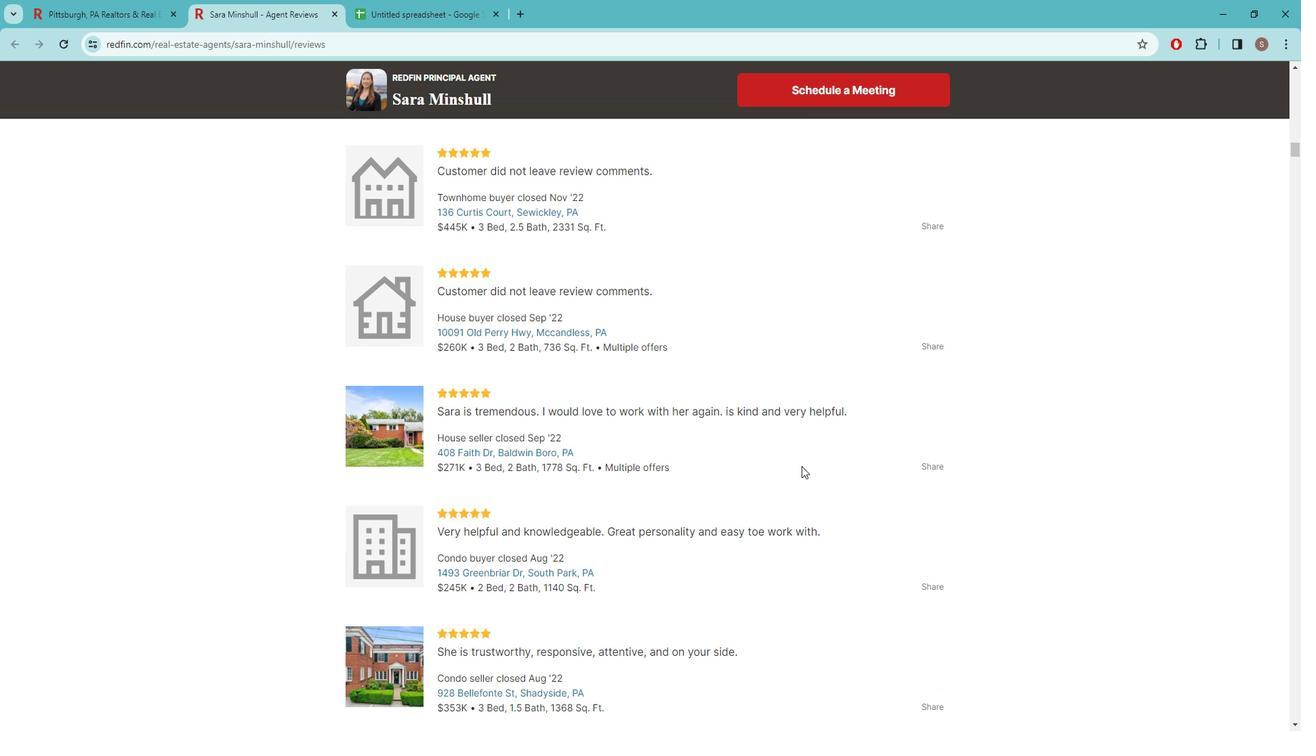 
Action: Mouse scrolled (792, 461) with delta (0, 0)
Screenshot: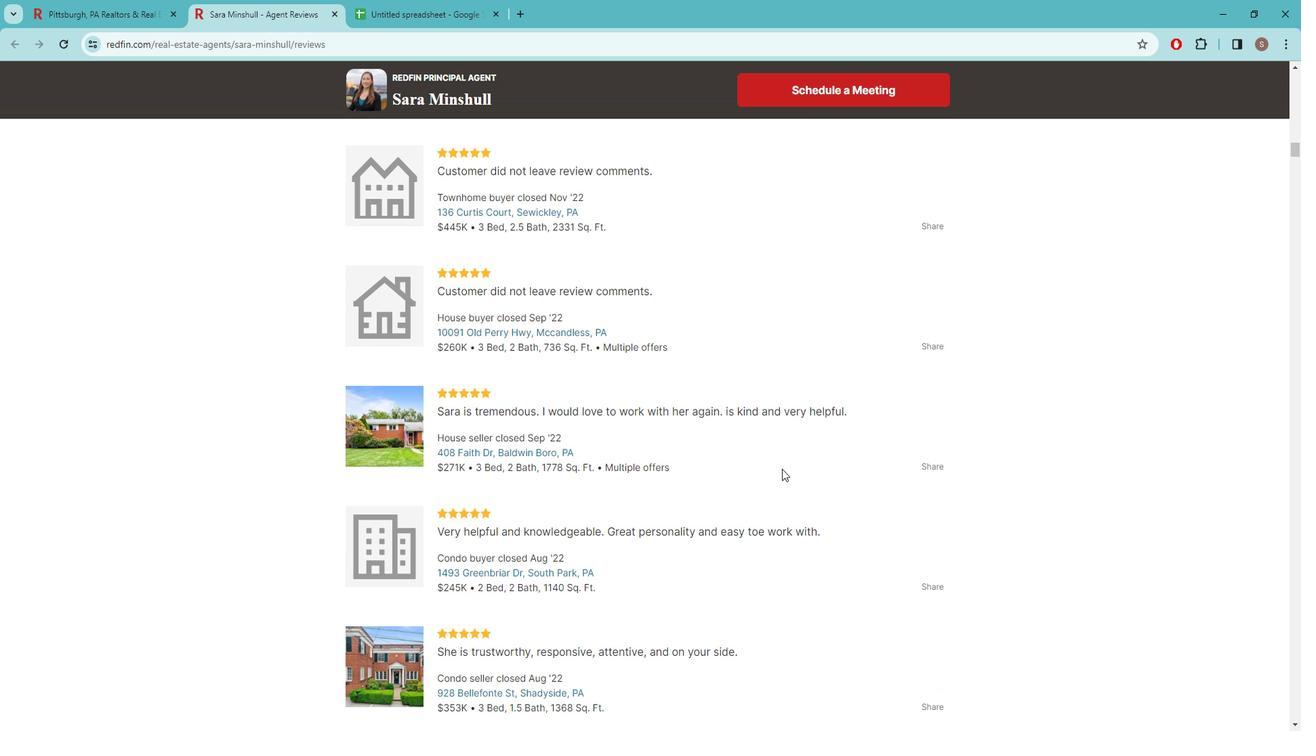 
Action: Mouse moved to (788, 459)
Screenshot: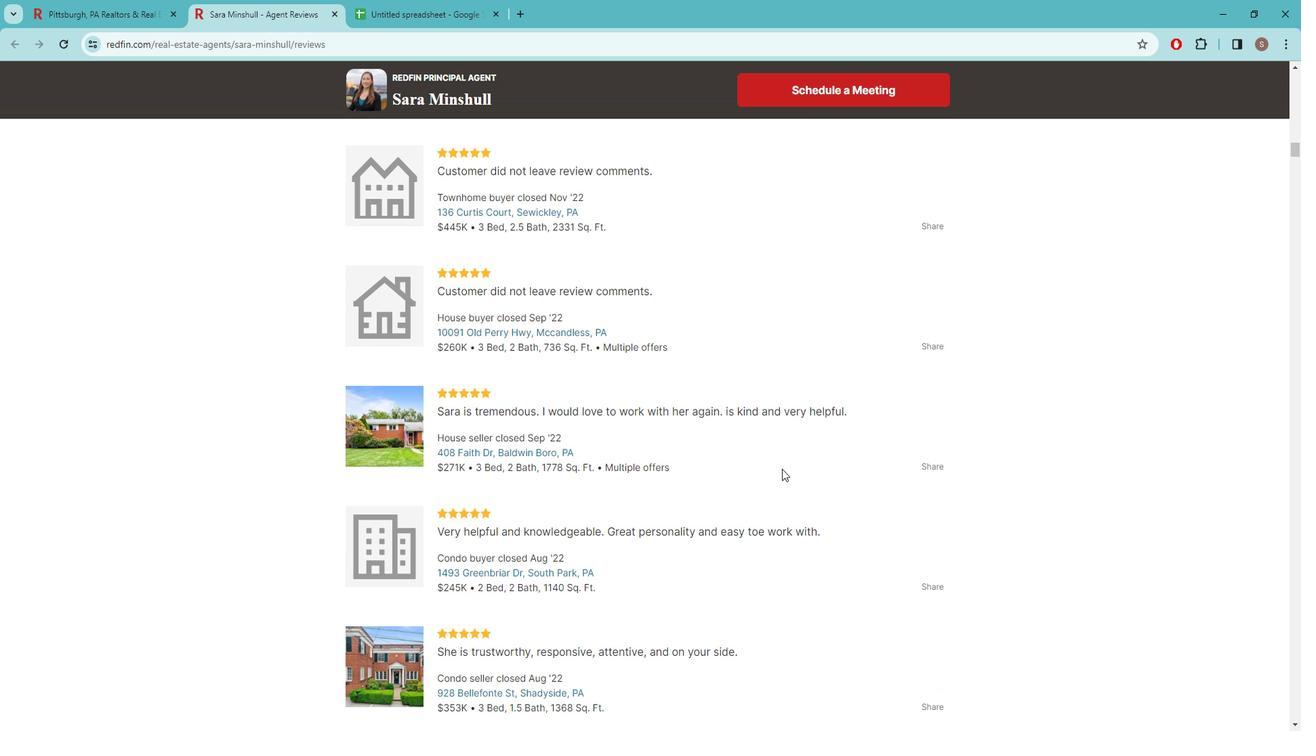 
Action: Mouse scrolled (788, 458) with delta (0, 0)
Screenshot: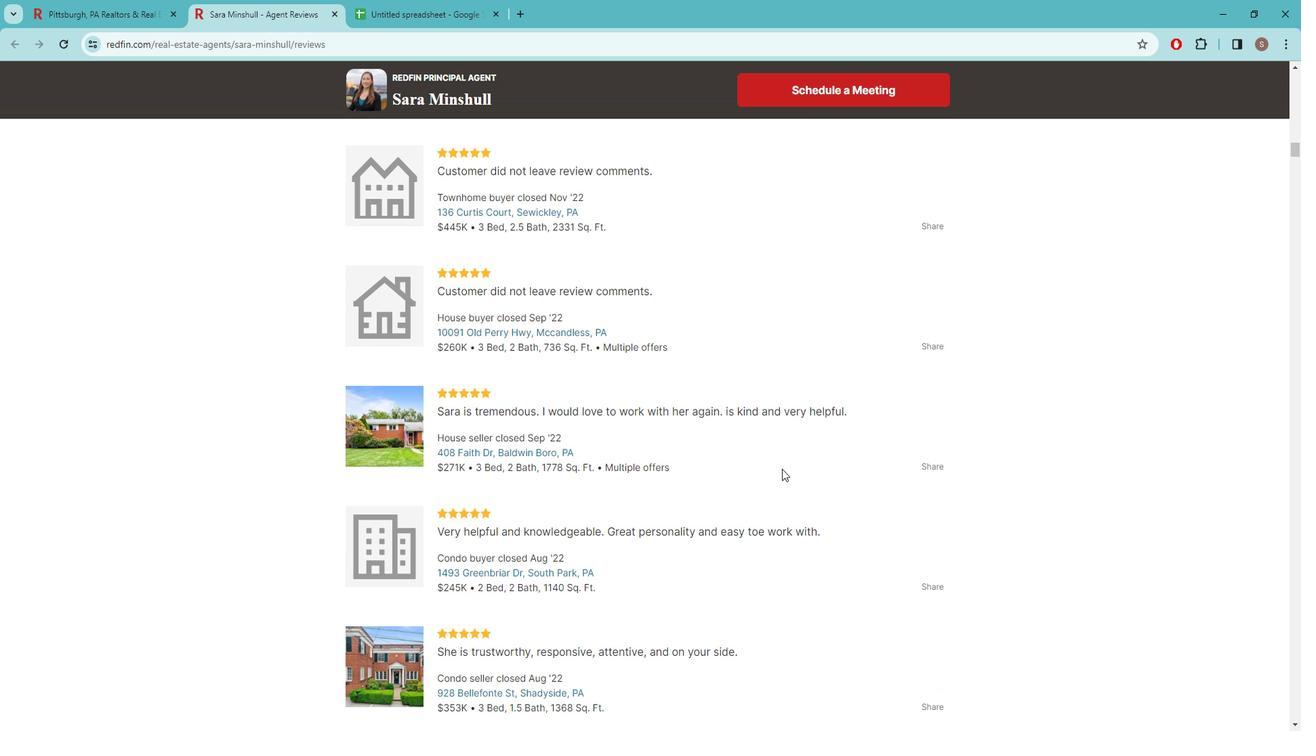 
Action: Mouse moved to (758, 425)
Screenshot: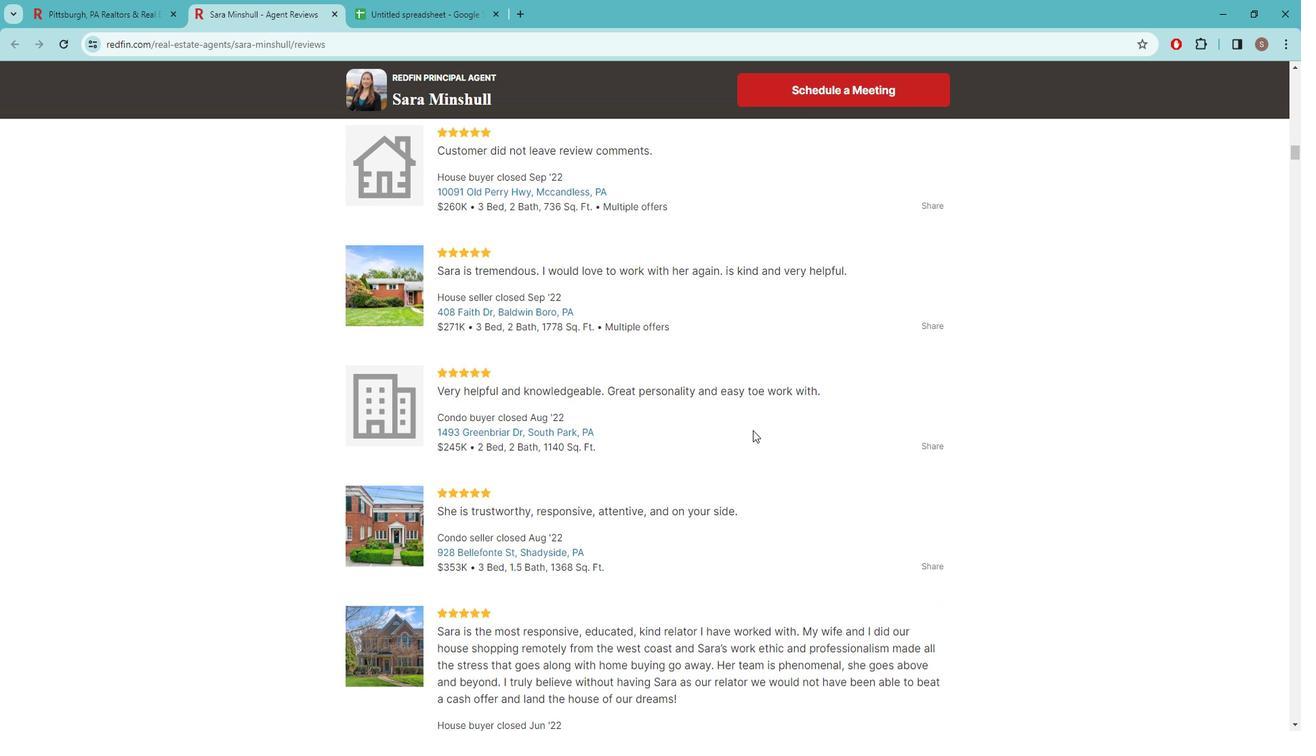 
Action: Mouse scrolled (758, 424) with delta (0, 0)
Screenshot: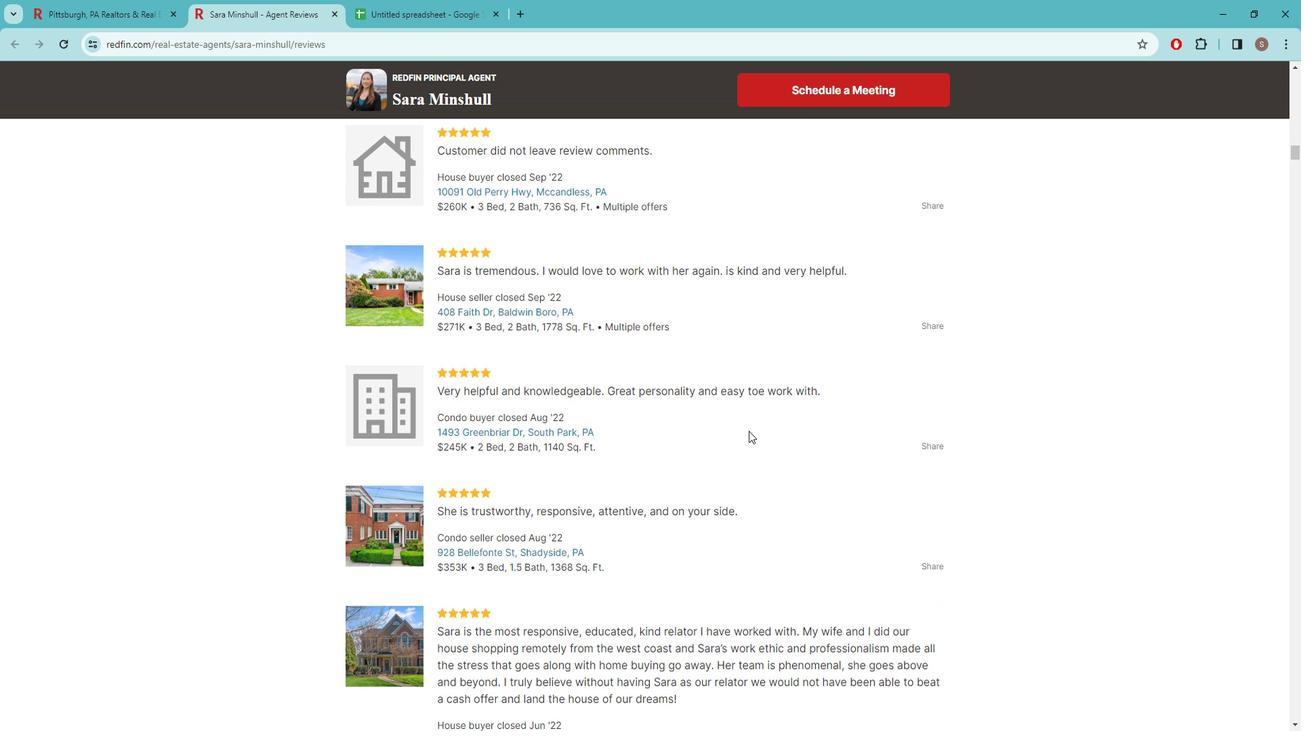 
Action: Mouse scrolled (758, 424) with delta (0, 0)
Screenshot: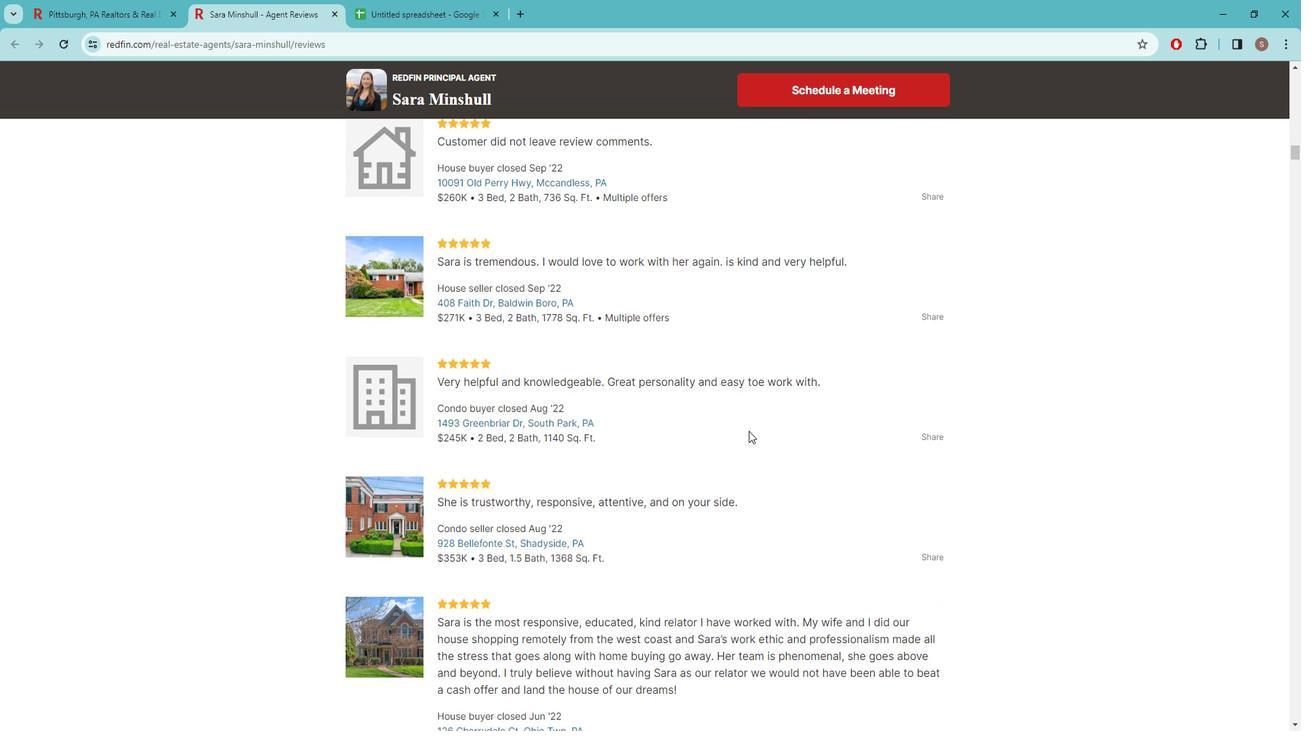 
Action: Mouse moved to (726, 400)
Screenshot: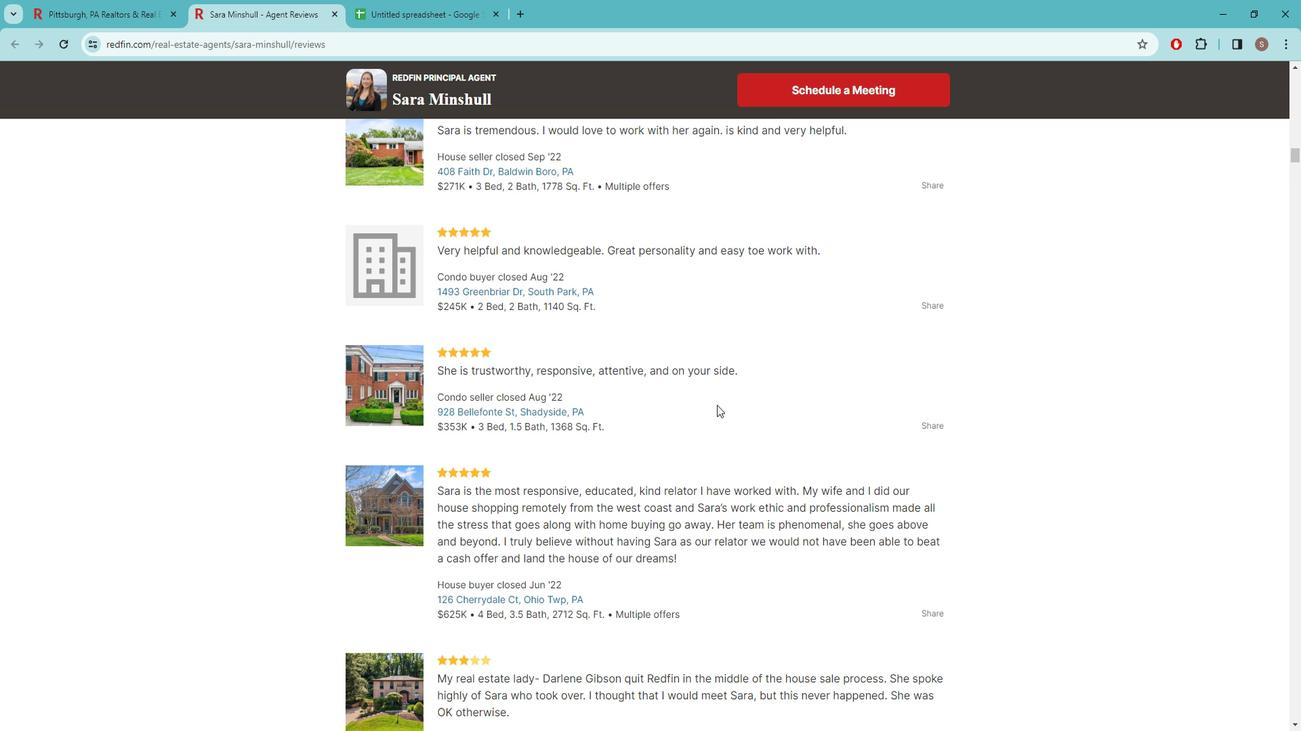 
Action: Mouse scrolled (726, 399) with delta (0, 0)
Screenshot: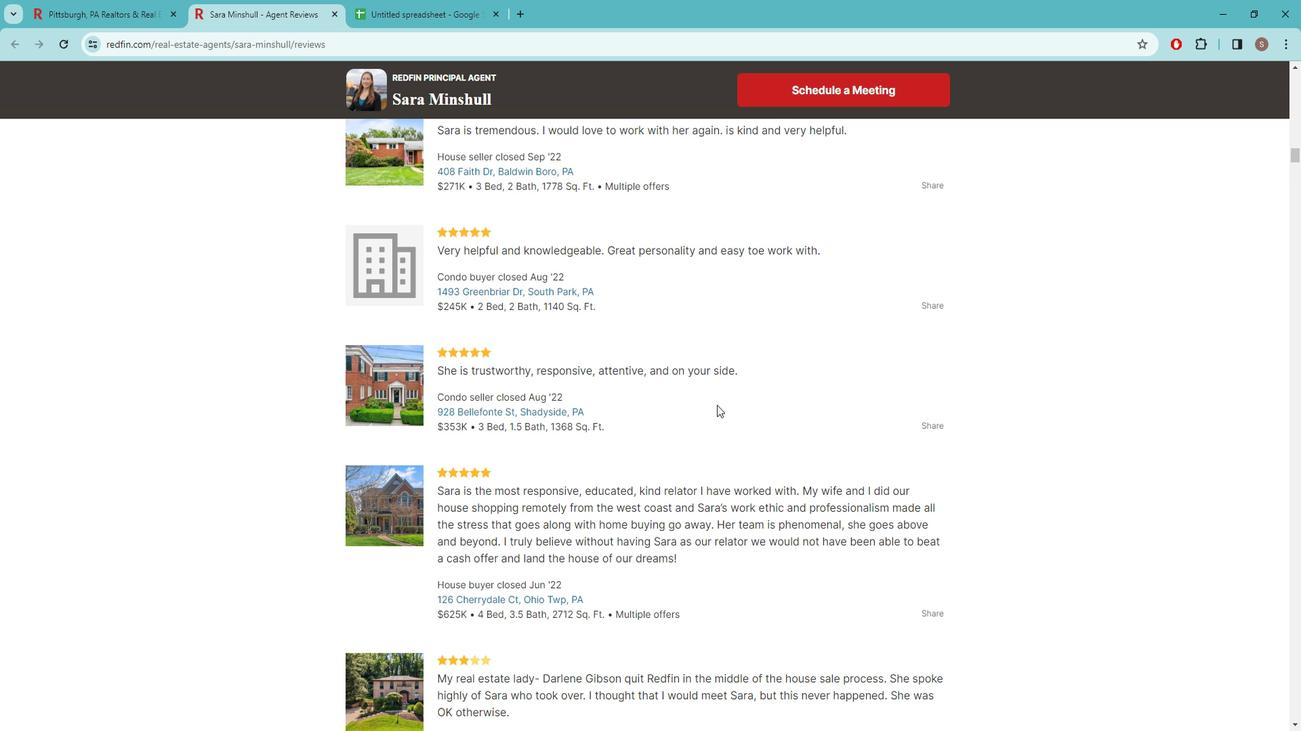 
Action: Mouse moved to (725, 400)
Screenshot: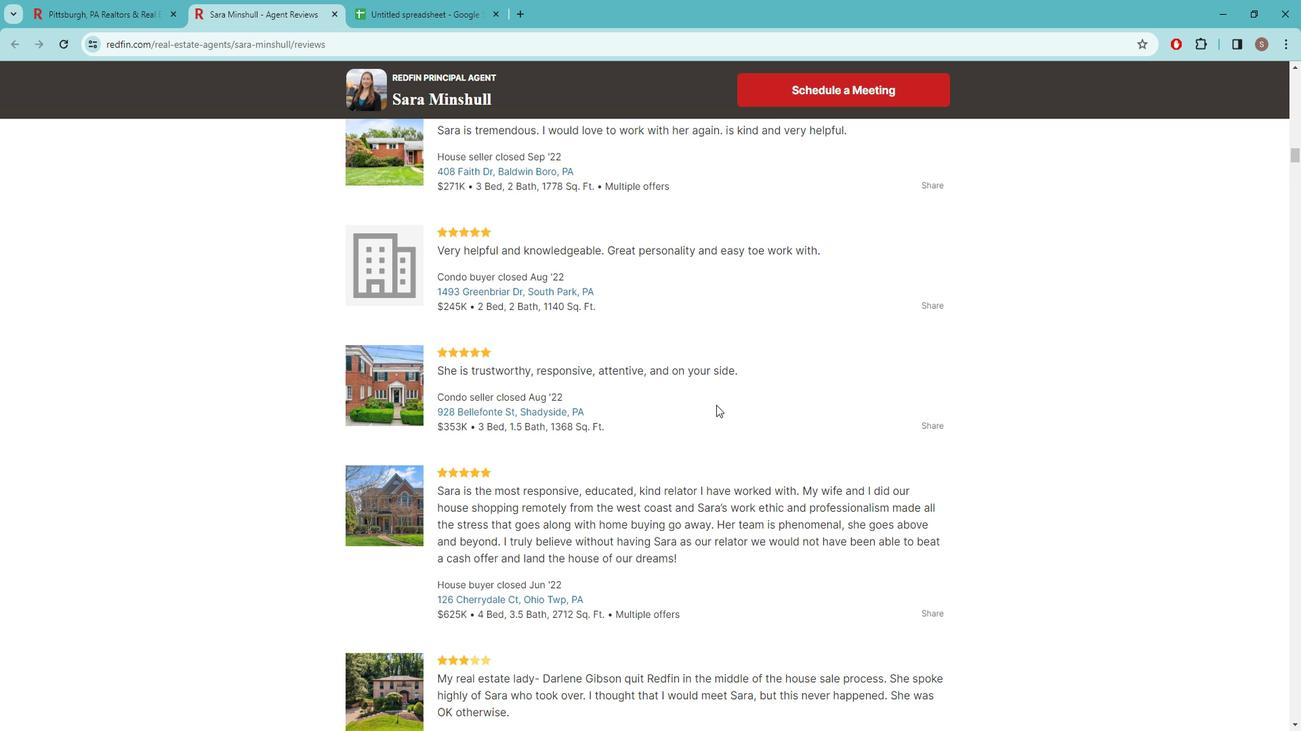 
Action: Mouse scrolled (725, 399) with delta (0, 0)
Screenshot: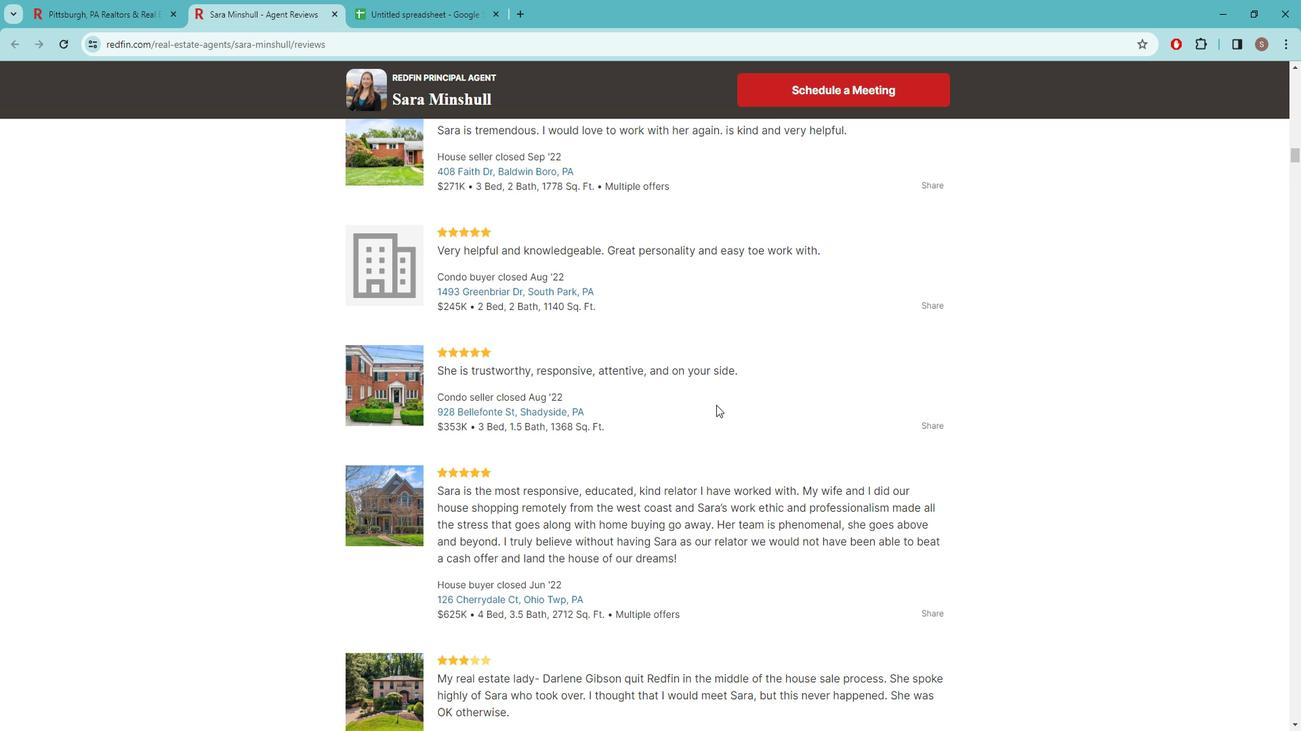 
Action: Mouse moved to (714, 420)
Screenshot: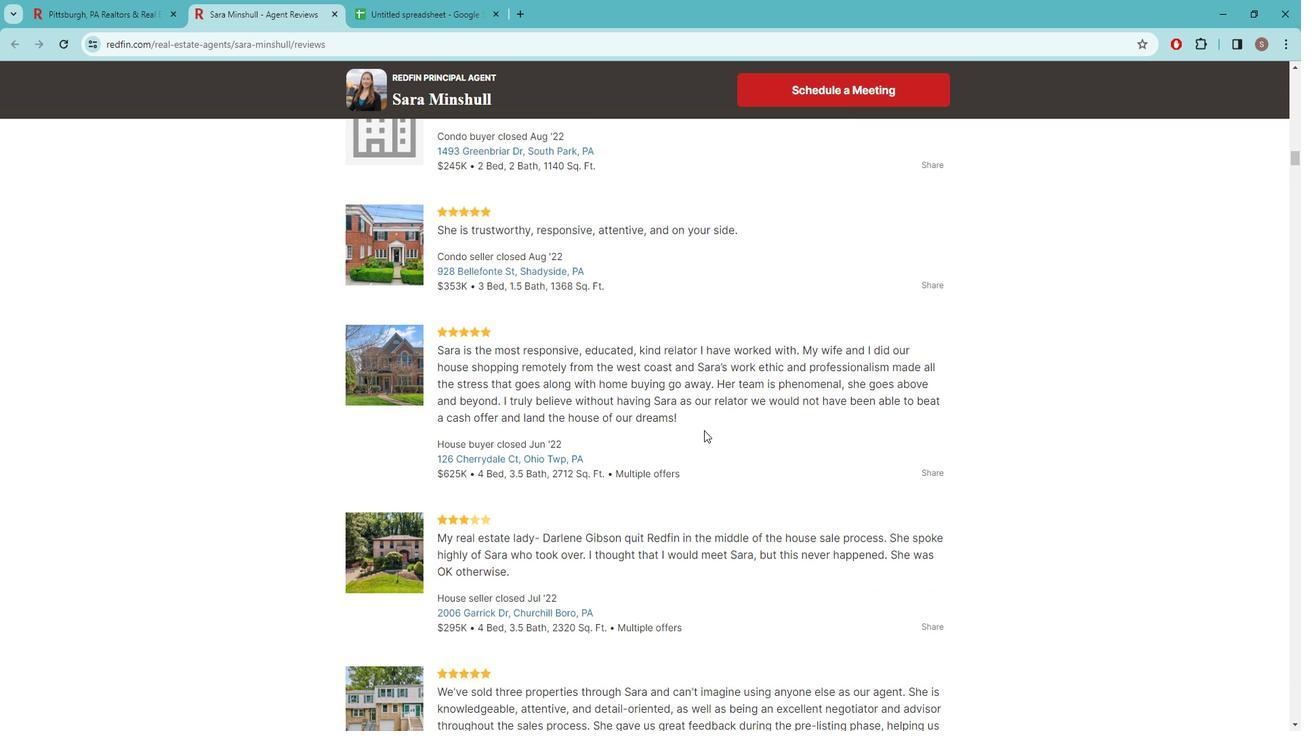 
Action: Mouse scrolled (714, 419) with delta (0, 0)
Screenshot: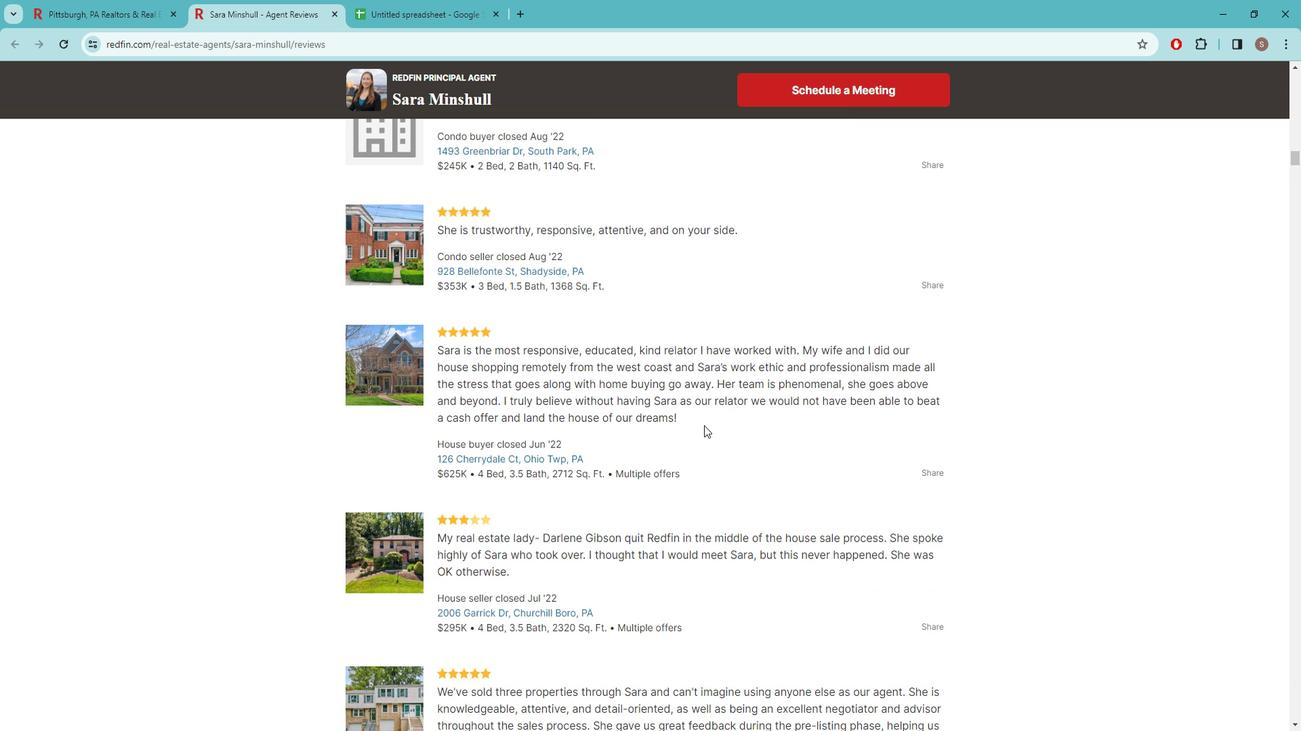 
Action: Mouse scrolled (714, 419) with delta (0, 0)
Screenshot: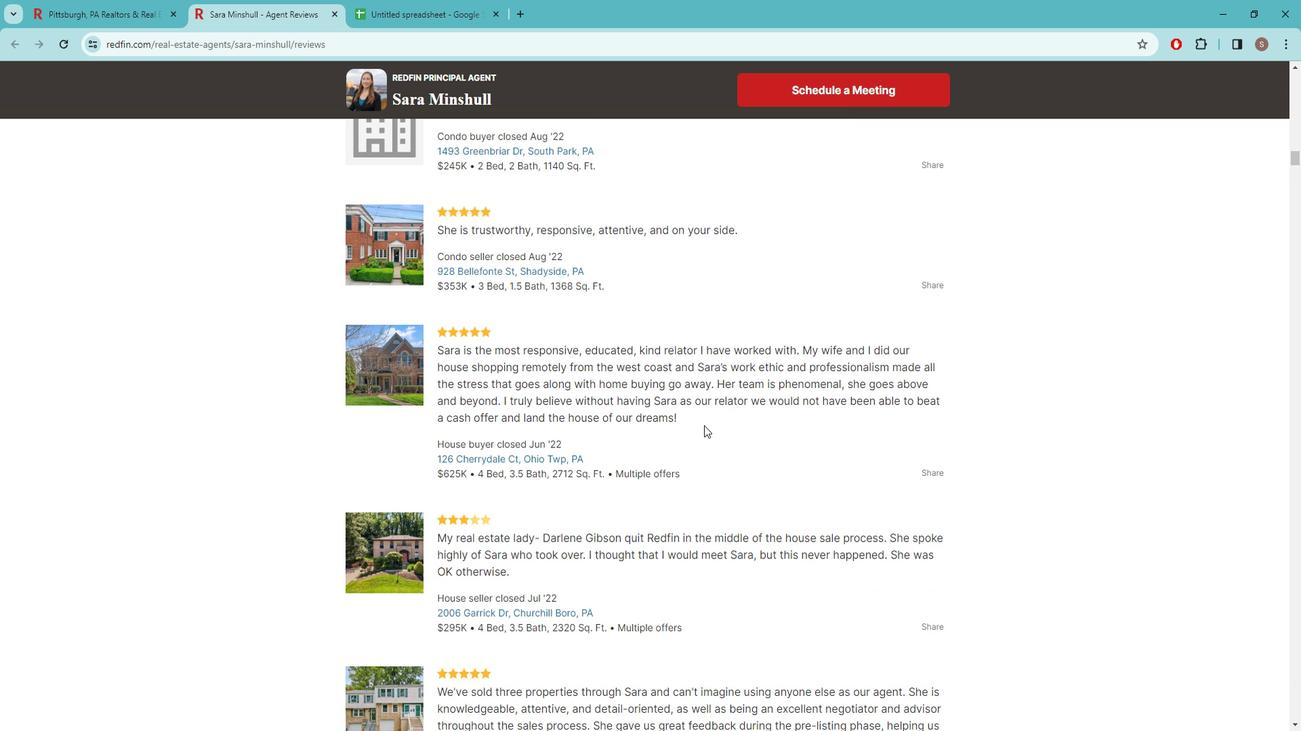 
Action: Mouse moved to (743, 437)
Screenshot: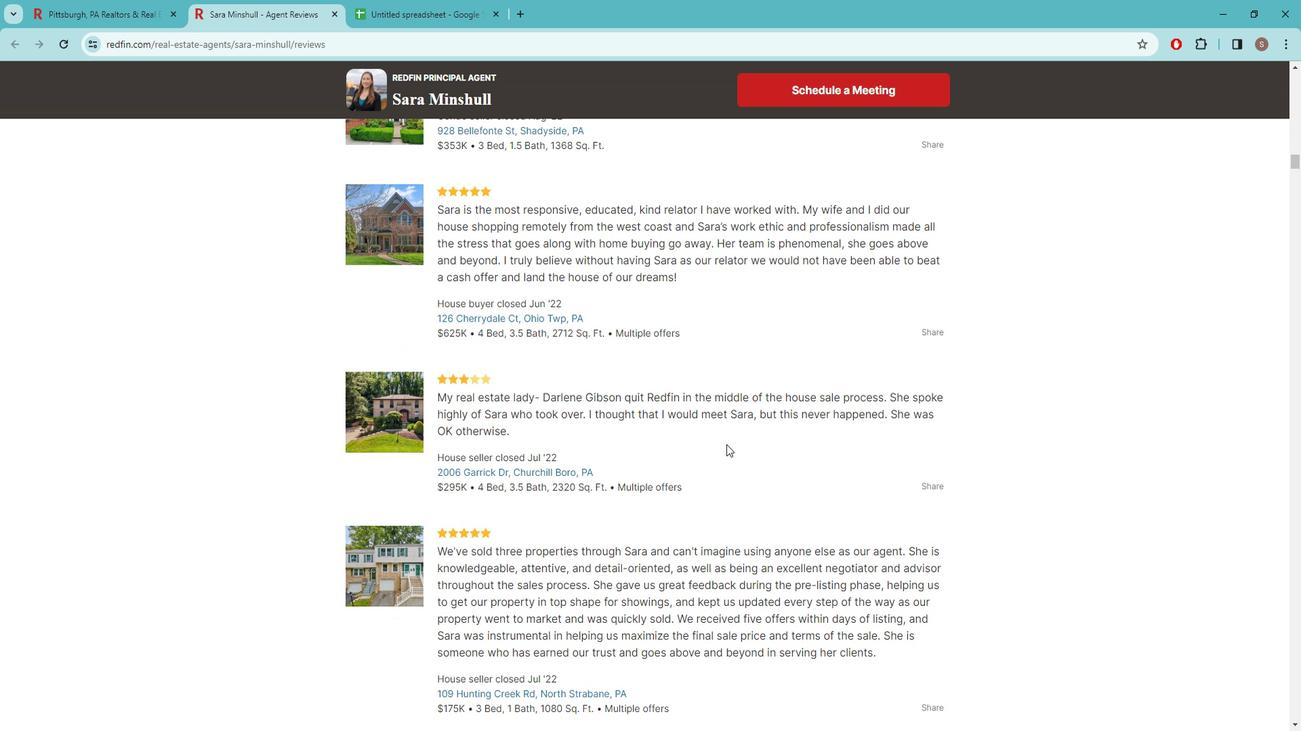
Action: Mouse scrolled (743, 437) with delta (0, 0)
Screenshot: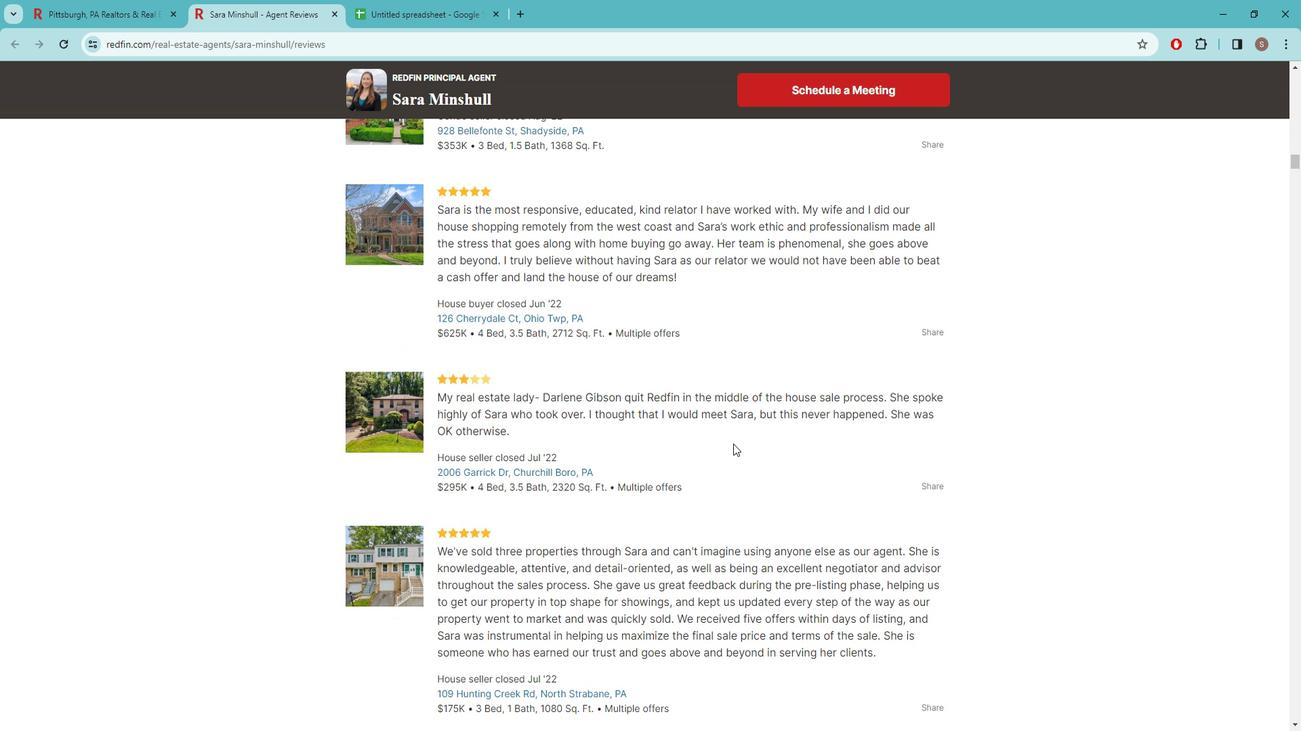 
Action: Mouse moved to (744, 437)
Screenshot: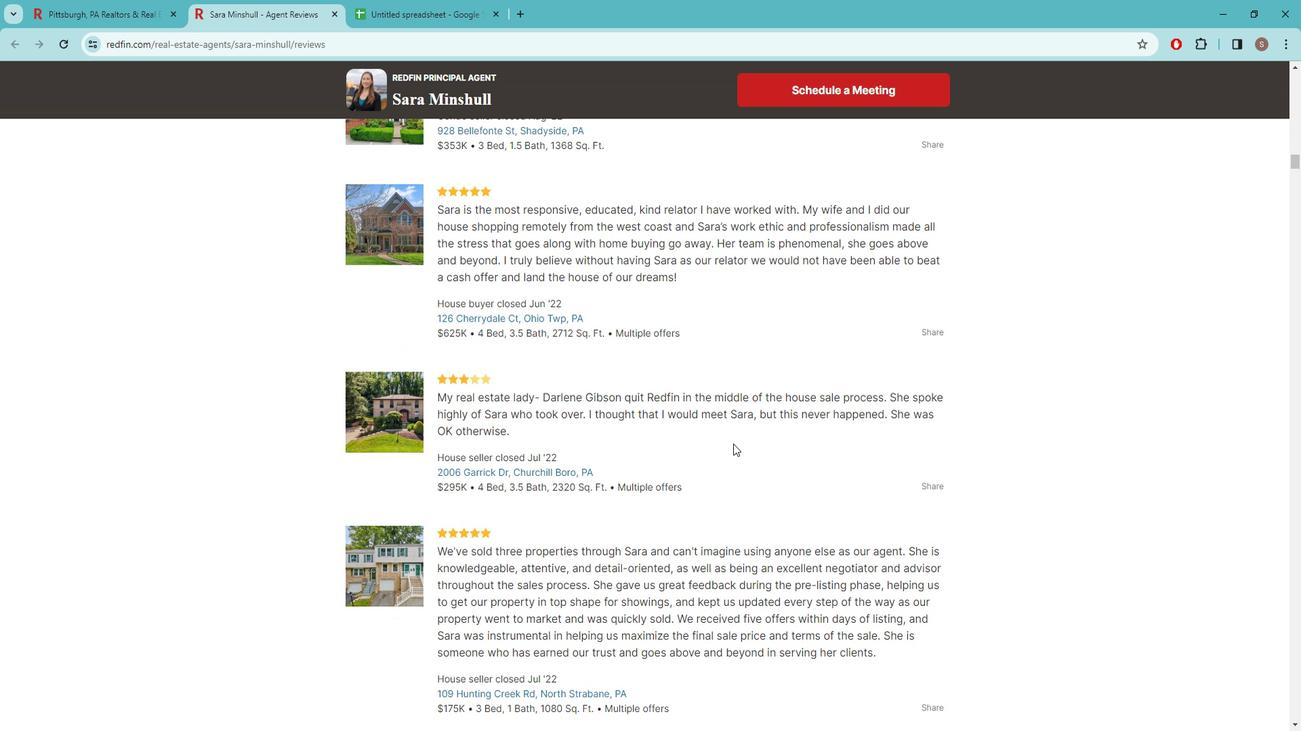 
Action: Mouse scrolled (744, 437) with delta (0, 0)
Screenshot: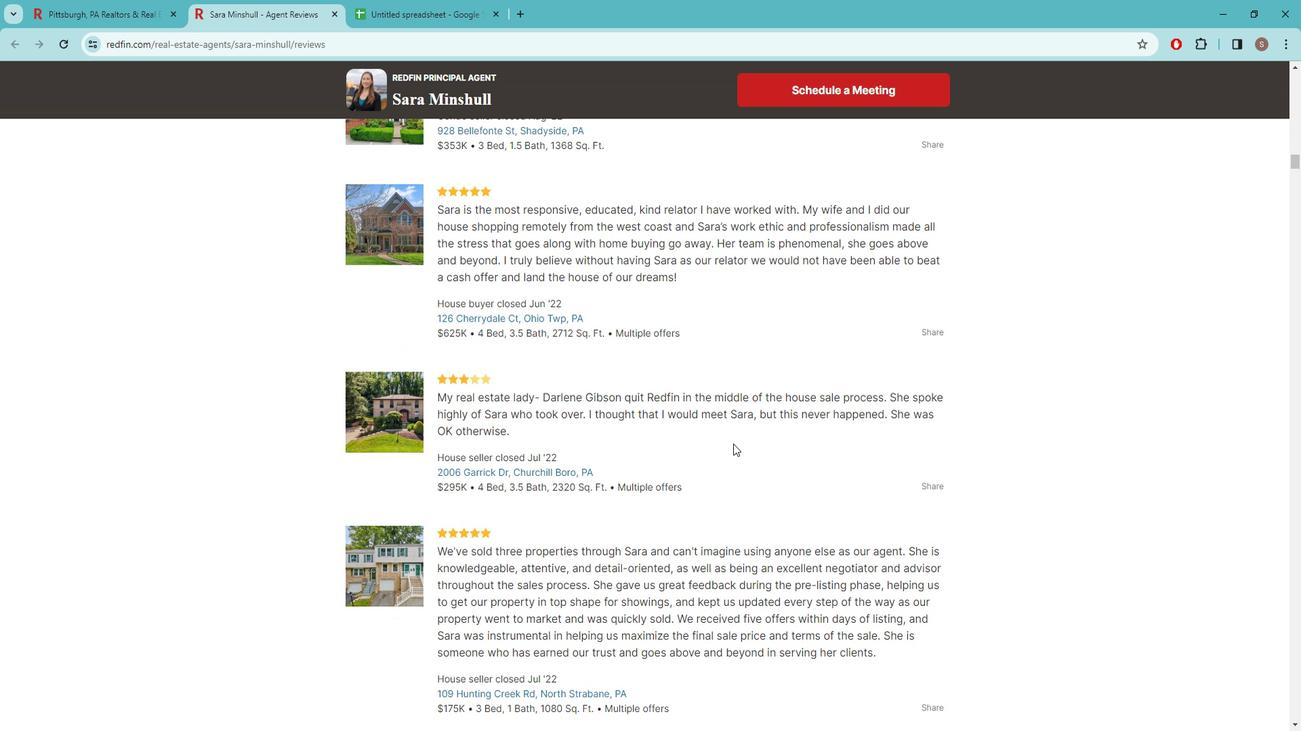 
Action: Mouse moved to (754, 506)
Screenshot: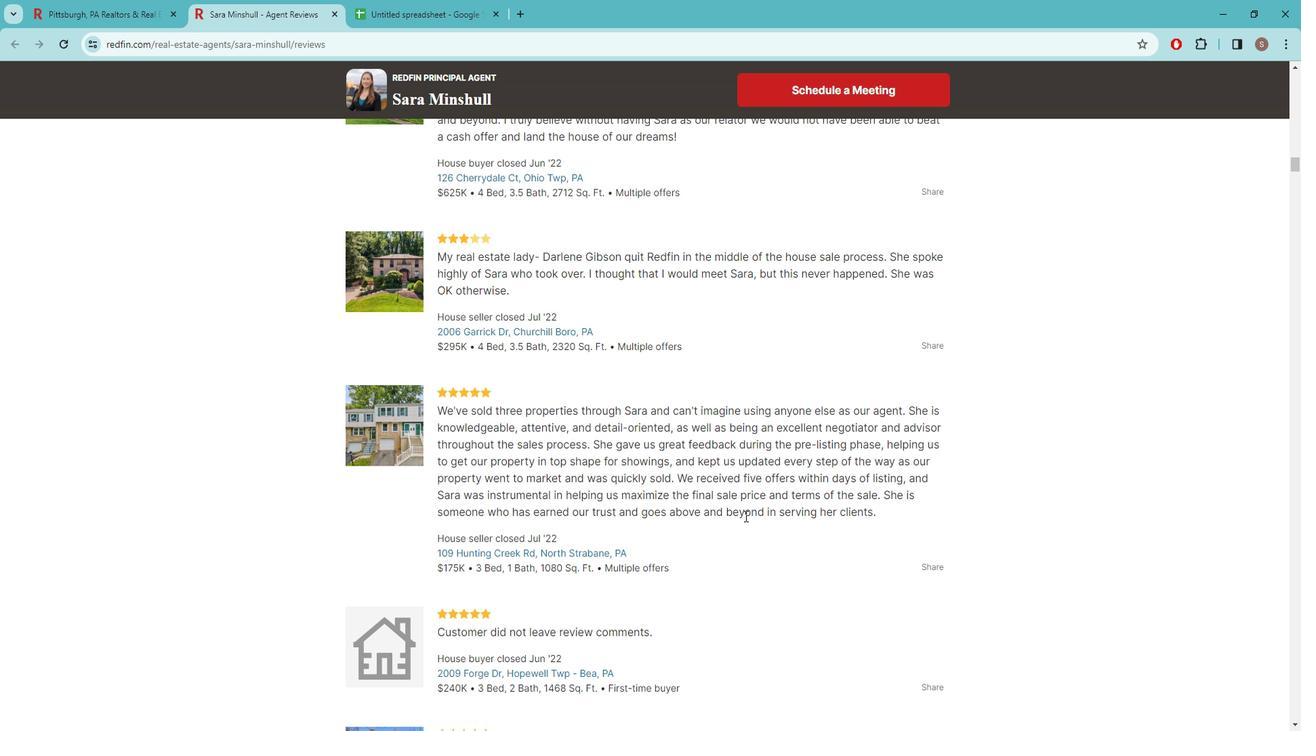 
Action: Mouse scrolled (754, 506) with delta (0, 0)
Screenshot: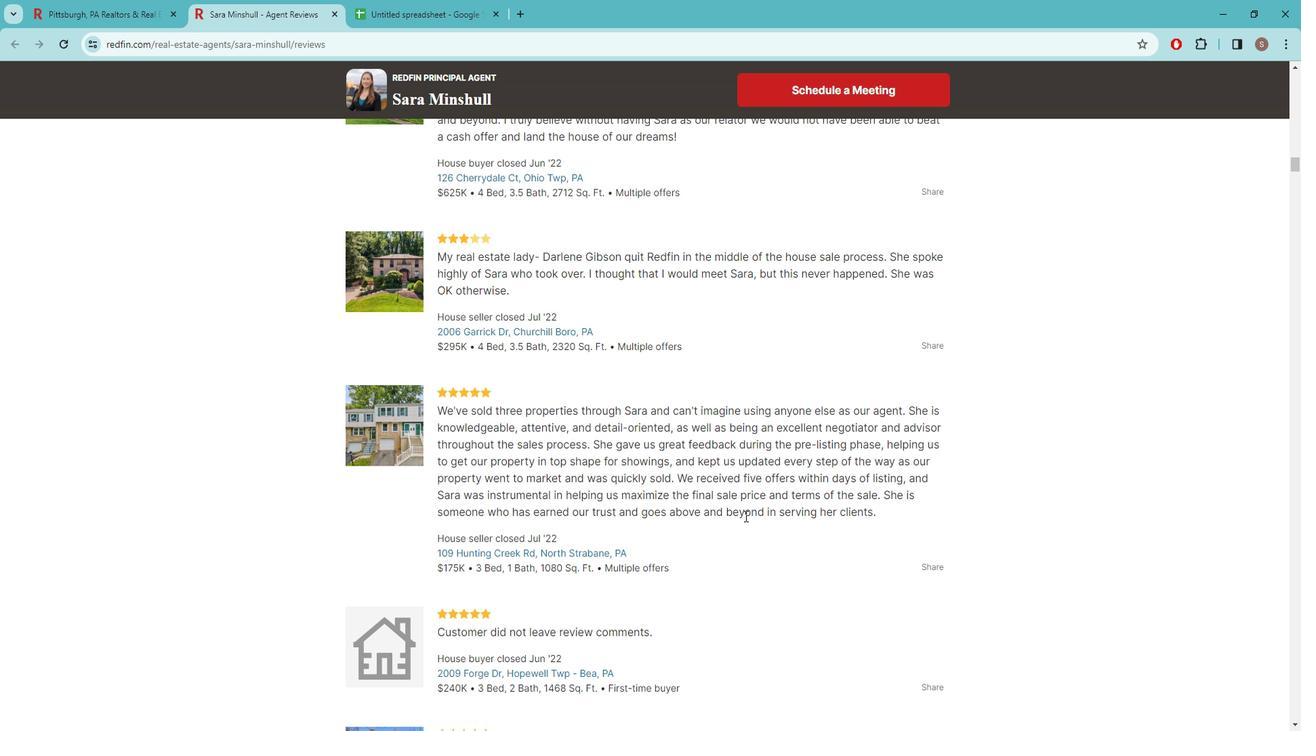
Action: Mouse moved to (752, 464)
Screenshot: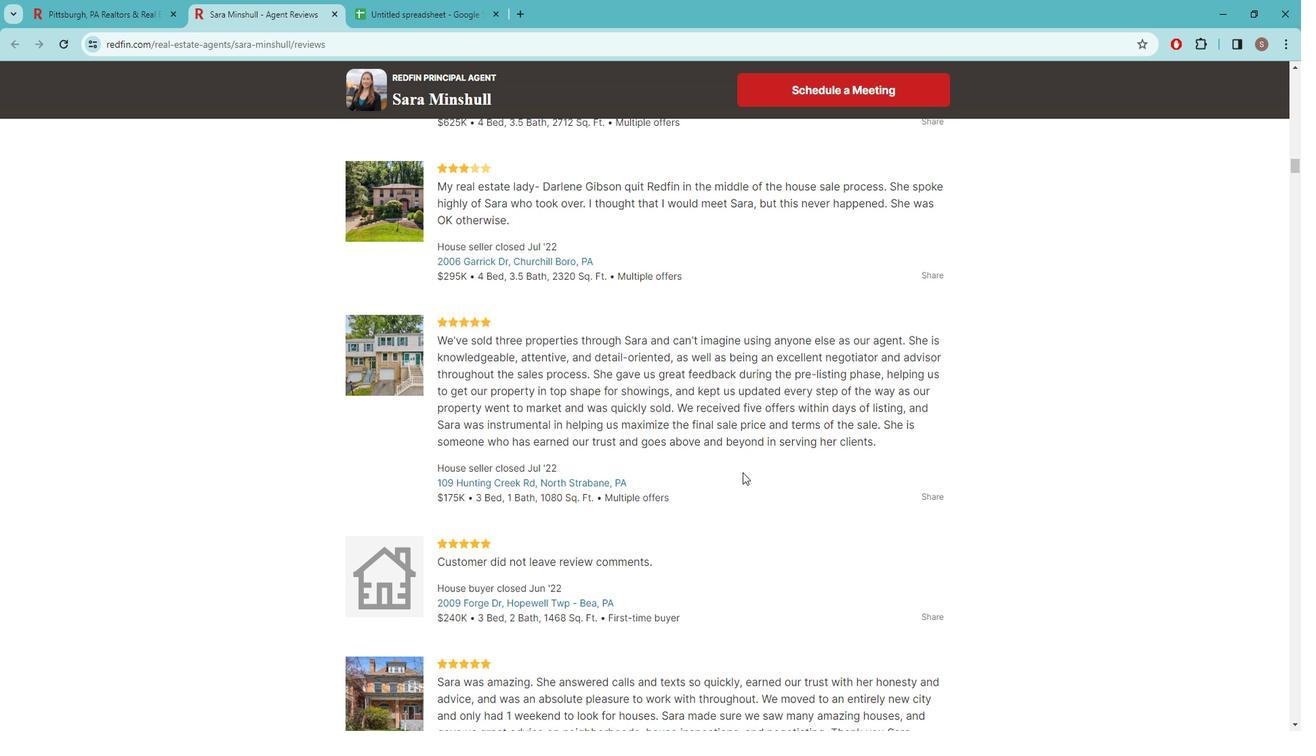 
Action: Mouse scrolled (752, 464) with delta (0, 0)
Screenshot: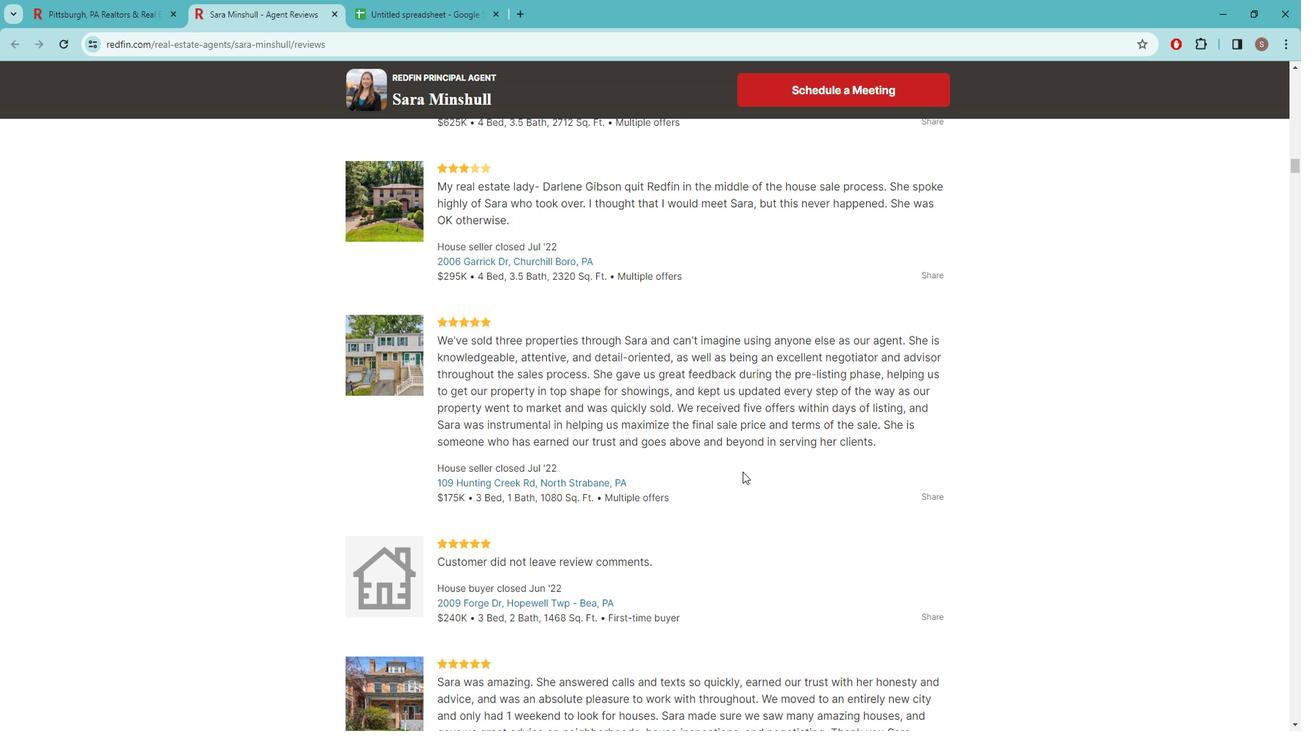 
Action: Mouse scrolled (752, 464) with delta (0, 0)
Screenshot: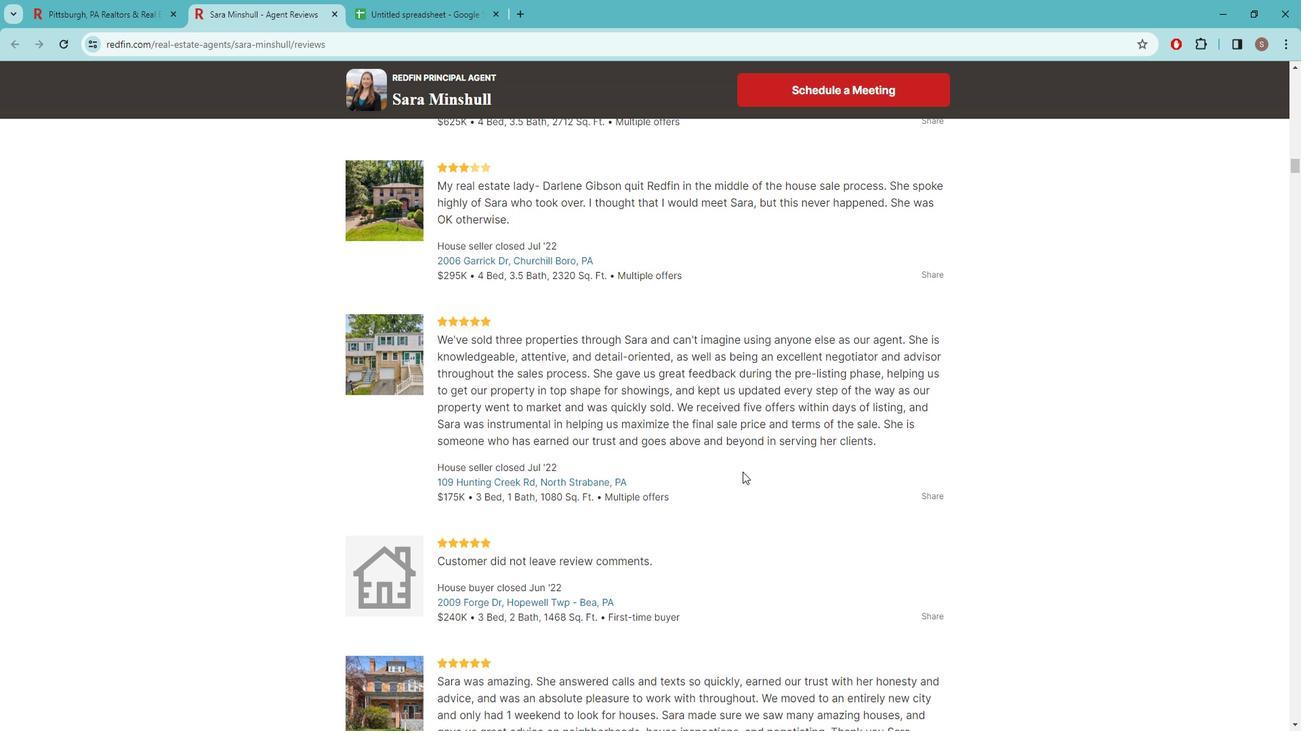 
Action: Mouse moved to (774, 353)
Screenshot: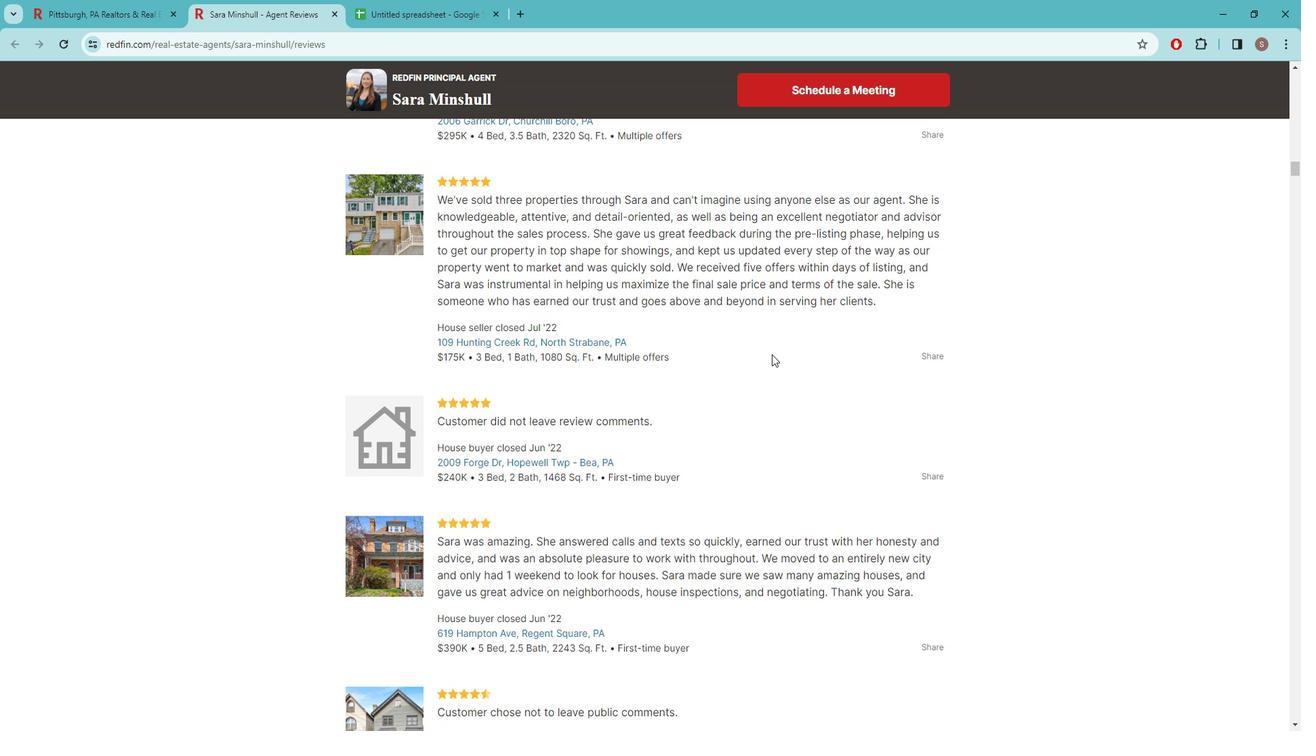 
Action: Mouse scrolled (774, 352) with delta (0, 0)
Screenshot: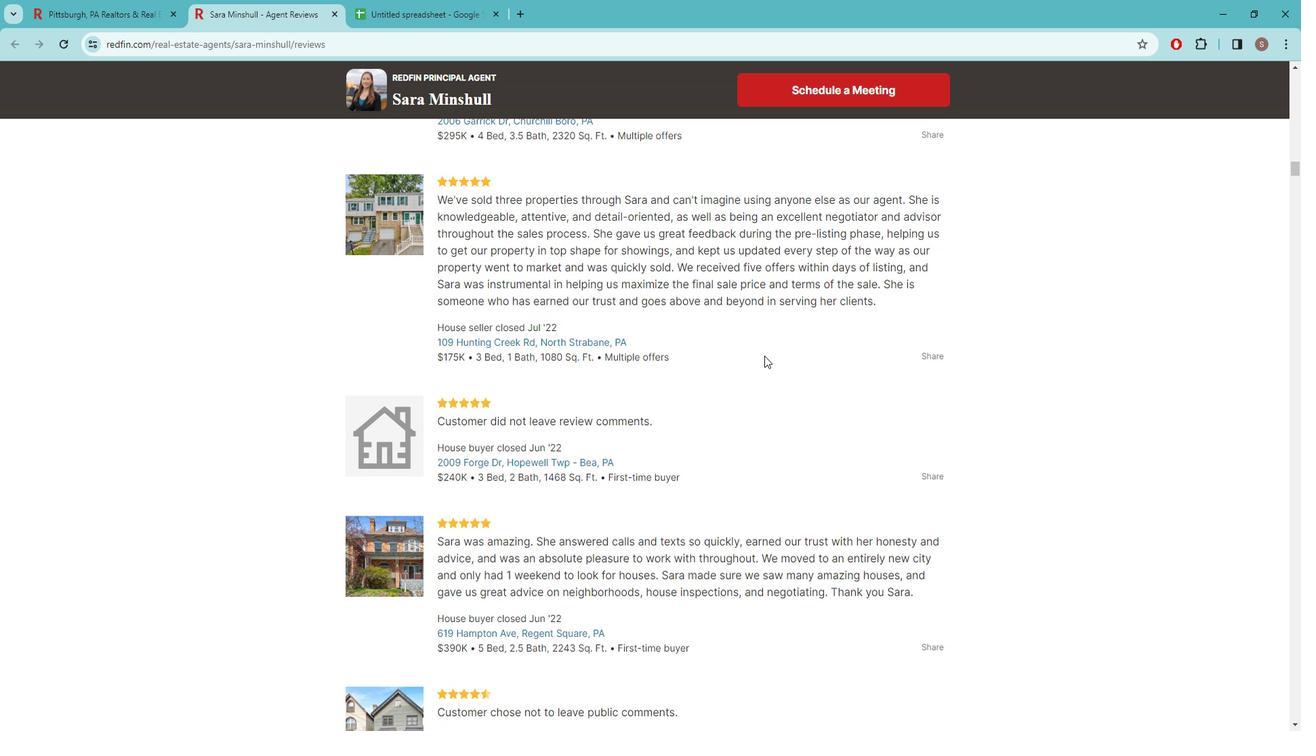 
Action: Mouse moved to (773, 354)
Screenshot: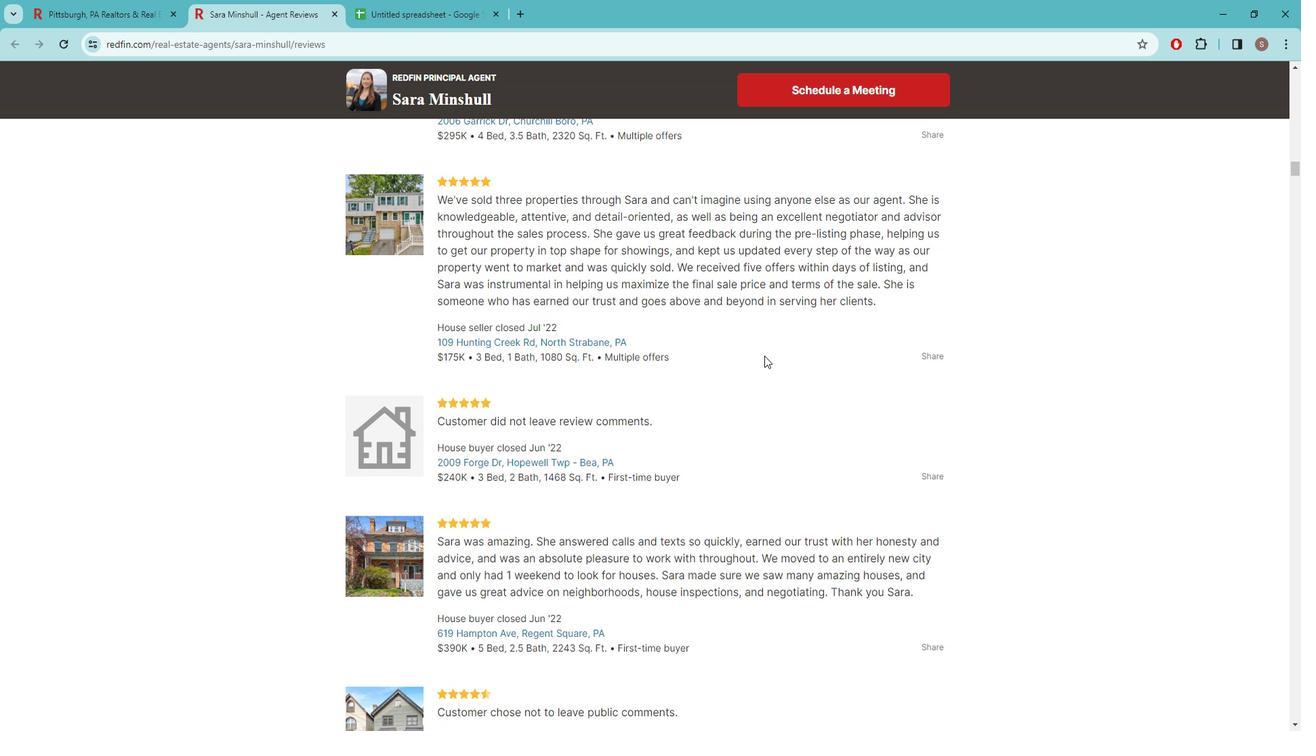 
Action: Mouse scrolled (773, 353) with delta (0, 0)
Screenshot: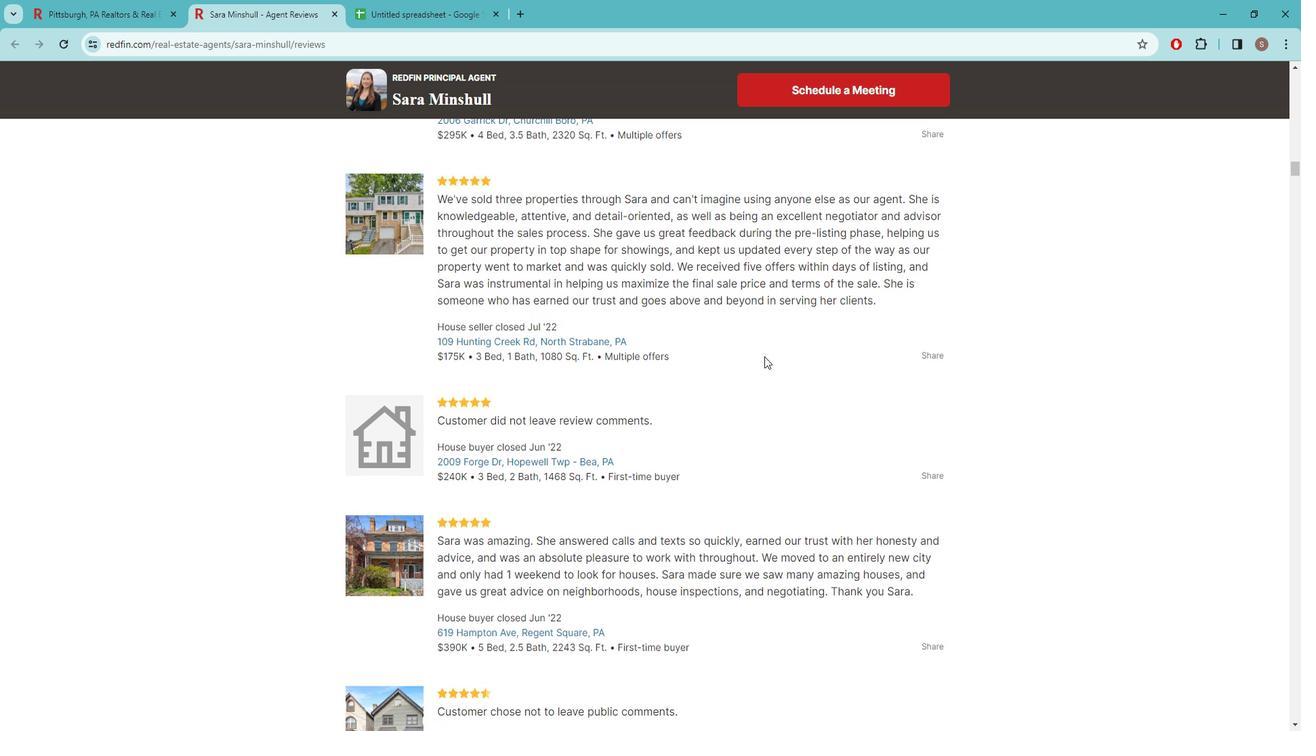 
Action: Mouse moved to (772, 355)
Screenshot: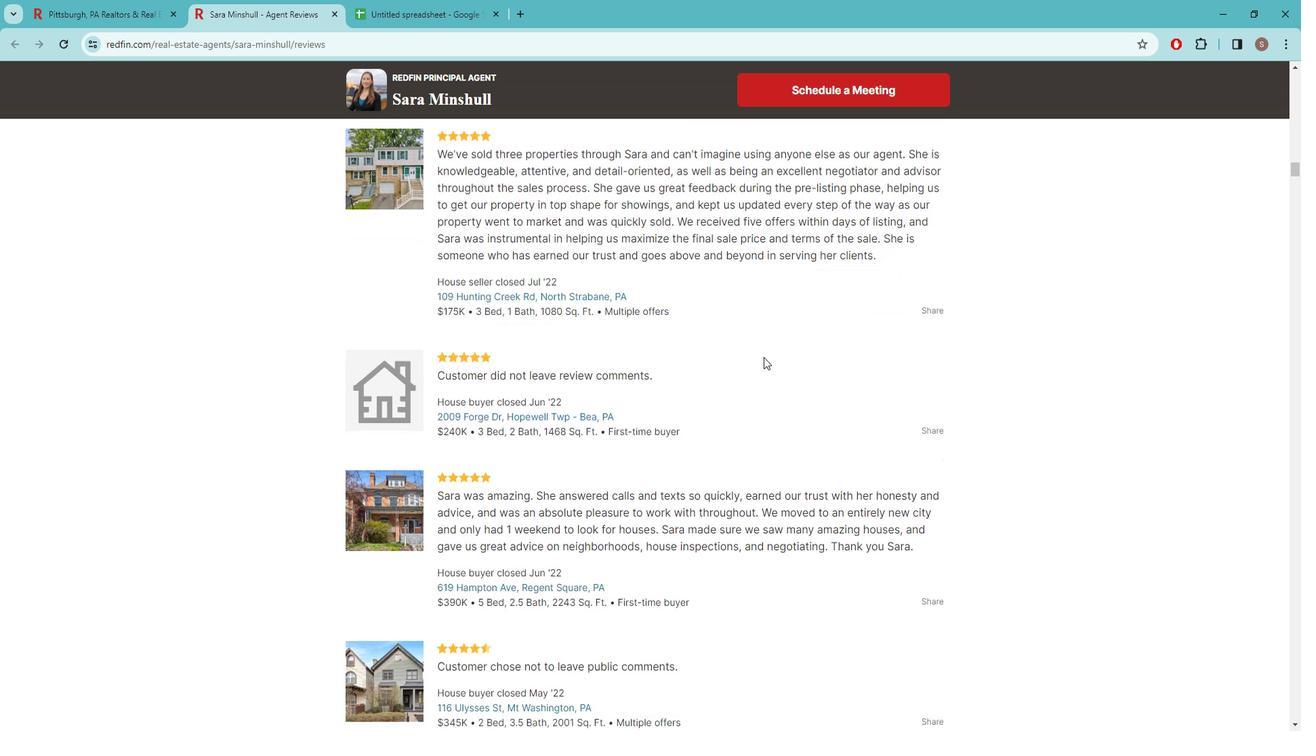 
Action: Mouse scrolled (772, 354) with delta (0, 0)
Screenshot: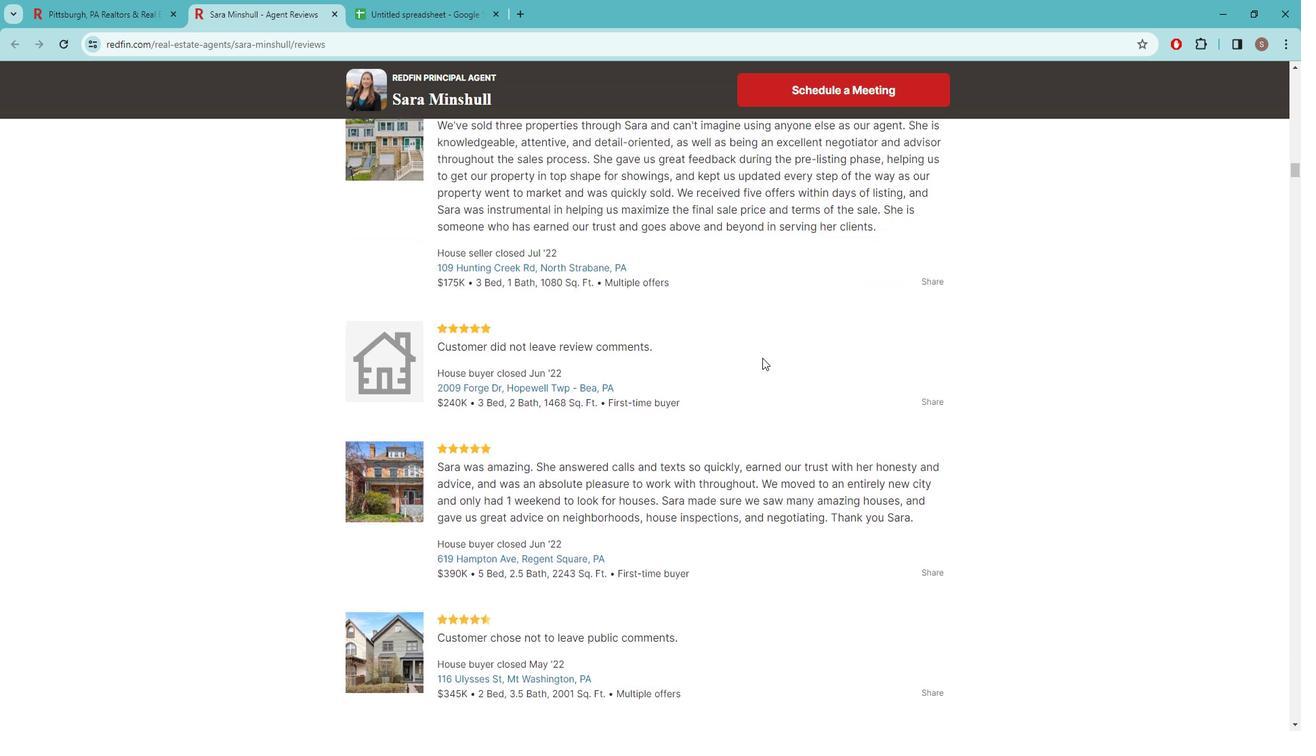 
Action: Mouse moved to (786, 390)
Screenshot: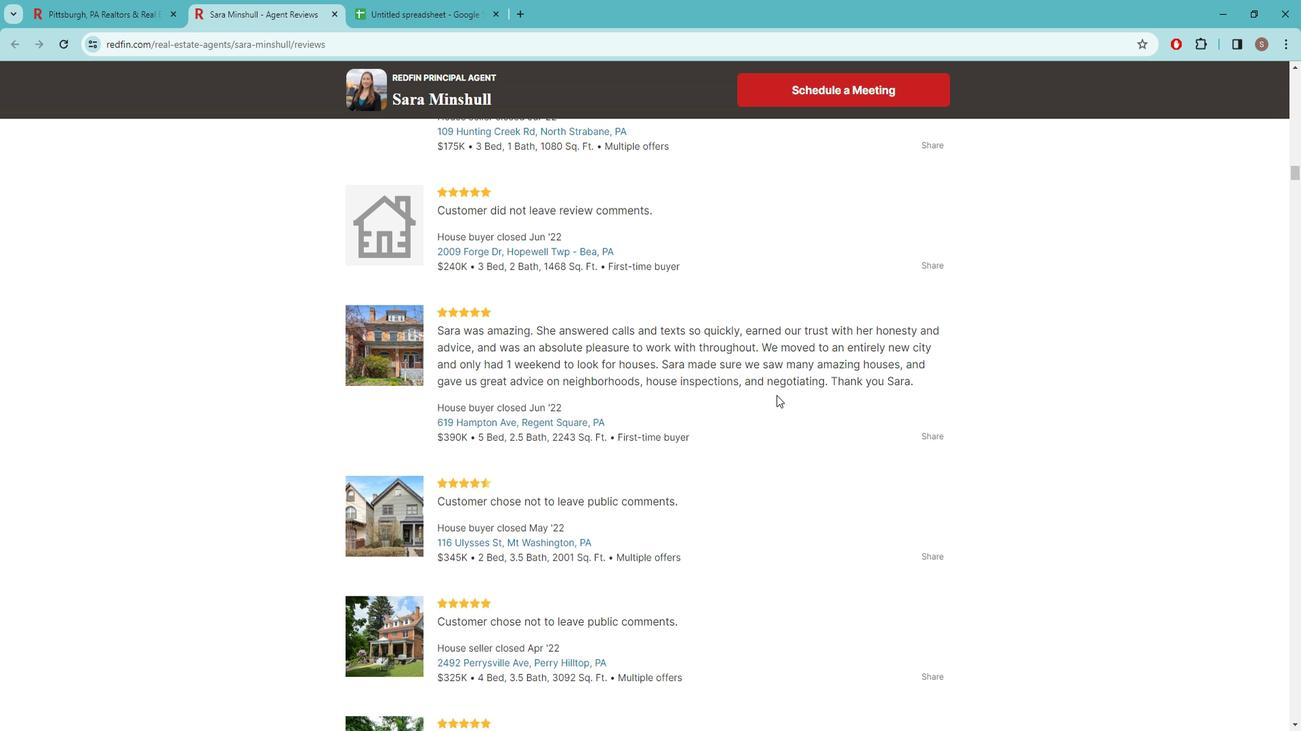 
Action: Mouse scrolled (786, 390) with delta (0, 0)
Screenshot: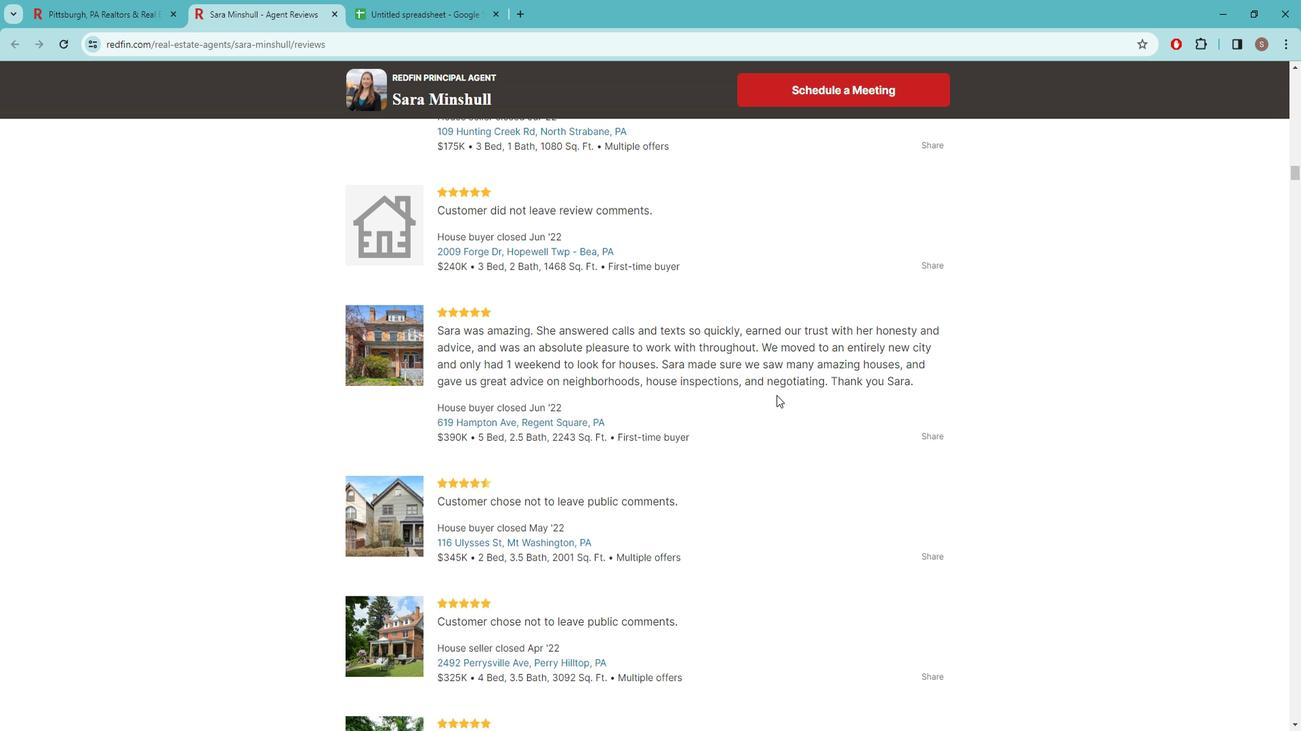 
Action: Mouse moved to (694, 446)
Screenshot: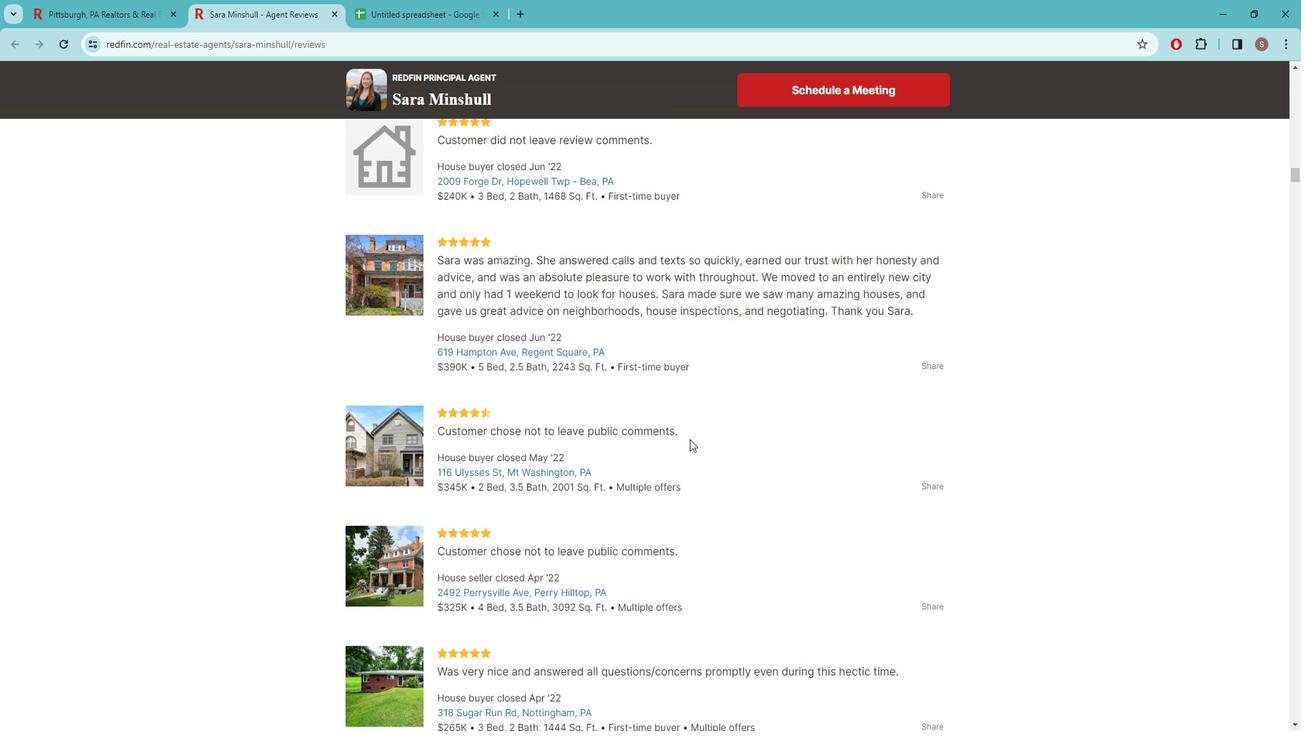 
Action: Mouse scrolled (694, 445) with delta (0, 0)
Screenshot: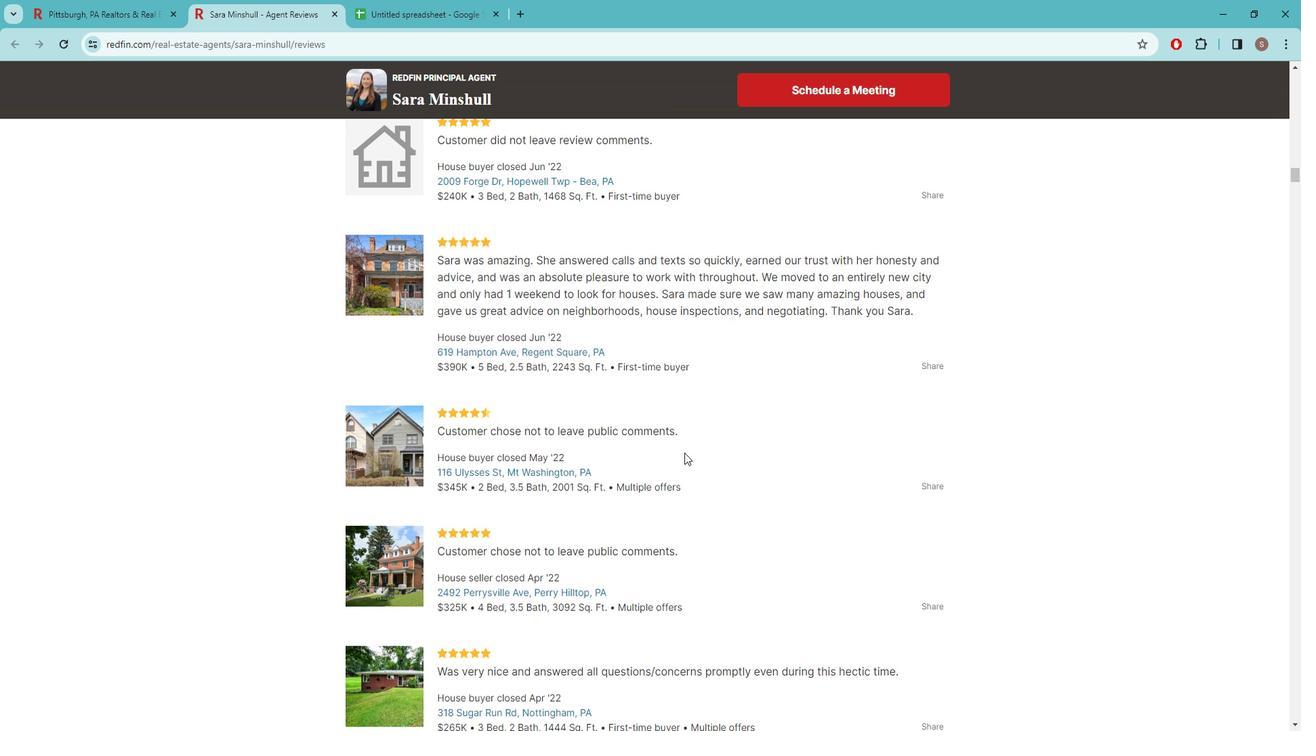 
Action: Mouse moved to (706, 460)
Screenshot: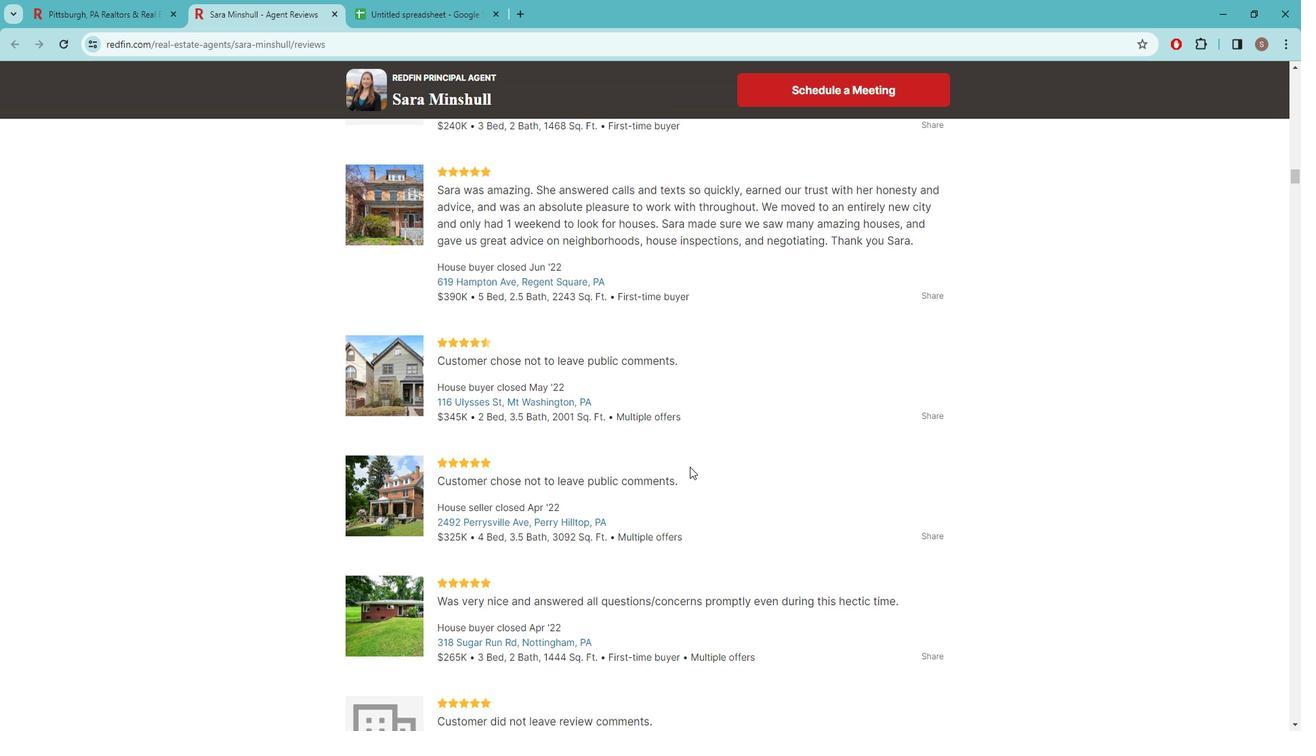 
Action: Mouse scrolled (706, 460) with delta (0, 0)
Screenshot: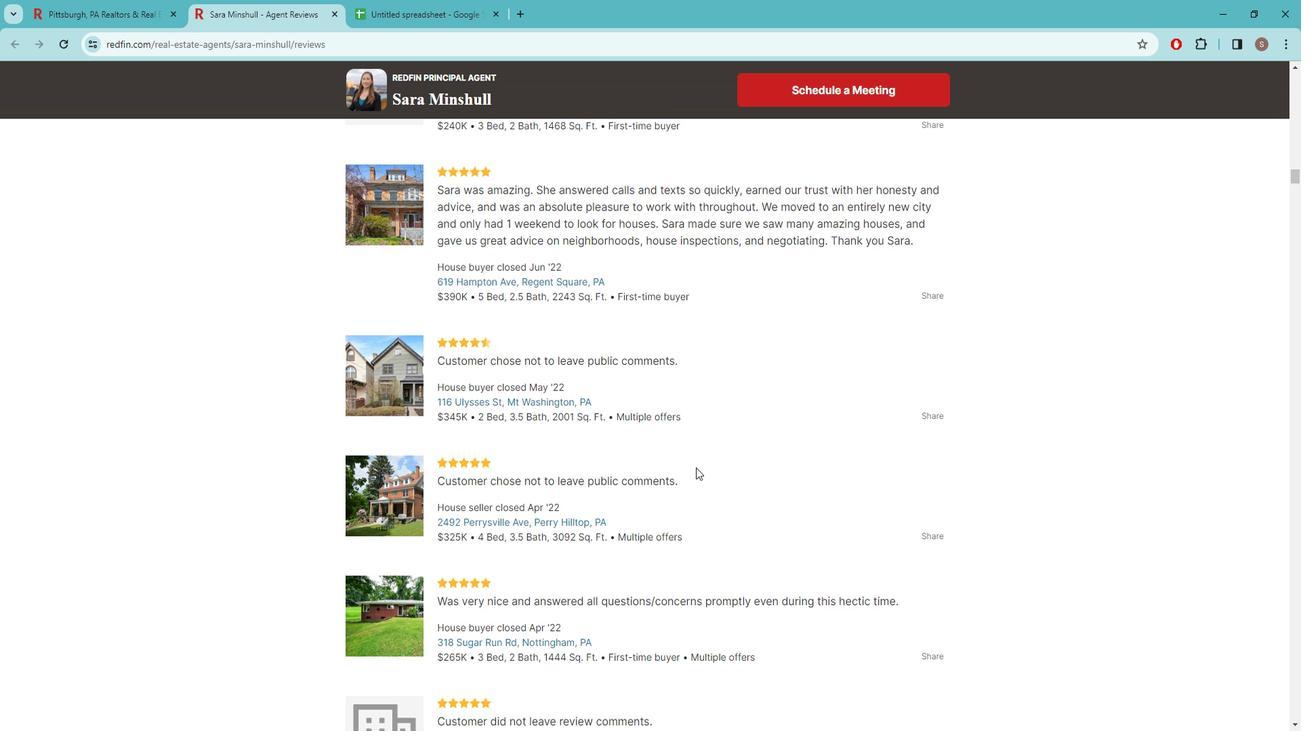
Action: Mouse moved to (718, 443)
Screenshot: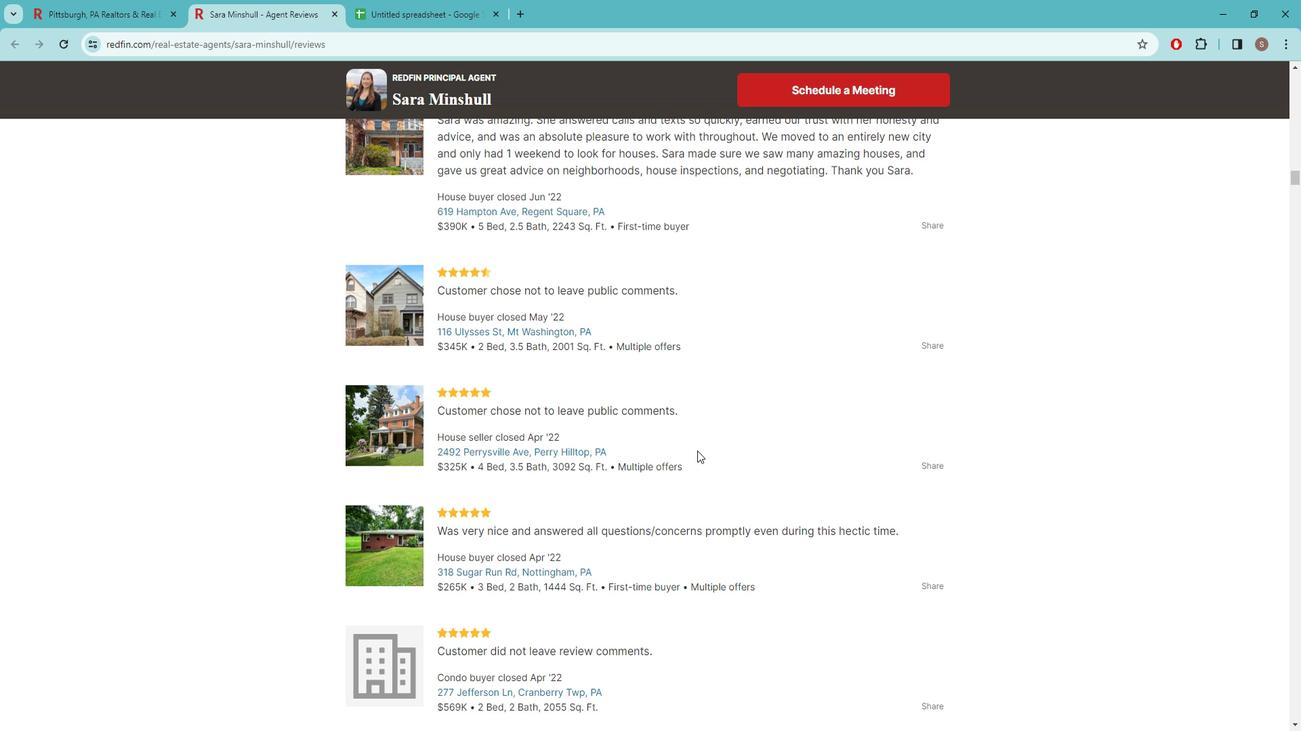 
Action: Mouse scrolled (718, 443) with delta (0, 0)
Screenshot: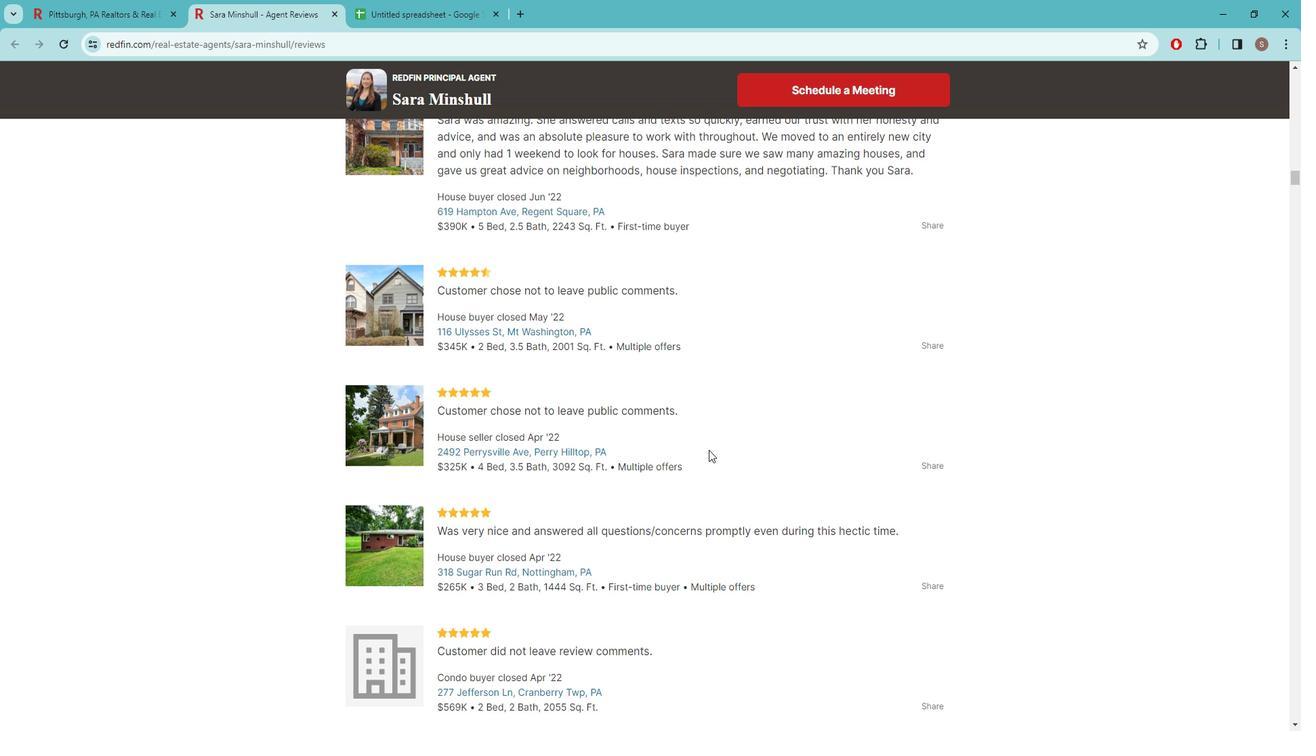 
Action: Mouse moved to (718, 443)
Screenshot: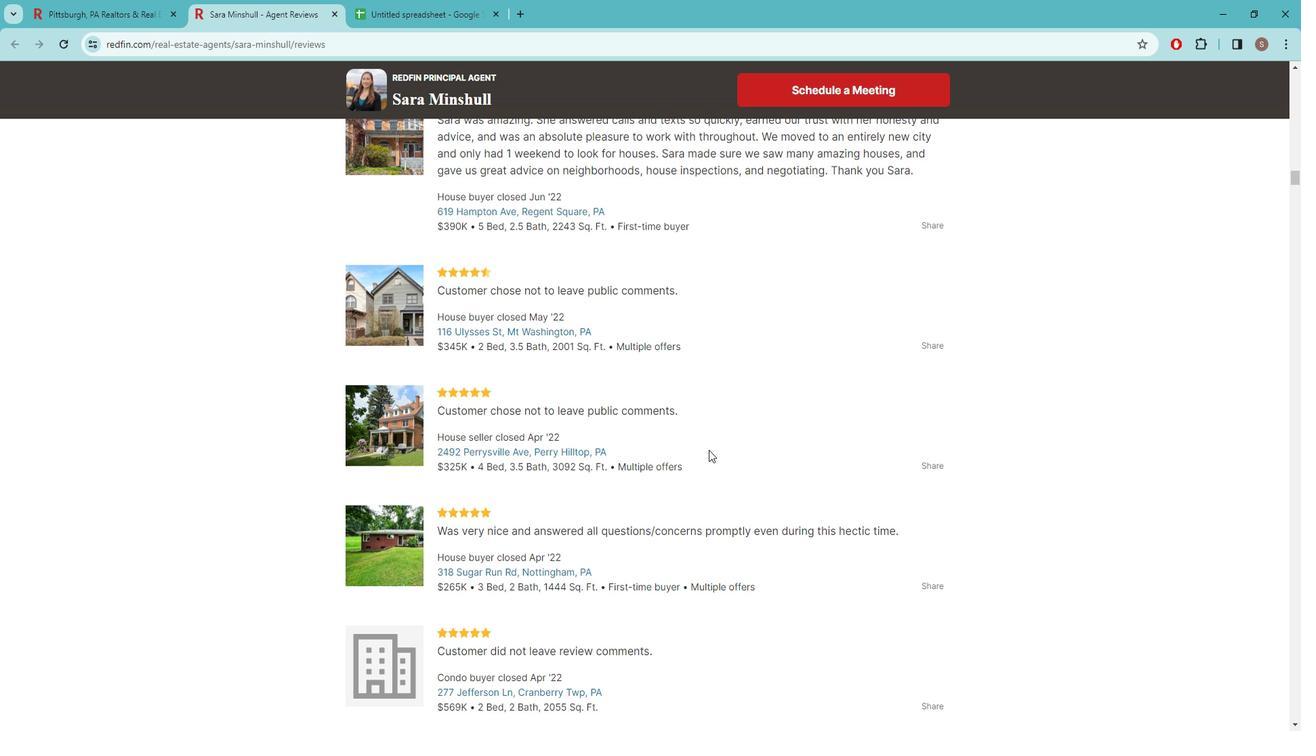 
Action: Mouse scrolled (718, 443) with delta (0, 0)
Screenshot: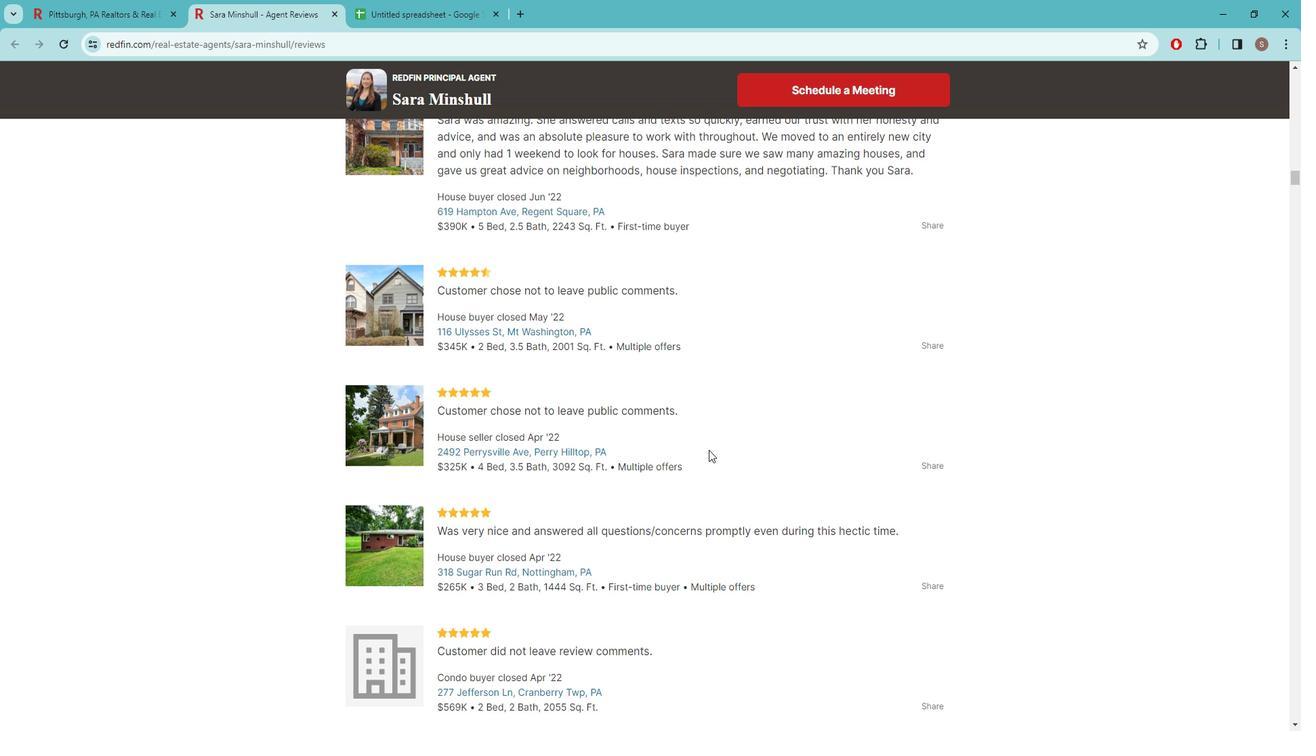 
Action: Mouse moved to (841, 415)
Screenshot: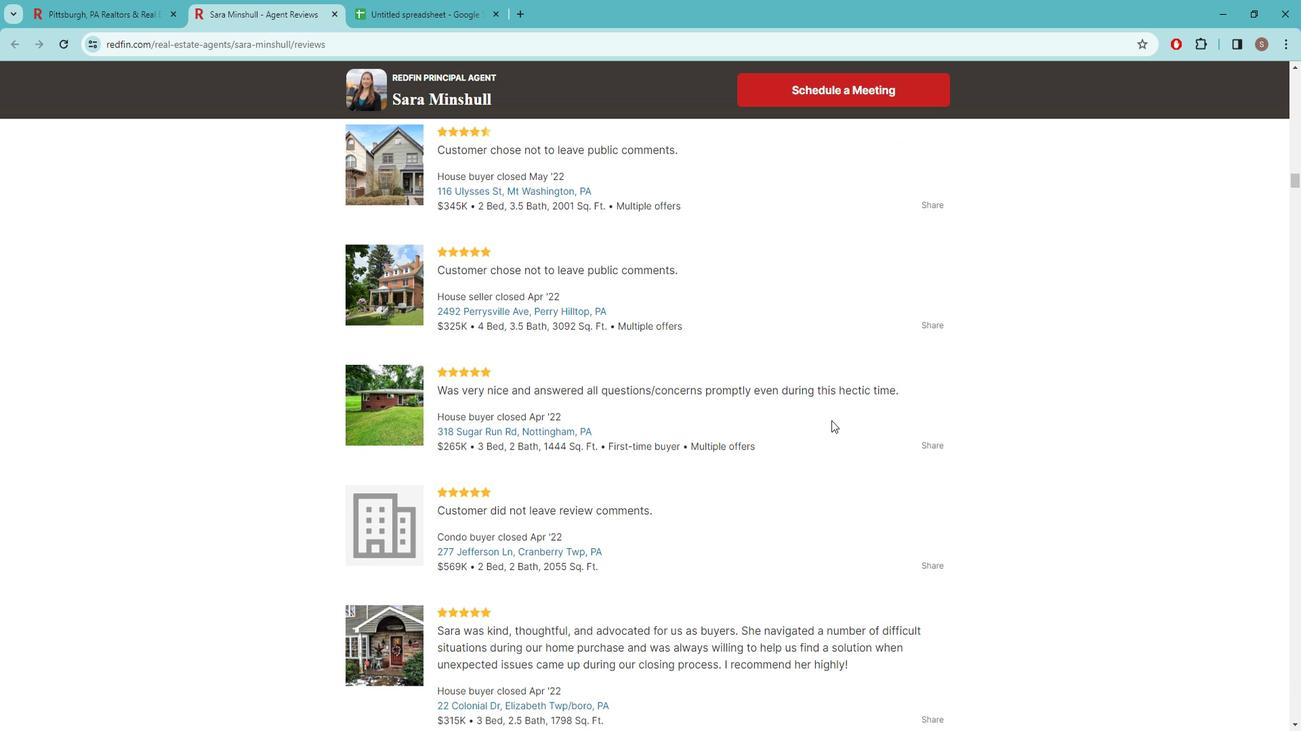
Action: Mouse scrolled (841, 414) with delta (0, 0)
Screenshot: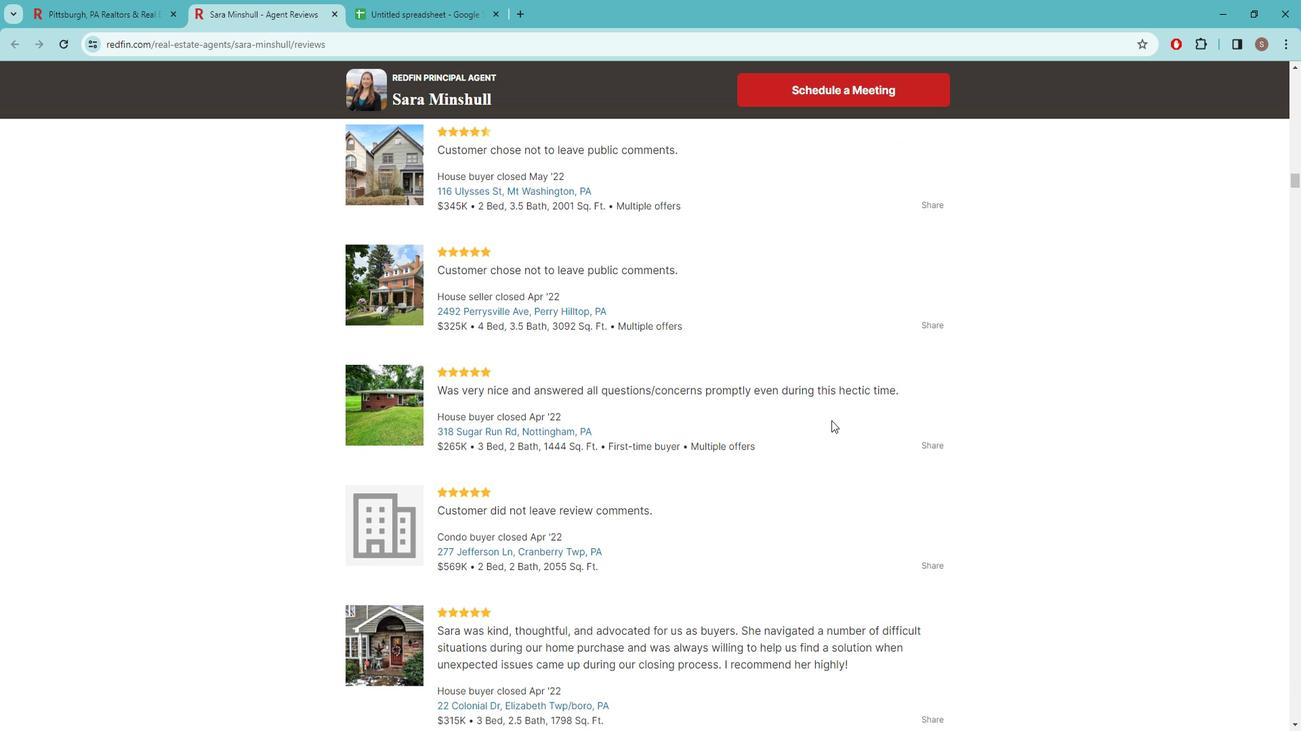 
Action: Mouse moved to (668, 451)
Screenshot: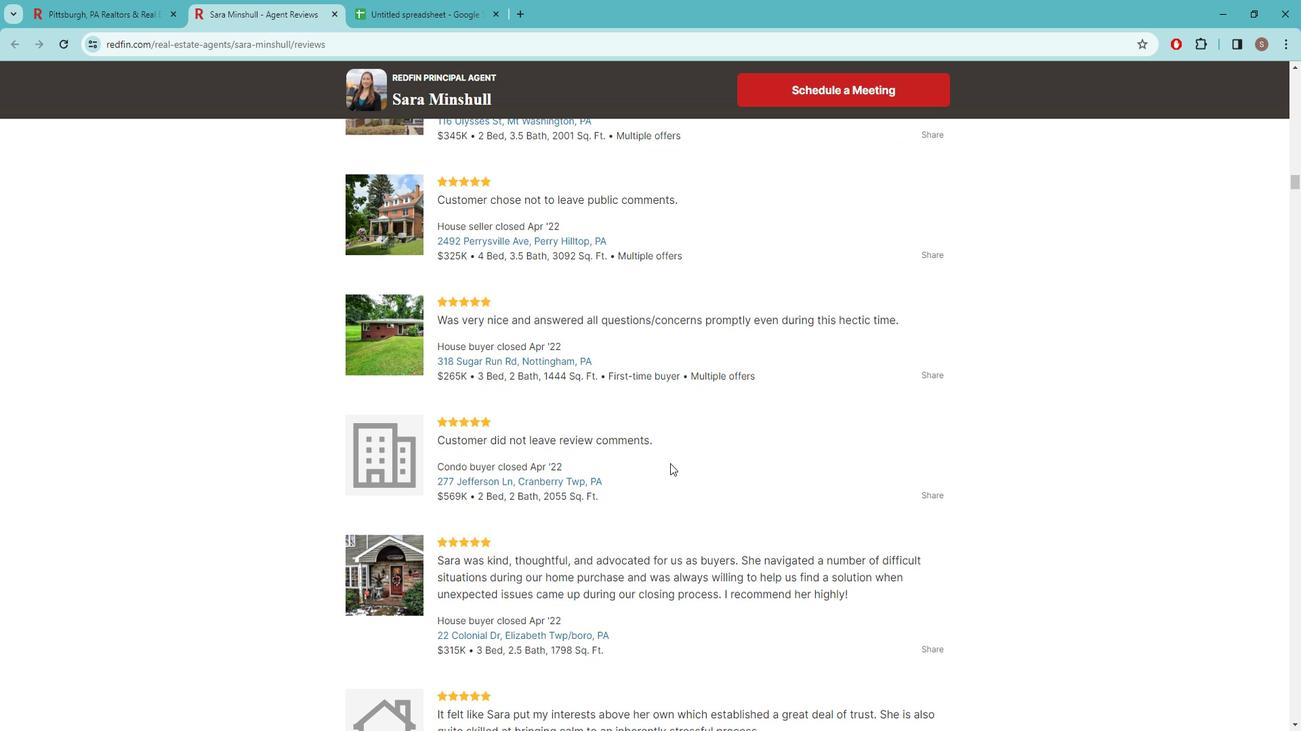
Action: Mouse scrolled (668, 451) with delta (0, 0)
Screenshot: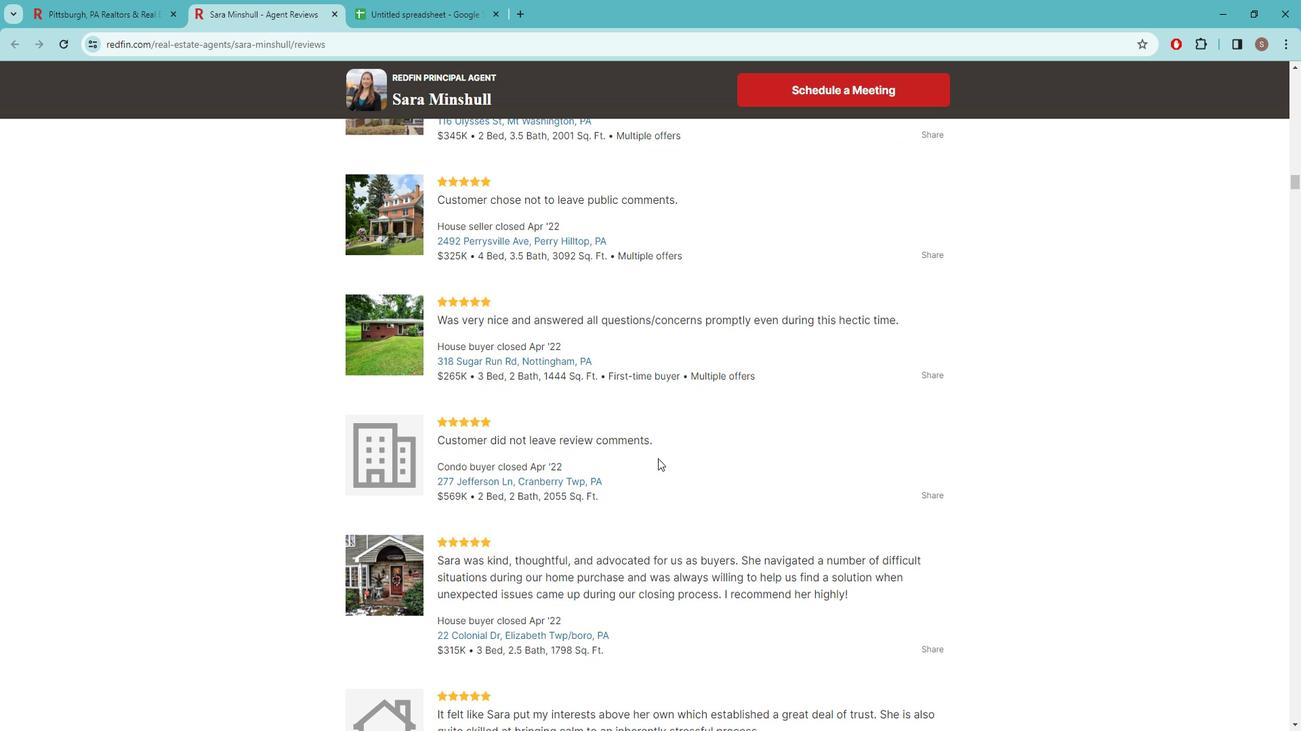 
Action: Mouse moved to (735, 432)
Screenshot: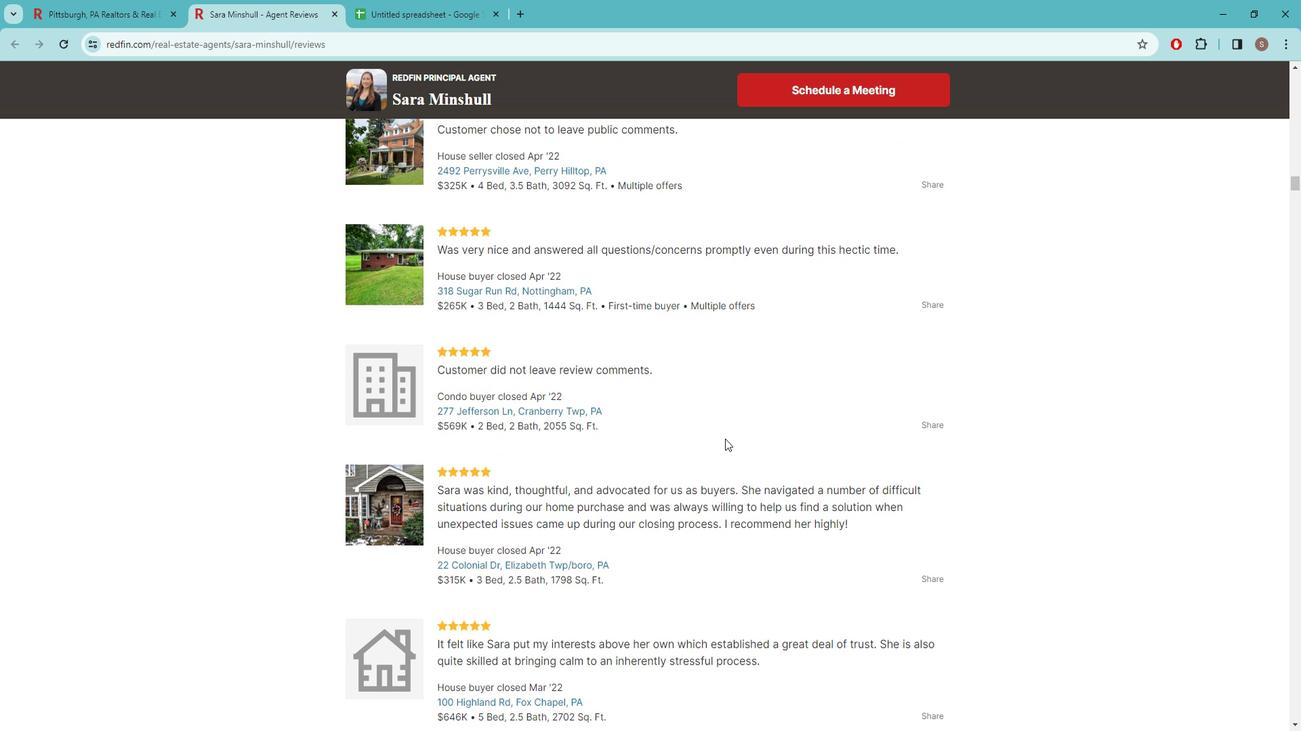 
Action: Mouse scrolled (735, 432) with delta (0, 0)
Screenshot: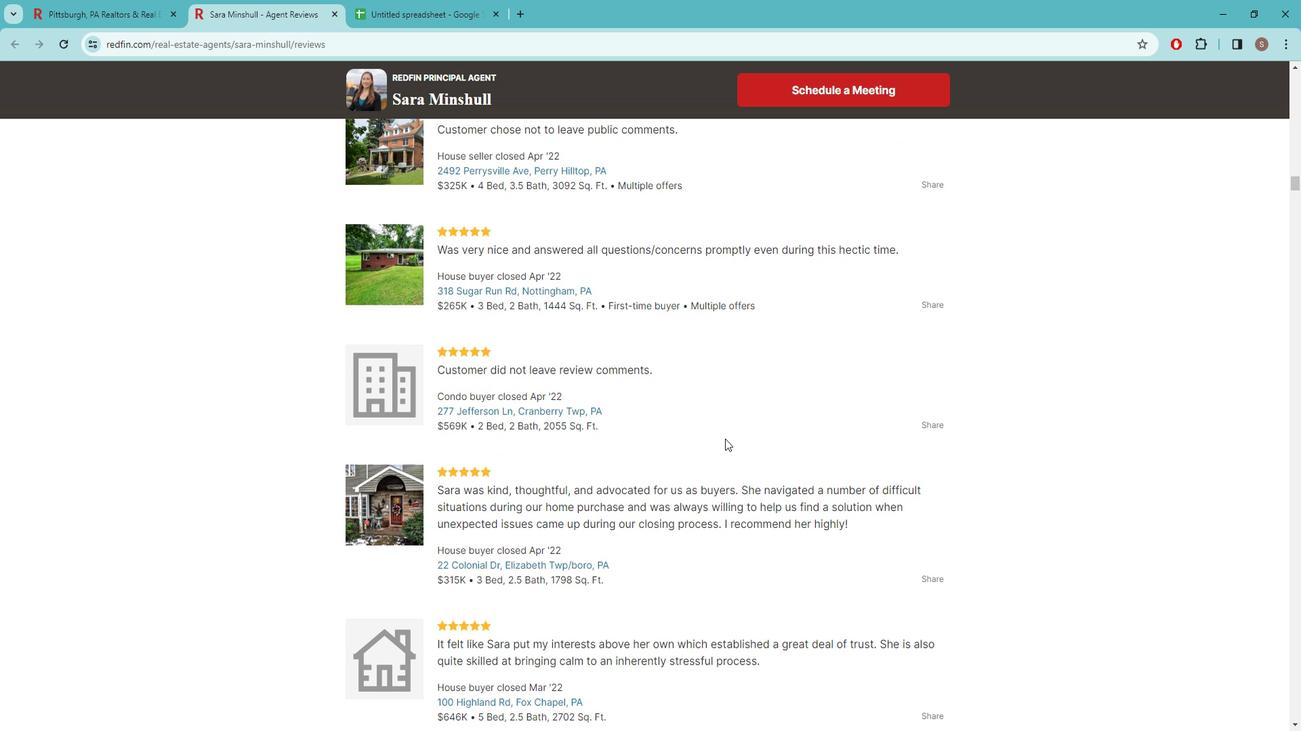
Action: Mouse moved to (763, 465)
Screenshot: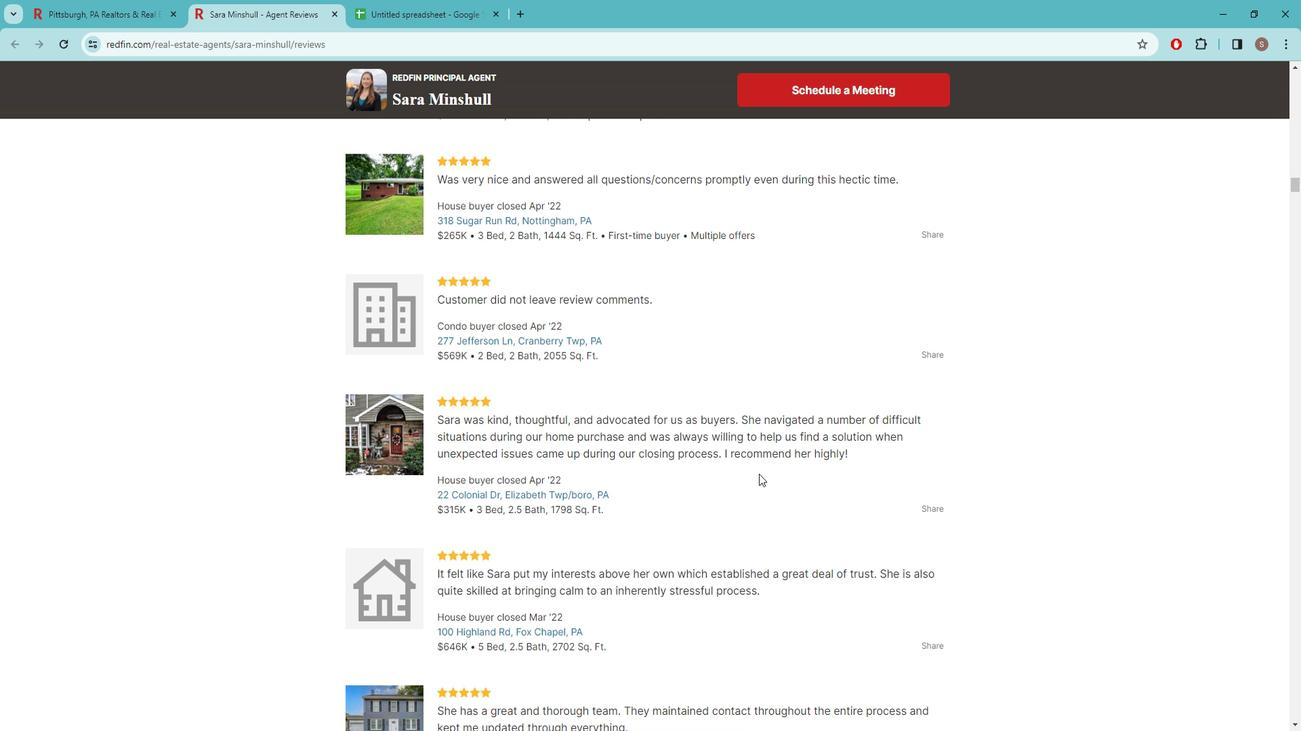 
Action: Mouse scrolled (763, 464) with delta (0, 0)
Screenshot: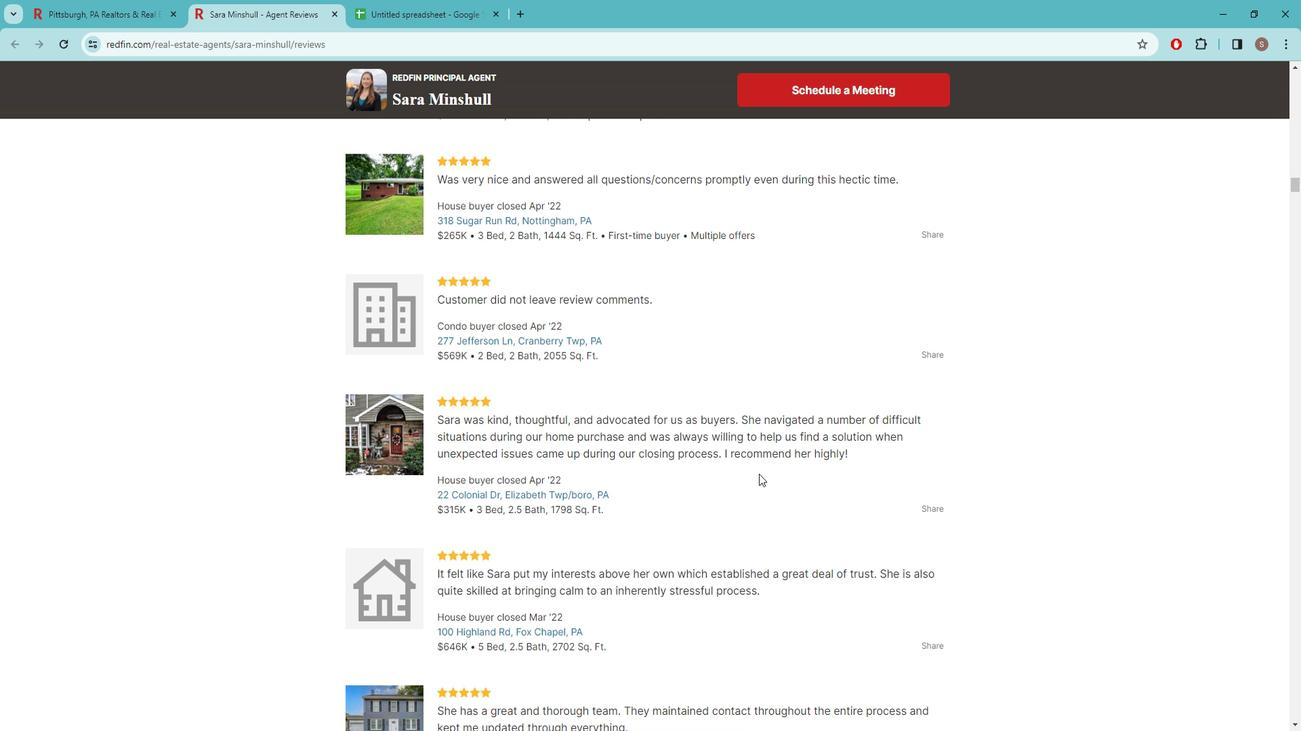 
Action: Mouse moved to (786, 422)
Screenshot: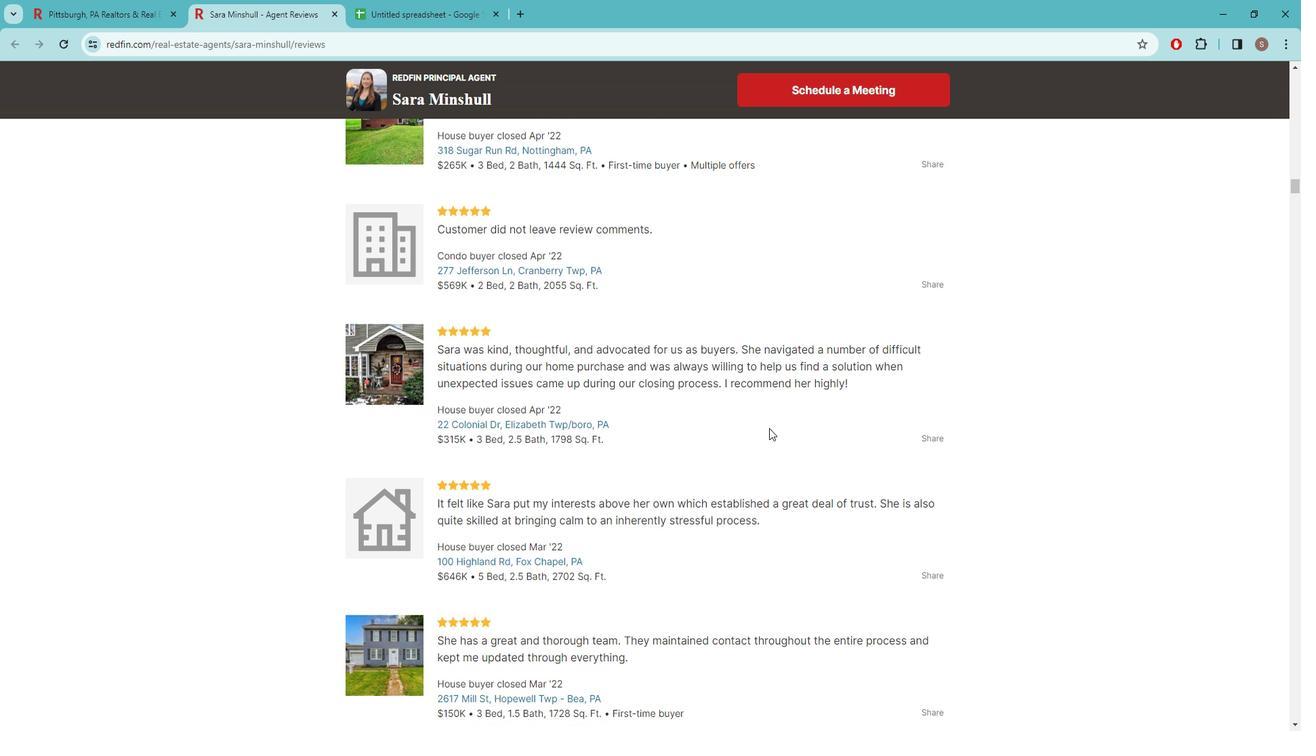 
Action: Mouse scrolled (786, 421) with delta (0, 0)
Screenshot: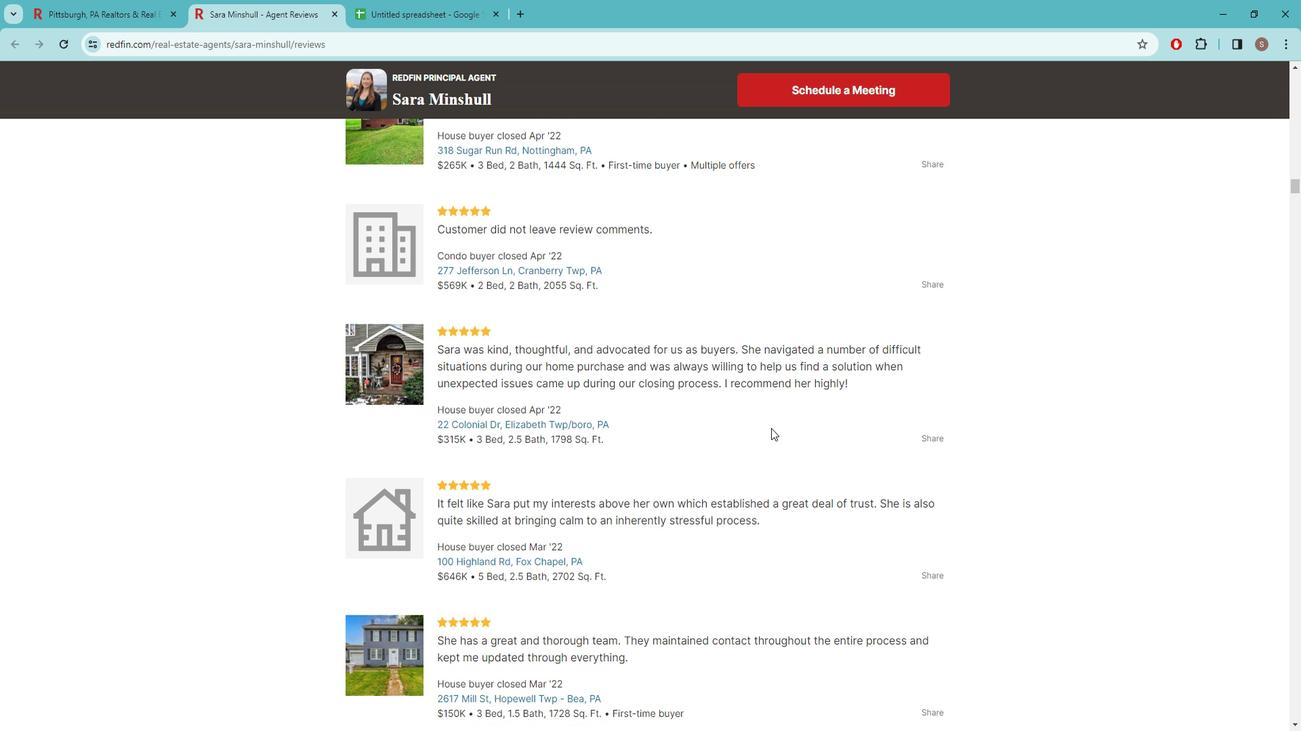 
Action: Mouse scrolled (786, 421) with delta (0, 0)
Screenshot: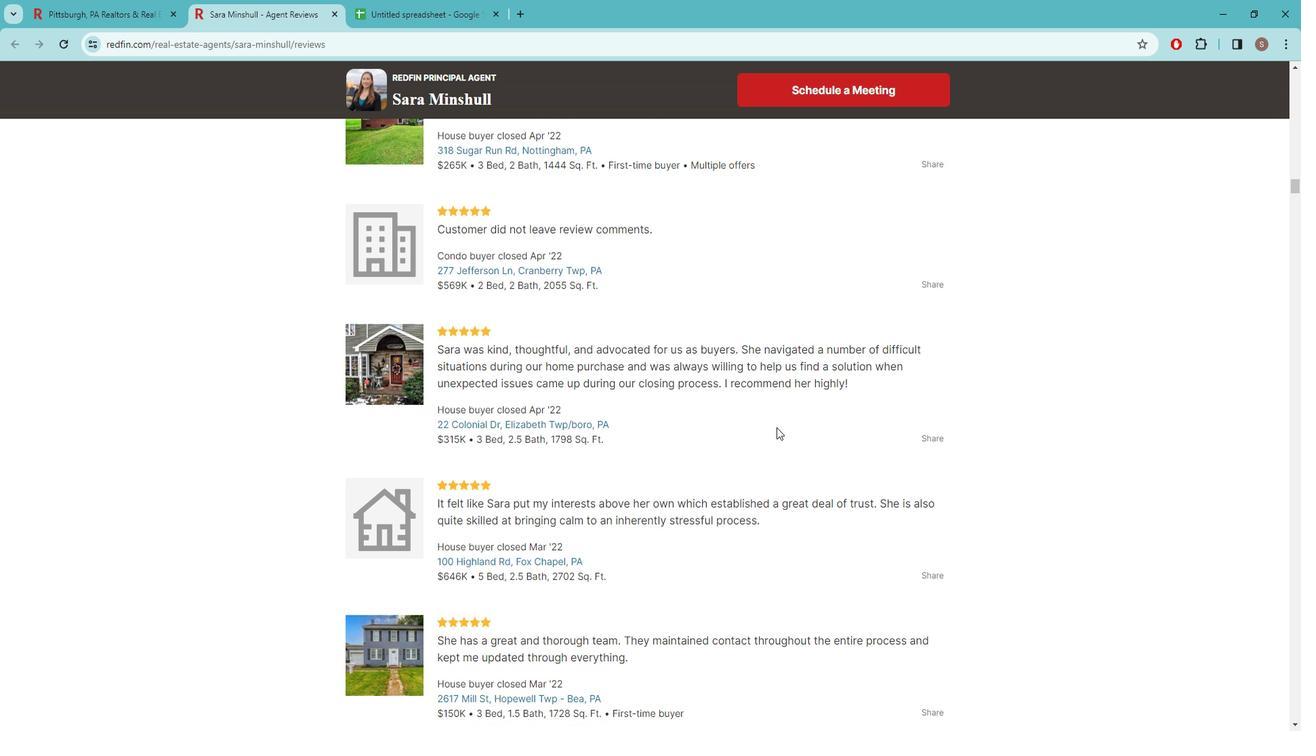 
Action: Mouse moved to (731, 405)
Screenshot: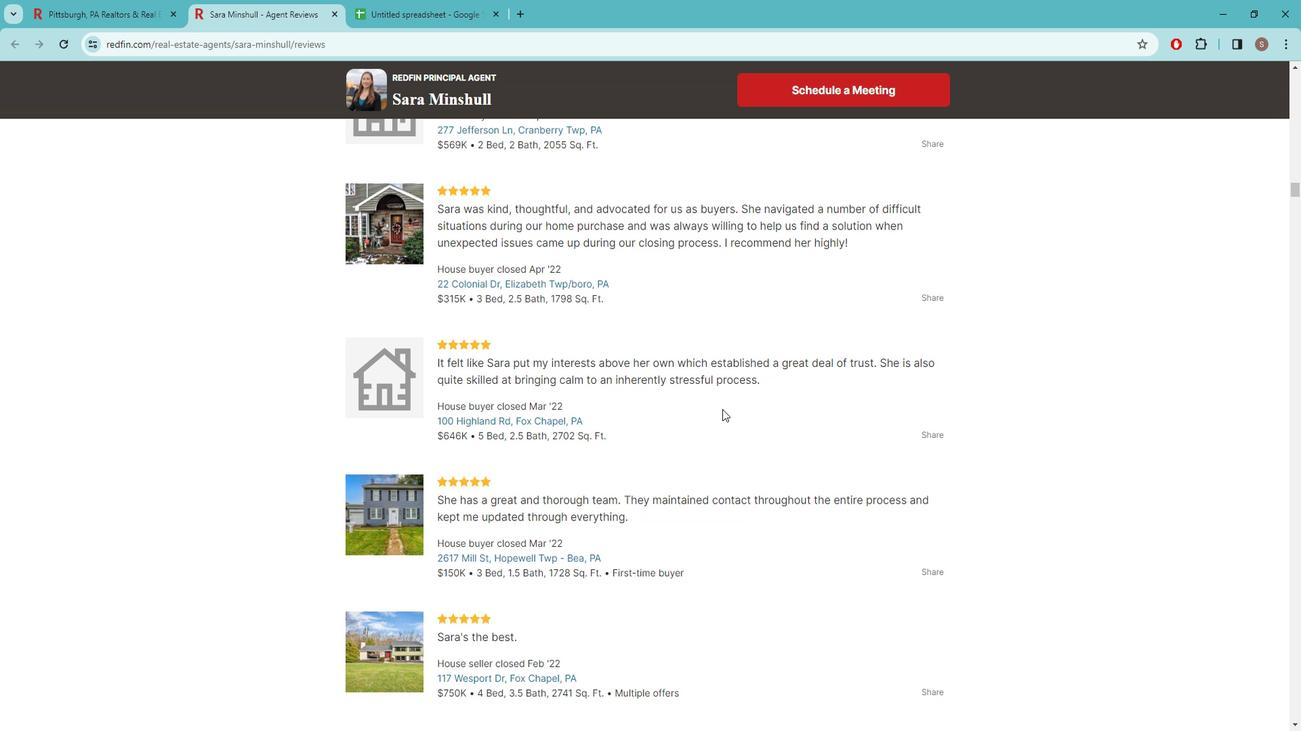 
Action: Mouse scrolled (731, 404) with delta (0, 0)
Screenshot: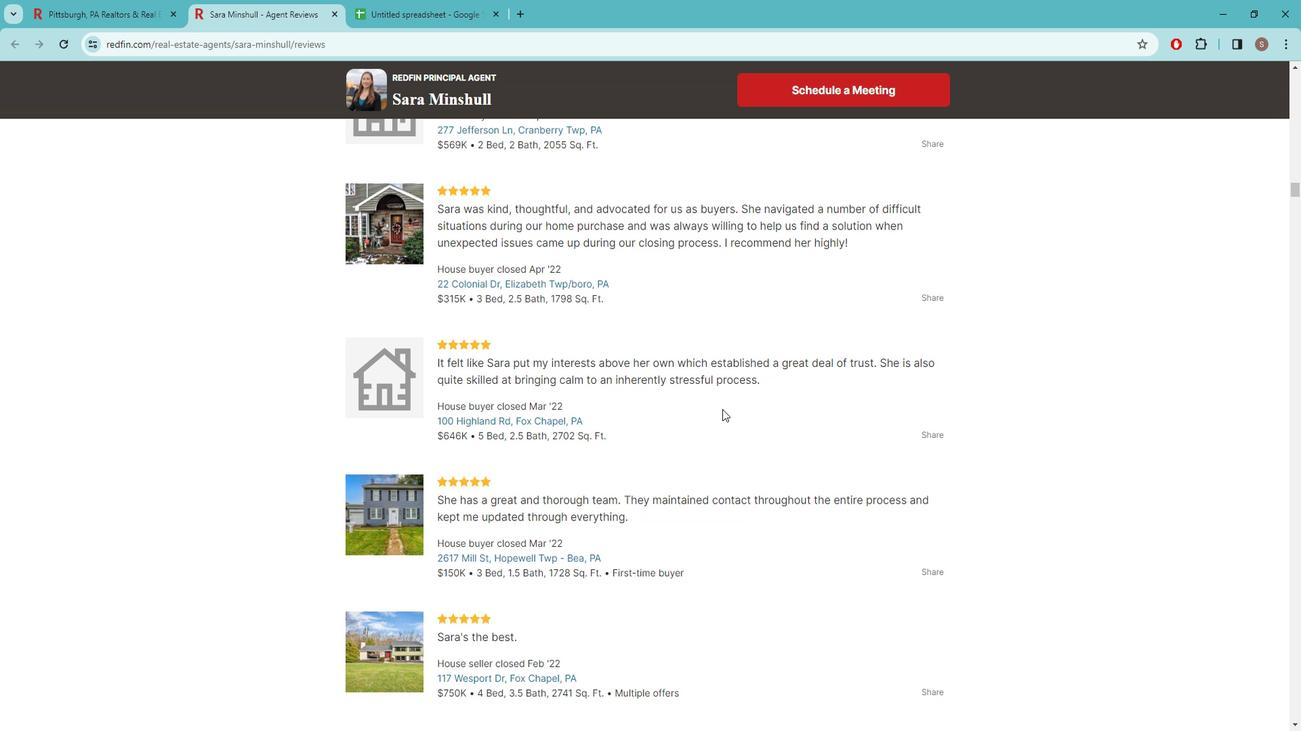 
Action: Mouse scrolled (731, 404) with delta (0, 0)
Screenshot: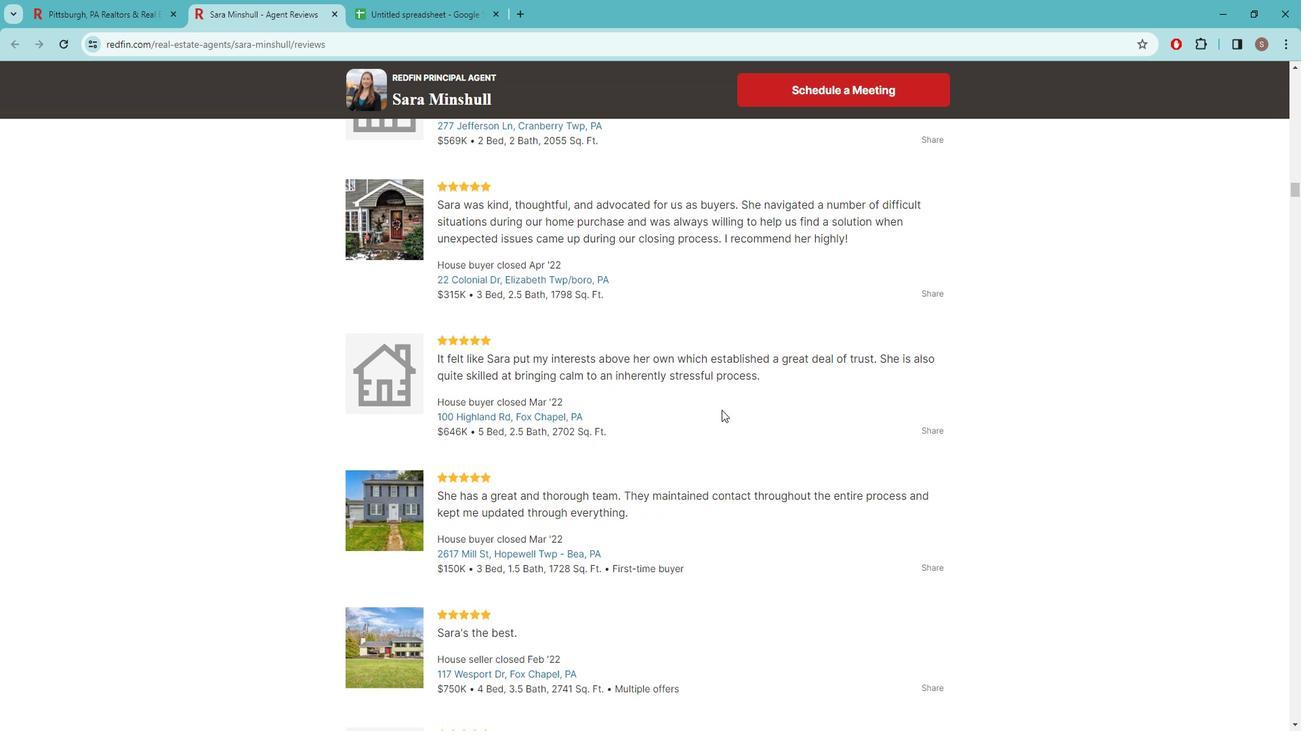 
Action: Mouse moved to (699, 395)
Screenshot: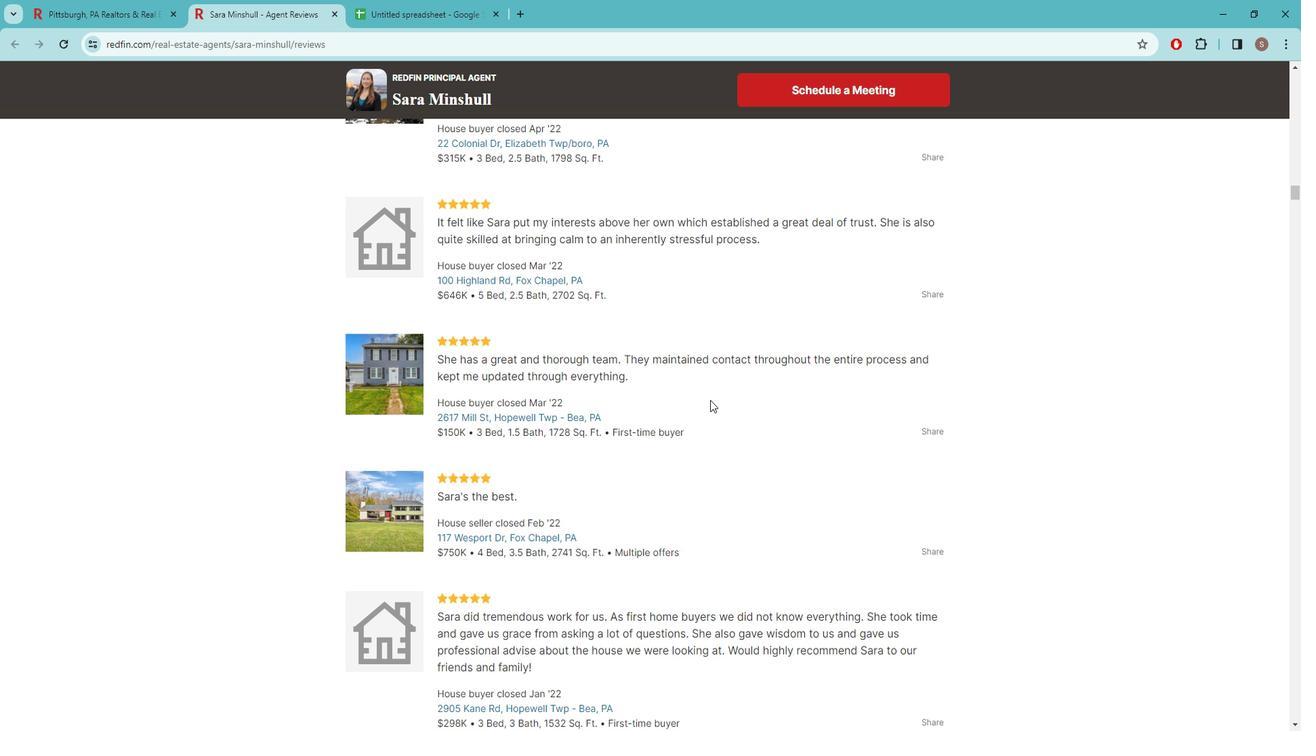 
Action: Mouse scrolled (699, 395) with delta (0, 0)
Screenshot: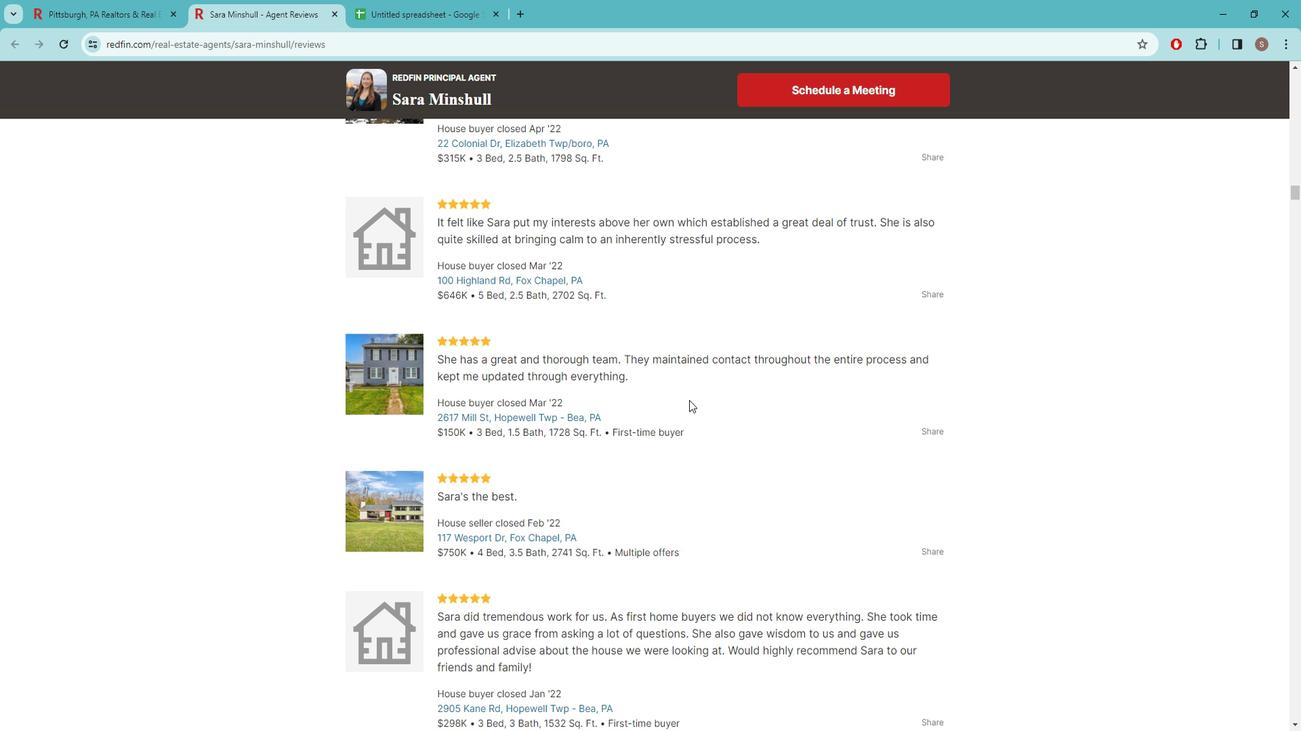 
Action: Mouse moved to (699, 390)
Screenshot: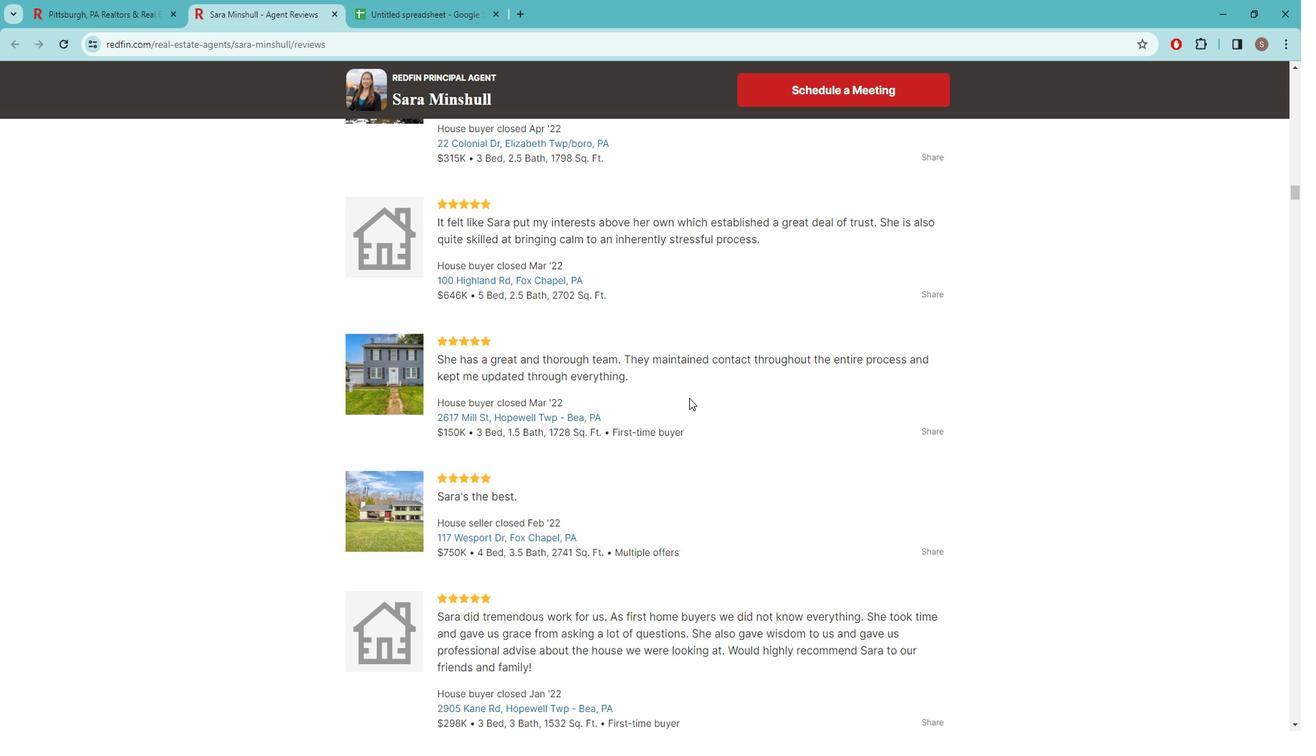 
Action: Mouse scrolled (699, 389) with delta (0, 0)
Screenshot: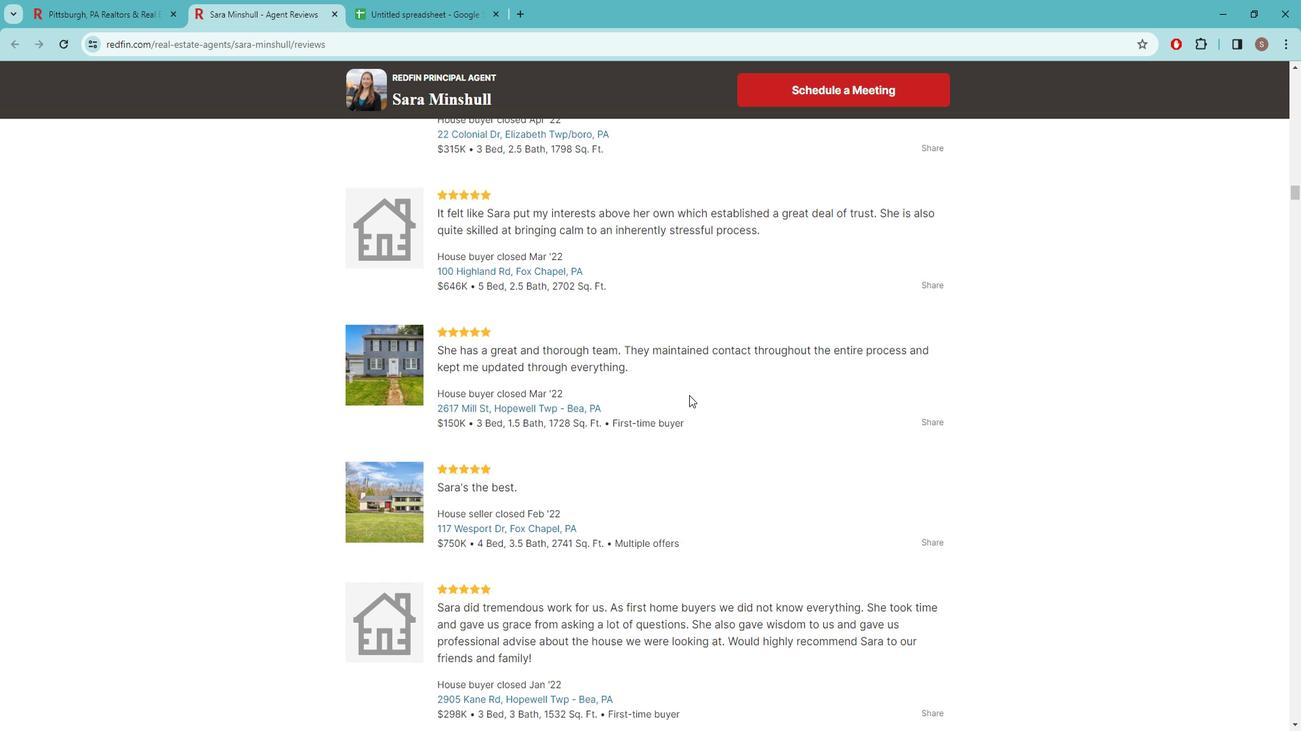 
Action: Mouse moved to (697, 409)
Screenshot: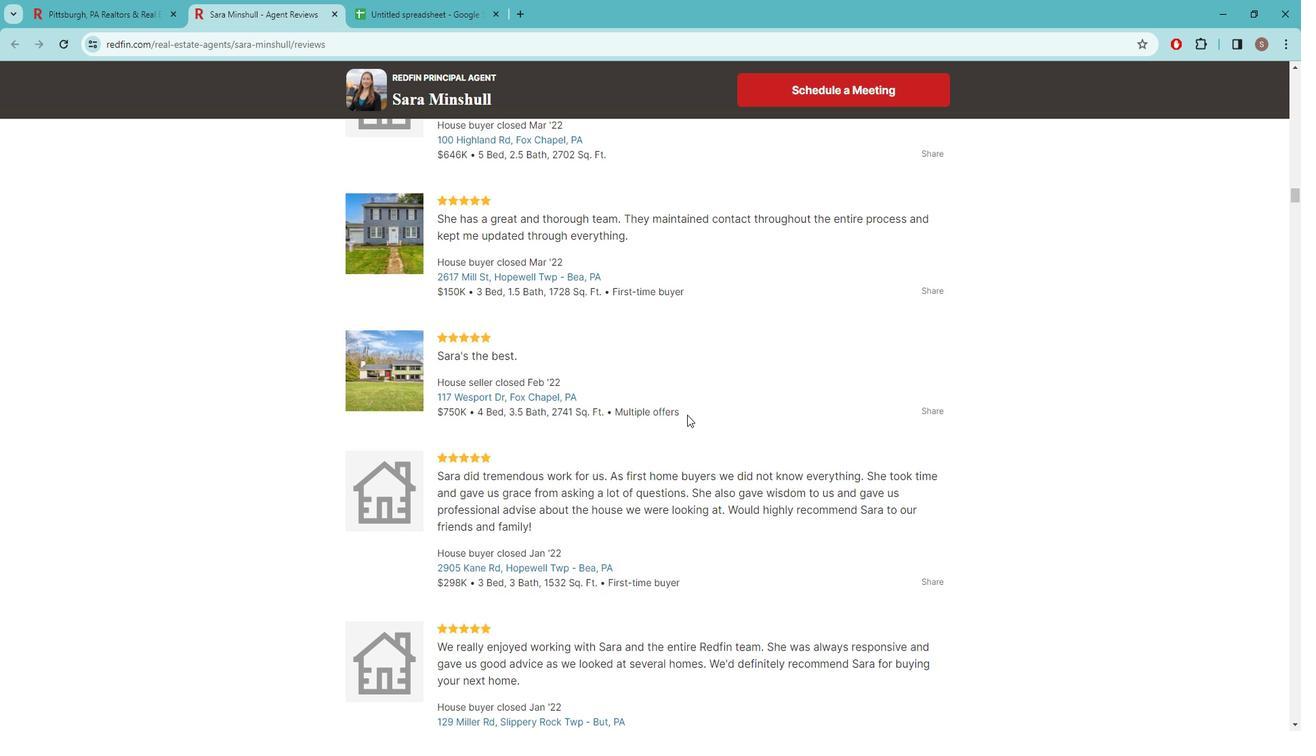 
Action: Mouse scrolled (697, 409) with delta (0, 0)
Screenshot: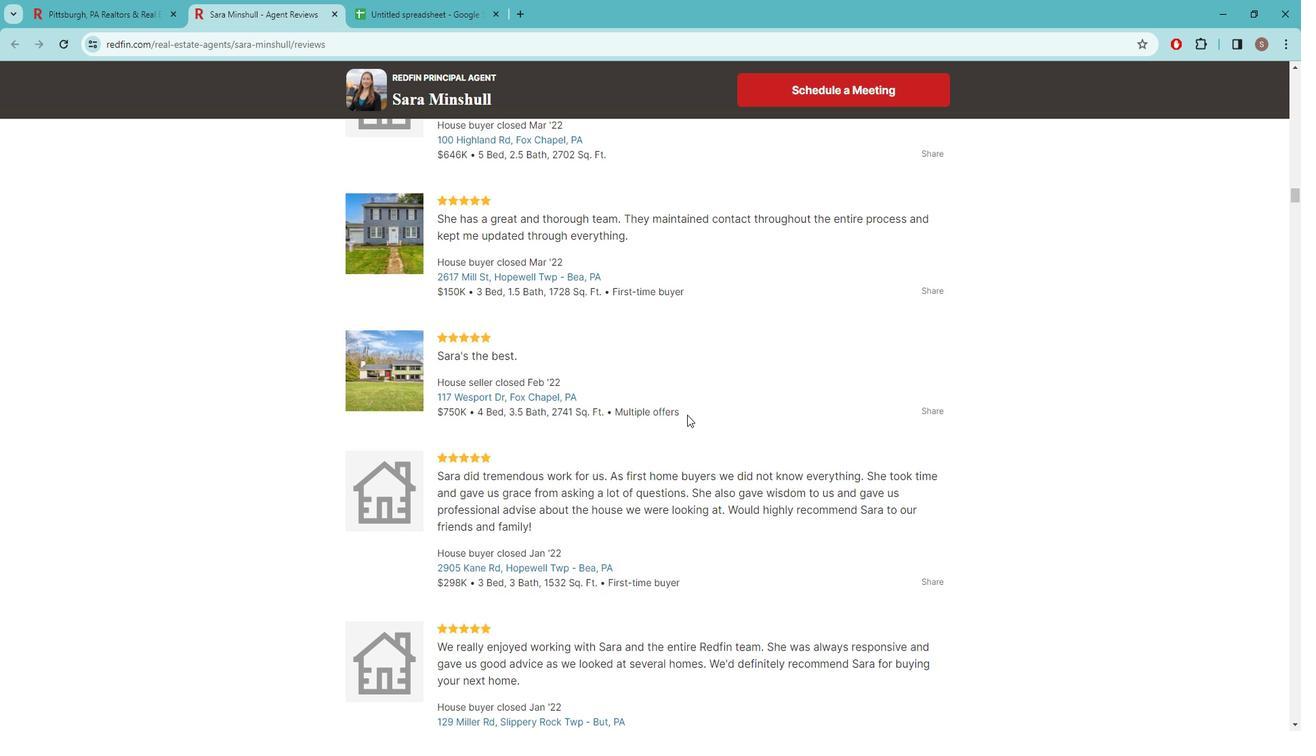 
Action: Mouse moved to (740, 449)
Screenshot: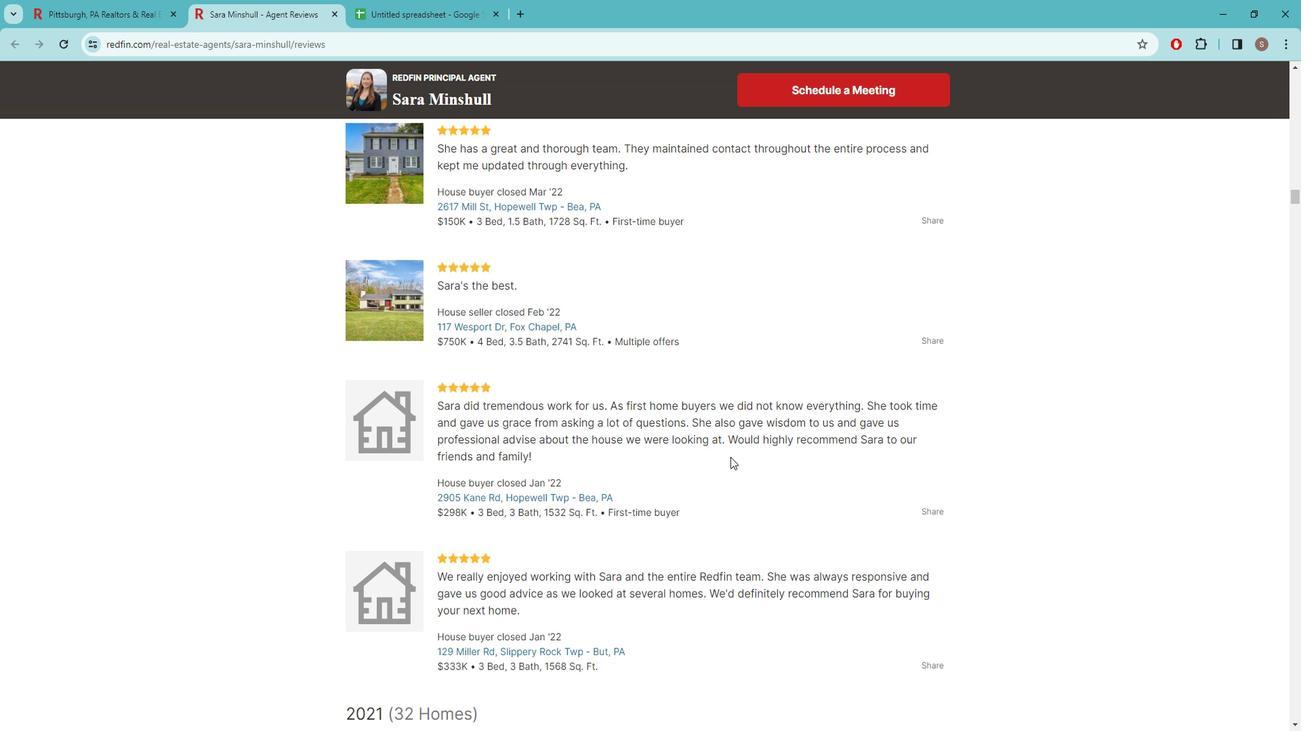 
Action: Mouse scrolled (740, 449) with delta (0, 0)
Screenshot: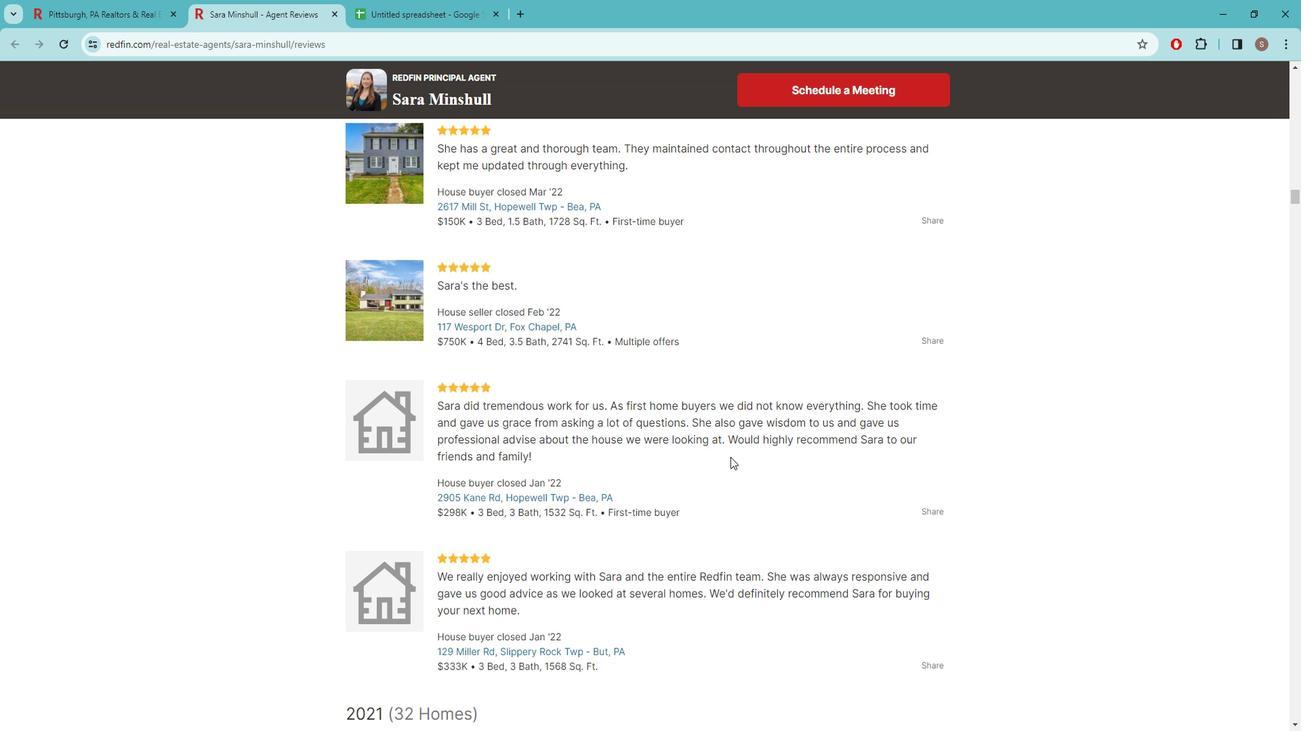 
Action: Mouse moved to (746, 414)
Screenshot: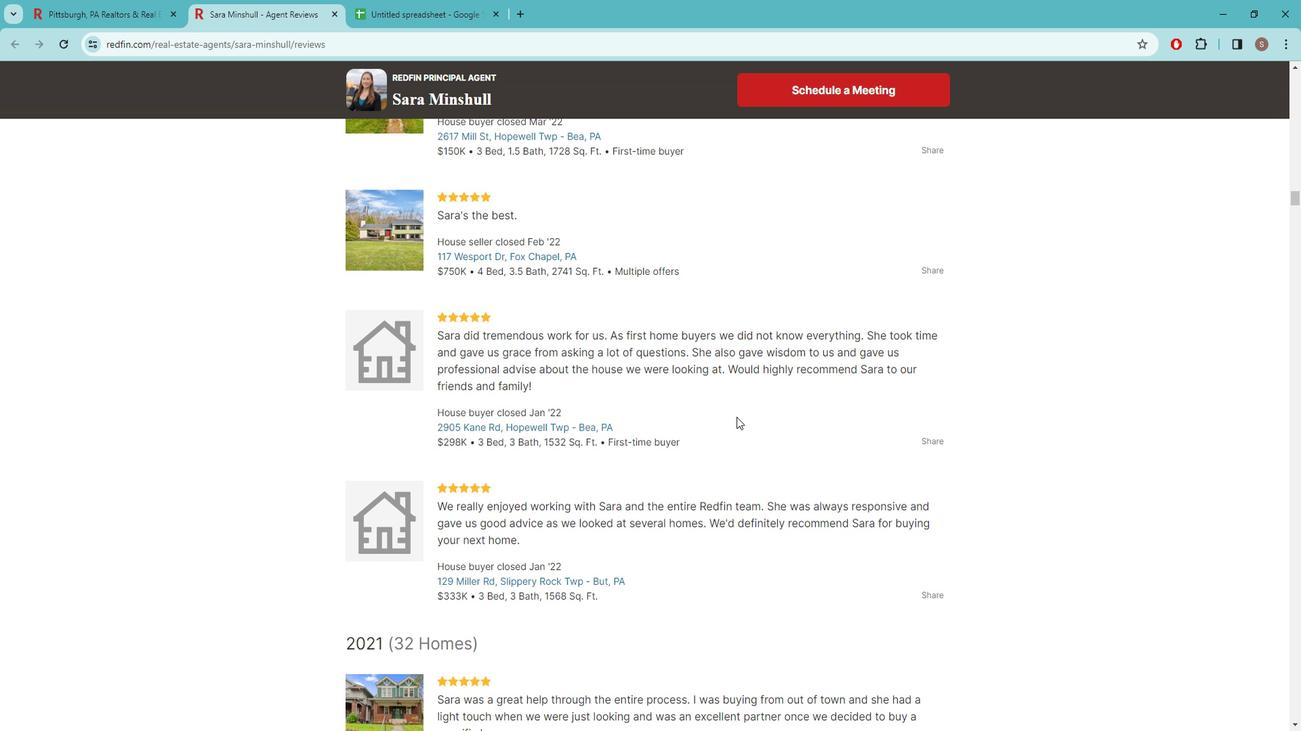 
Action: Mouse scrolled (746, 413) with delta (0, 0)
Screenshot: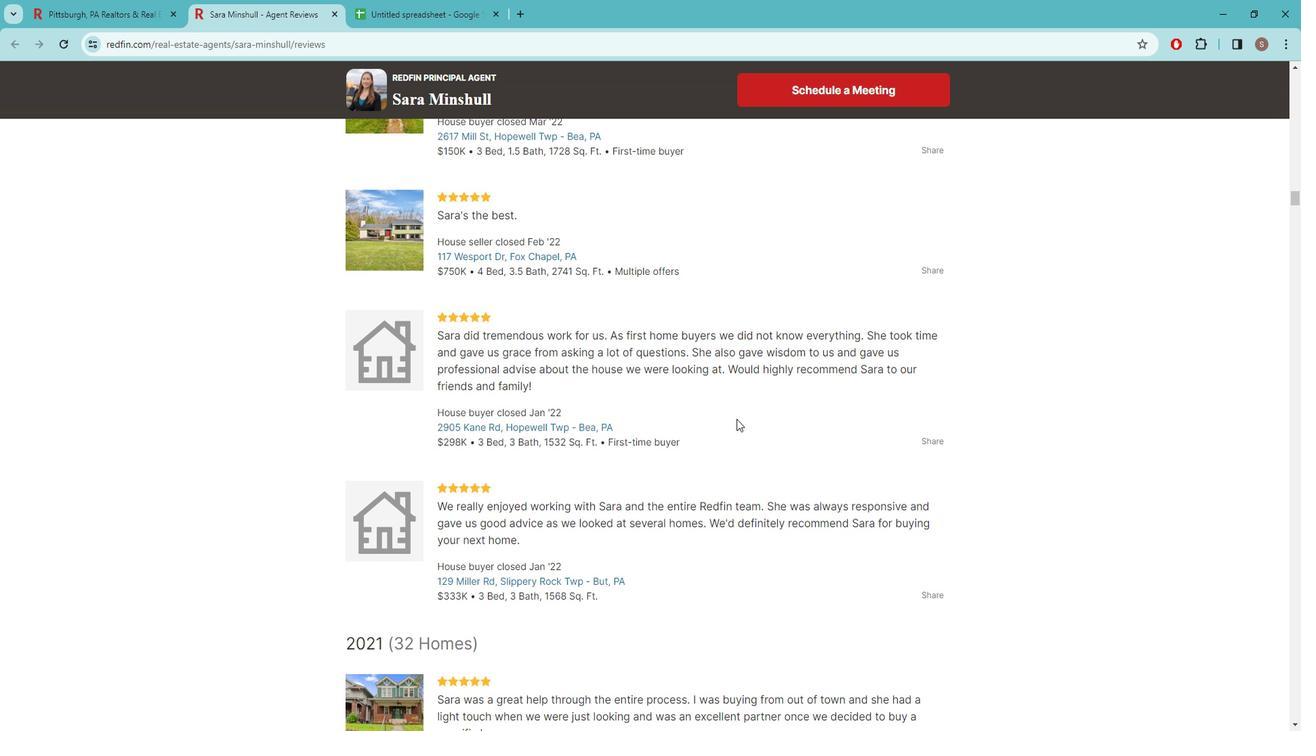 
Action: Mouse moved to (738, 416)
Screenshot: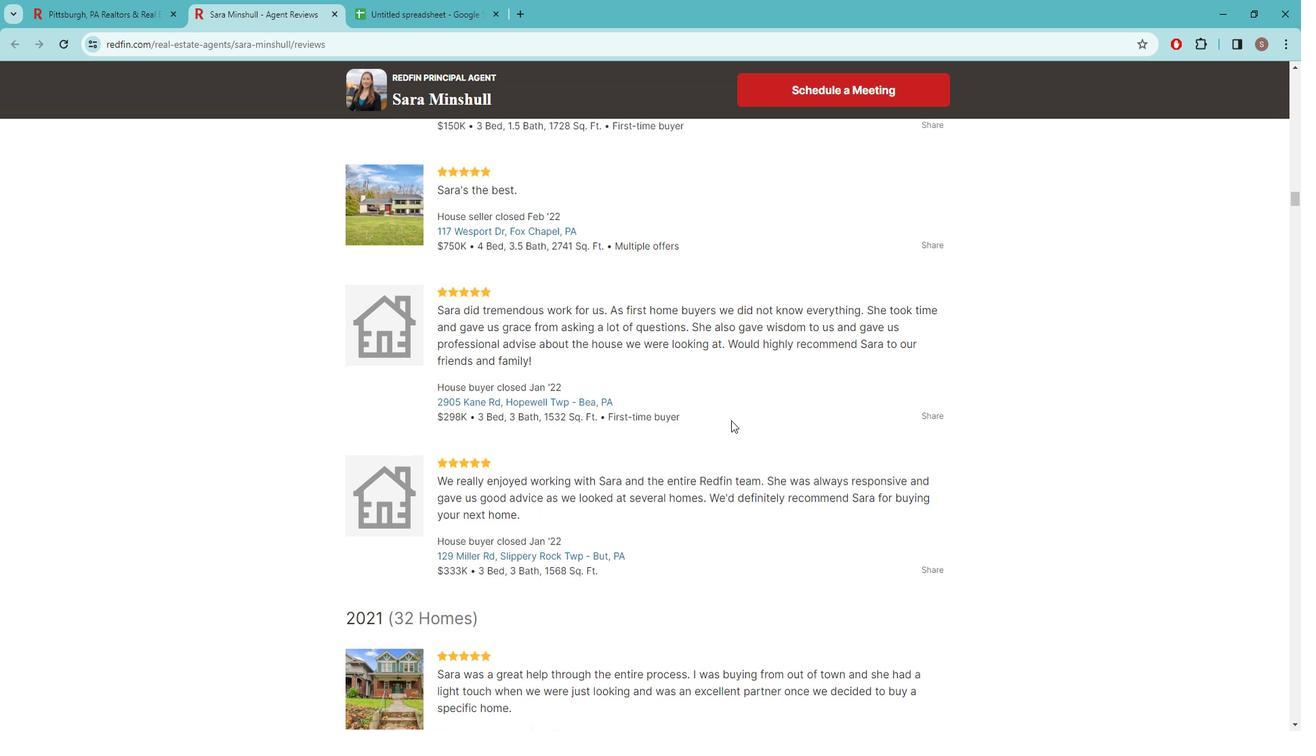 
Action: Mouse scrolled (738, 416) with delta (0, 0)
Screenshot: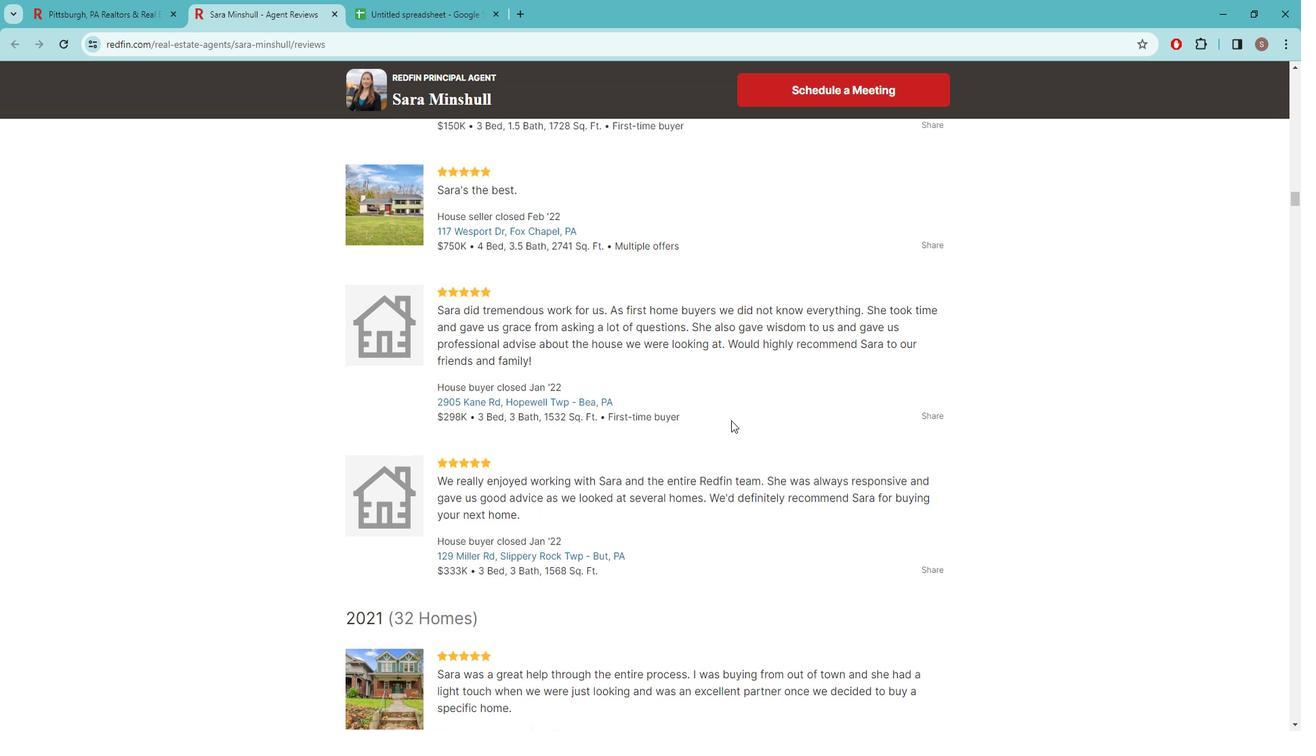 
Action: Mouse moved to (734, 396)
Screenshot: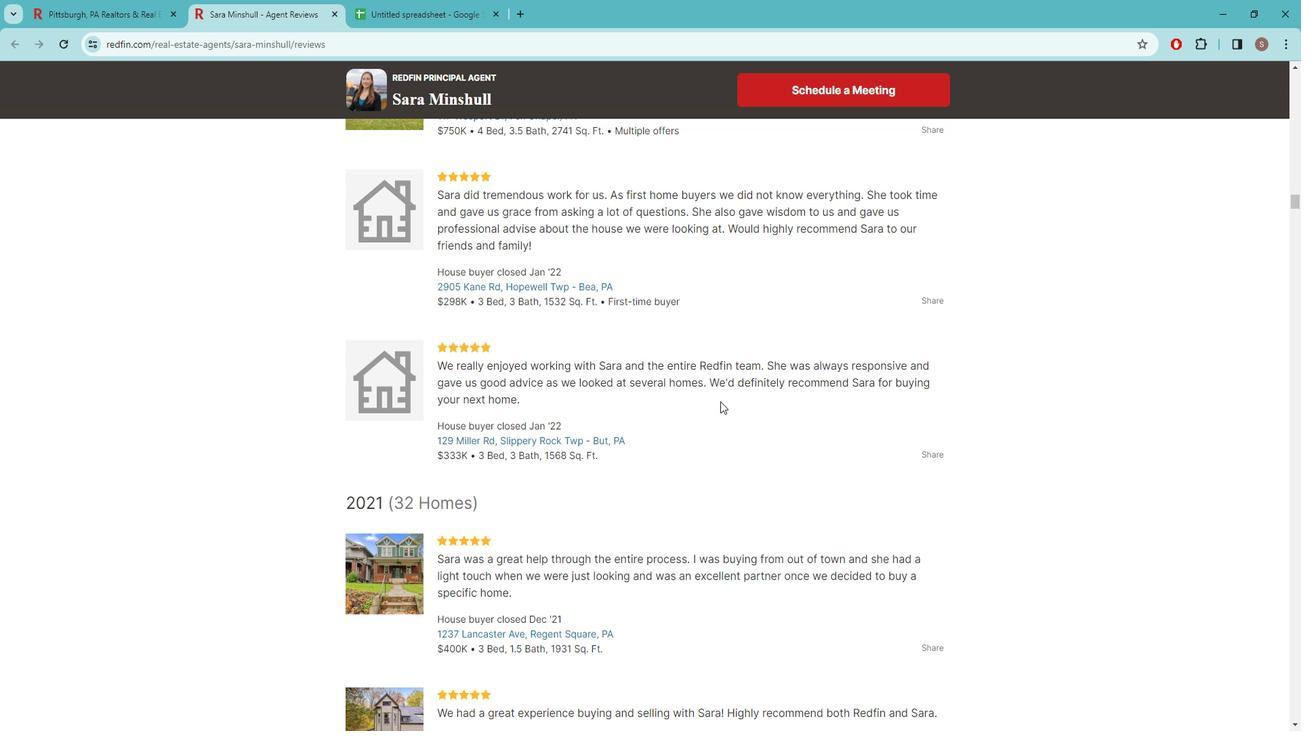
Action: Mouse scrolled (734, 395) with delta (0, 0)
Screenshot: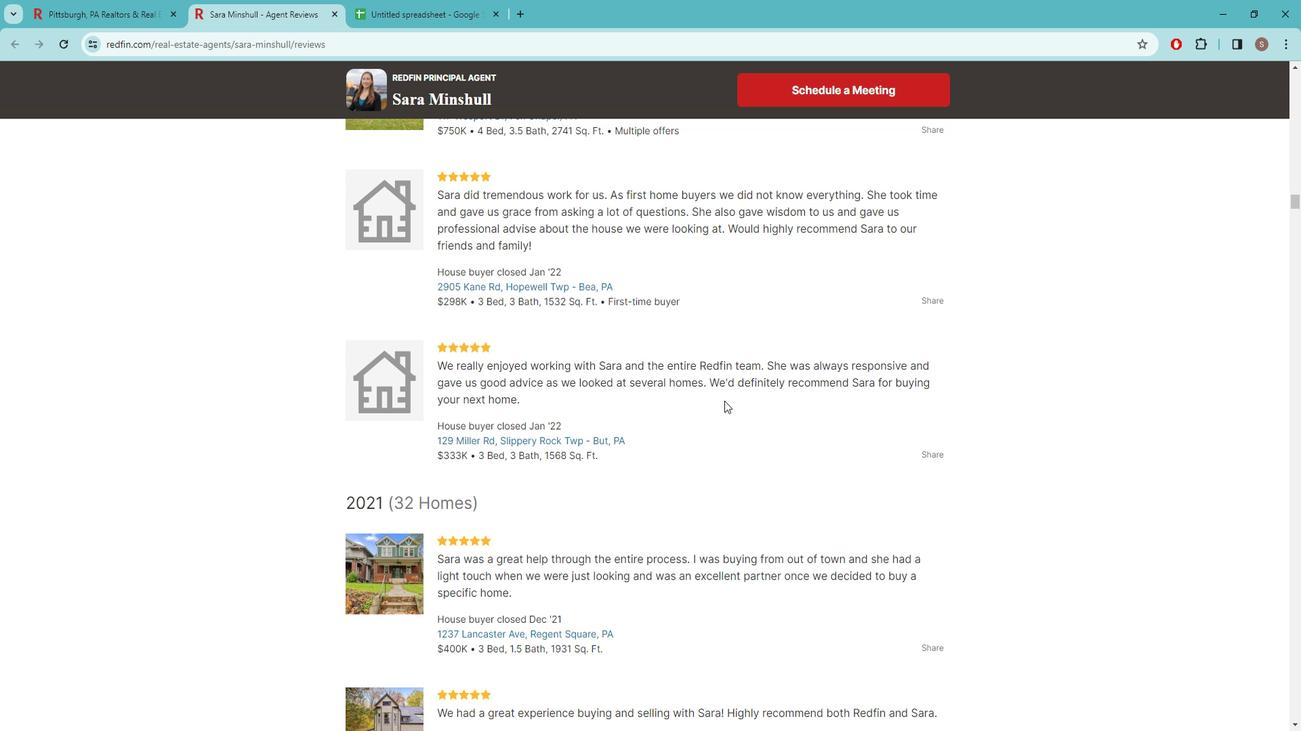 
Action: Mouse moved to (733, 390)
Screenshot: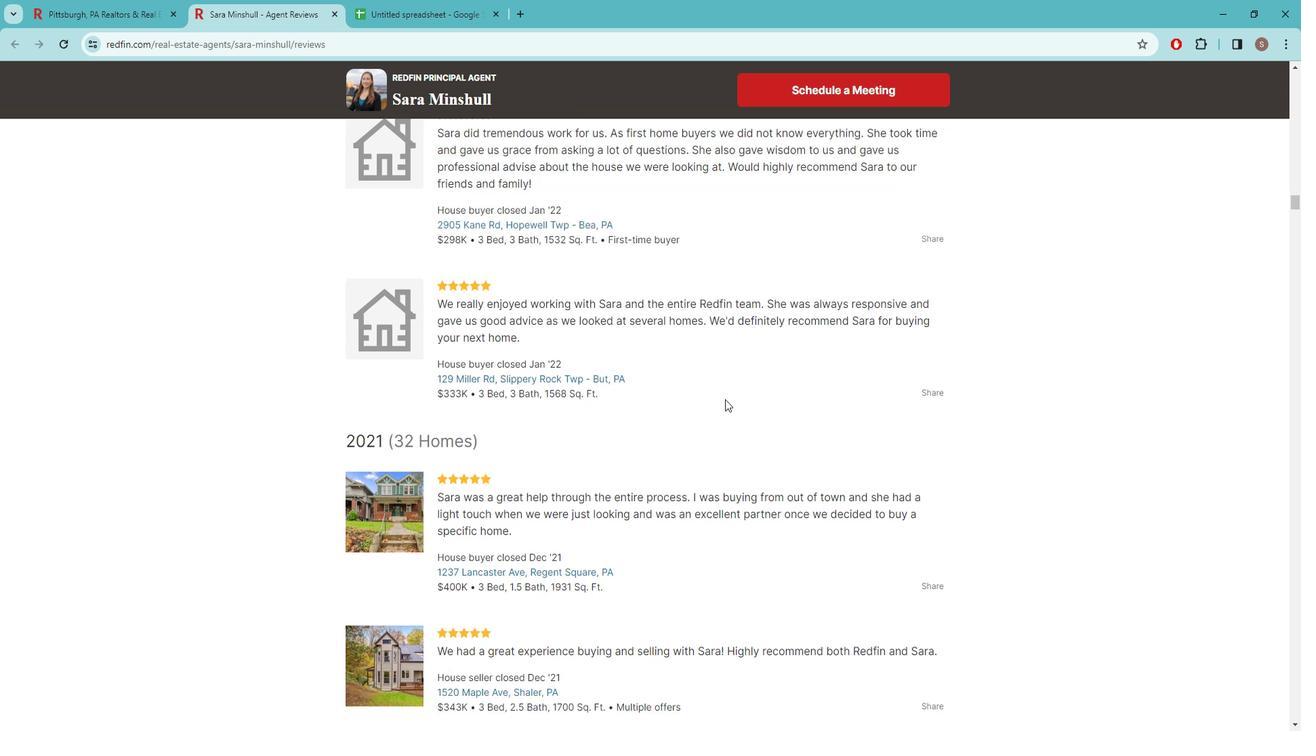 
Action: Mouse scrolled (733, 390) with delta (0, 0)
Screenshot: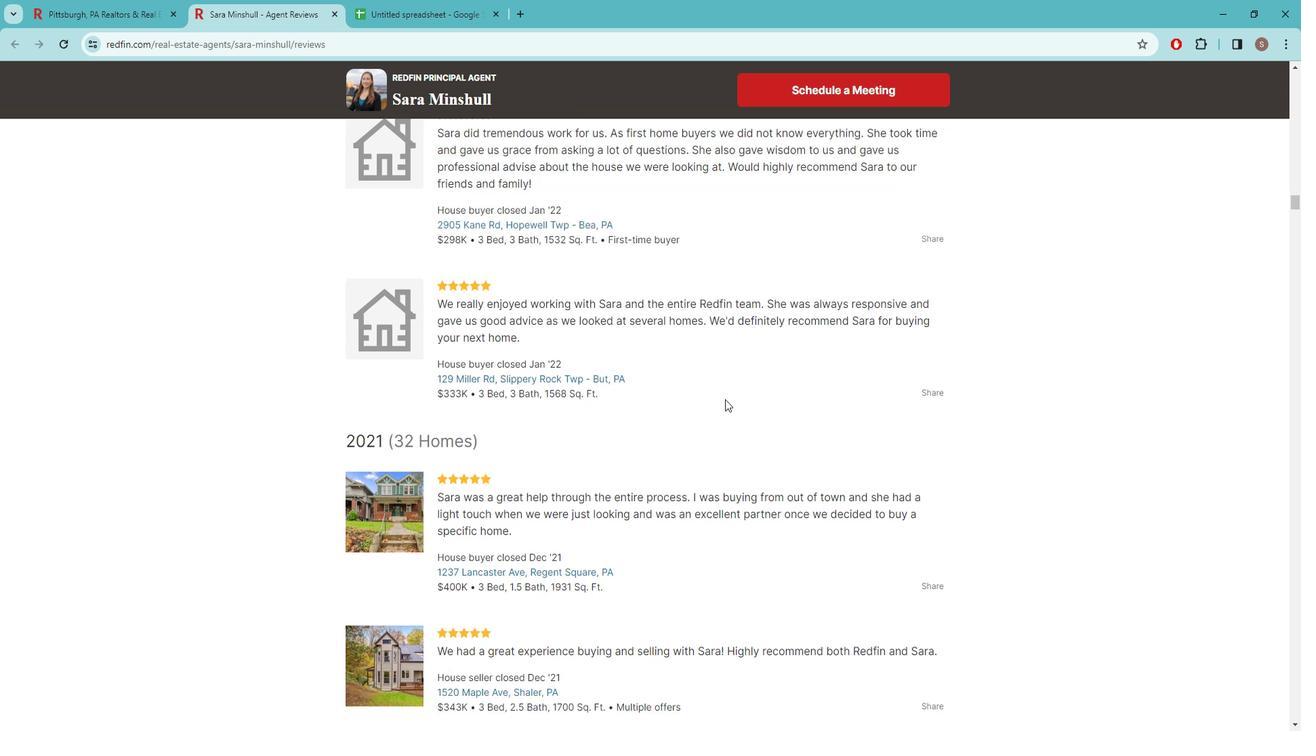 
Action: Mouse moved to (716, 448)
Screenshot: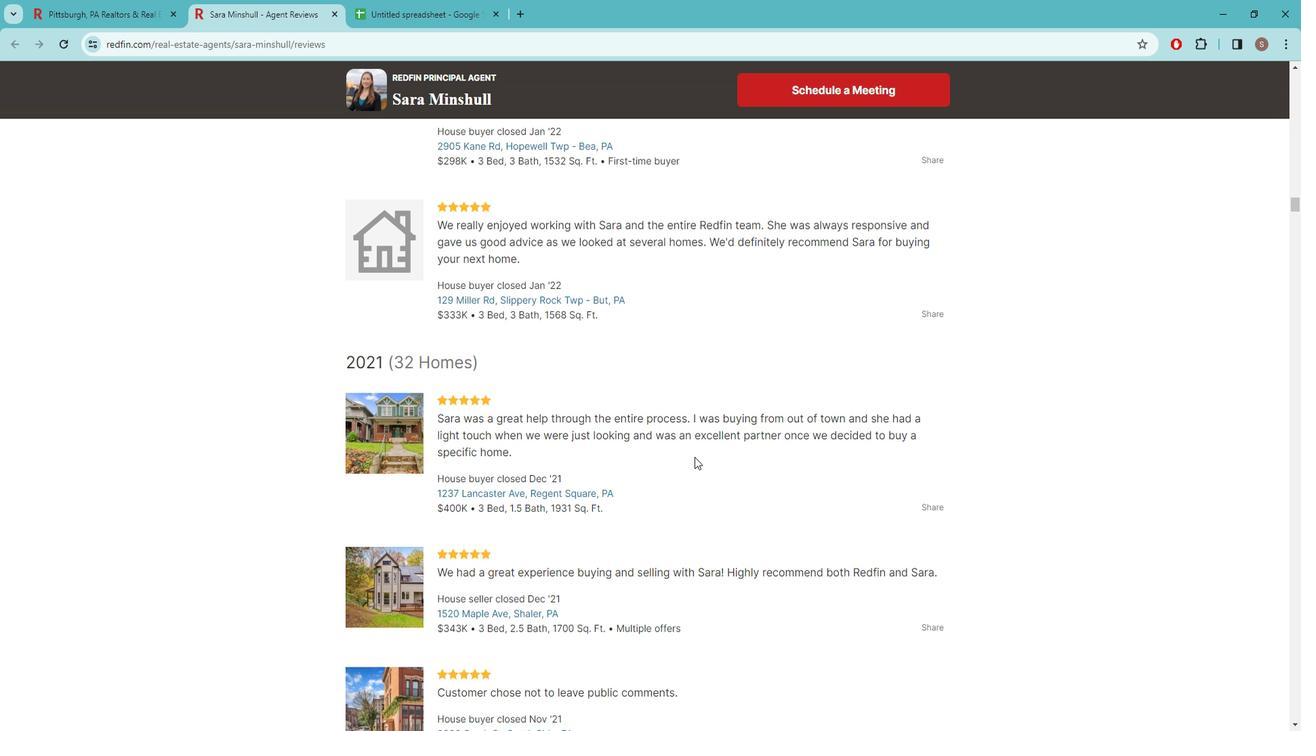 
Action: Mouse scrolled (716, 447) with delta (0, 0)
Screenshot: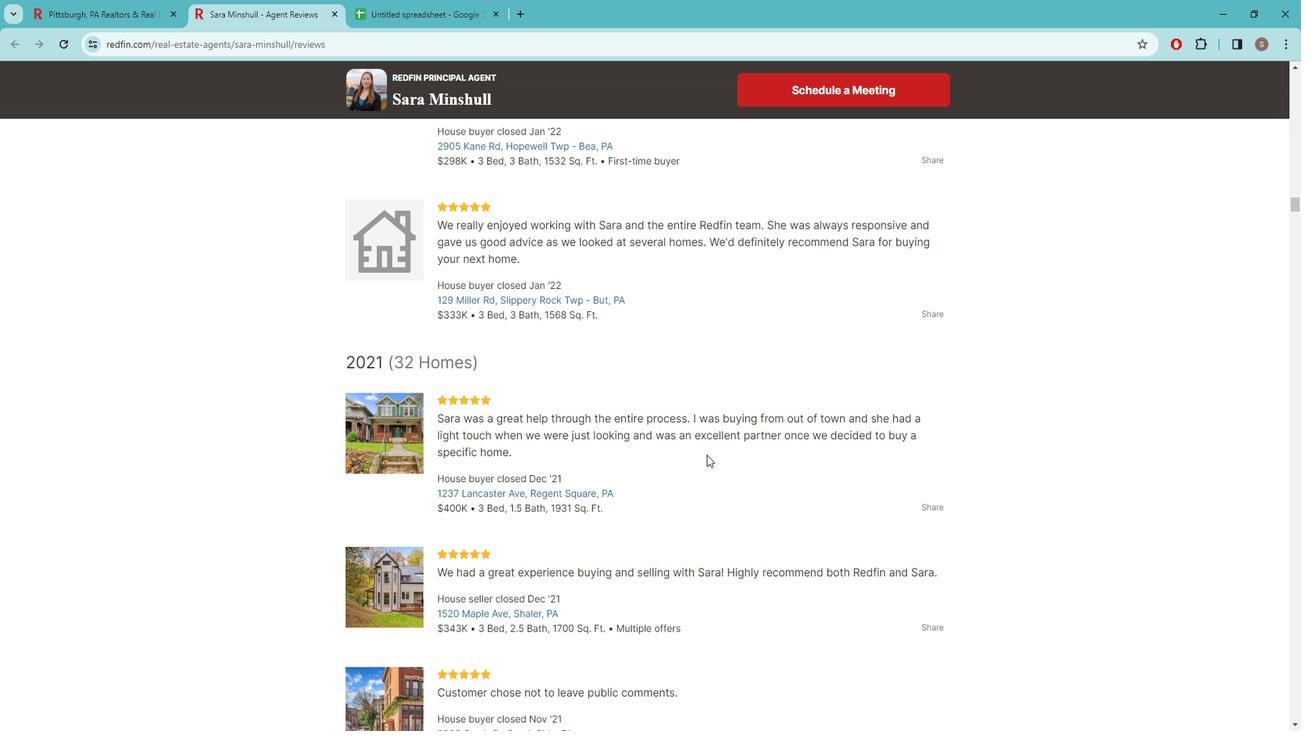 
Action: Mouse scrolled (716, 447) with delta (0, 0)
Screenshot: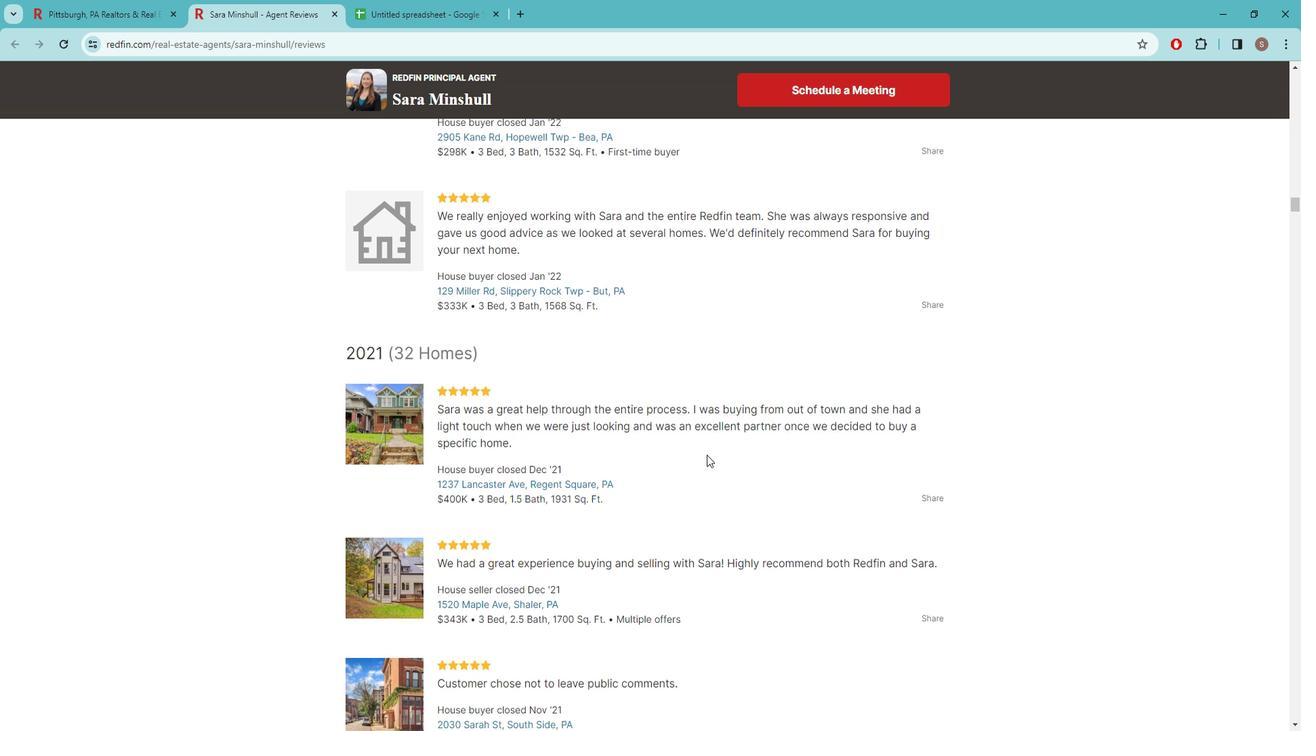 
Action: Mouse moved to (716, 445)
Screenshot: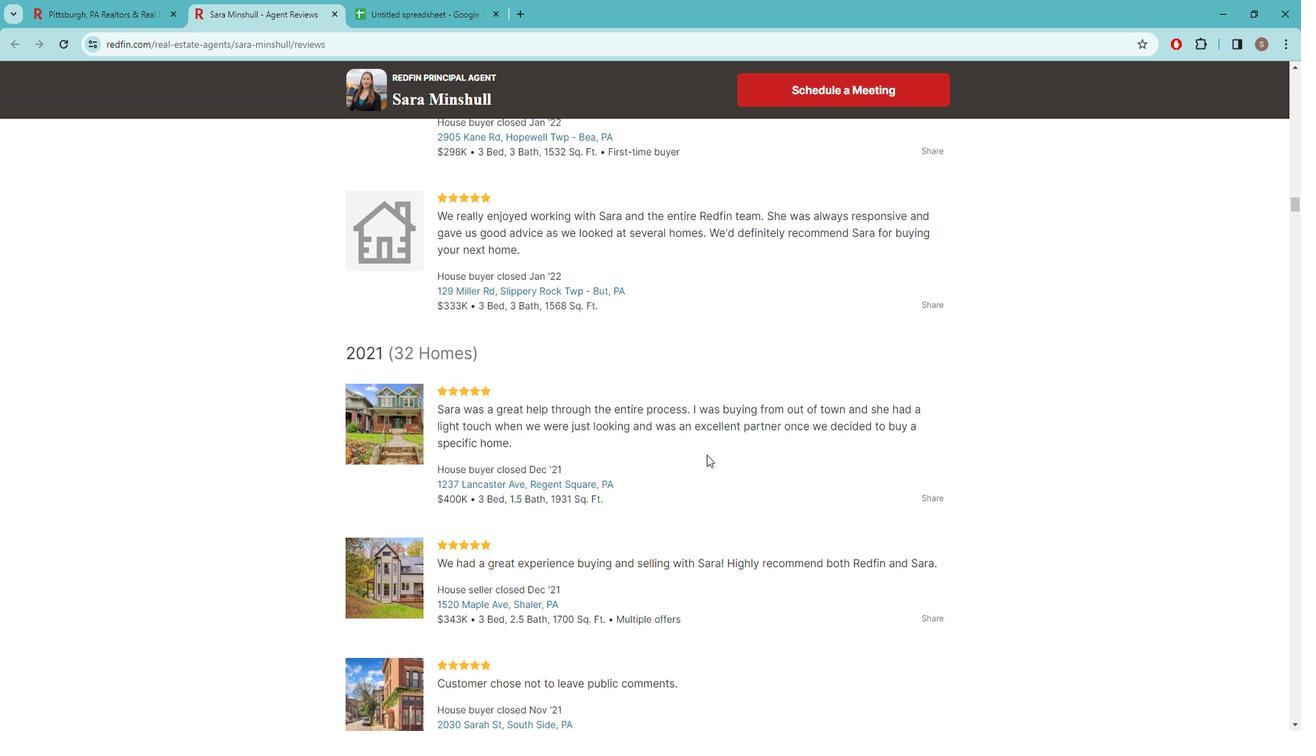 
Action: Mouse scrolled (716, 444) with delta (0, 0)
Screenshot: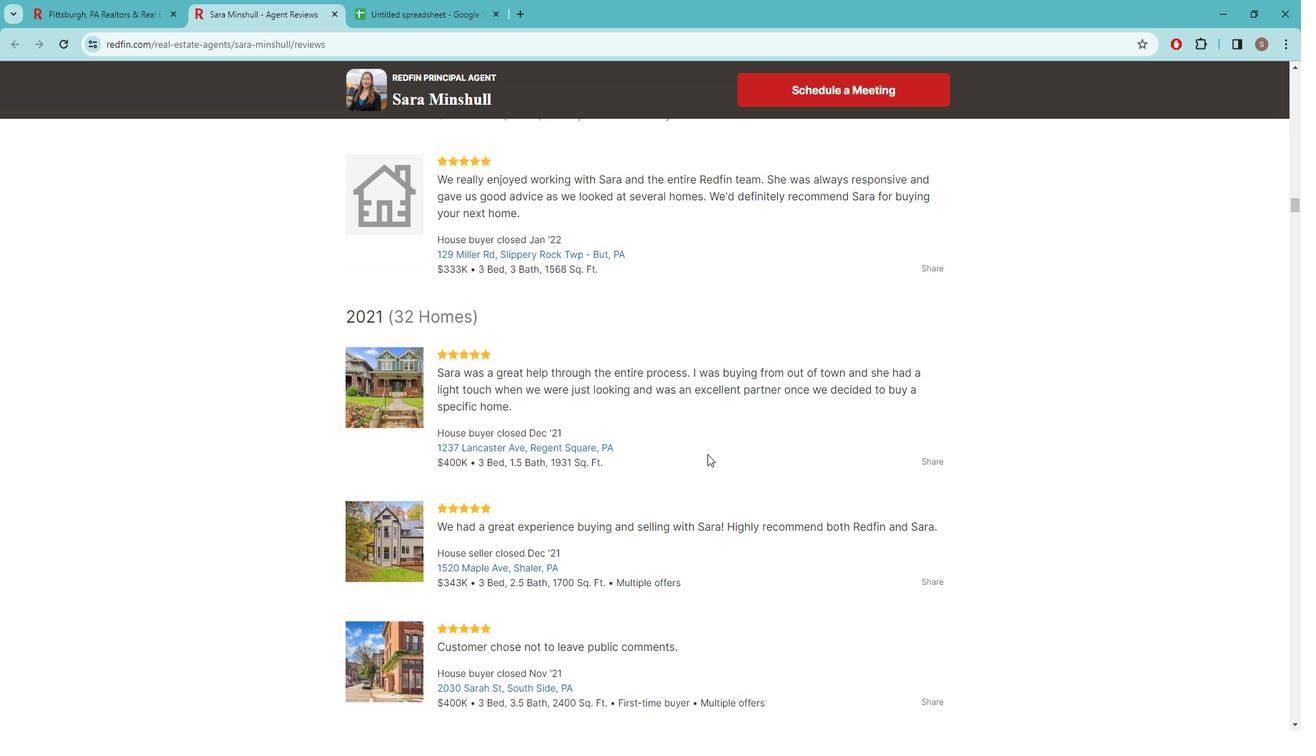 
Action: Mouse moved to (752, 392)
Screenshot: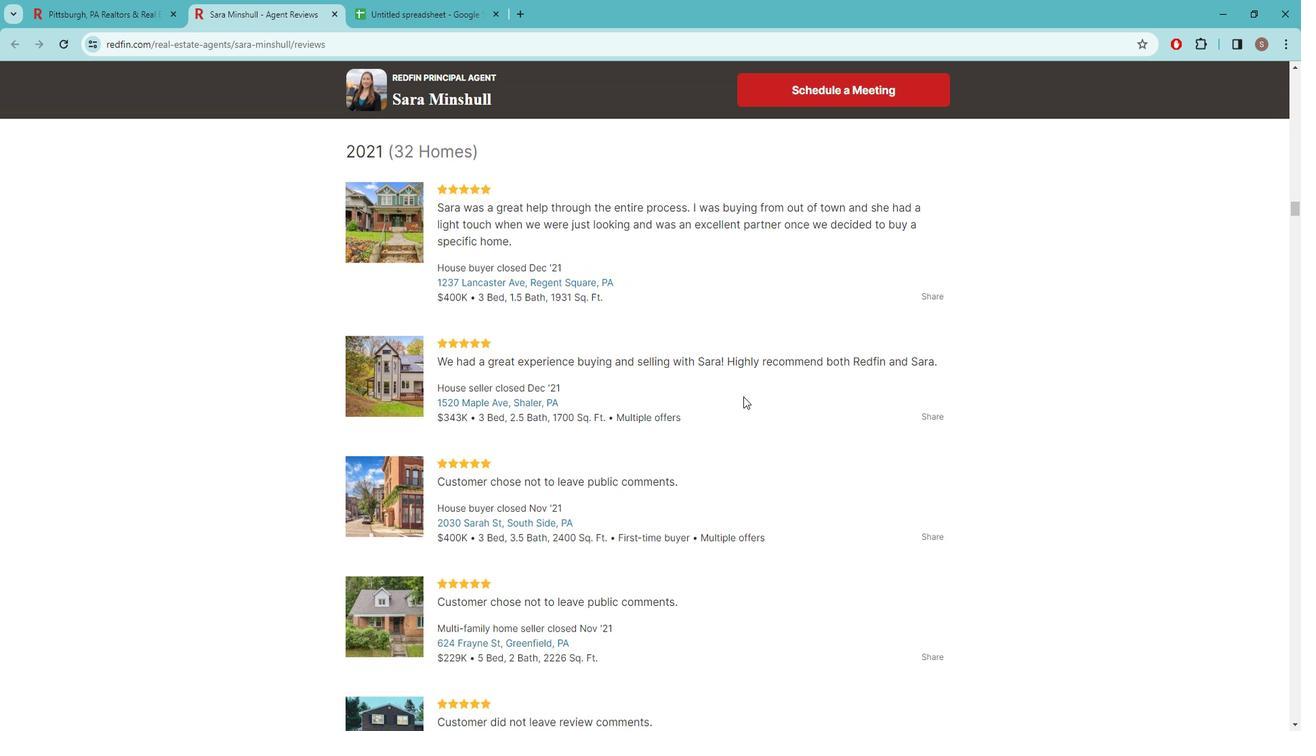 
Action: Mouse scrolled (752, 391) with delta (0, 0)
Screenshot: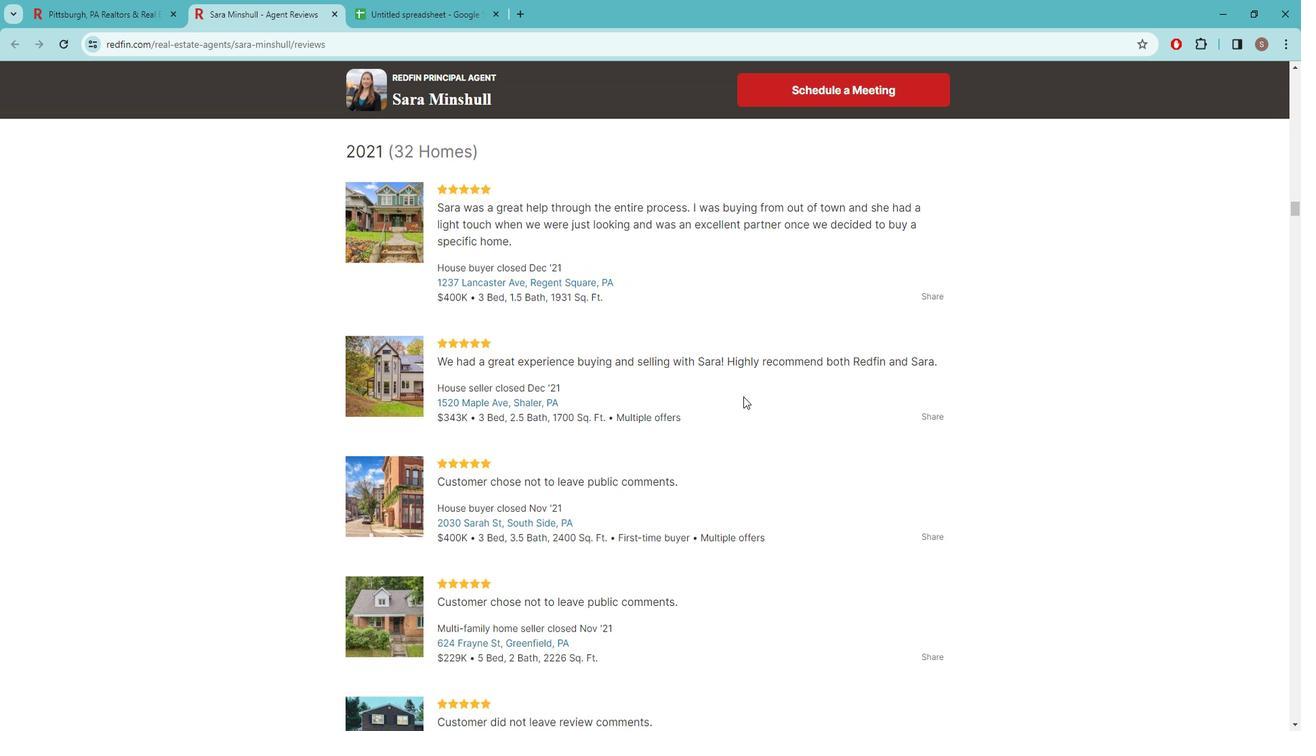 
Action: Mouse moved to (750, 386)
Screenshot: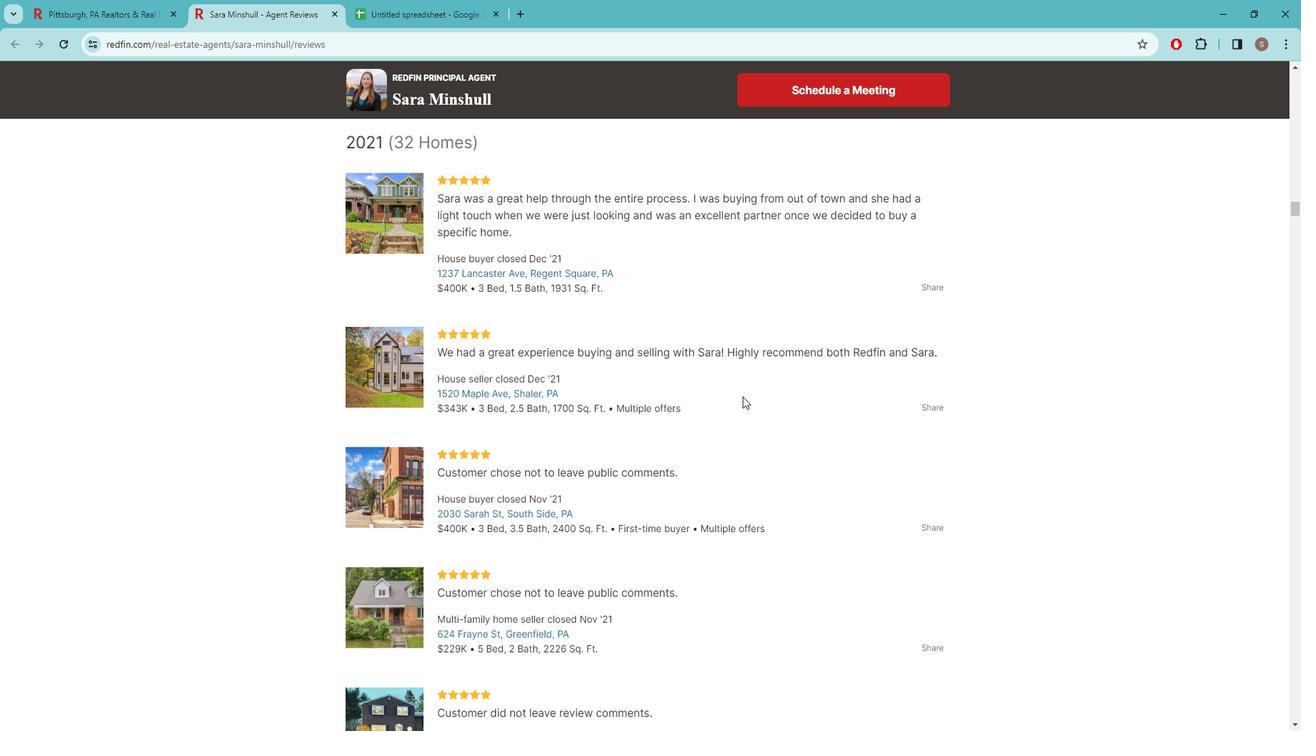 
Action: Mouse scrolled (750, 386) with delta (0, 0)
Screenshot: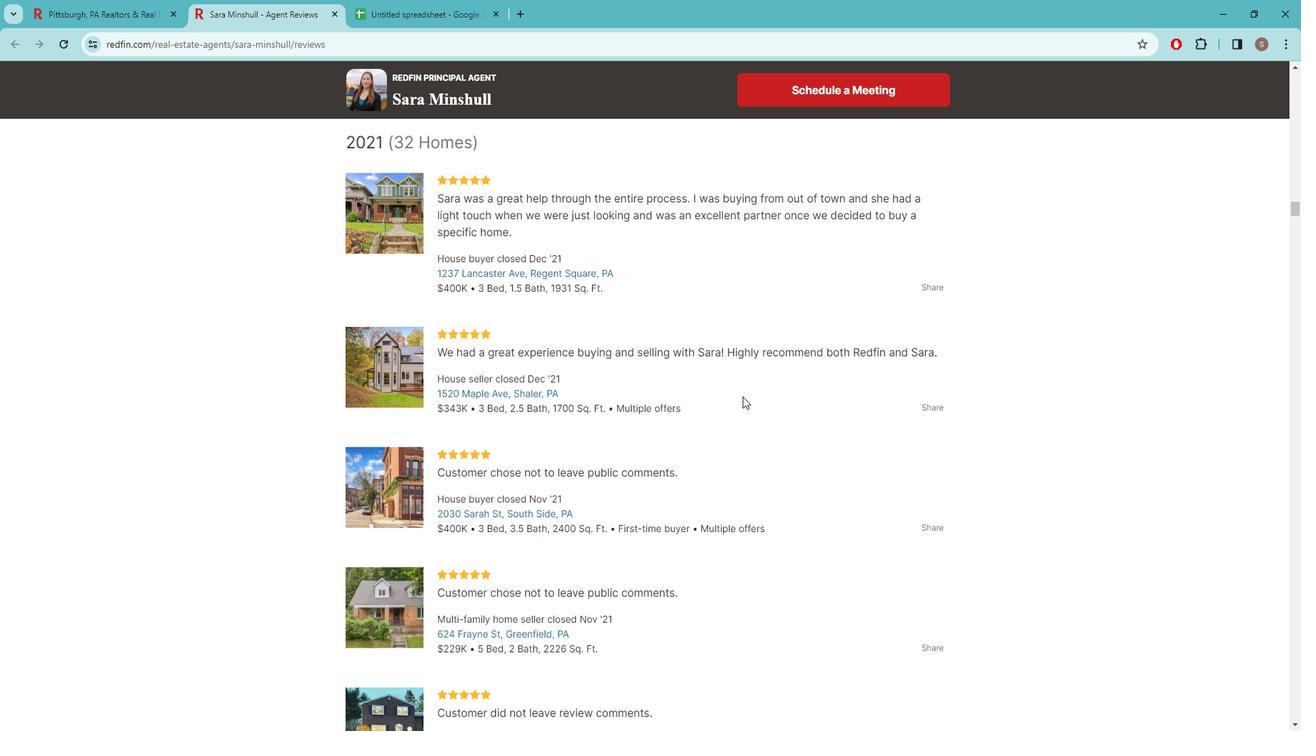 
Action: Mouse moved to (748, 379)
Screenshot: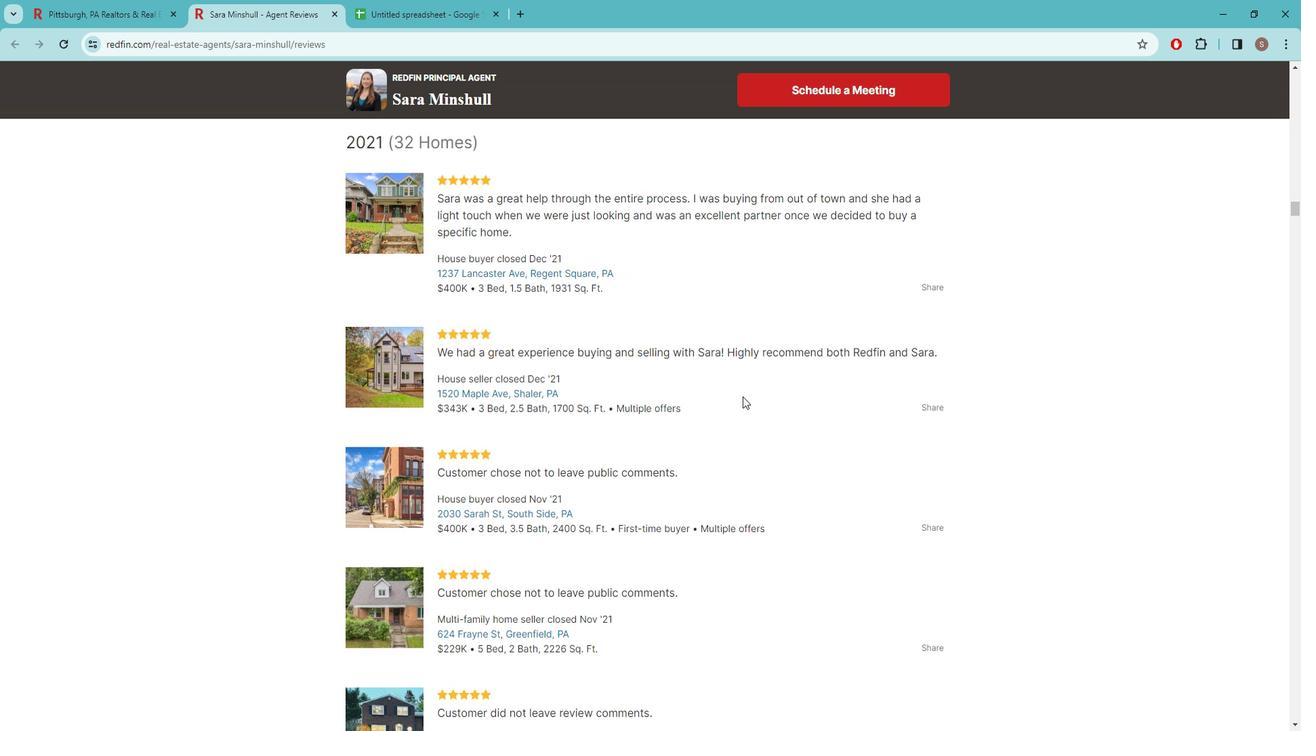 
Action: Mouse scrolled (748, 378) with delta (0, 0)
Screenshot: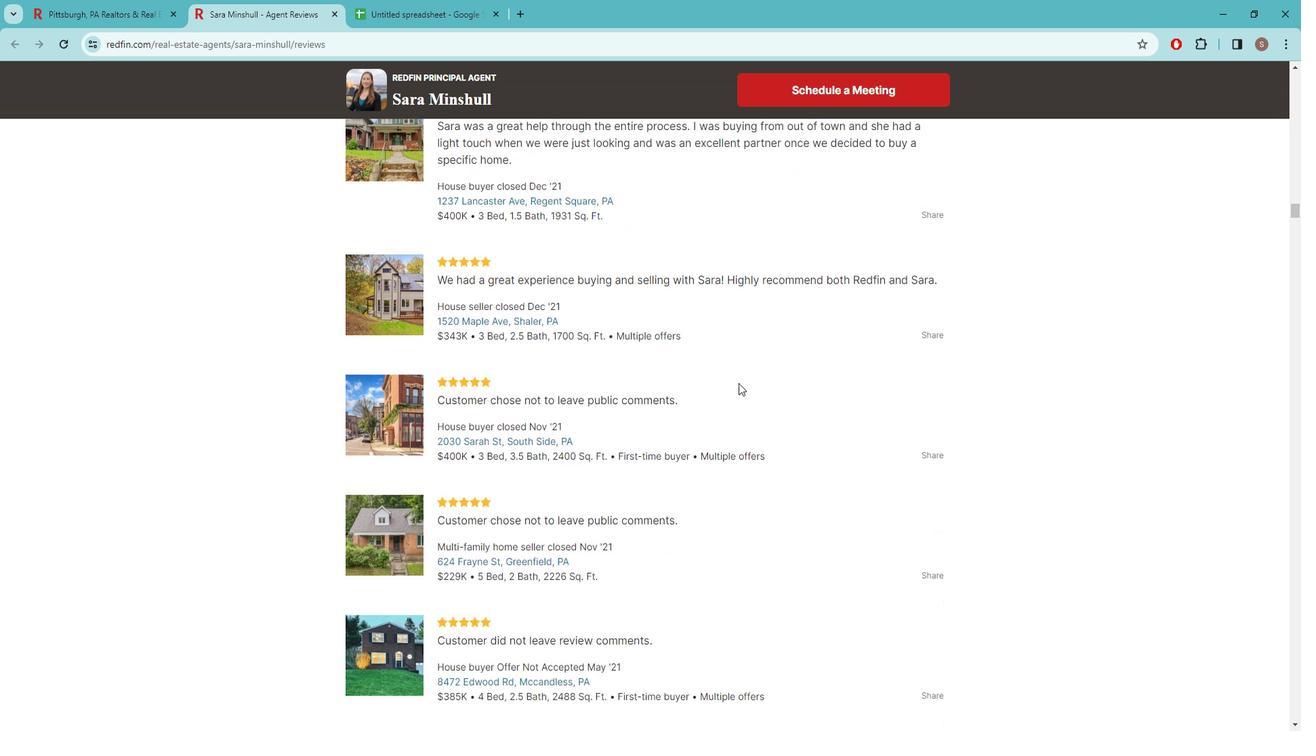 
Action: Mouse moved to (690, 403)
Screenshot: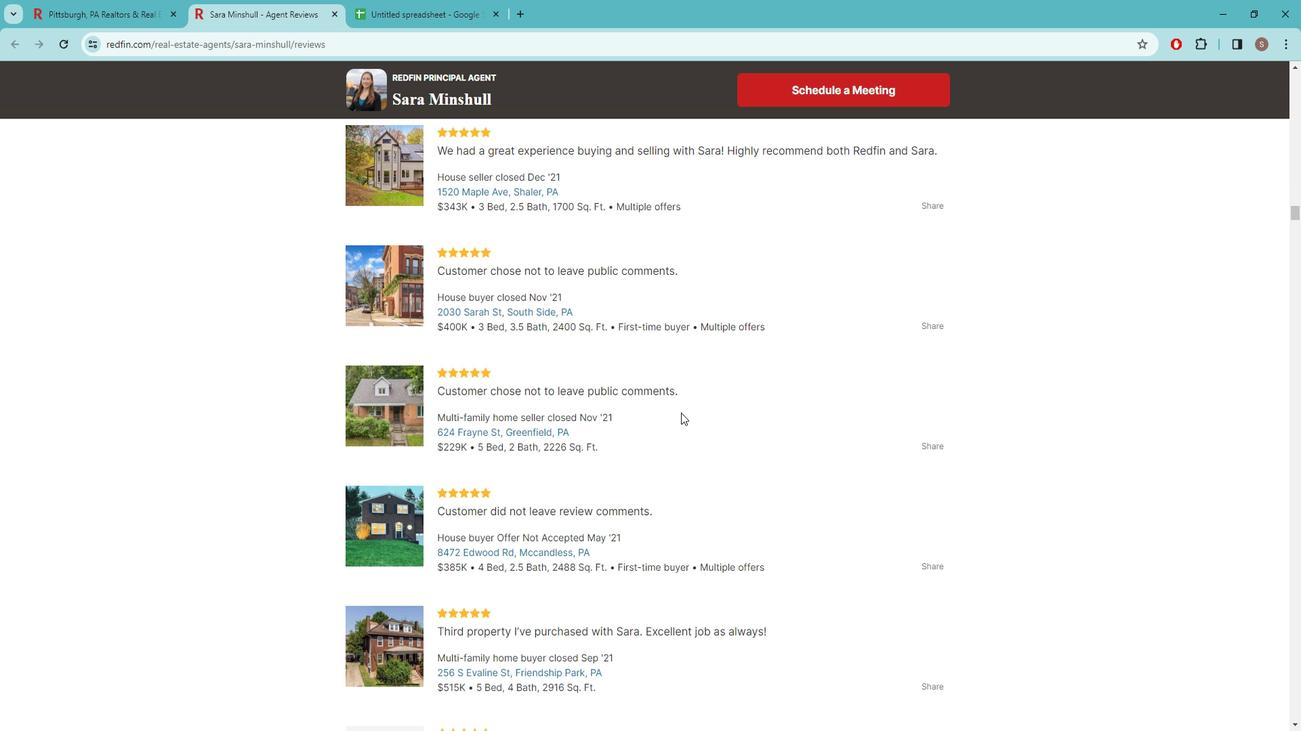 
Action: Mouse scrolled (690, 402) with delta (0, 0)
Screenshot: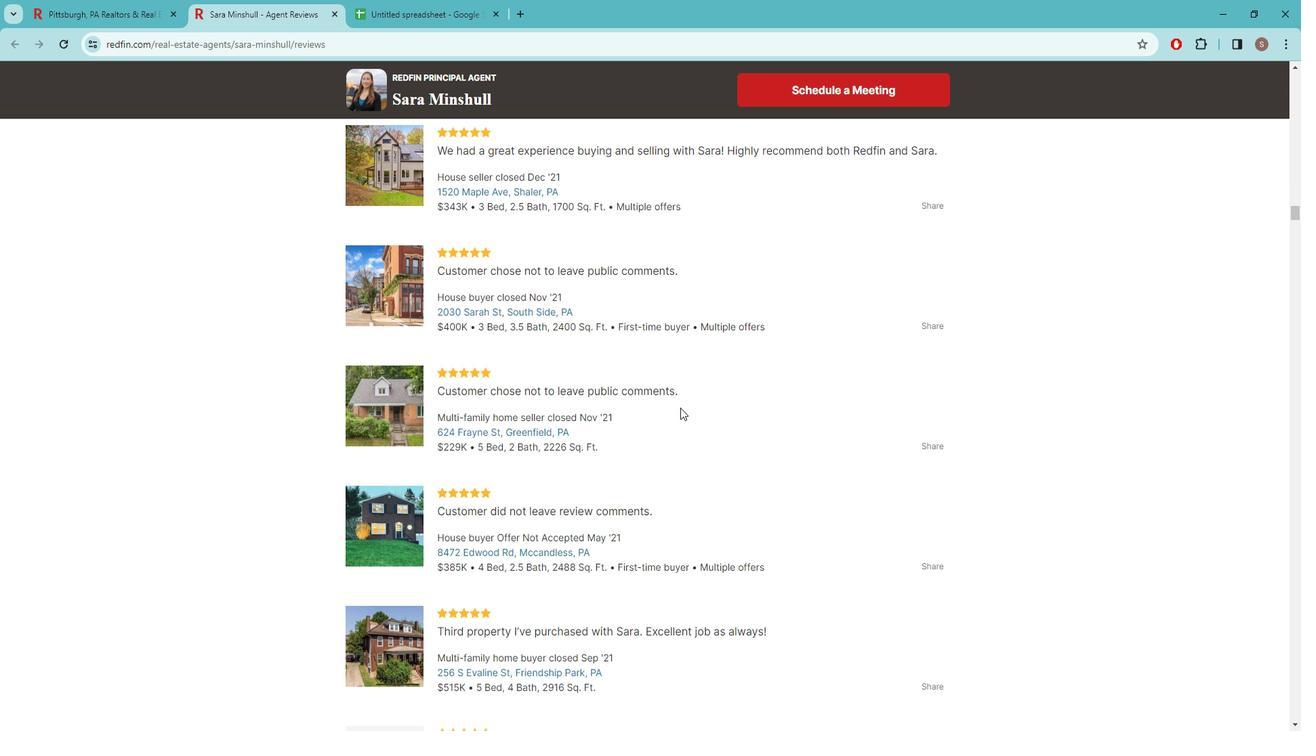 
Action: Mouse scrolled (690, 402) with delta (0, 0)
Screenshot: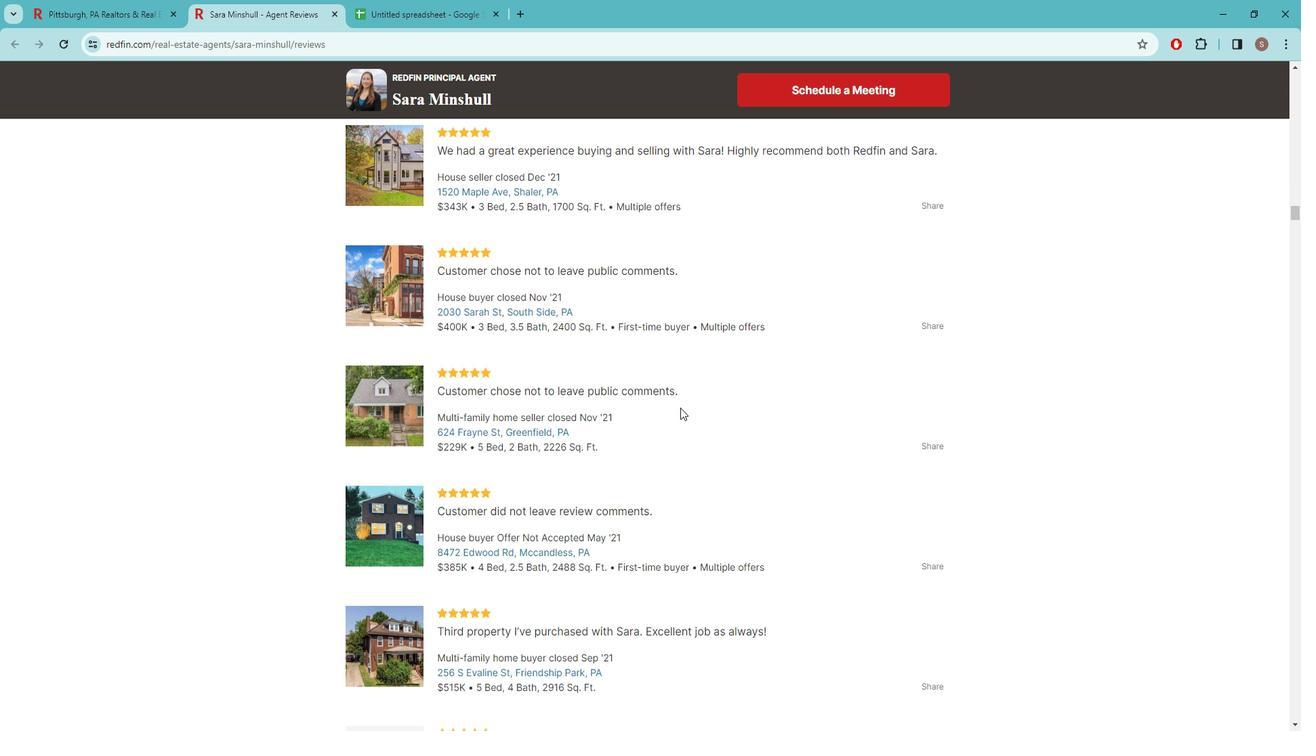 
Action: Mouse moved to (666, 398)
Screenshot: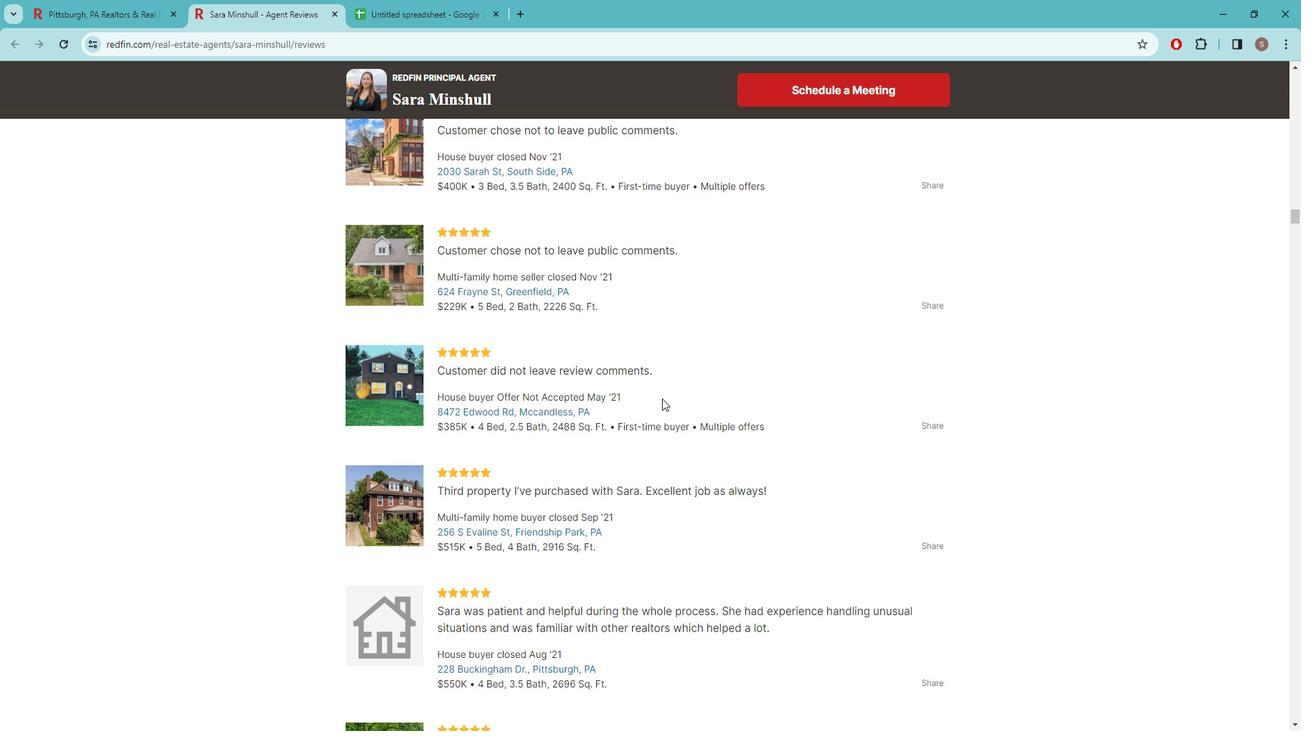 
Action: Mouse scrolled (666, 397) with delta (0, 0)
Screenshot: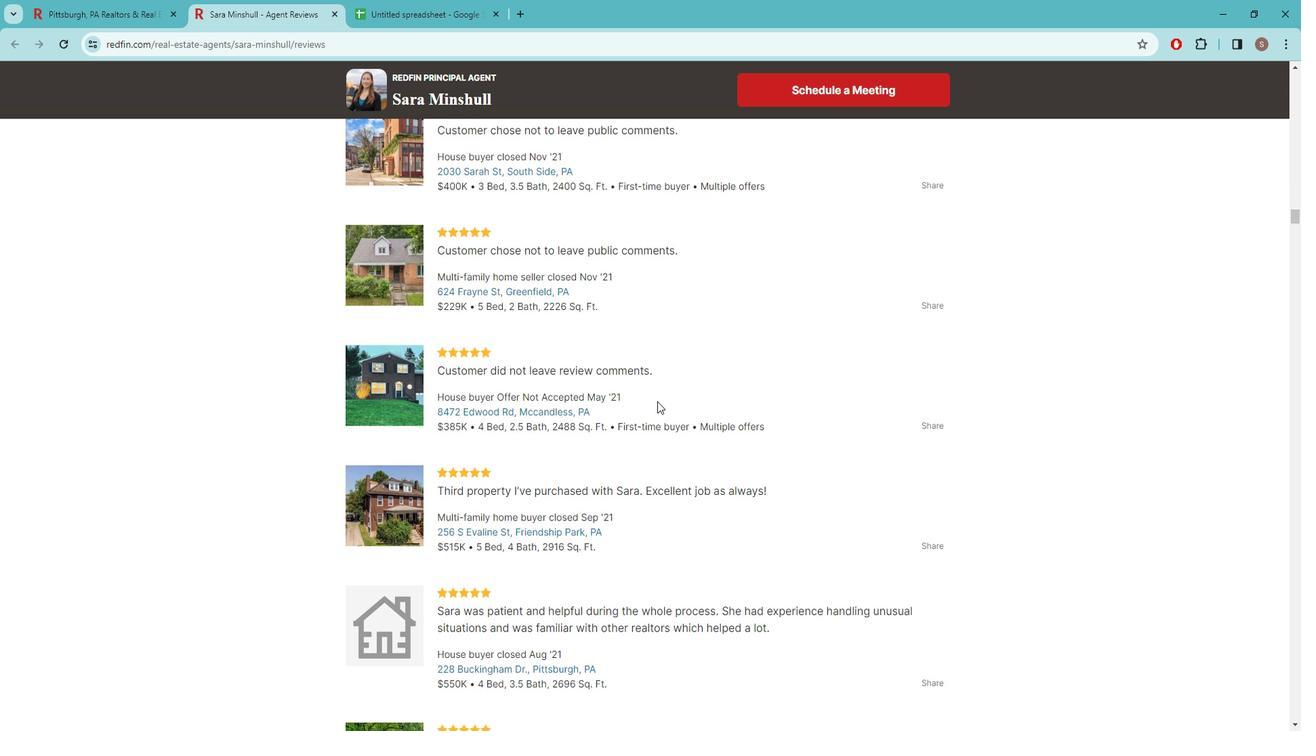 
Action: Mouse moved to (666, 398)
Screenshot: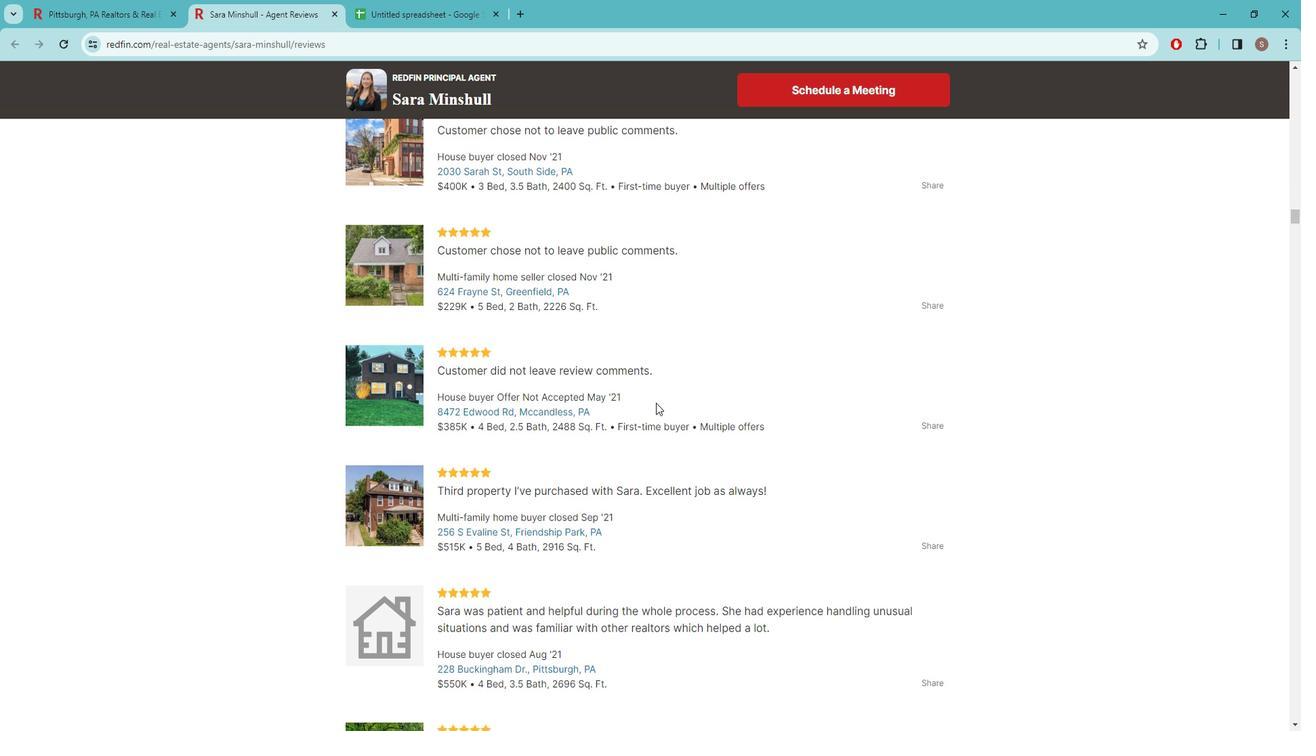 
Action: Mouse scrolled (666, 397) with delta (0, 0)
Screenshot: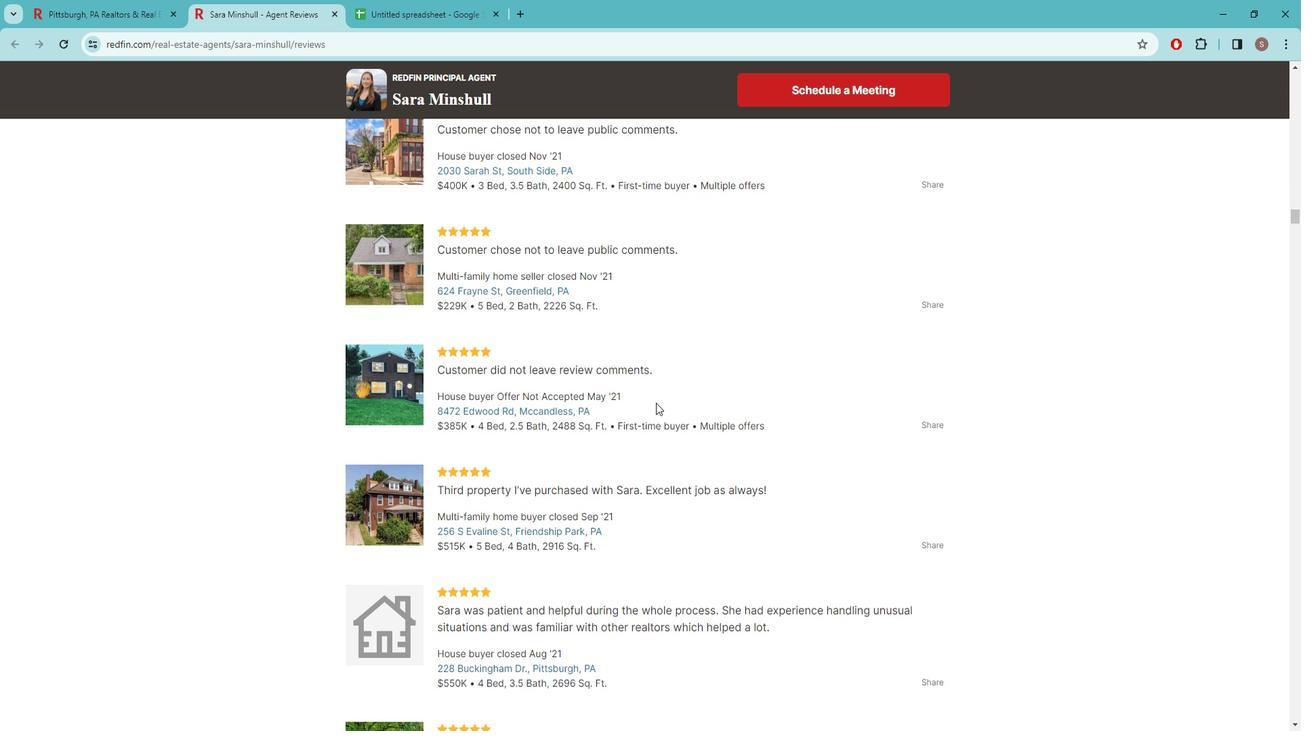 
Action: Mouse moved to (735, 389)
Screenshot: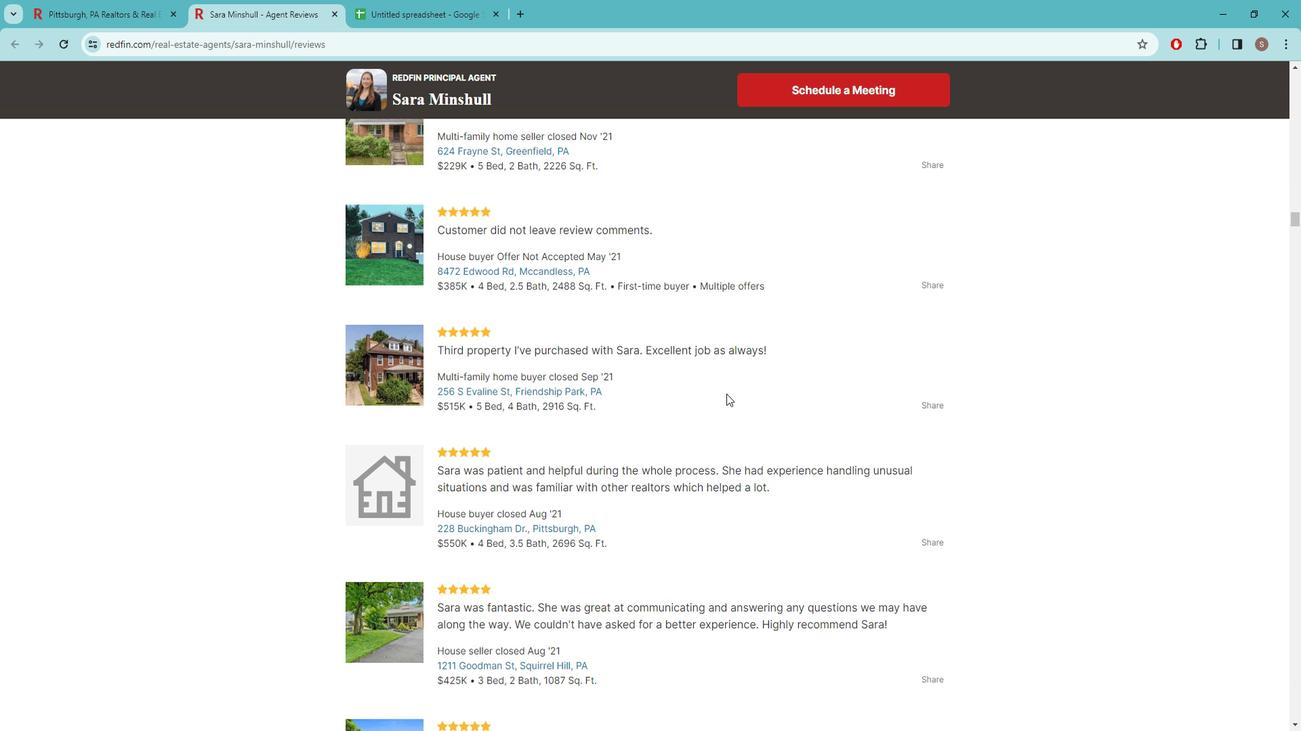 
Action: Mouse scrolled (735, 388) with delta (0, 0)
Screenshot: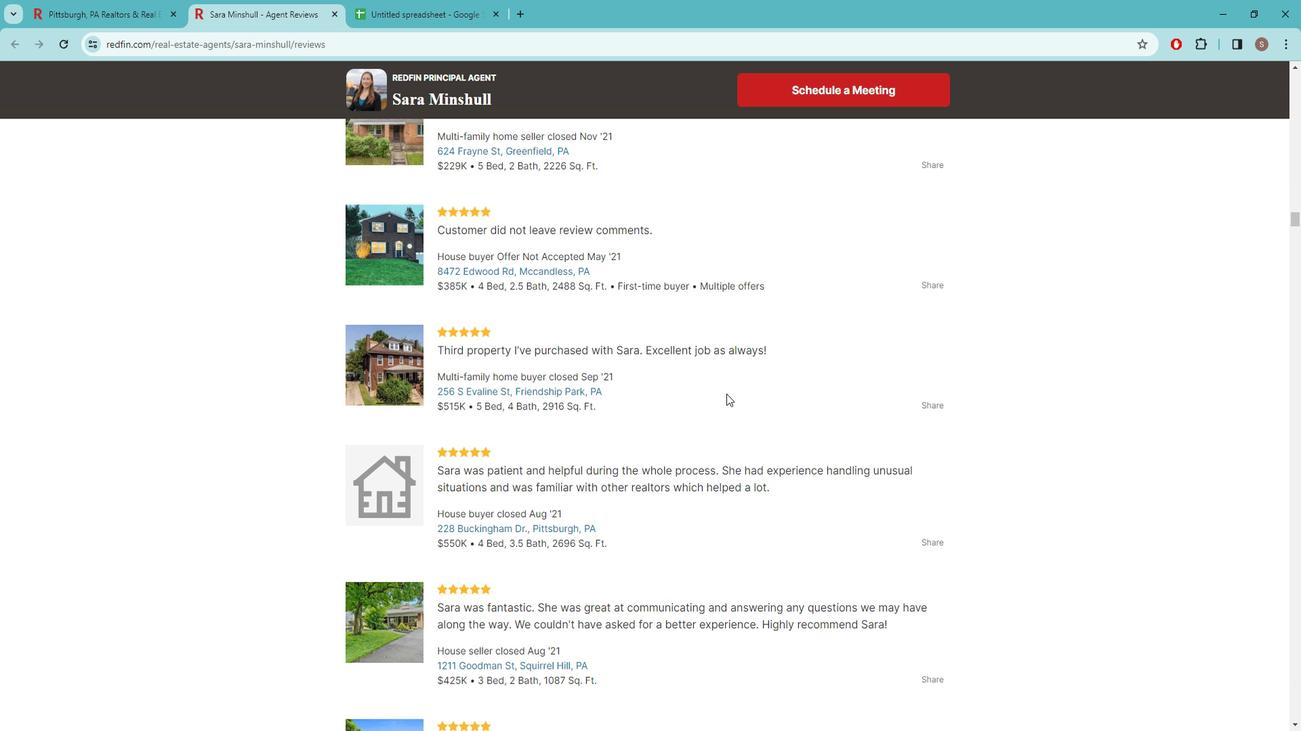 
Action: Mouse moved to (702, 435)
Screenshot: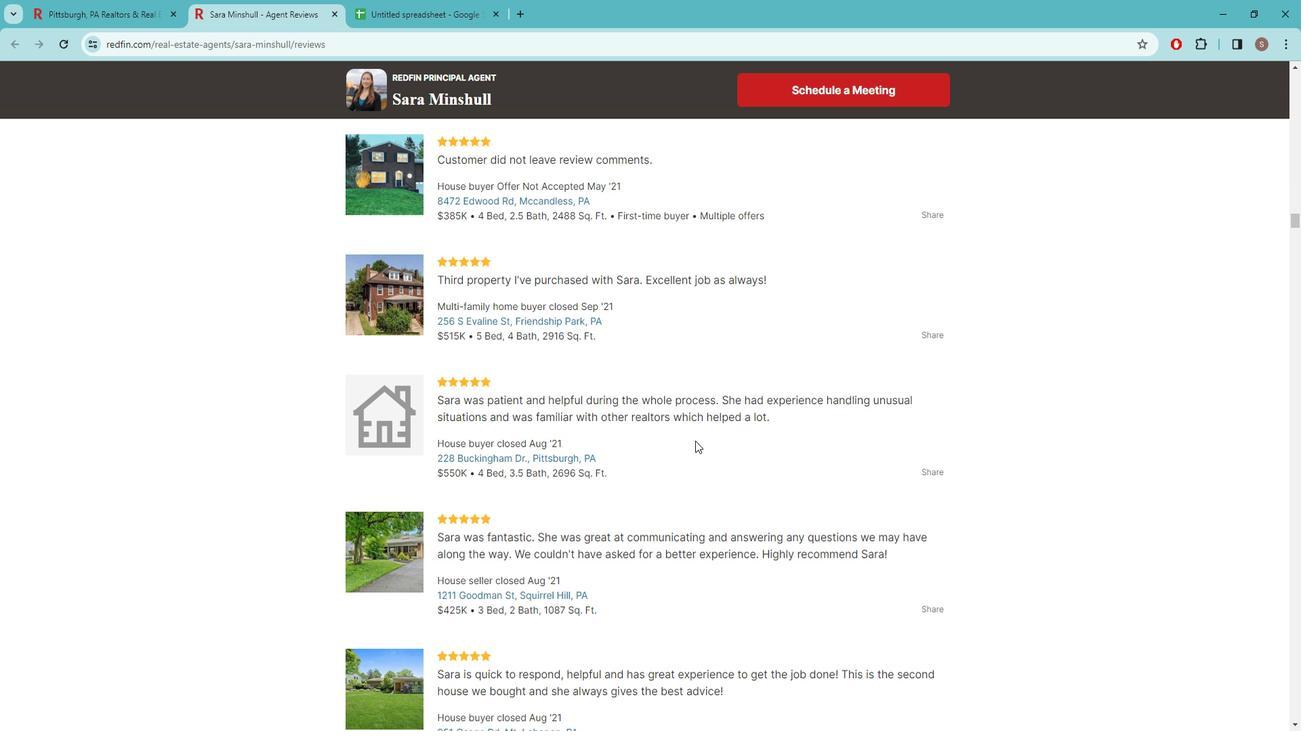 
Action: Mouse scrolled (702, 434) with delta (0, 0)
Screenshot: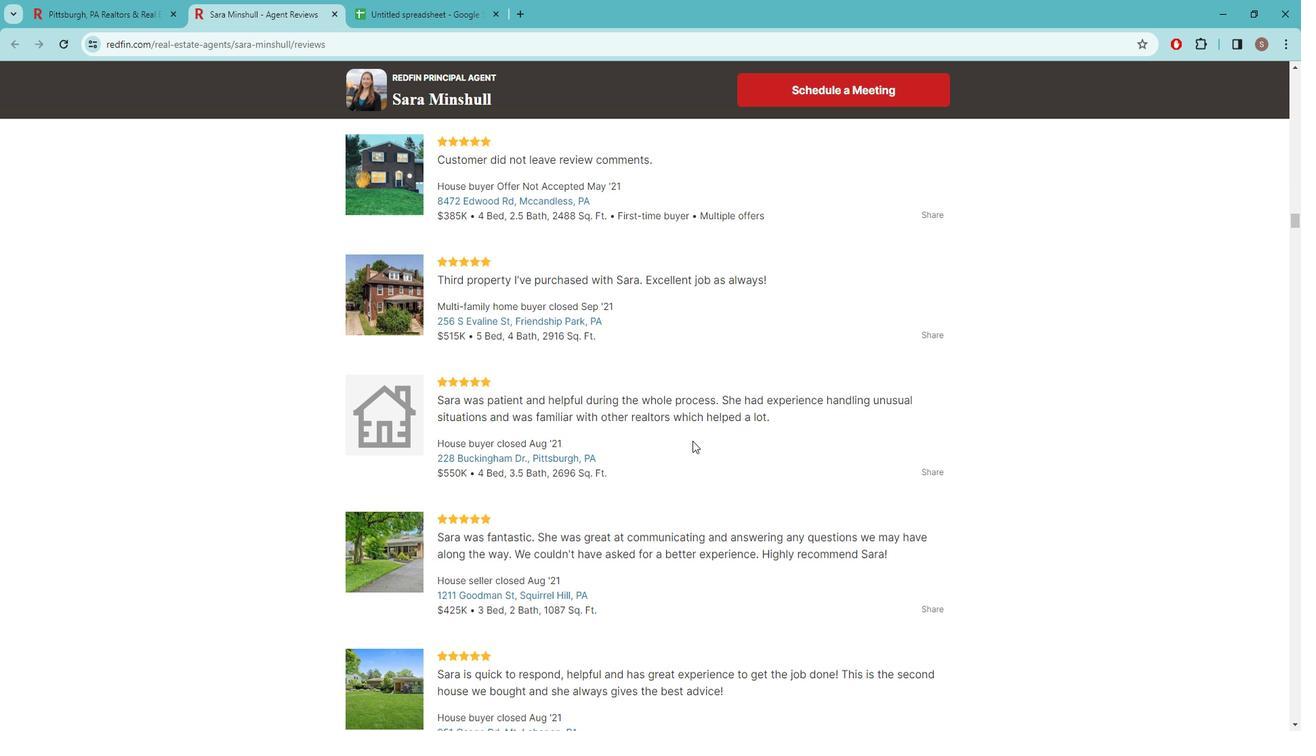 
Action: Mouse moved to (684, 418)
Screenshot: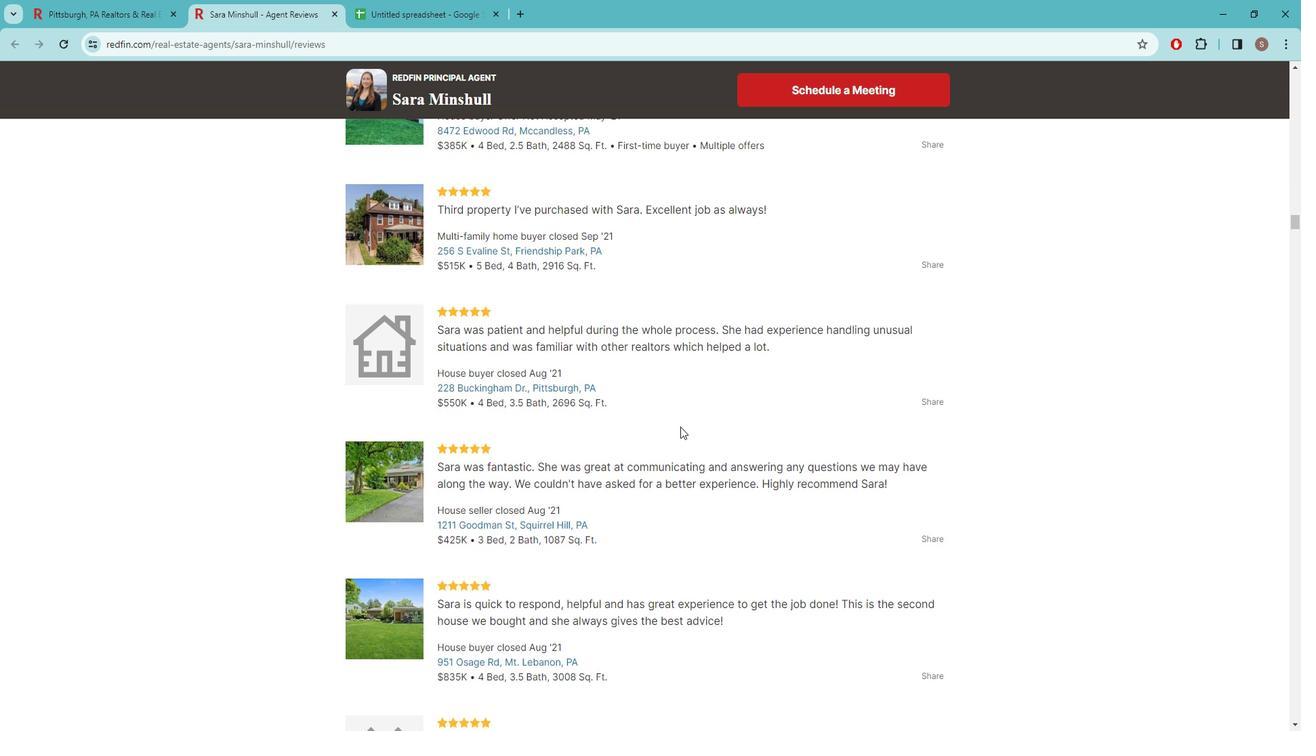 
Action: Mouse scrolled (684, 418) with delta (0, 0)
Screenshot: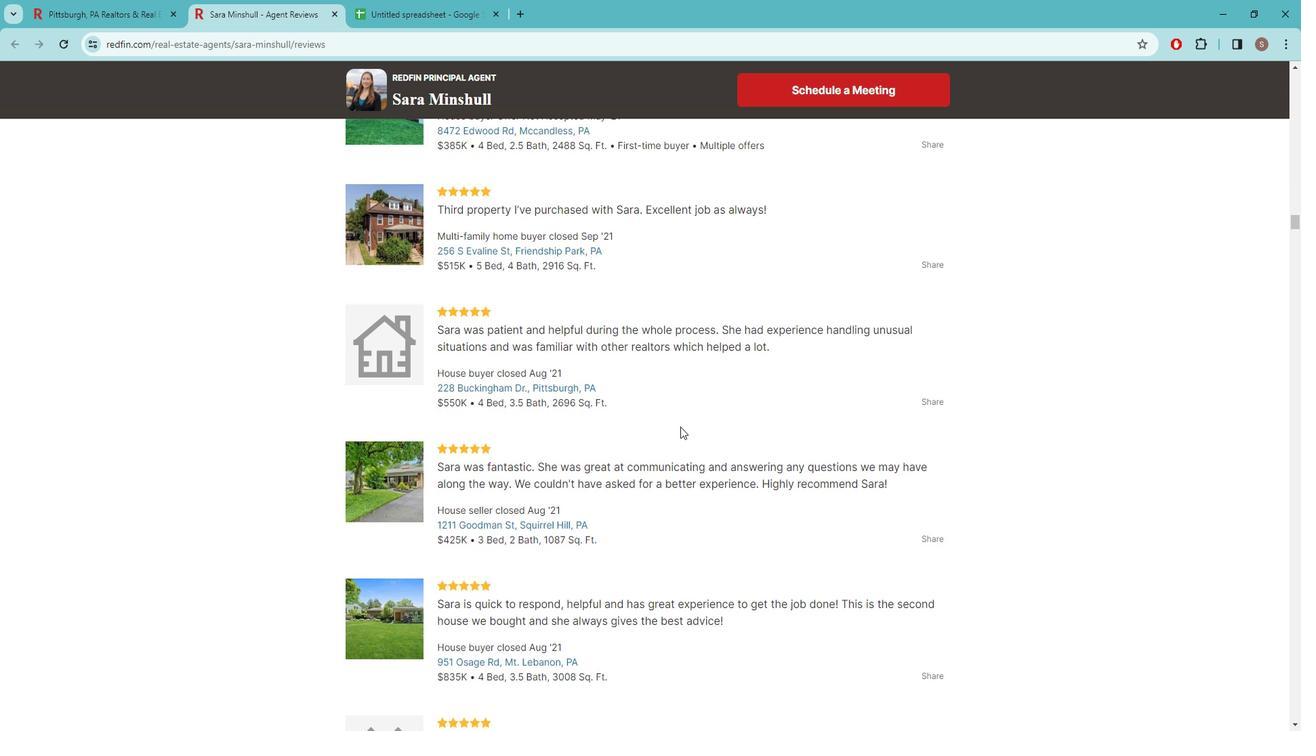 
Action: Mouse moved to (704, 441)
Screenshot: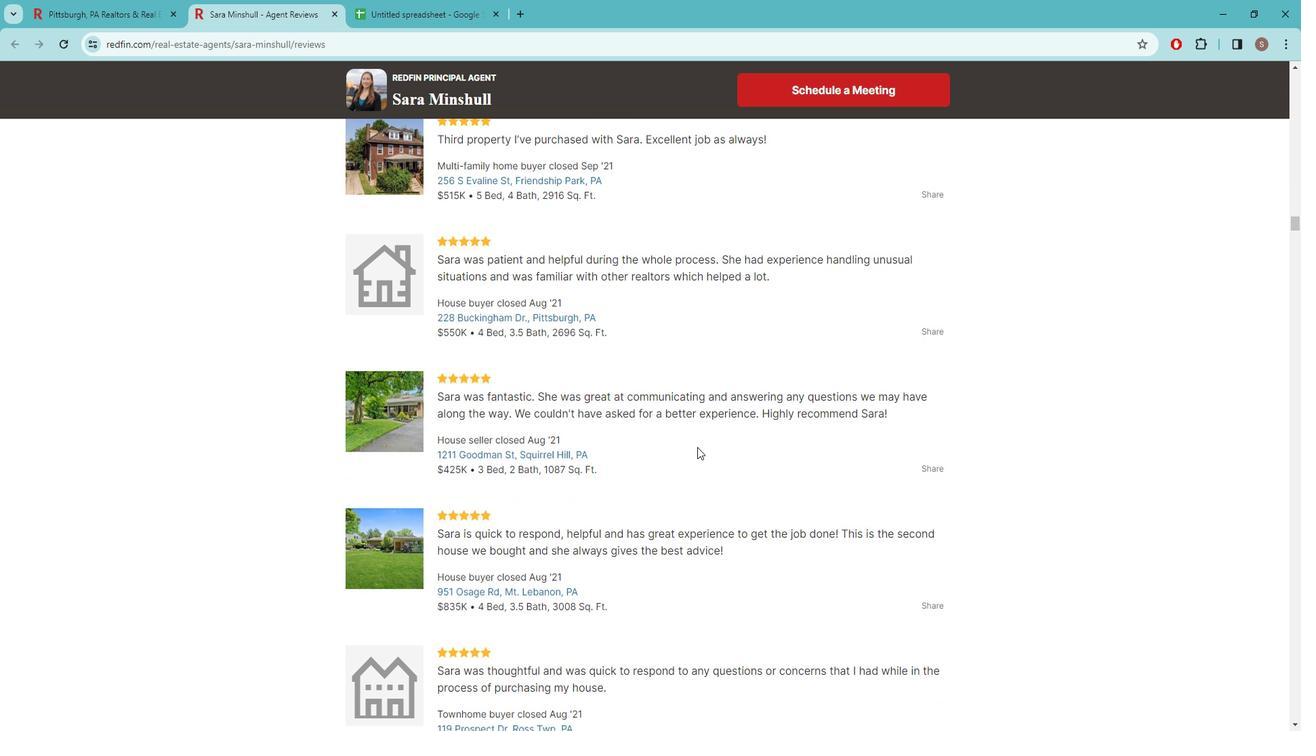 
Action: Mouse scrolled (704, 440) with delta (0, 0)
Screenshot: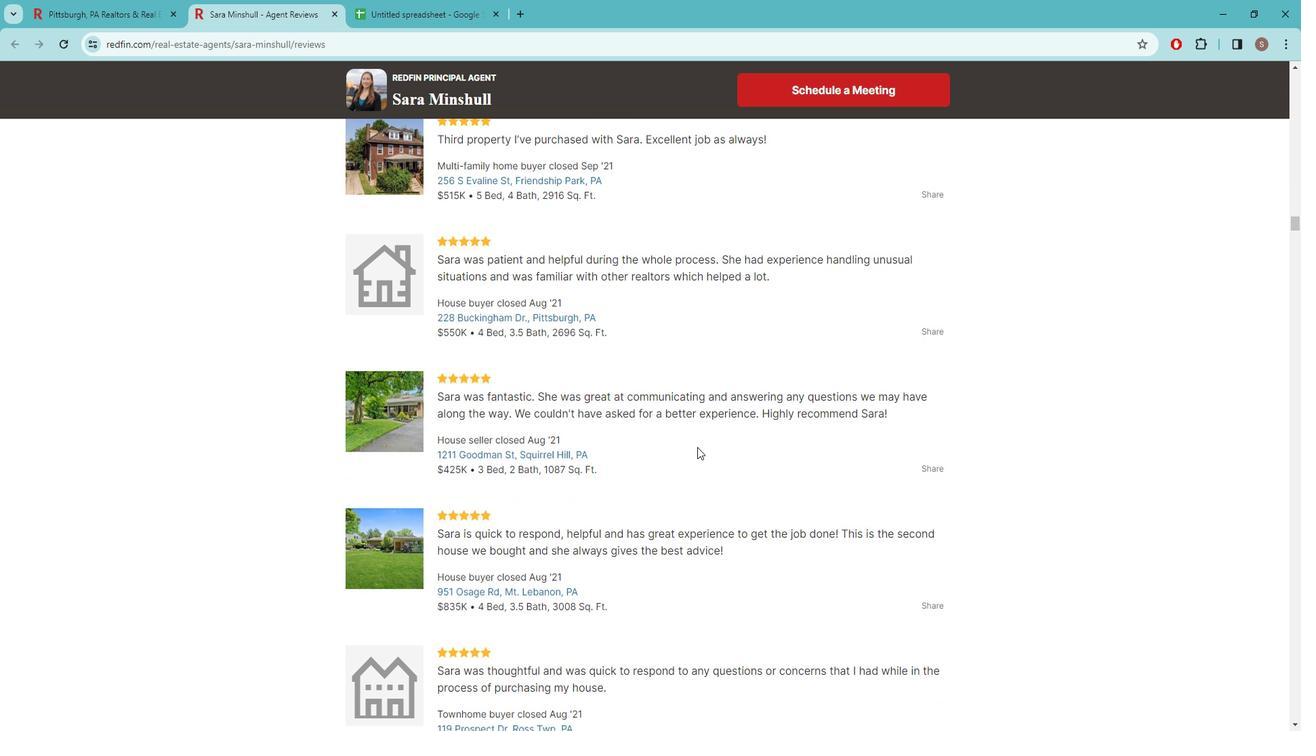 
Action: Mouse moved to (651, 403)
Screenshot: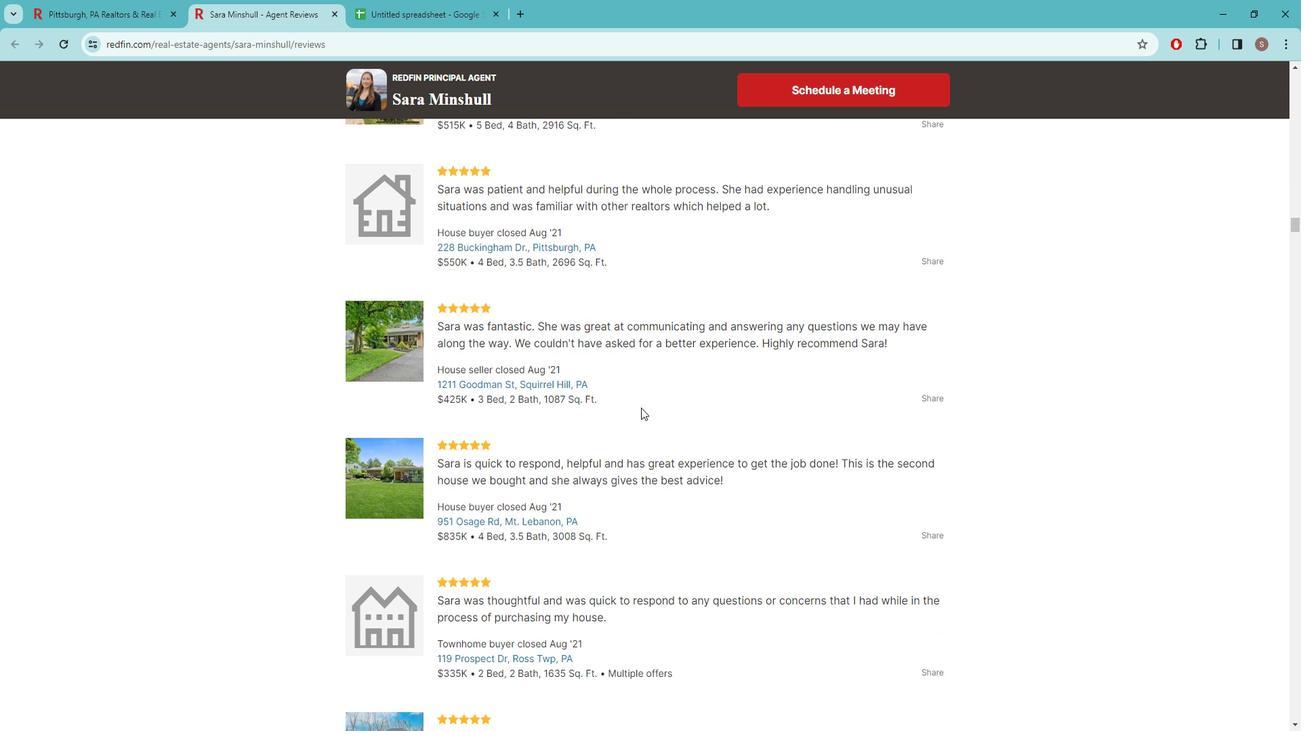 
Action: Mouse scrolled (651, 402) with delta (0, 0)
Screenshot: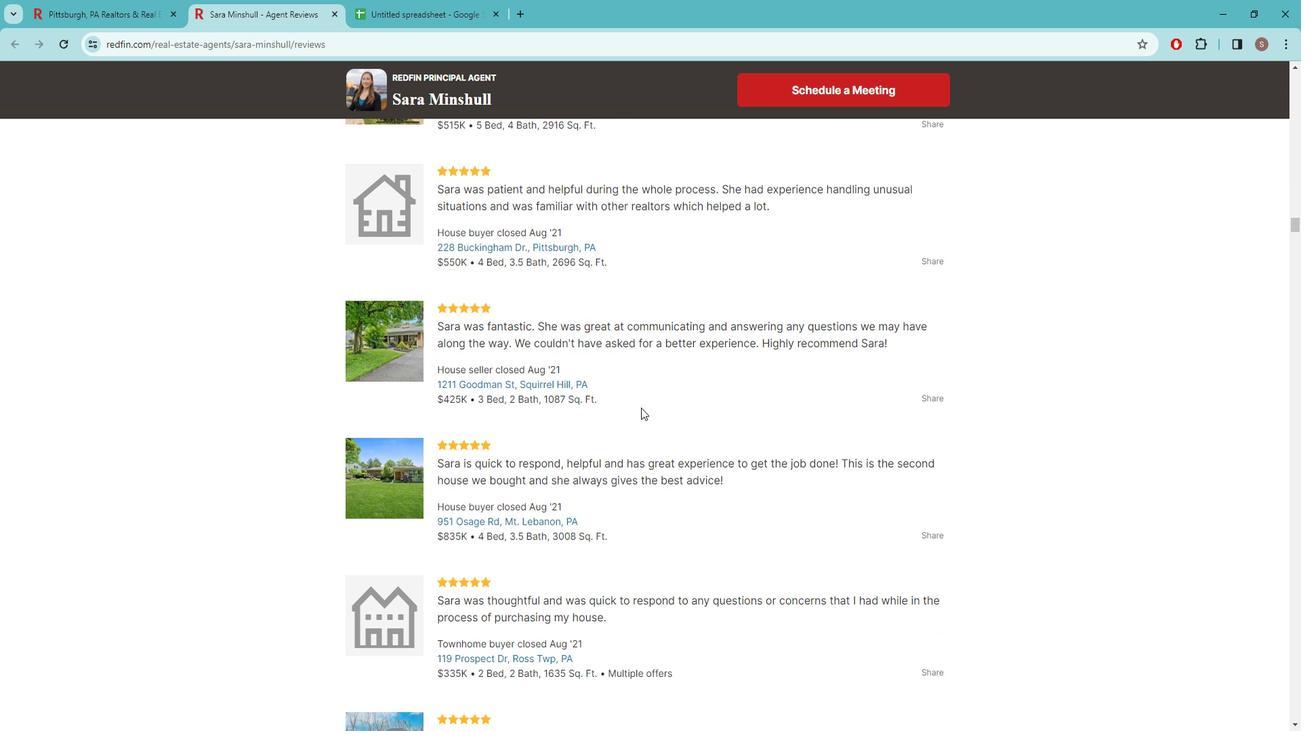 
Action: Mouse moved to (701, 424)
Screenshot: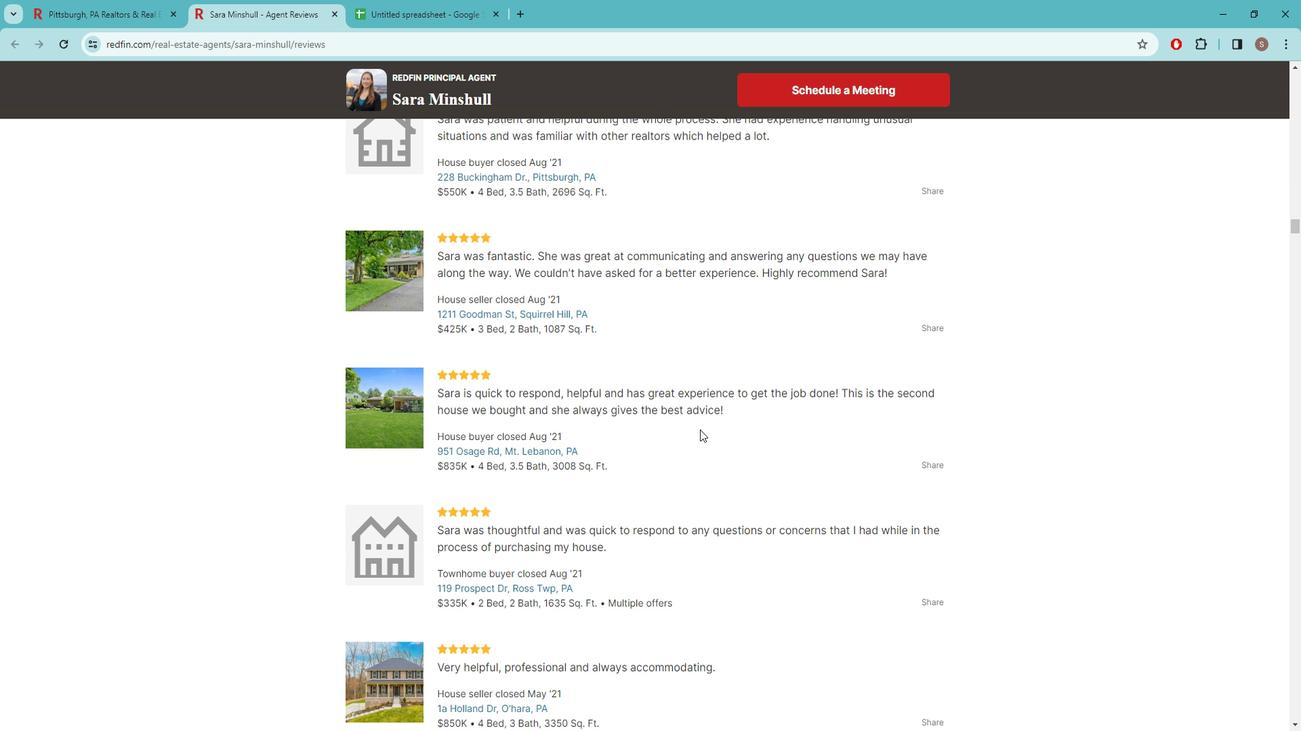 
Action: Mouse scrolled (701, 424) with delta (0, 0)
Screenshot: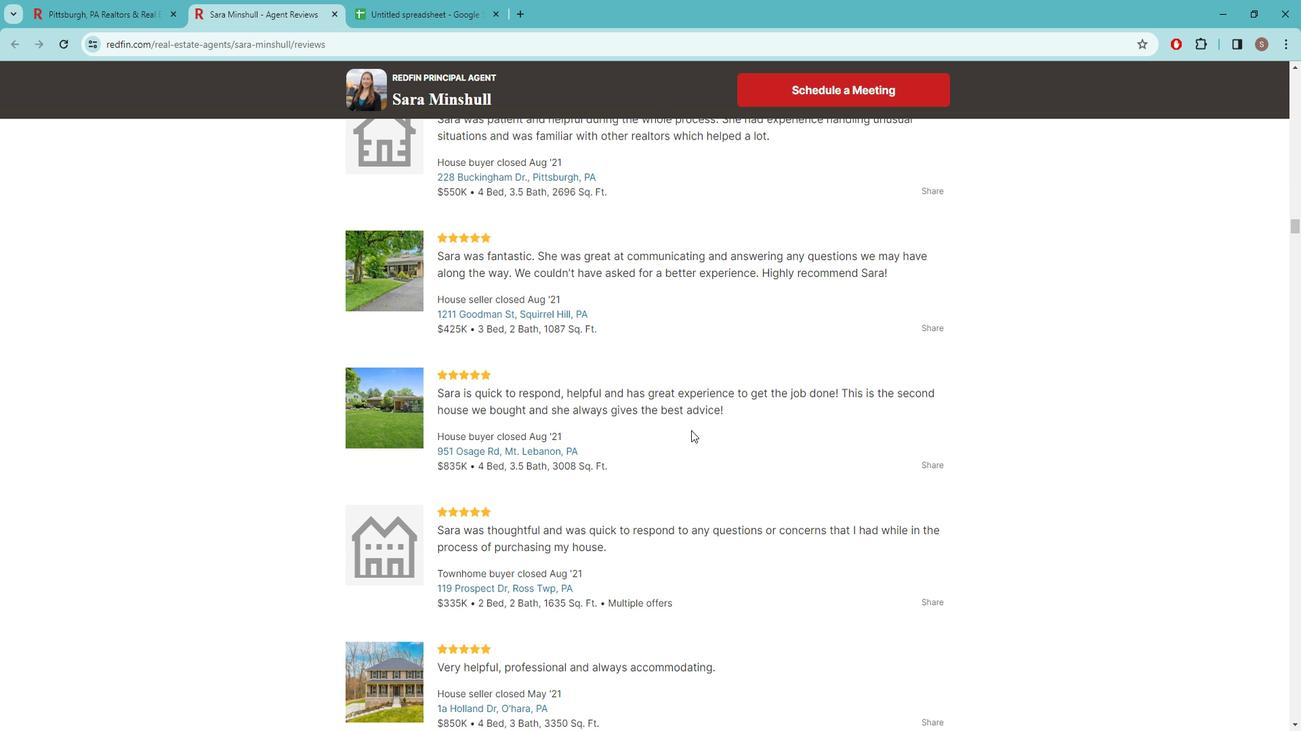
Action: Mouse moved to (708, 385)
Screenshot: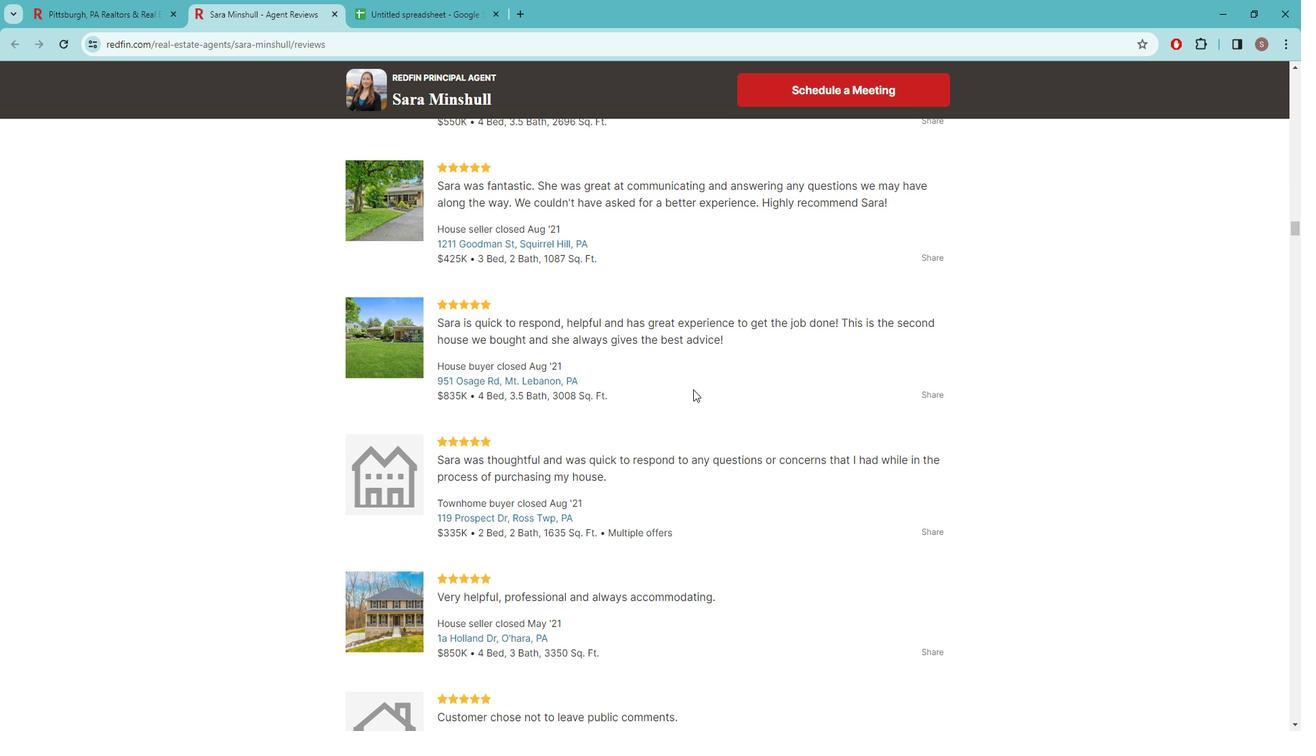 
Action: Mouse scrolled (708, 384) with delta (0, 0)
Screenshot: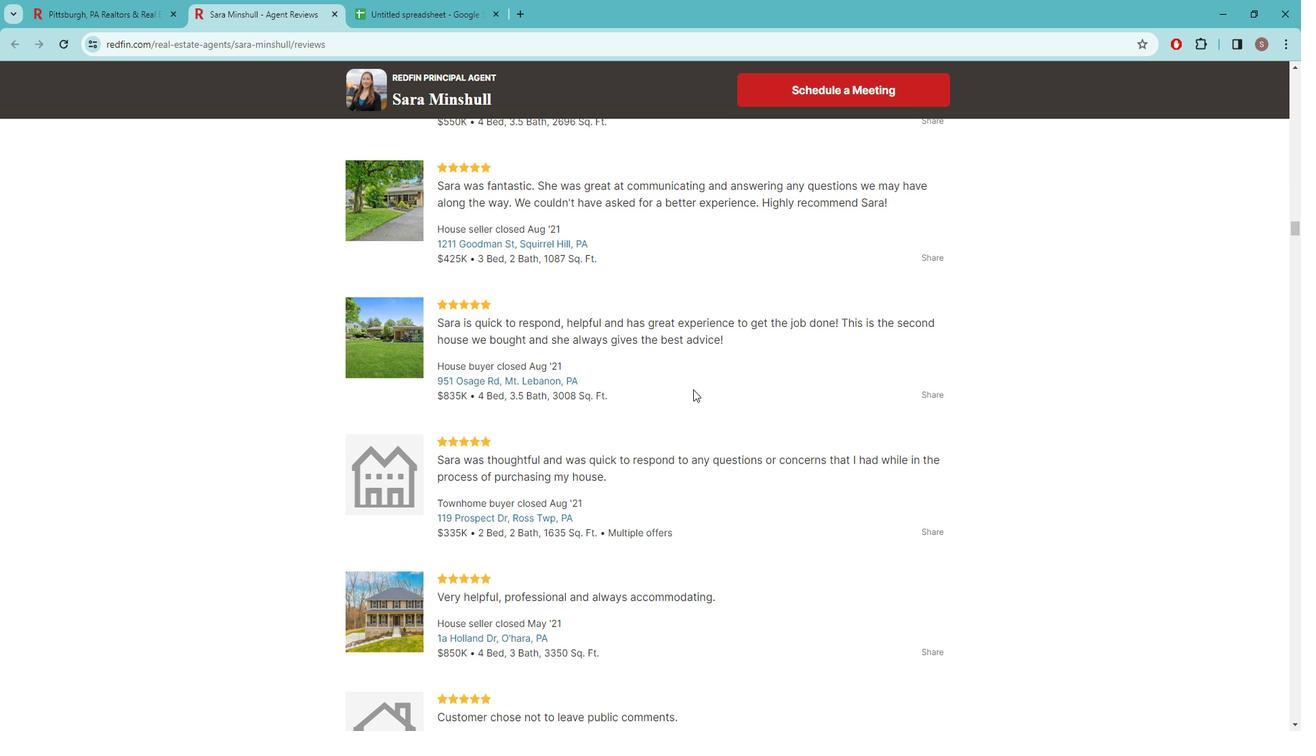 
Action: Mouse moved to (723, 411)
